 Task: Look for Airbnb options in Nagarpur, Bangladesh from 2nd November, 2023 to 6th November, 2023 for 1 adult.1  bedroom having 1 bed and 1 bathroom. Property type can be hotel. Amenities needed are: air conditioning. Booking option can be shelf check-in. Look for 5 properties as per requirement.
Action: Mouse moved to (492, 61)
Screenshot: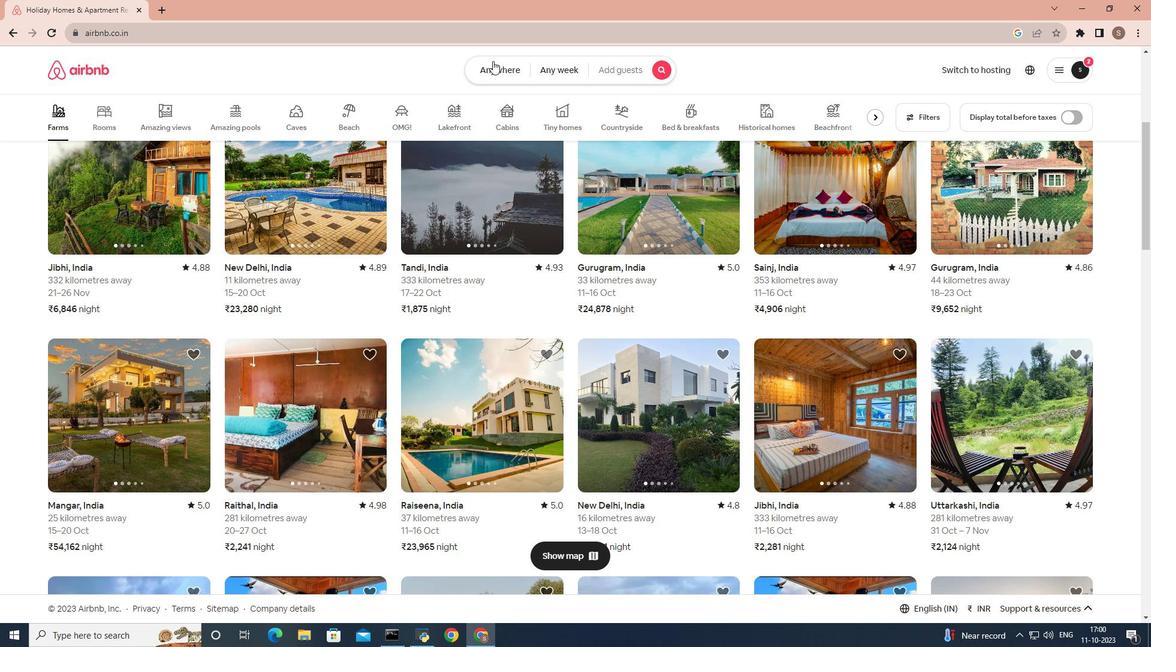 
Action: Mouse pressed left at (492, 61)
Screenshot: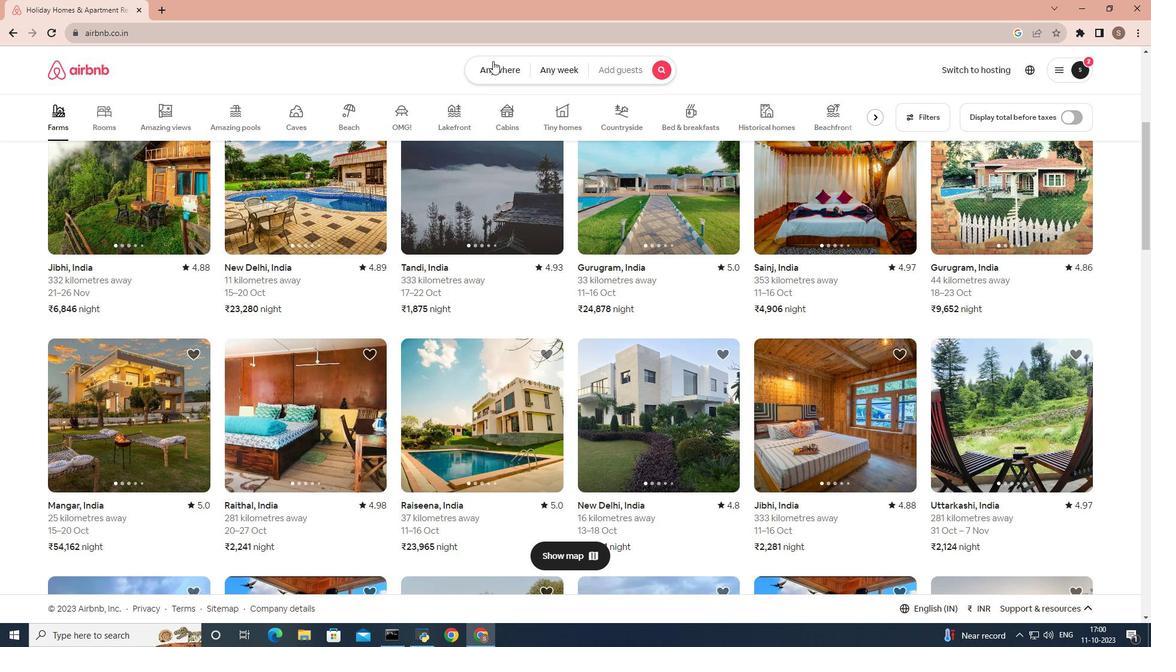 
Action: Mouse moved to (401, 115)
Screenshot: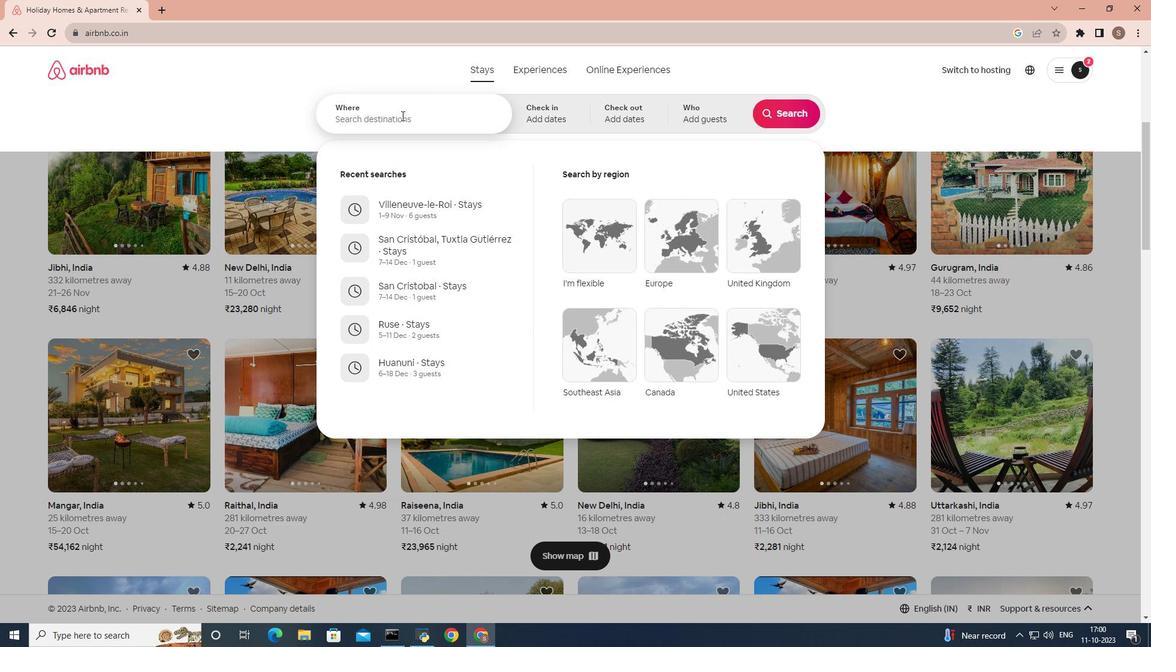 
Action: Mouse pressed left at (401, 115)
Screenshot: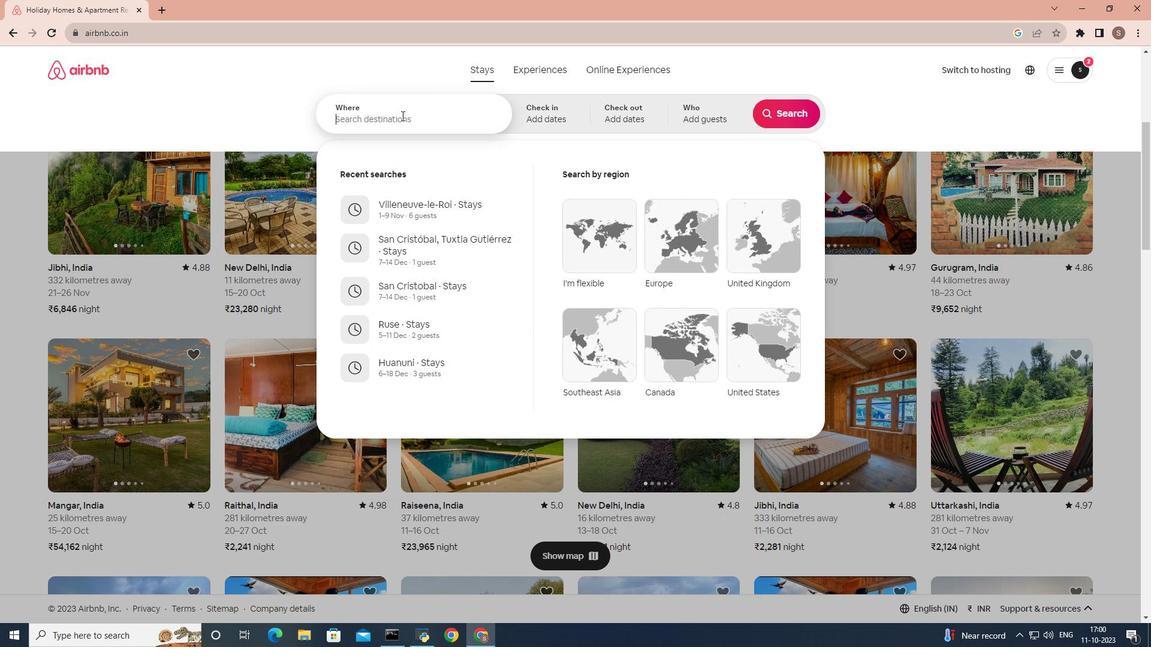 
Action: Mouse moved to (399, 116)
Screenshot: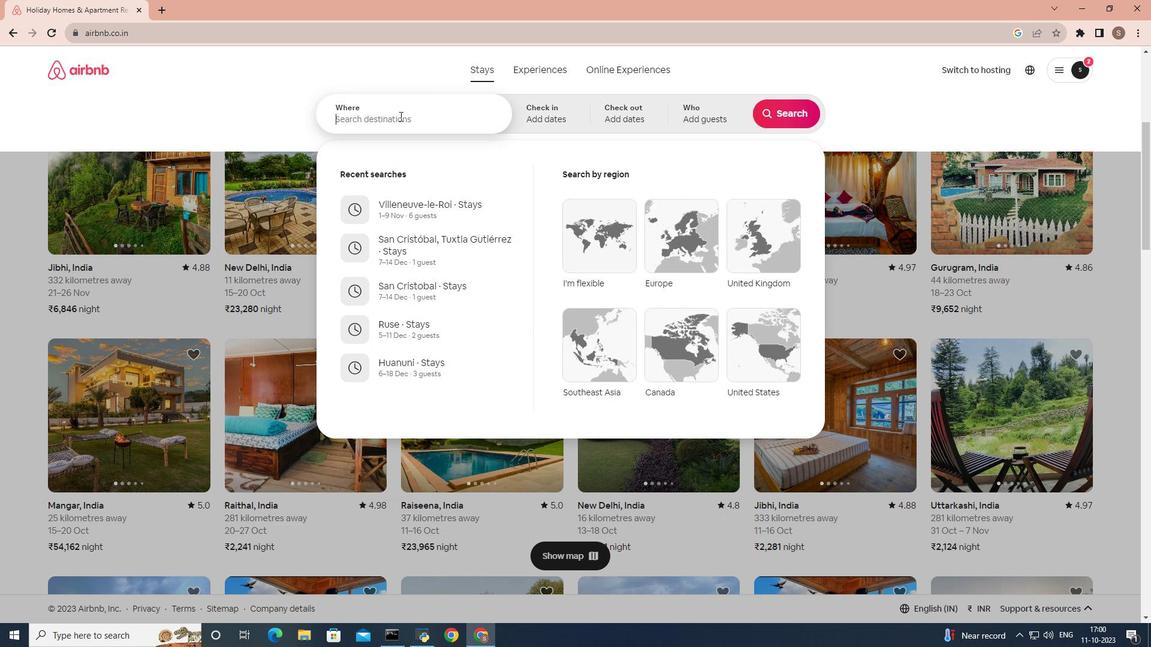 
Action: Key pressed nagarpur
Screenshot: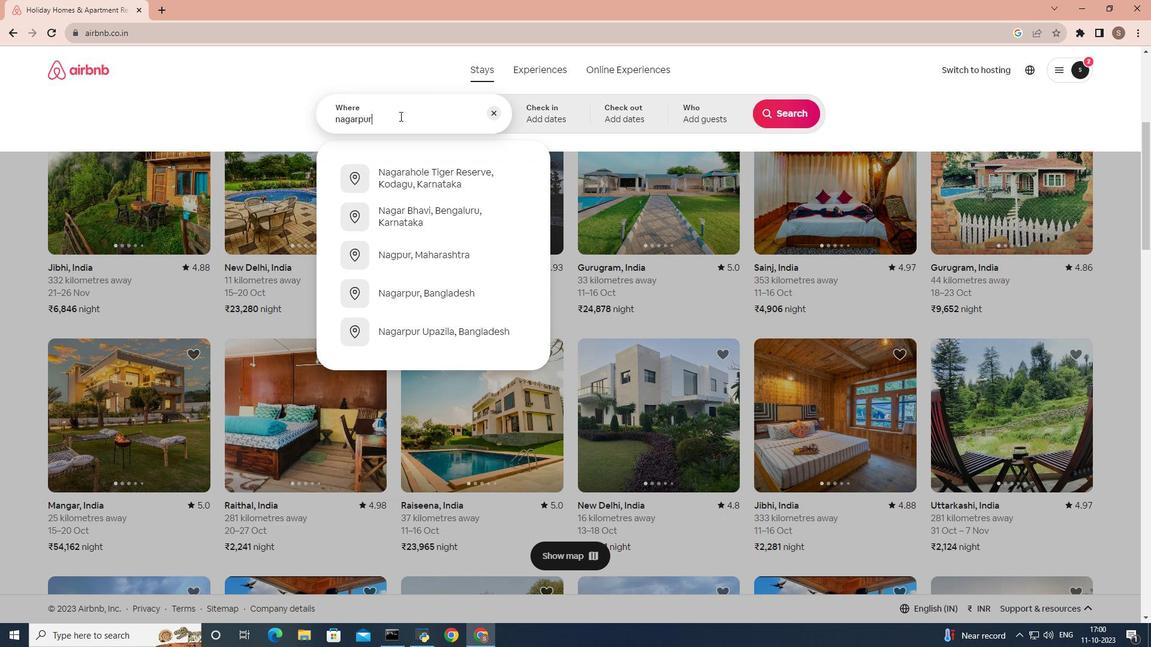 
Action: Mouse moved to (426, 221)
Screenshot: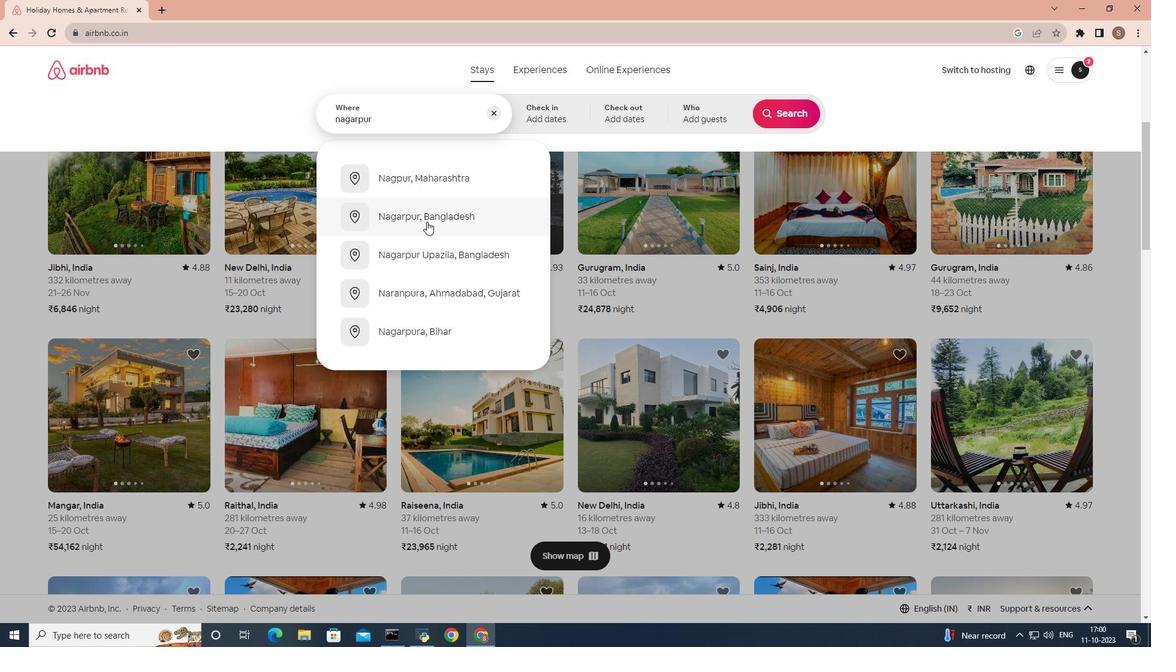 
Action: Mouse pressed left at (426, 221)
Screenshot: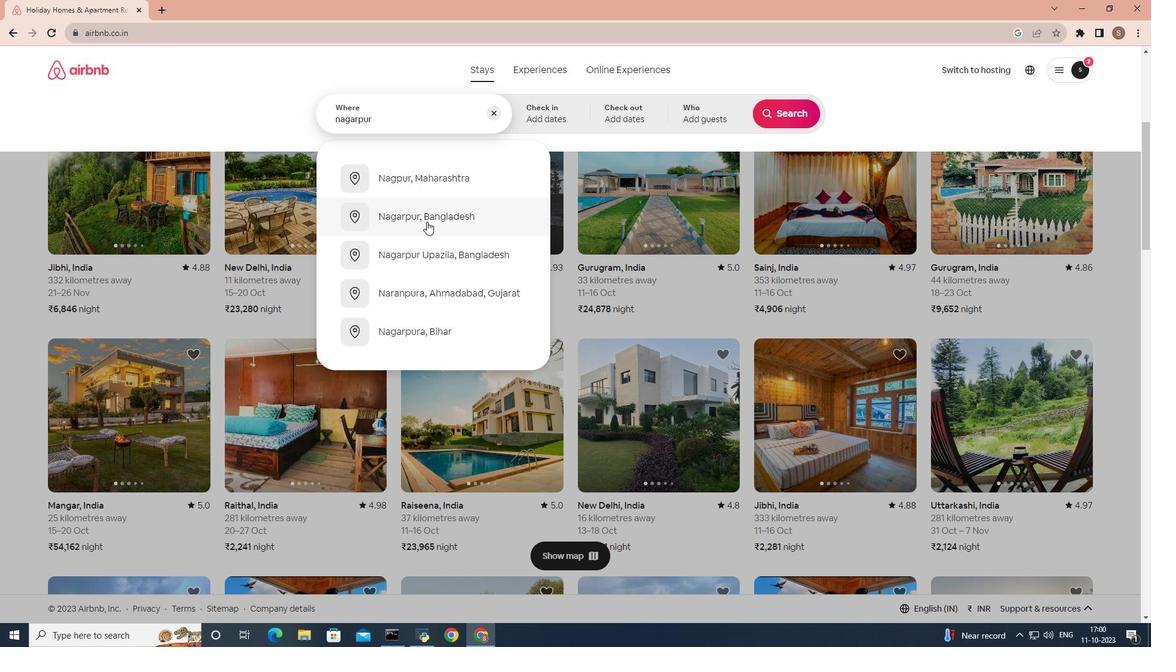 
Action: Mouse moved to (726, 258)
Screenshot: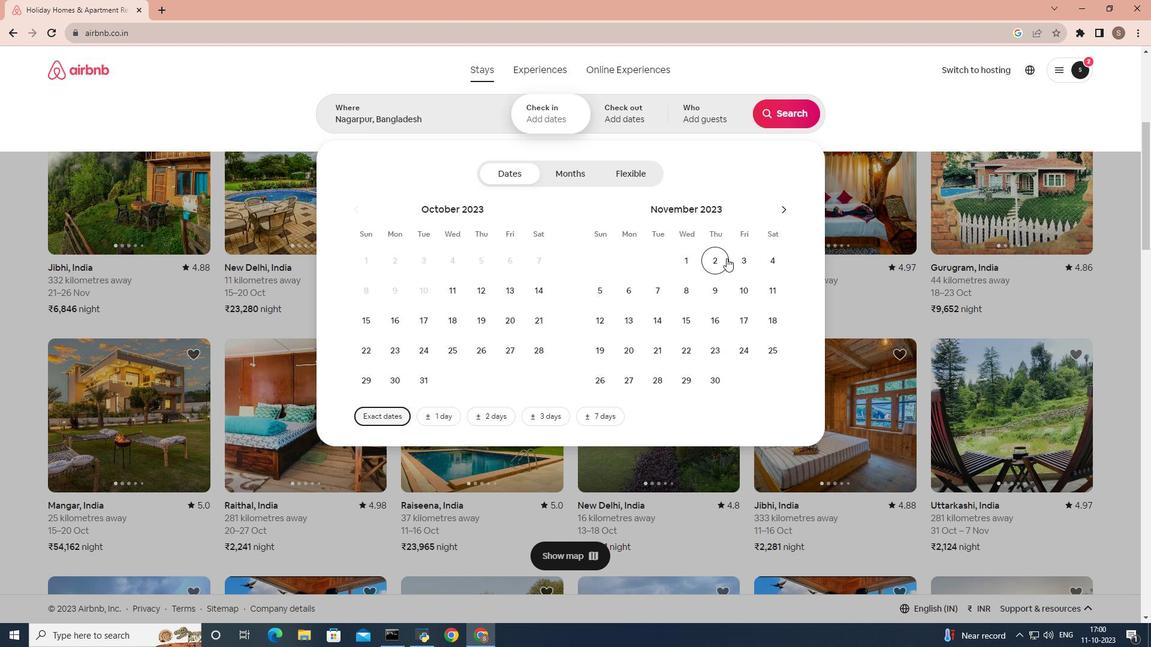 
Action: Mouse pressed left at (726, 258)
Screenshot: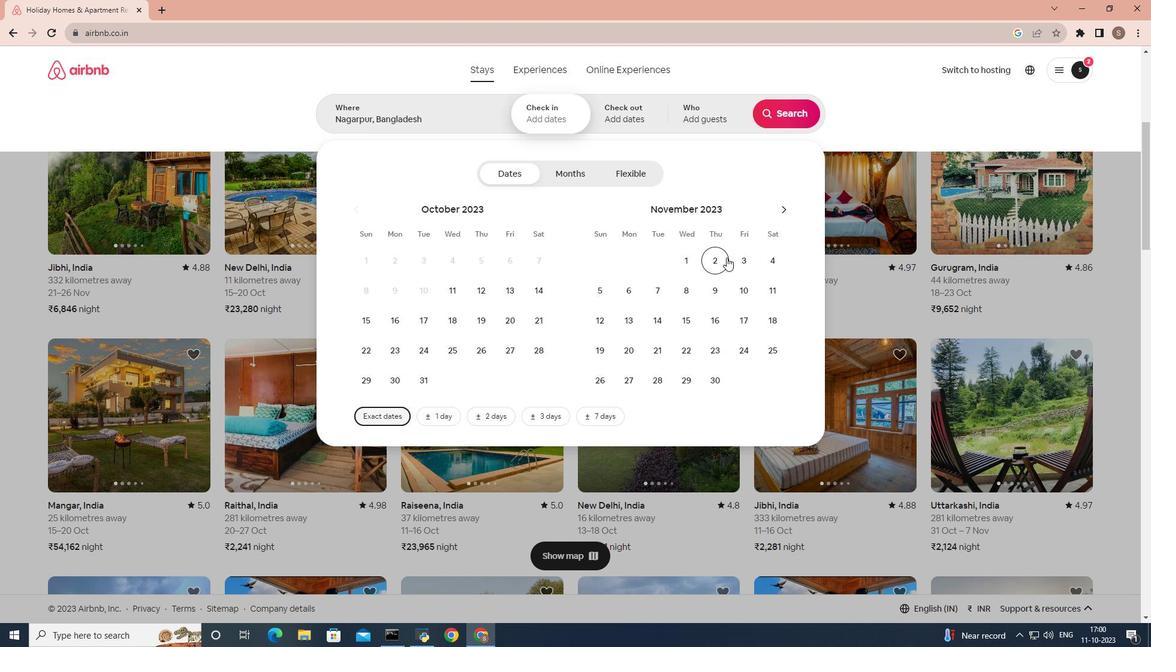 
Action: Mouse moved to (623, 289)
Screenshot: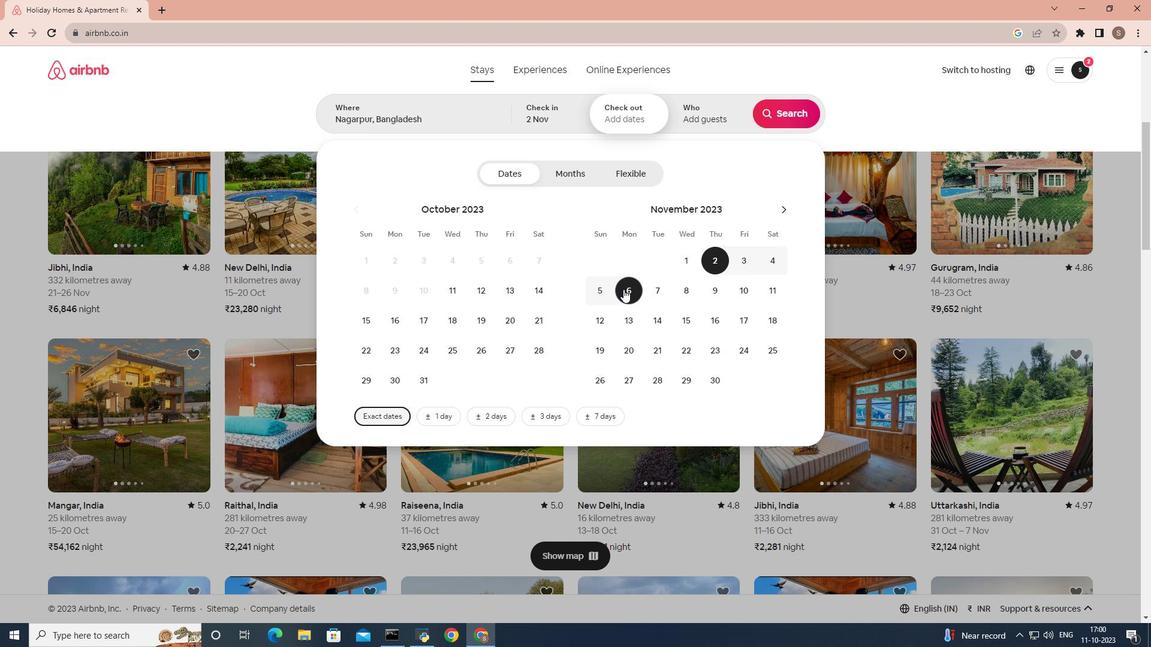 
Action: Mouse pressed left at (623, 289)
Screenshot: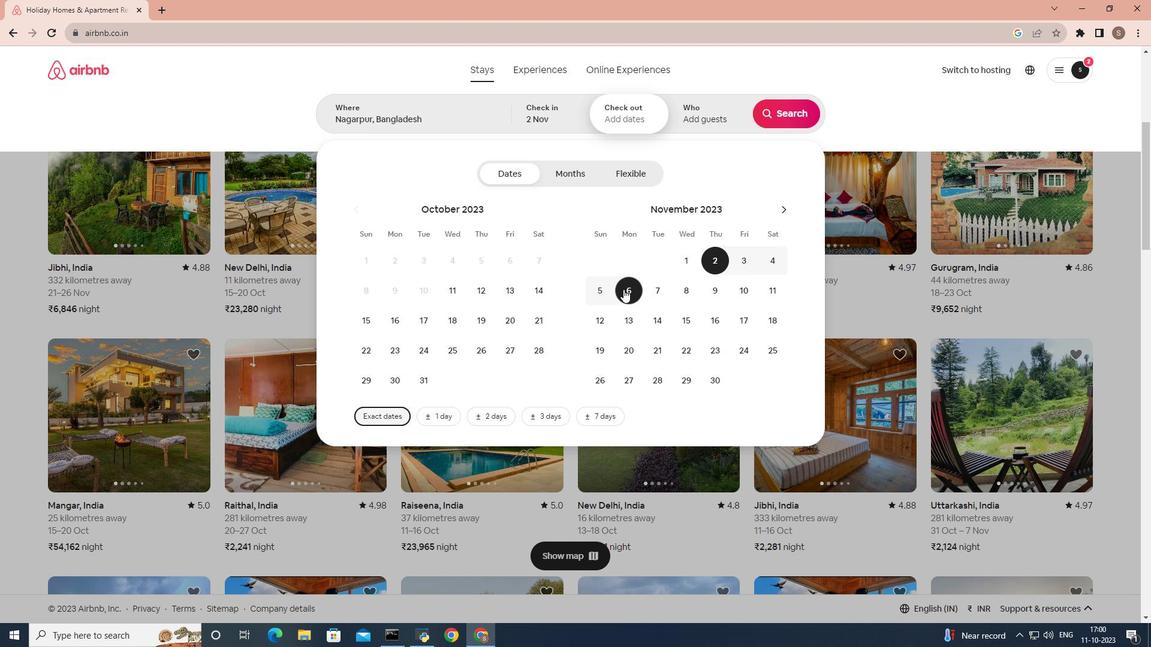 
Action: Mouse moved to (687, 118)
Screenshot: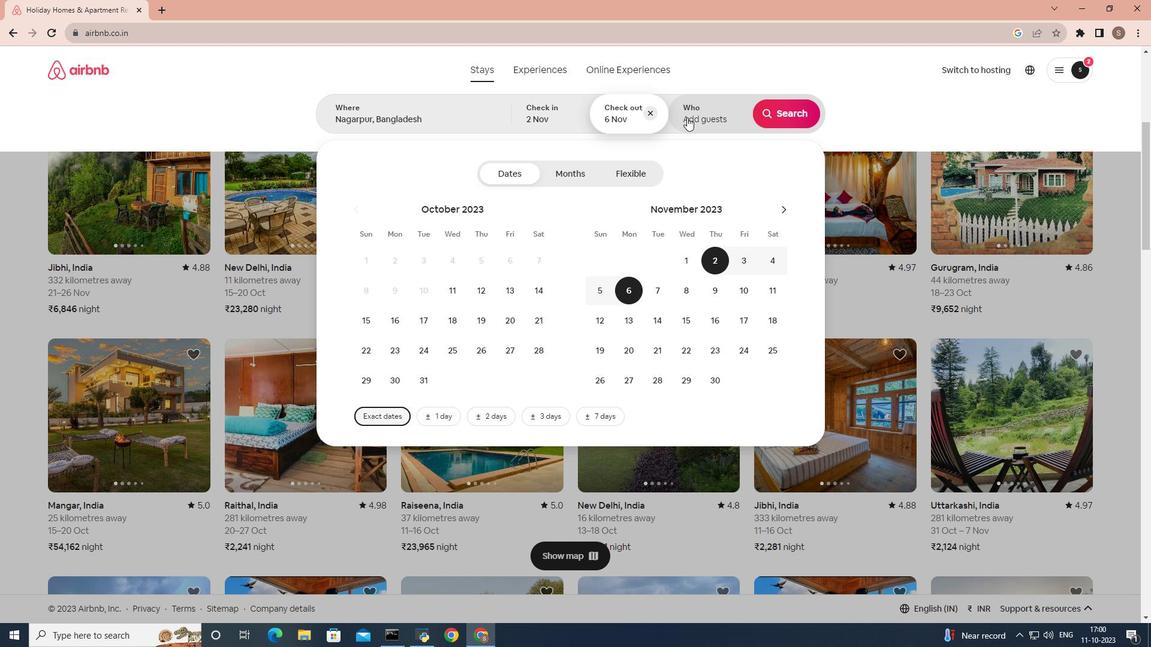 
Action: Mouse pressed left at (687, 118)
Screenshot: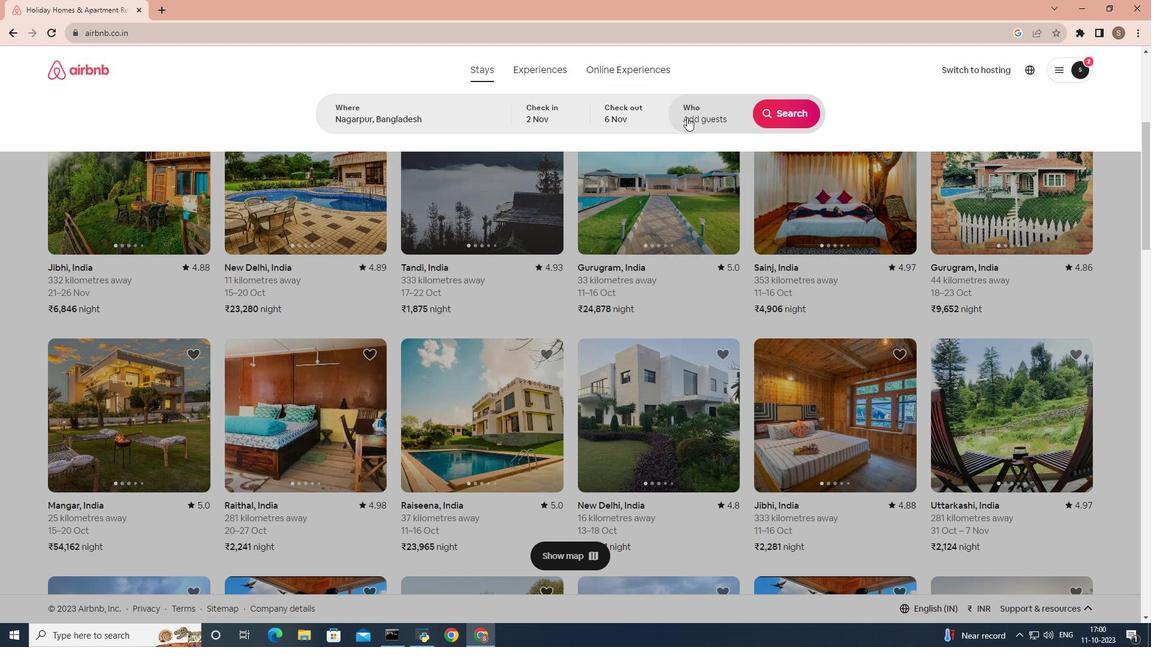 
Action: Mouse moved to (794, 179)
Screenshot: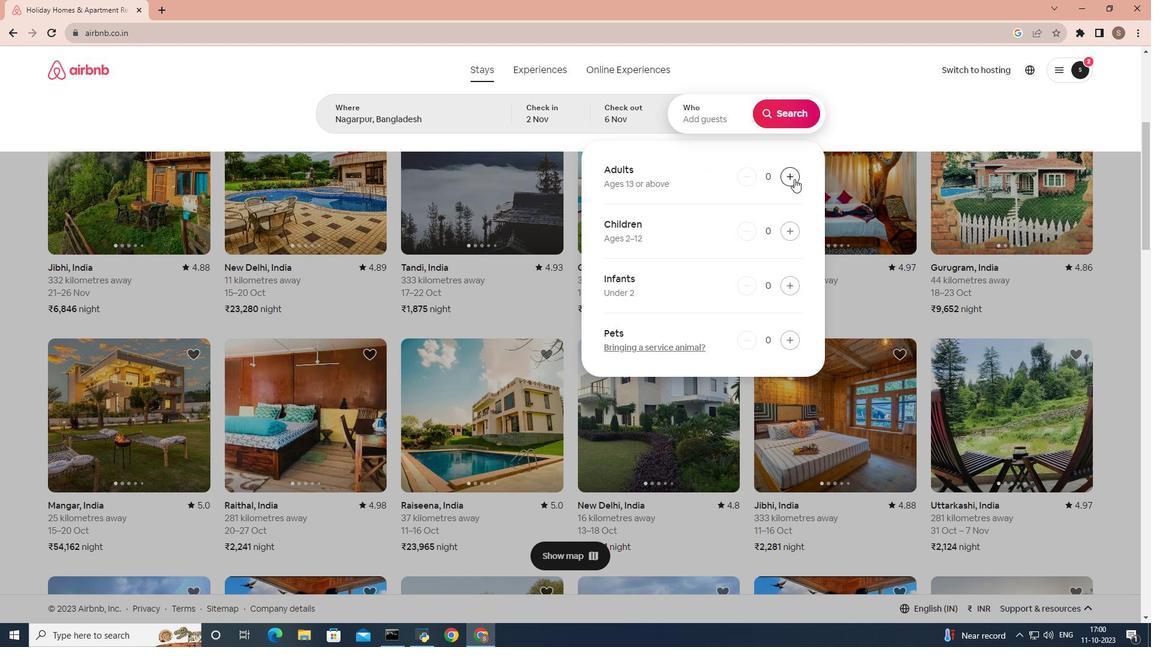
Action: Mouse pressed left at (794, 179)
Screenshot: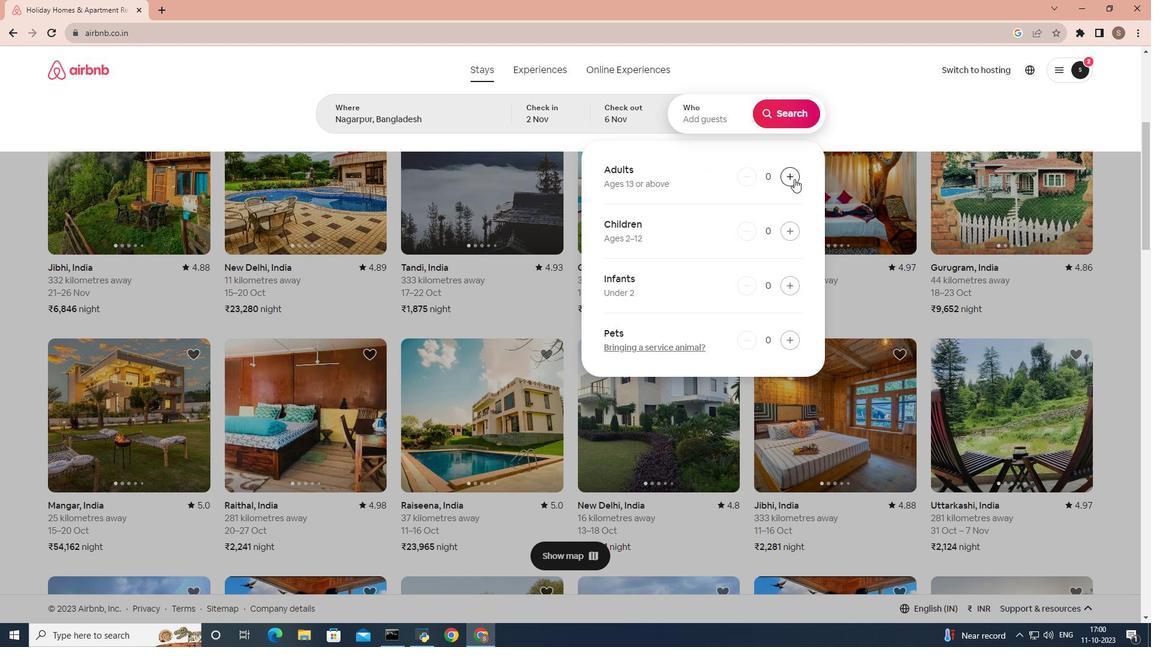 
Action: Mouse moved to (798, 117)
Screenshot: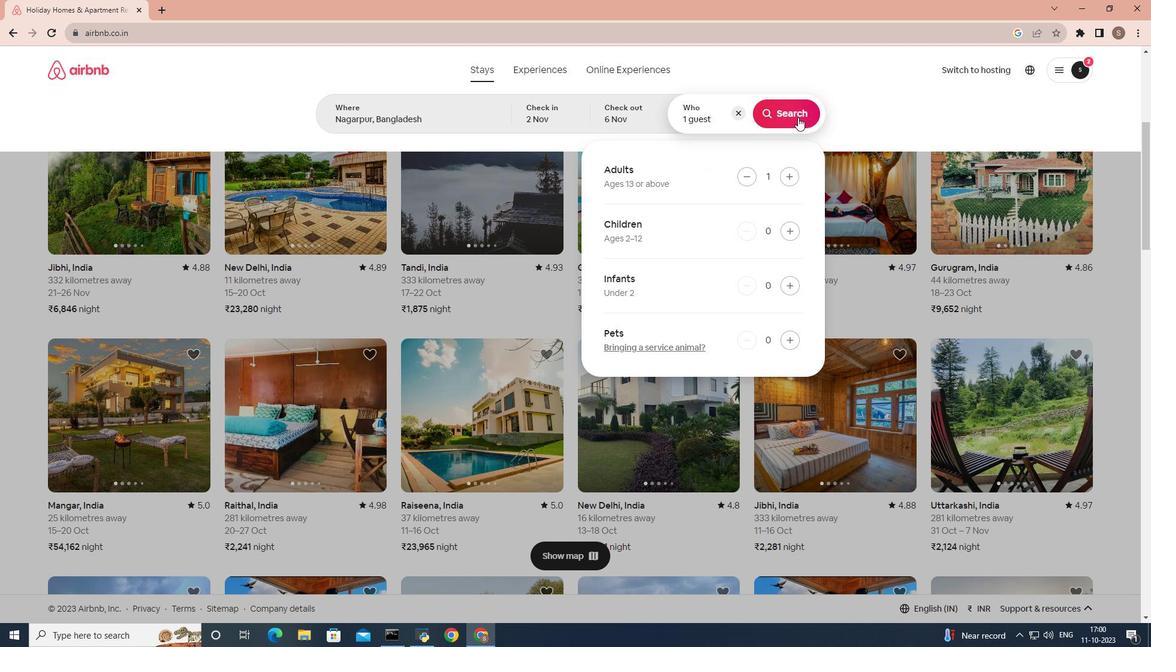 
Action: Mouse pressed left at (798, 117)
Screenshot: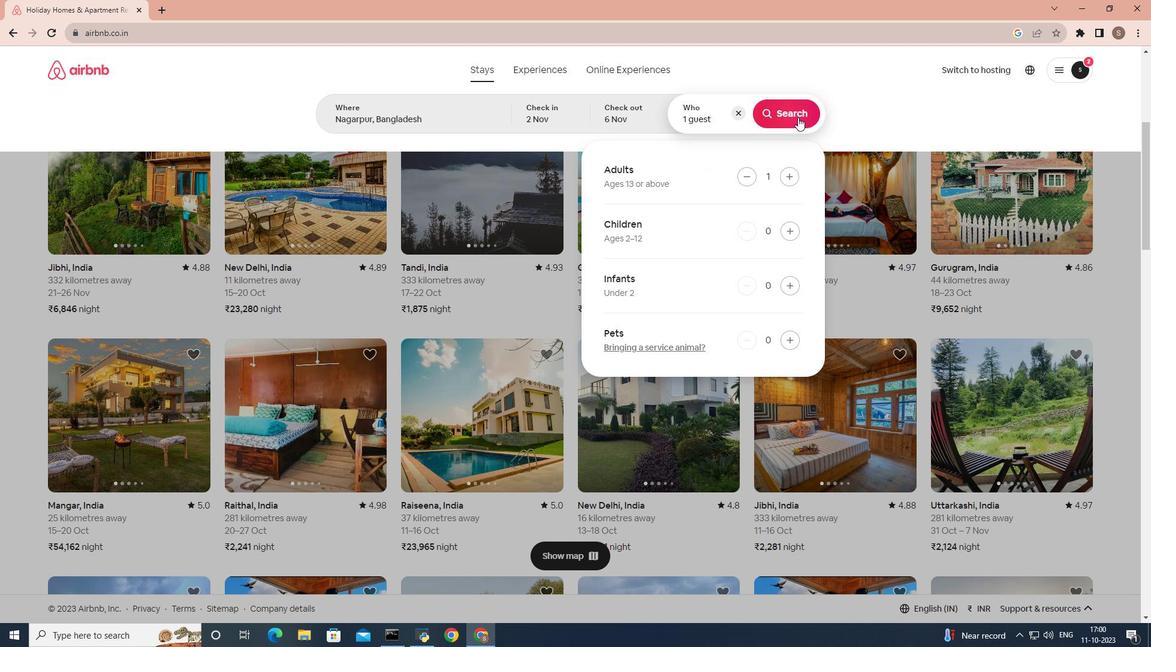
Action: Mouse moved to (967, 123)
Screenshot: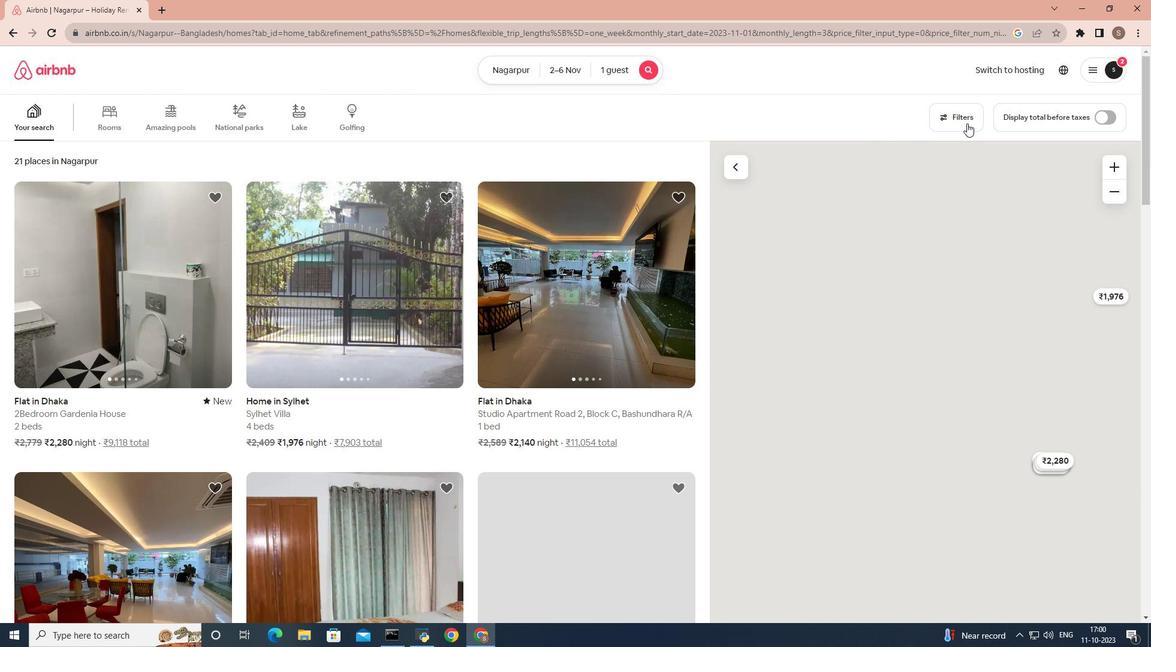 
Action: Mouse pressed left at (967, 123)
Screenshot: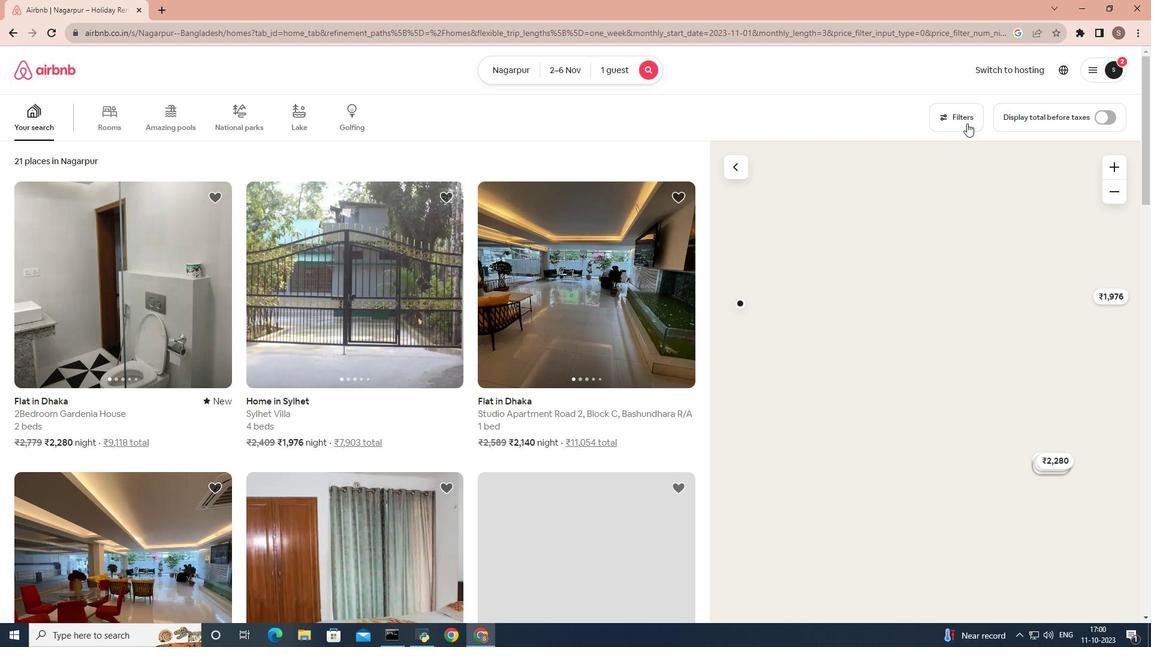 
Action: Mouse moved to (521, 263)
Screenshot: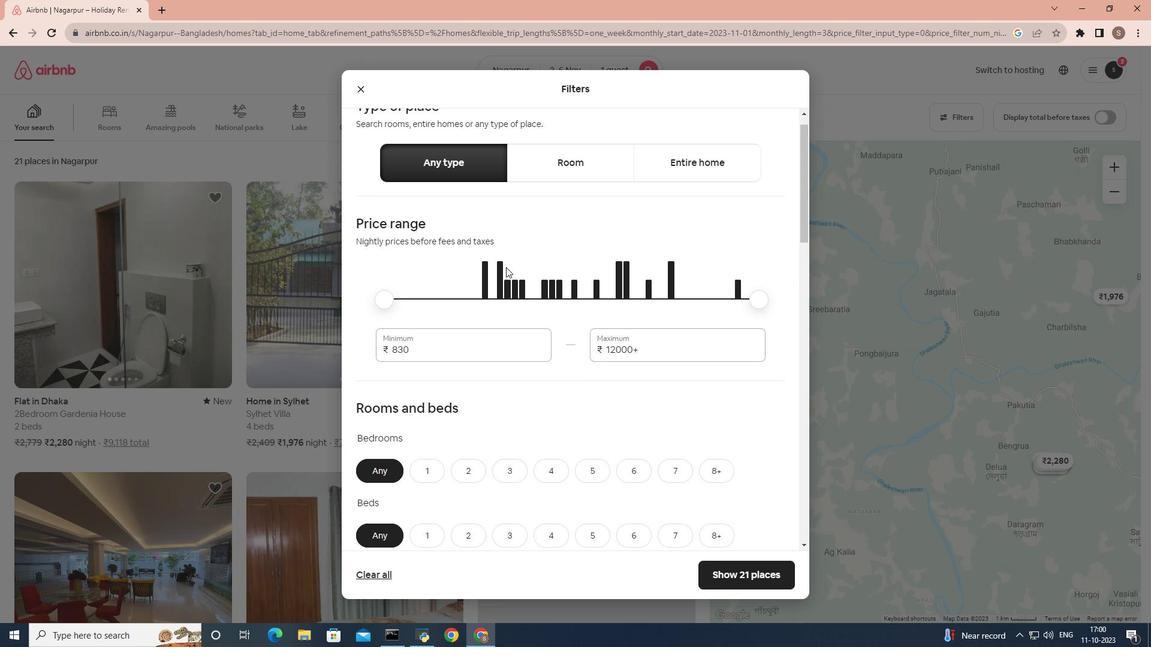 
Action: Mouse scrolled (521, 262) with delta (0, 0)
Screenshot: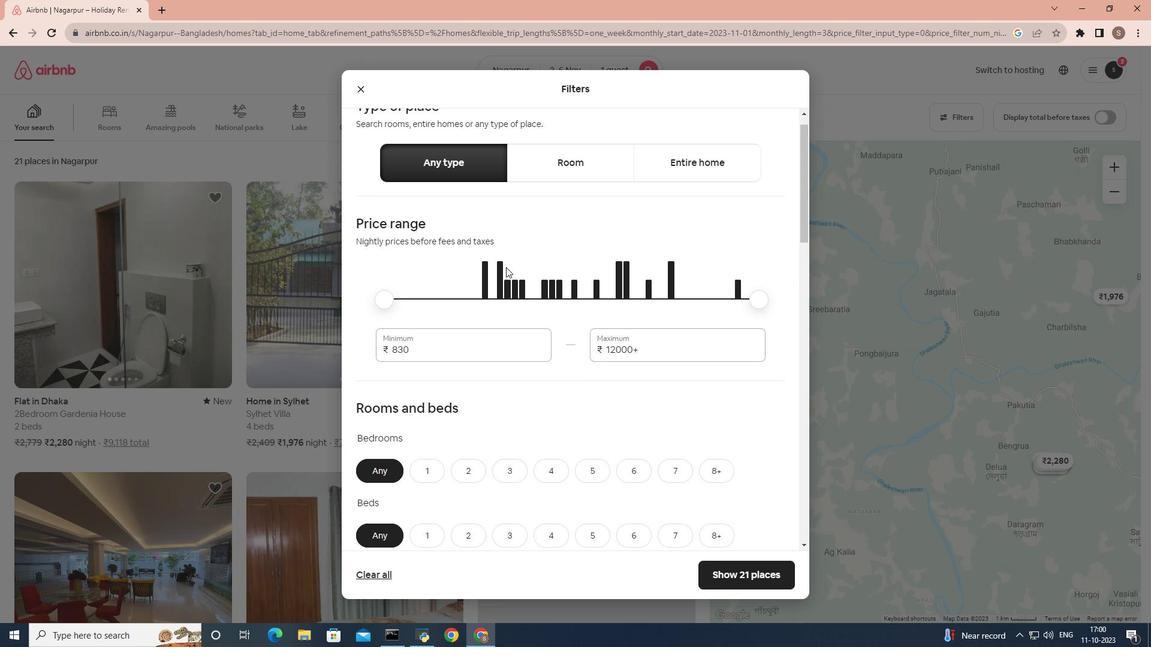 
Action: Mouse moved to (510, 265)
Screenshot: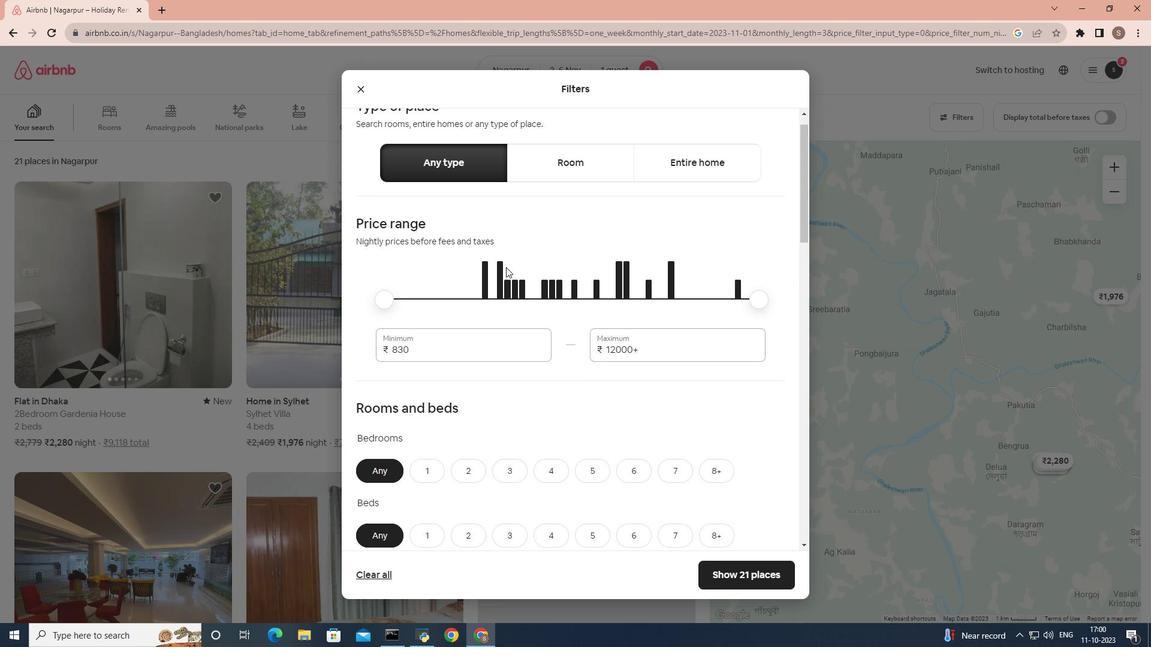 
Action: Mouse scrolled (510, 265) with delta (0, 0)
Screenshot: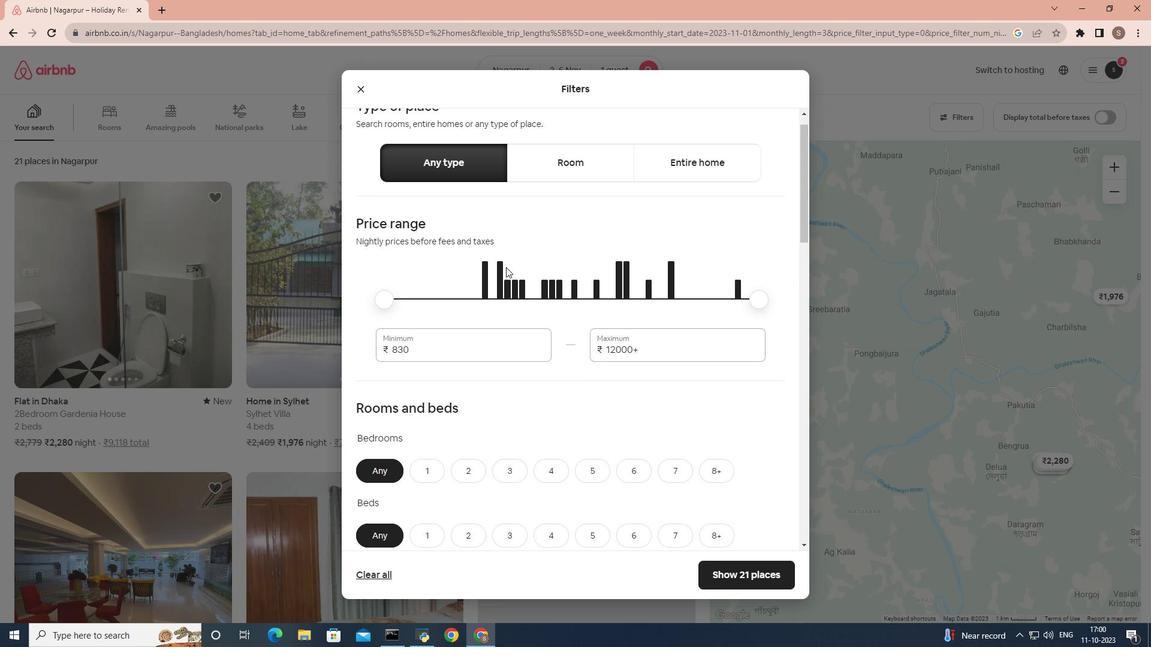 
Action: Mouse moved to (507, 266)
Screenshot: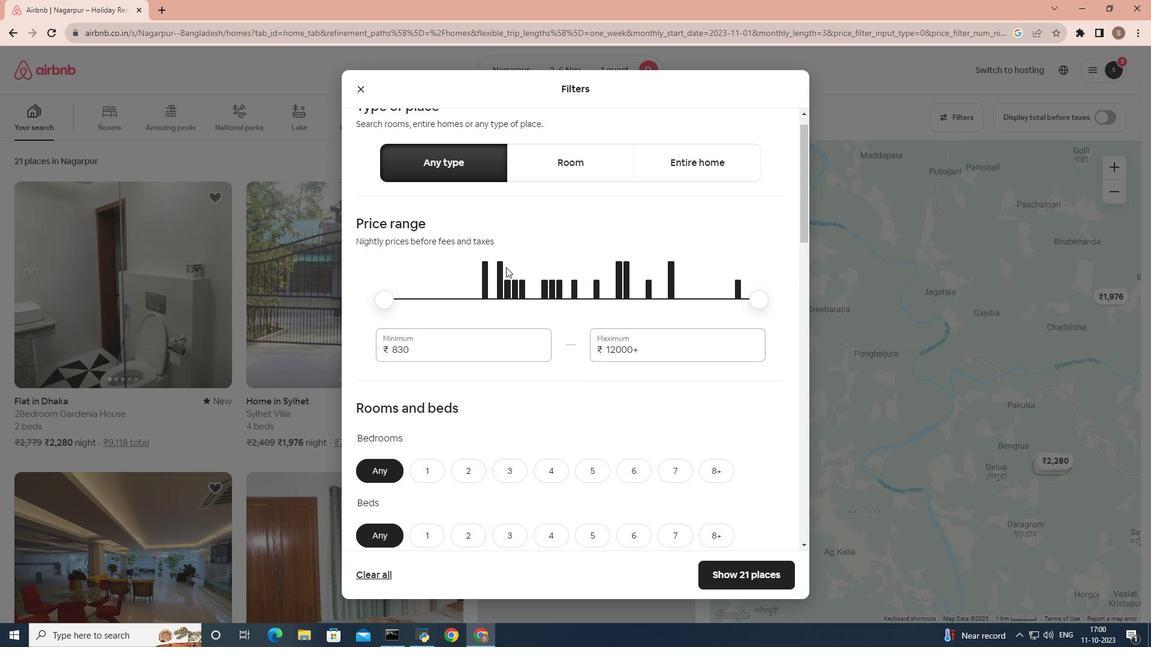 
Action: Mouse scrolled (507, 266) with delta (0, 0)
Screenshot: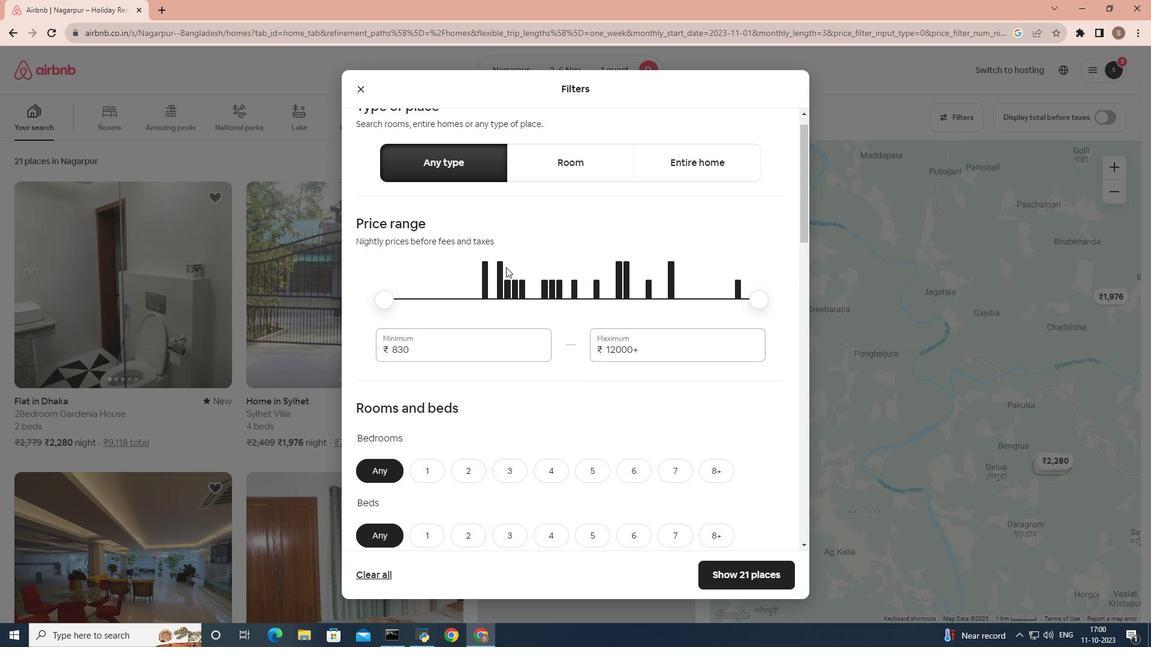 
Action: Mouse moved to (506, 266)
Screenshot: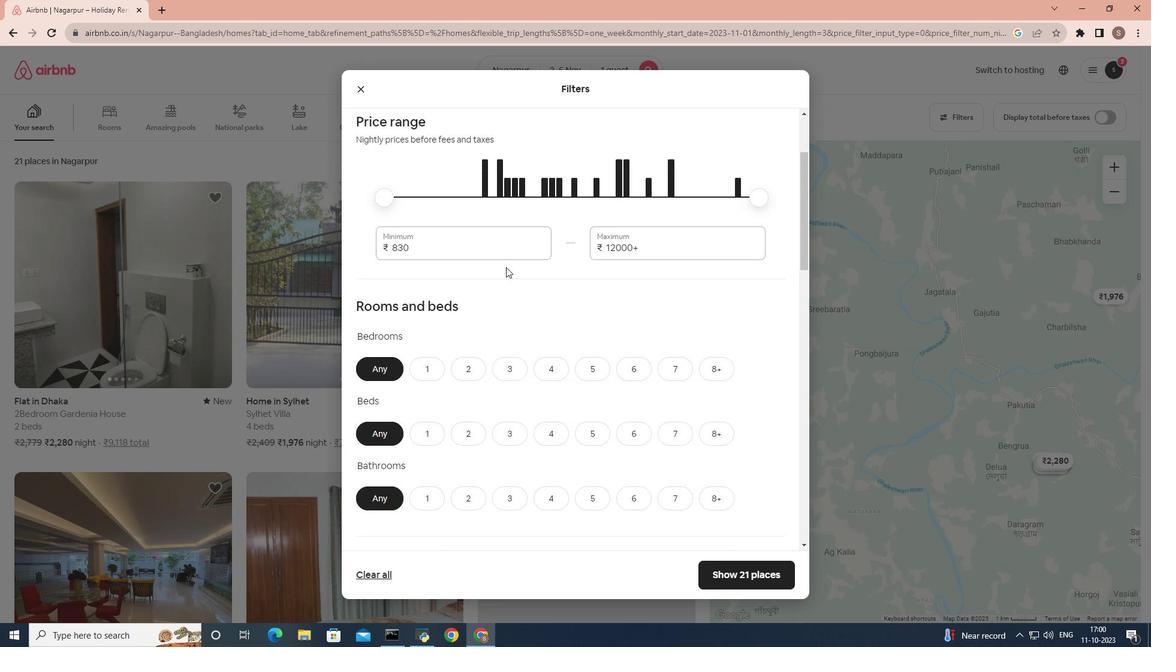 
Action: Mouse scrolled (506, 266) with delta (0, 0)
Screenshot: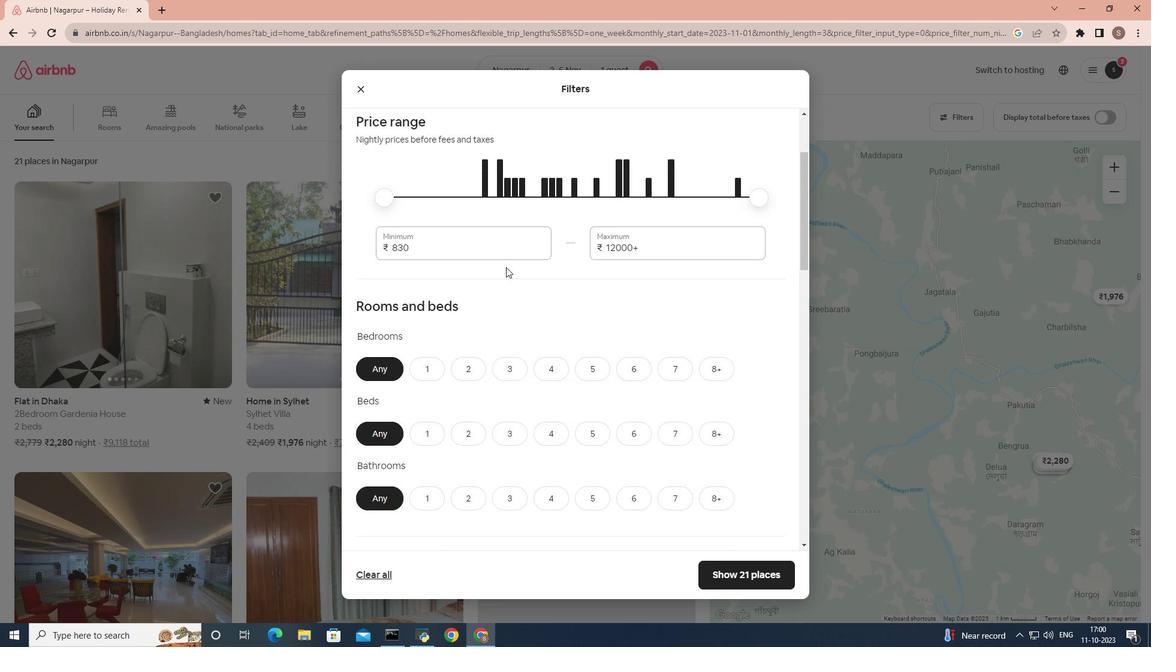 
Action: Mouse moved to (506, 267)
Screenshot: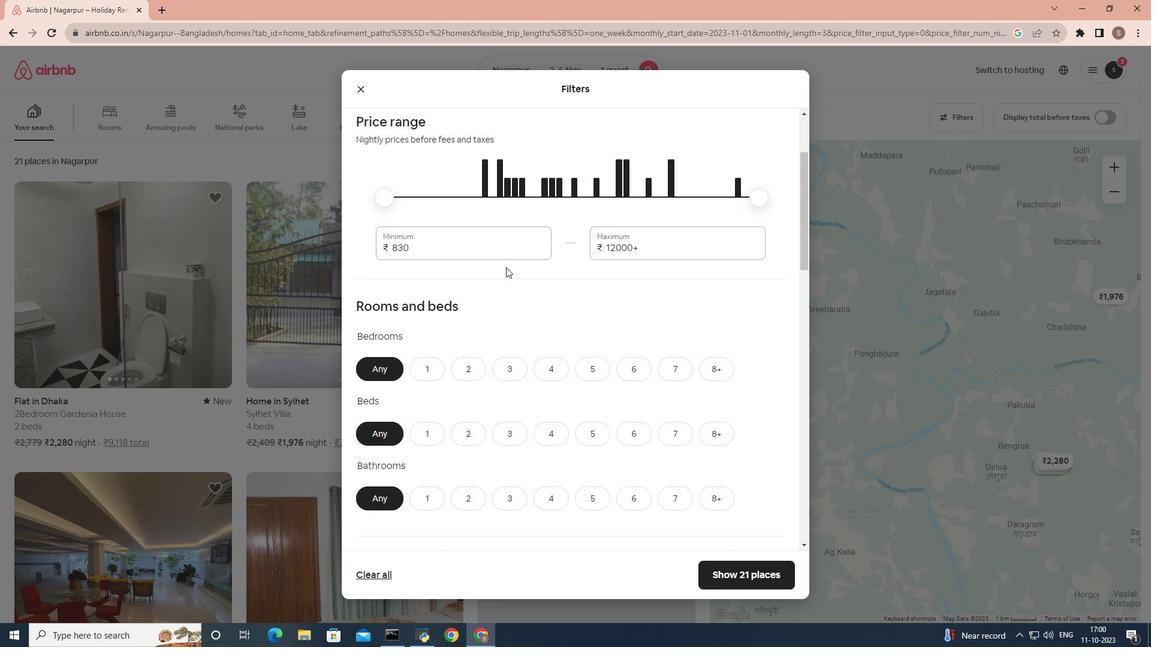 
Action: Mouse scrolled (506, 266) with delta (0, 0)
Screenshot: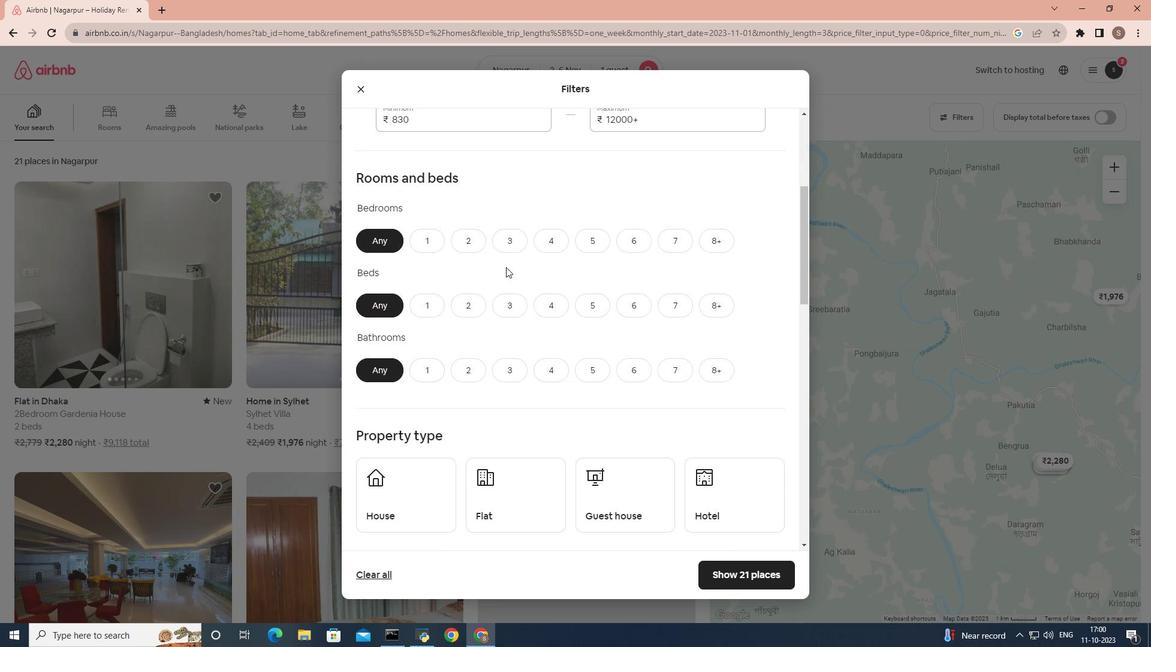 
Action: Mouse moved to (434, 202)
Screenshot: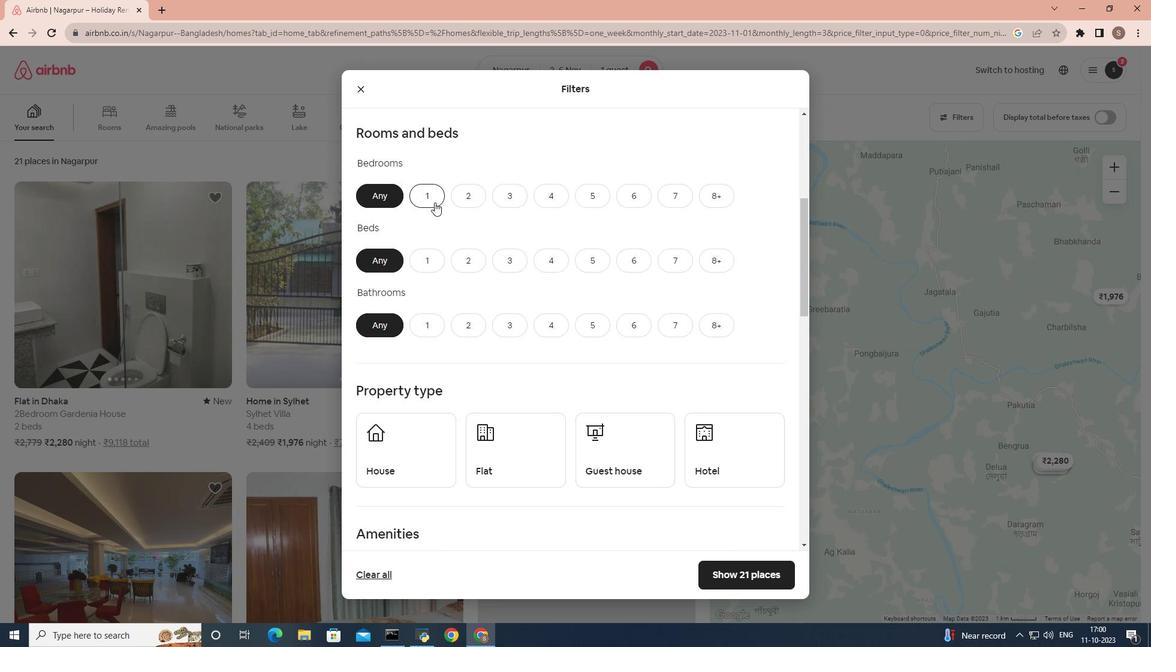 
Action: Mouse pressed left at (434, 202)
Screenshot: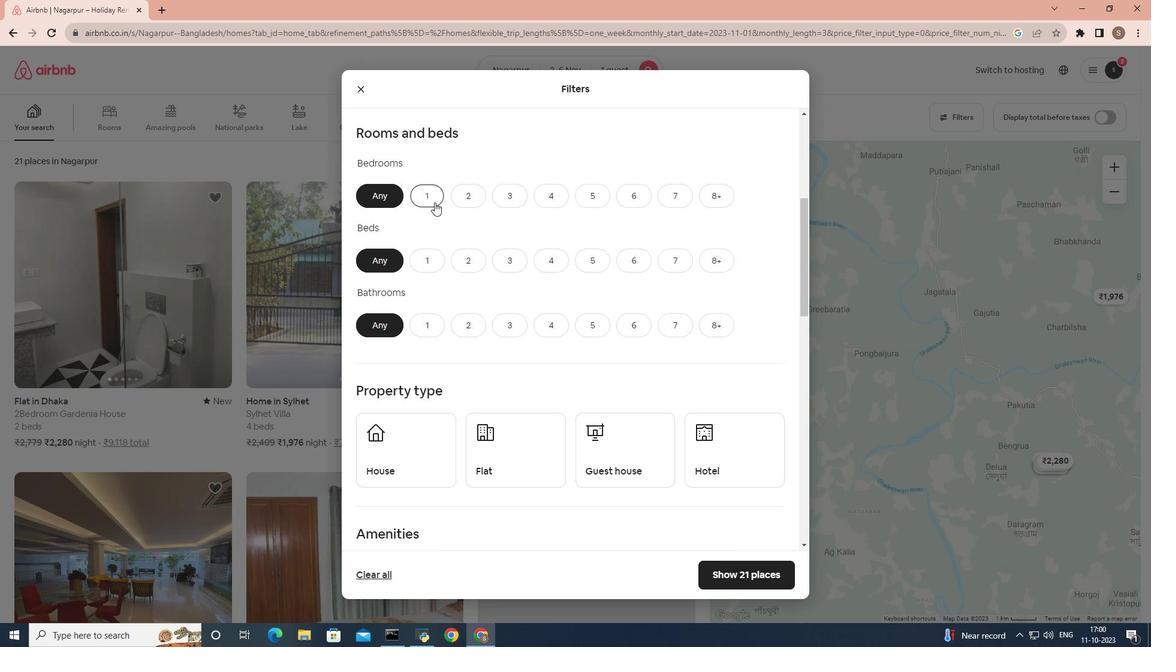 
Action: Mouse moved to (416, 253)
Screenshot: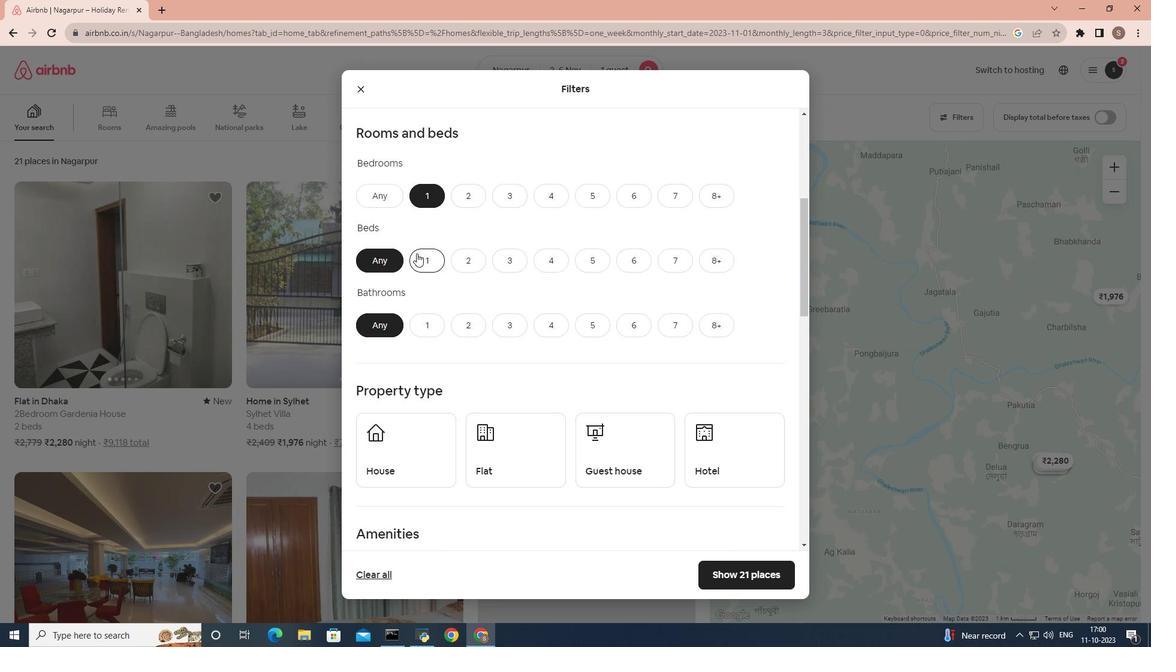 
Action: Mouse pressed left at (416, 253)
Screenshot: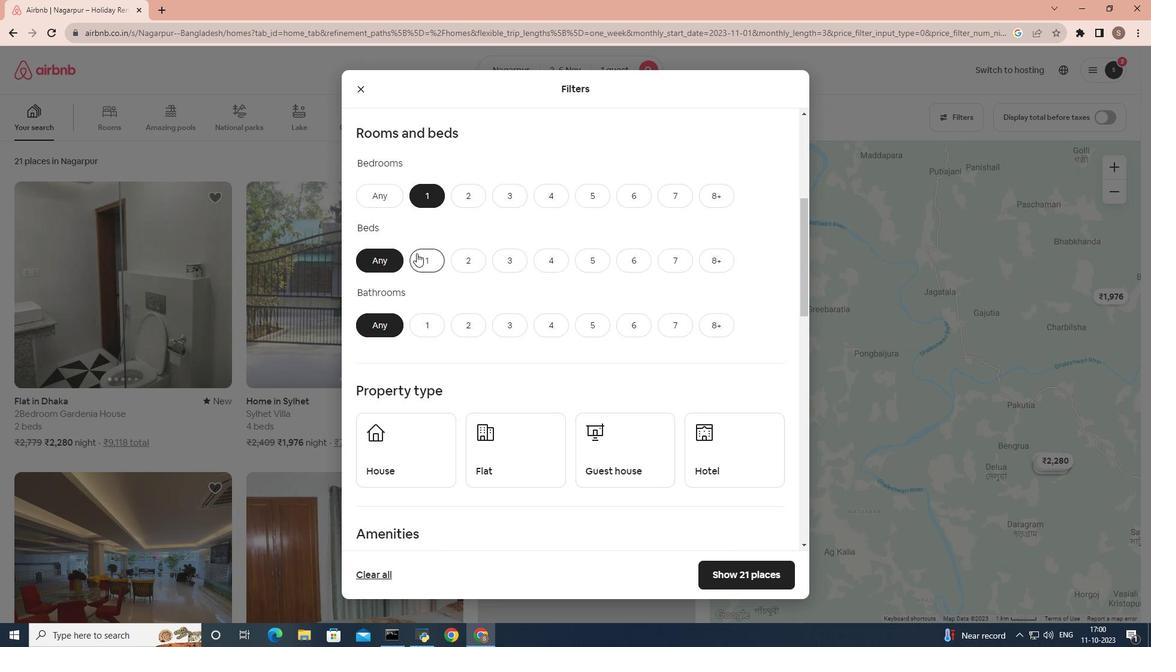 
Action: Mouse moved to (422, 326)
Screenshot: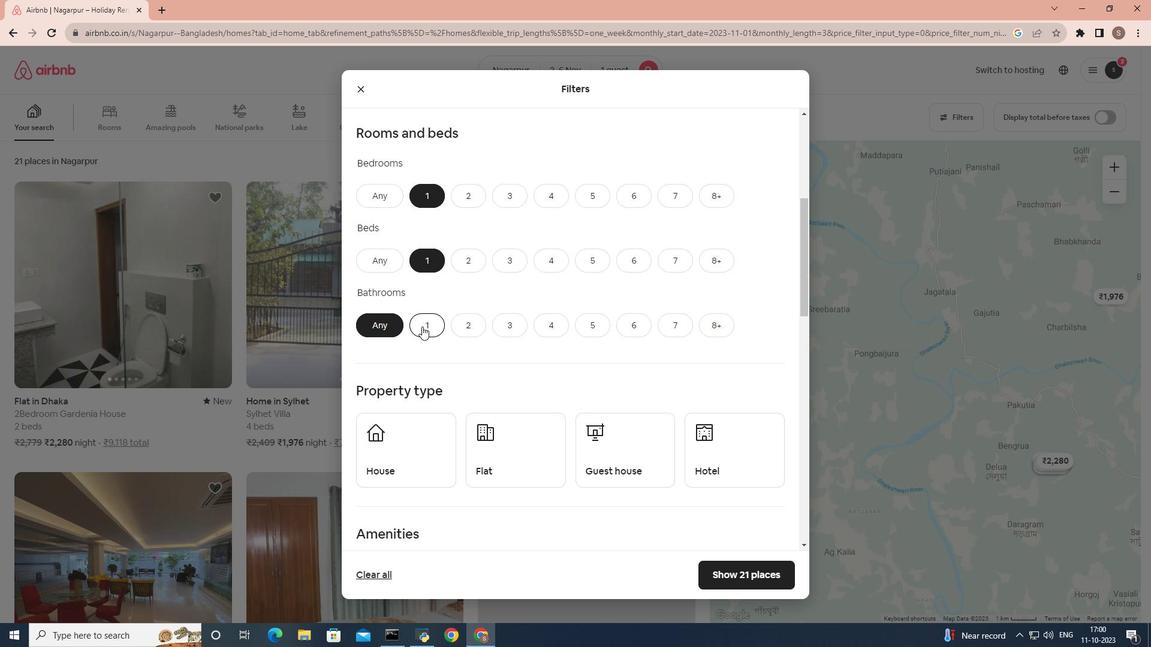 
Action: Mouse pressed left at (422, 326)
Screenshot: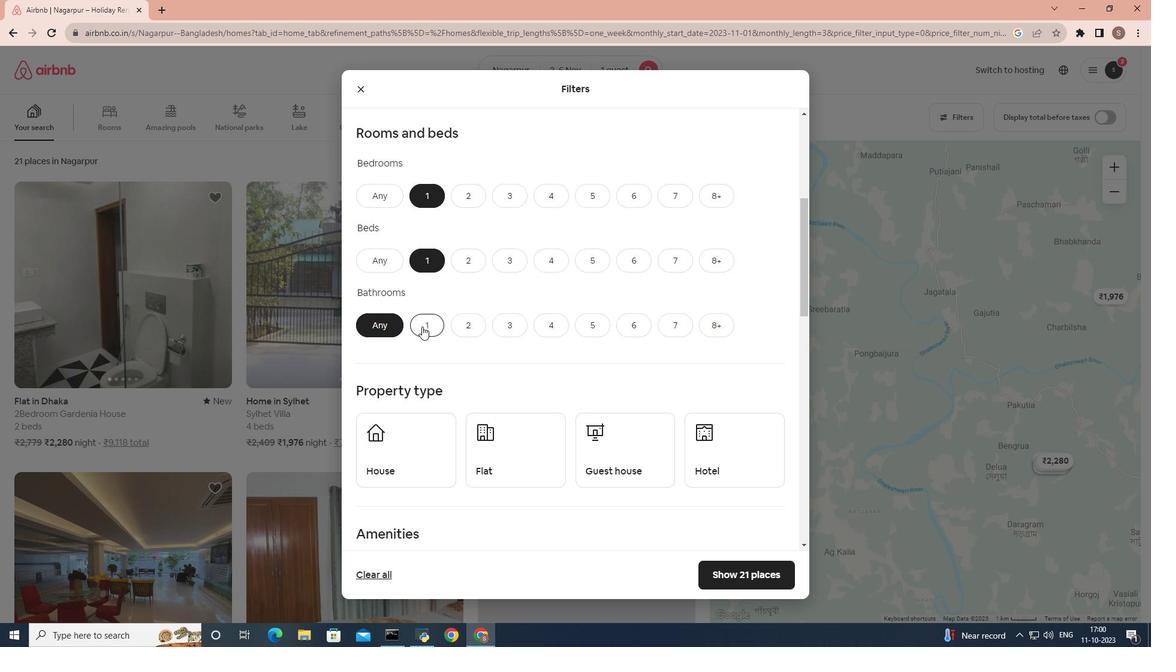 
Action: Mouse moved to (434, 282)
Screenshot: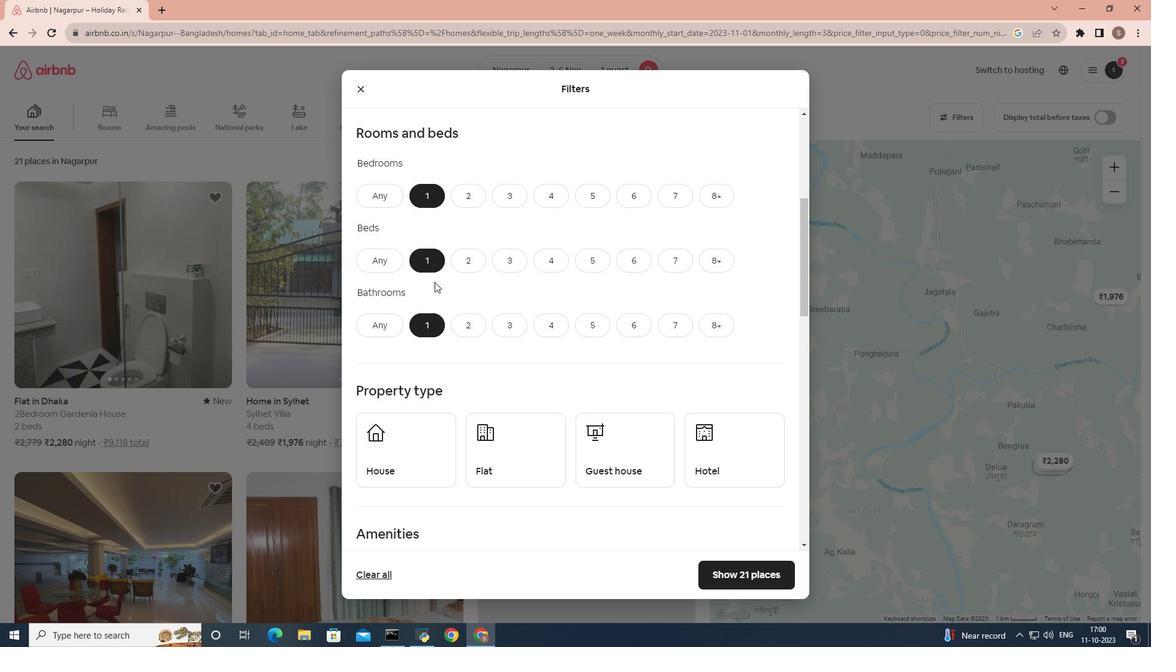 
Action: Mouse scrolled (434, 281) with delta (0, 0)
Screenshot: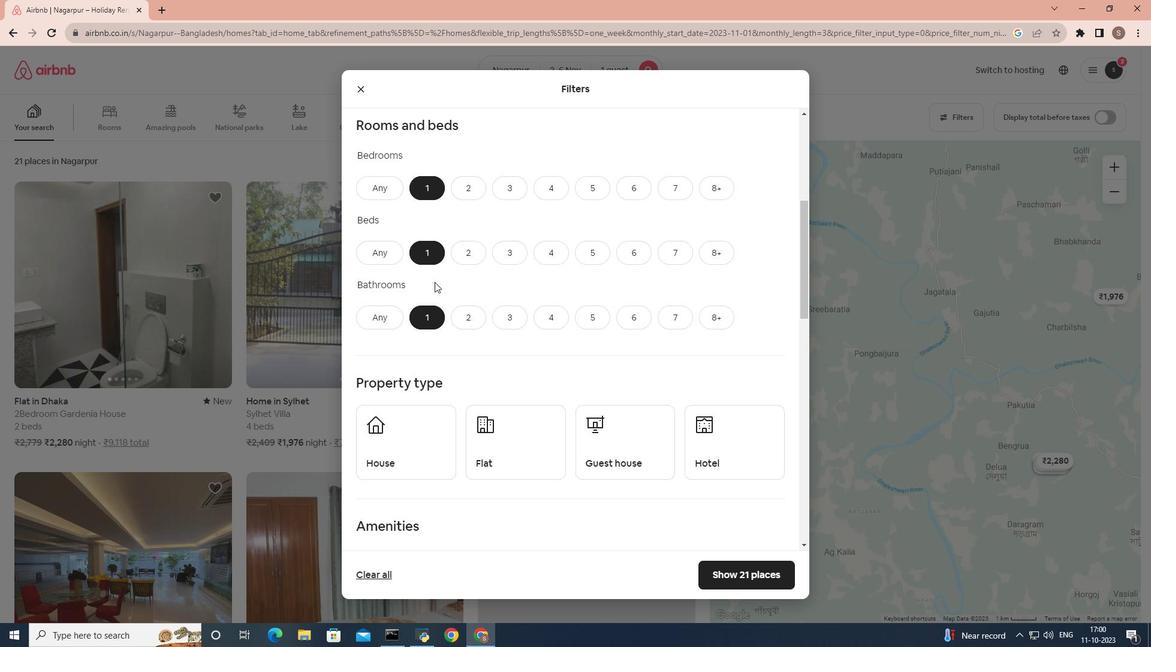 
Action: Mouse scrolled (434, 281) with delta (0, 0)
Screenshot: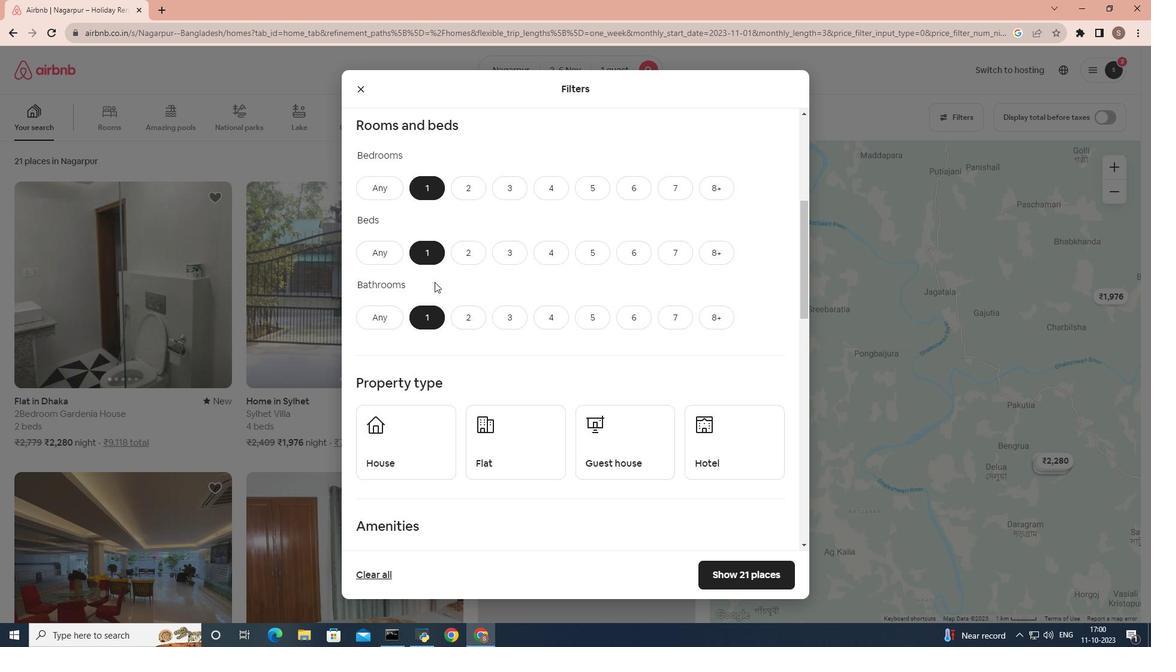 
Action: Mouse scrolled (434, 281) with delta (0, 0)
Screenshot: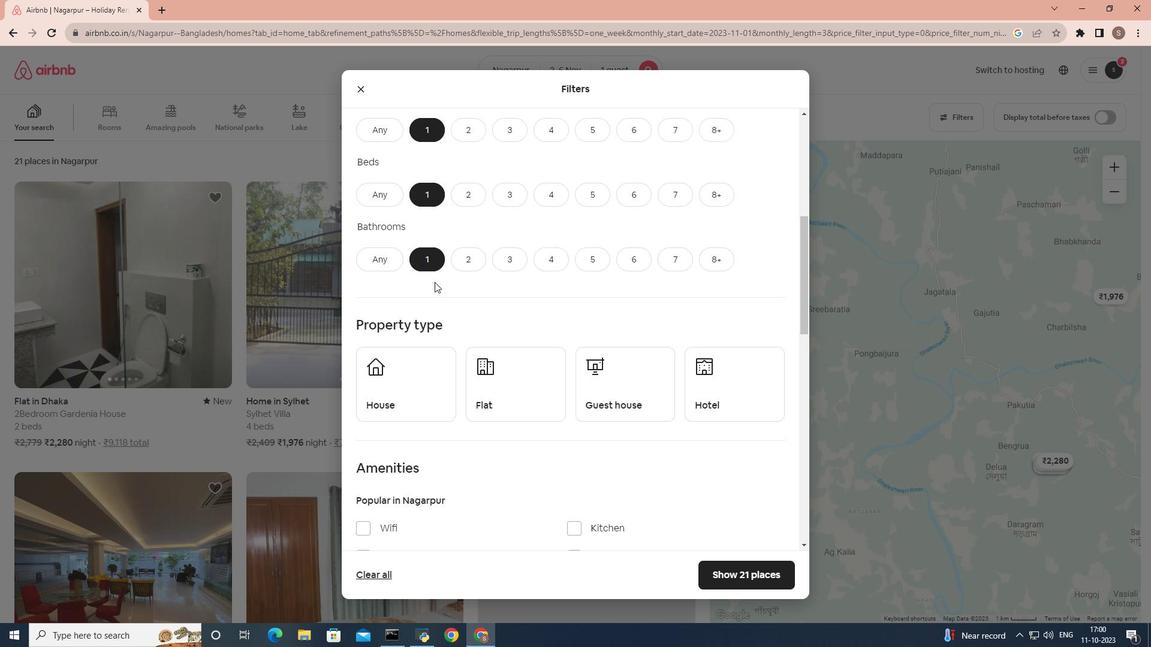 
Action: Mouse scrolled (434, 281) with delta (0, 0)
Screenshot: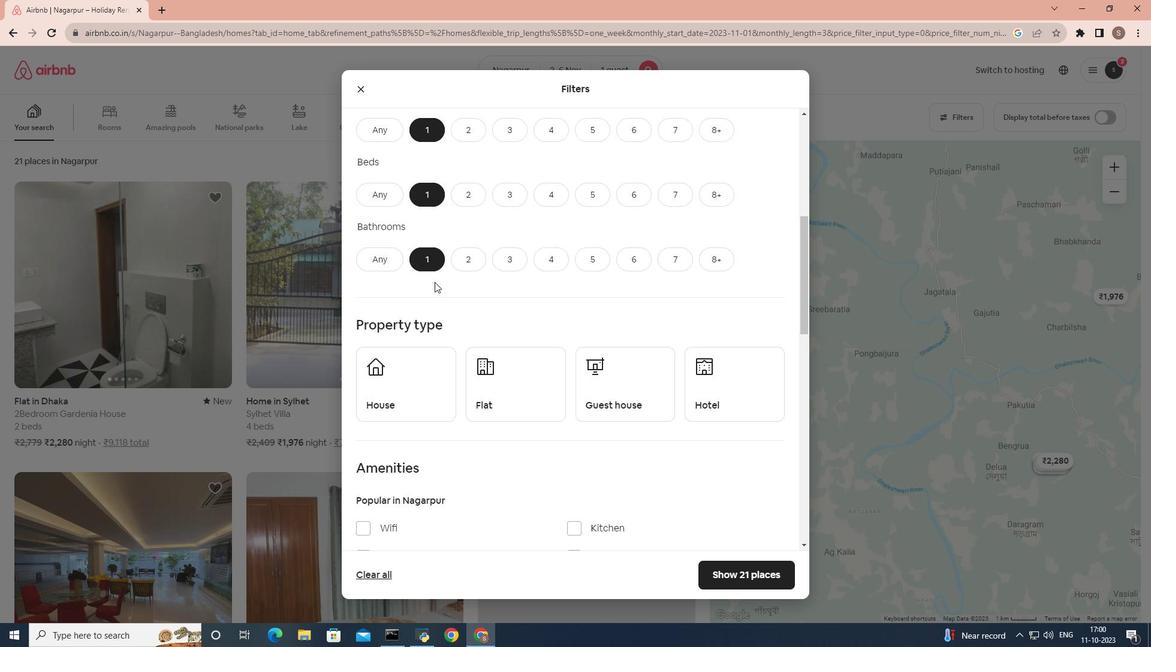 
Action: Mouse scrolled (434, 281) with delta (0, 0)
Screenshot: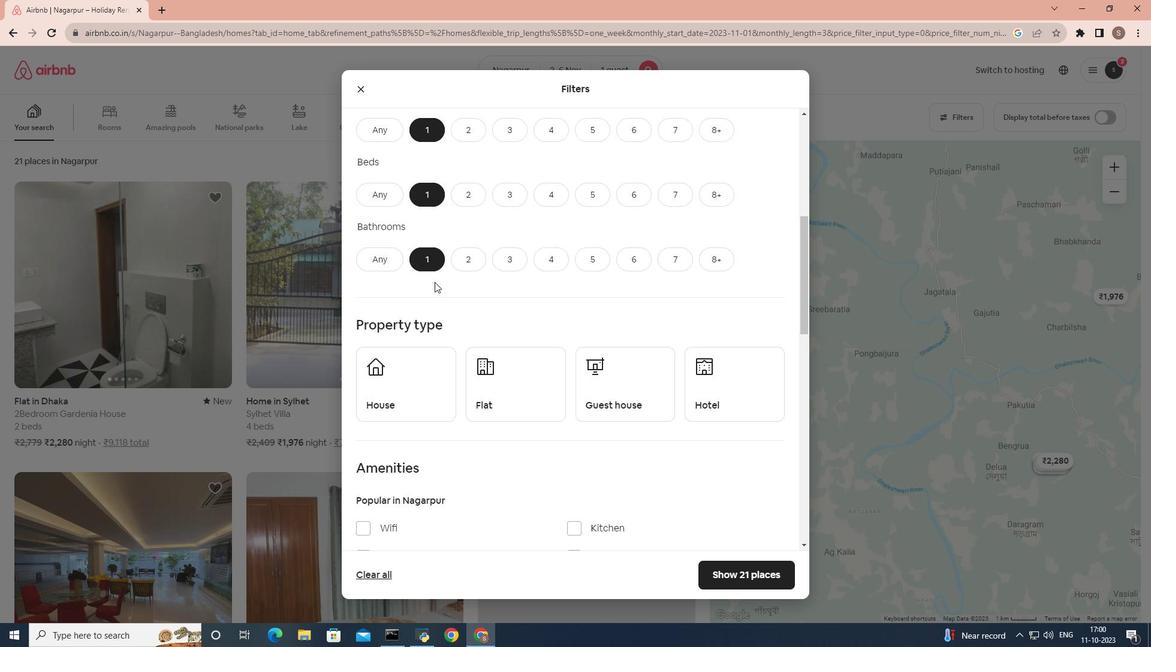 
Action: Mouse scrolled (434, 281) with delta (0, 0)
Screenshot: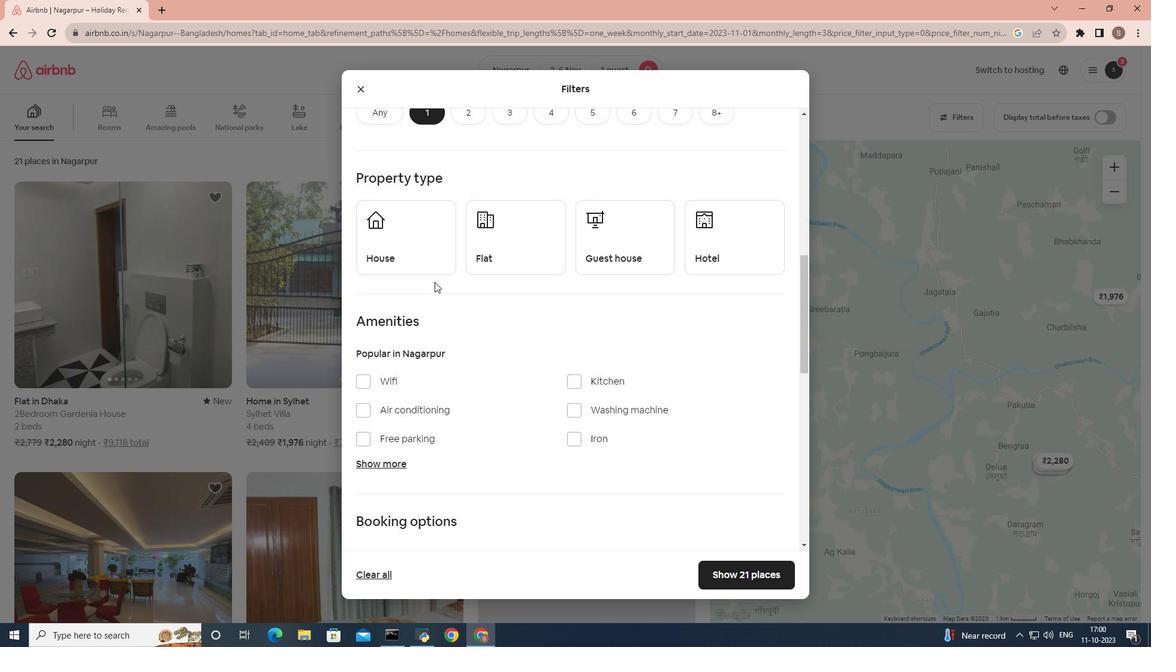 
Action: Mouse moved to (434, 279)
Screenshot: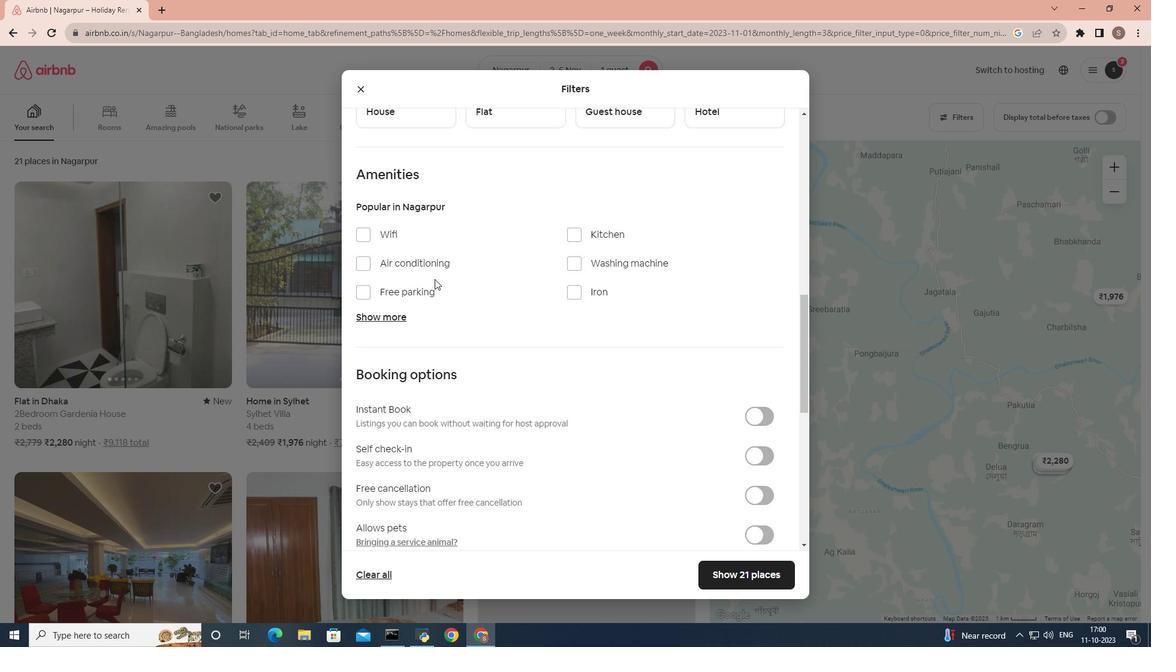 
Action: Mouse scrolled (434, 278) with delta (0, 0)
Screenshot: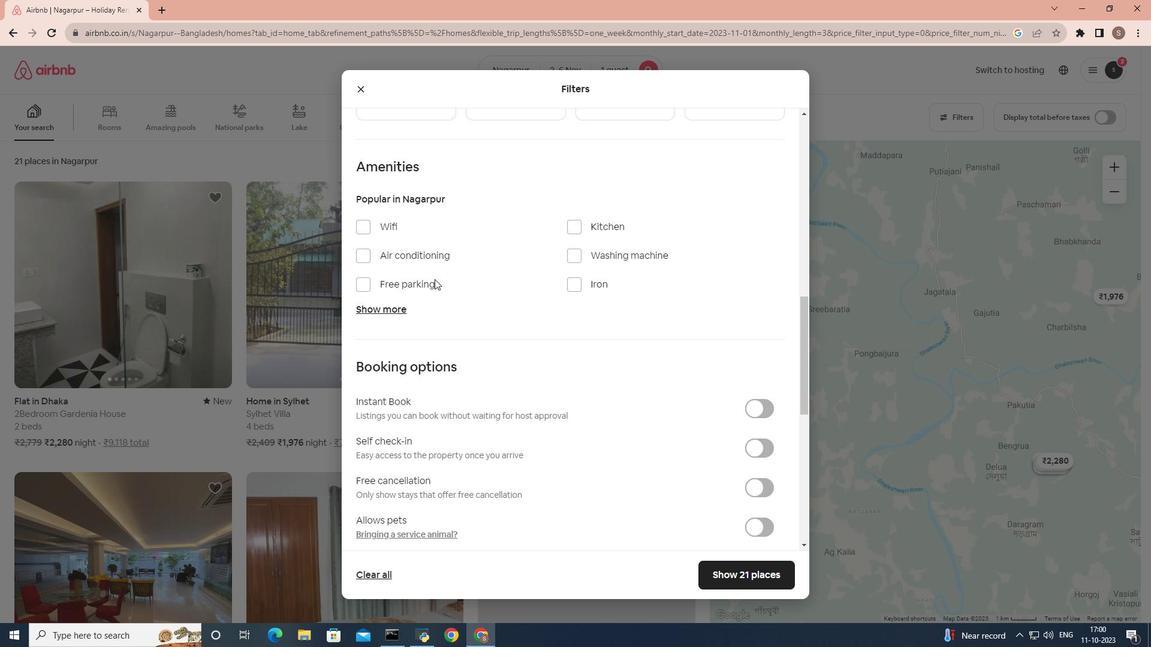 
Action: Mouse scrolled (434, 278) with delta (0, 0)
Screenshot: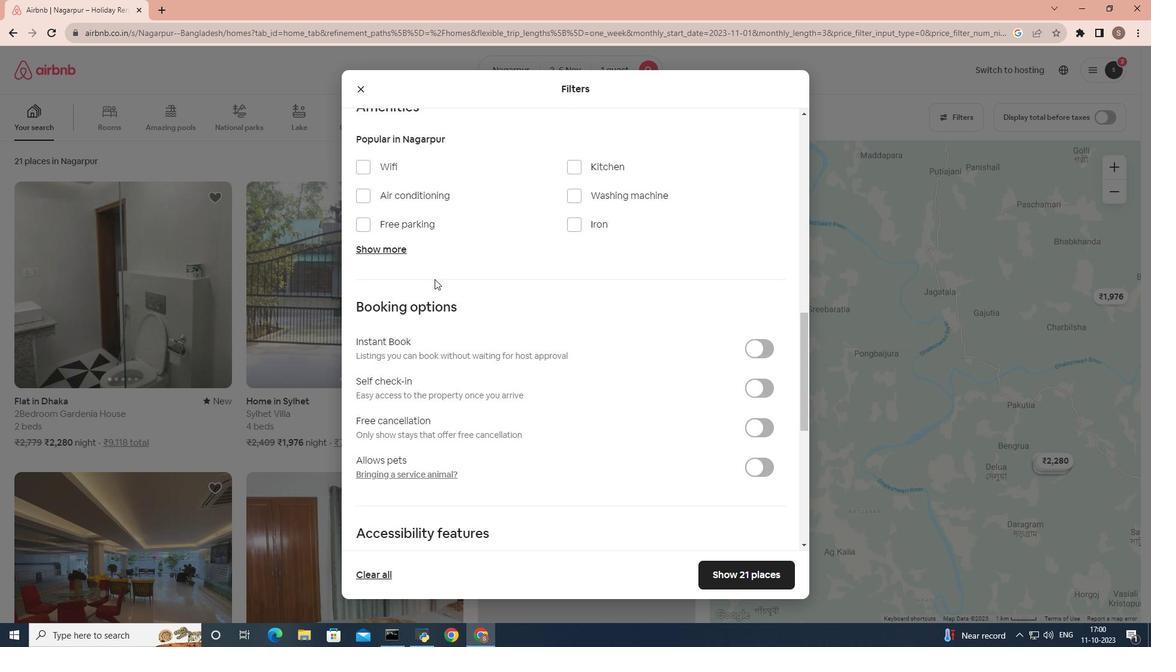 
Action: Mouse moved to (434, 278)
Screenshot: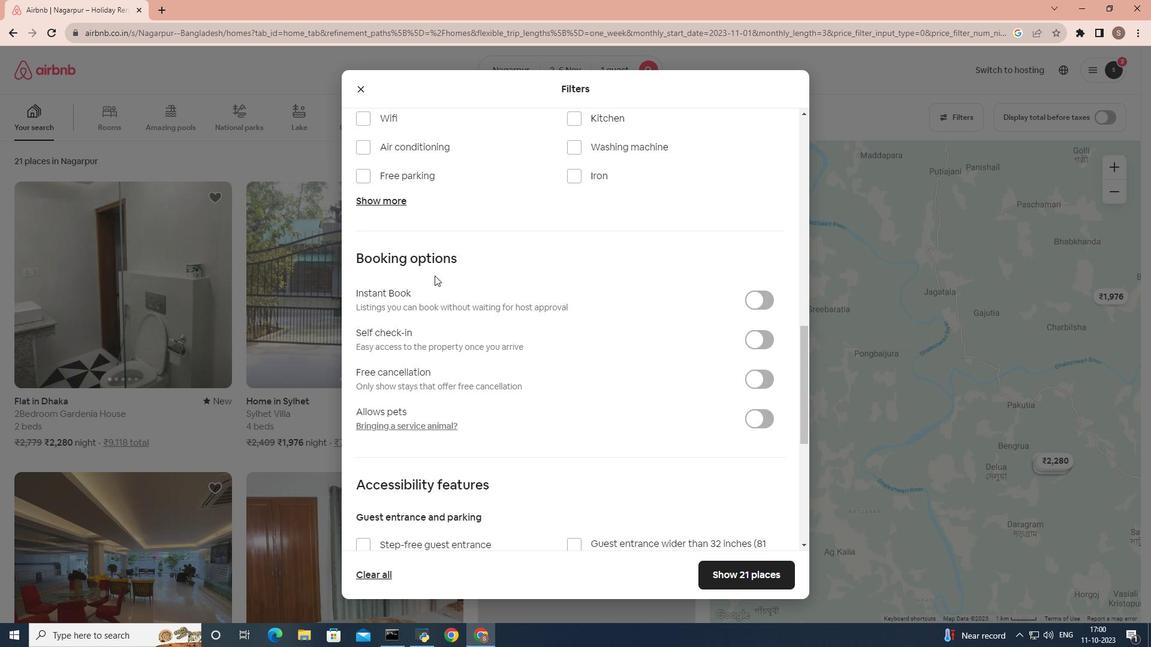
Action: Mouse scrolled (434, 278) with delta (0, 0)
Screenshot: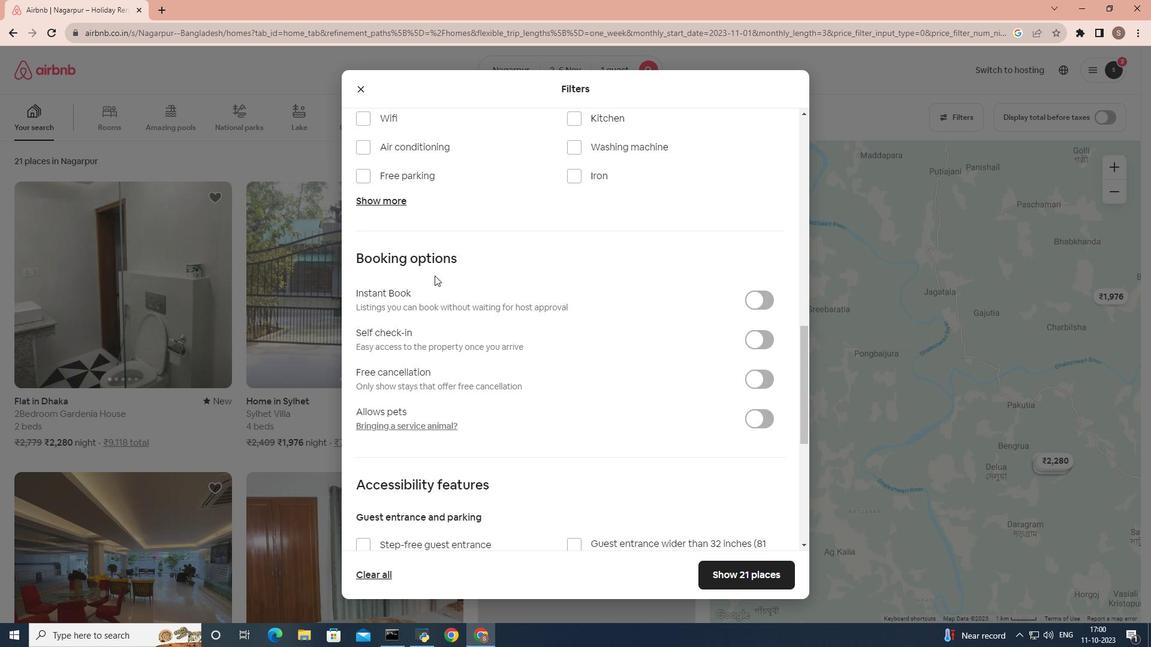 
Action: Mouse moved to (380, 254)
Screenshot: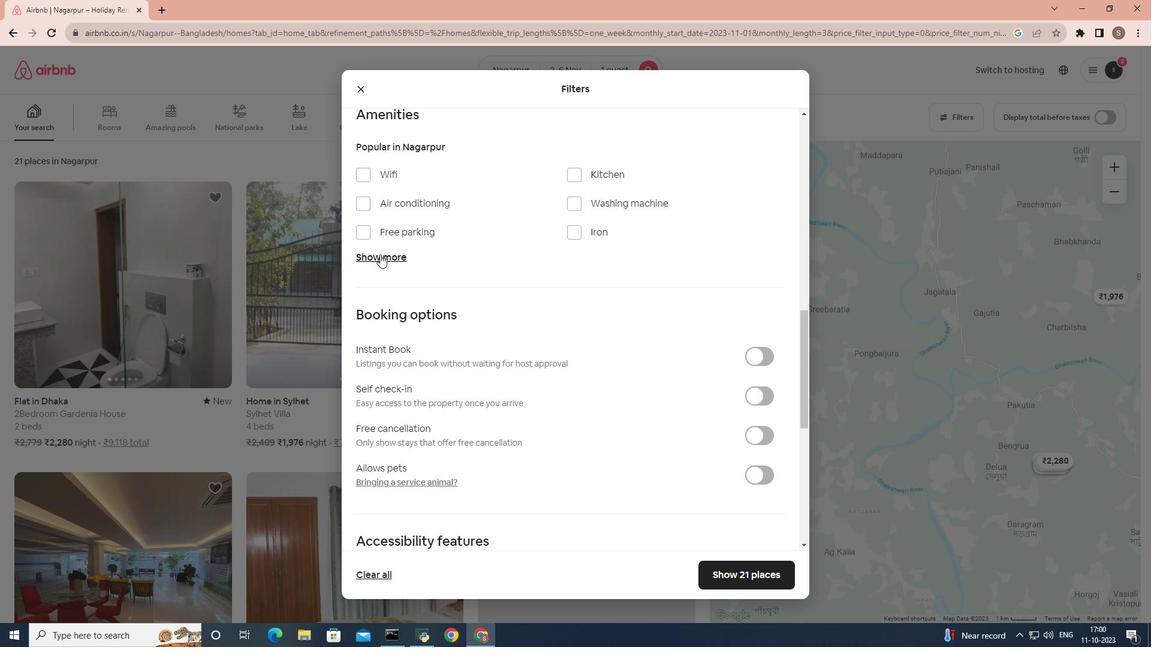 
Action: Mouse pressed left at (380, 254)
Screenshot: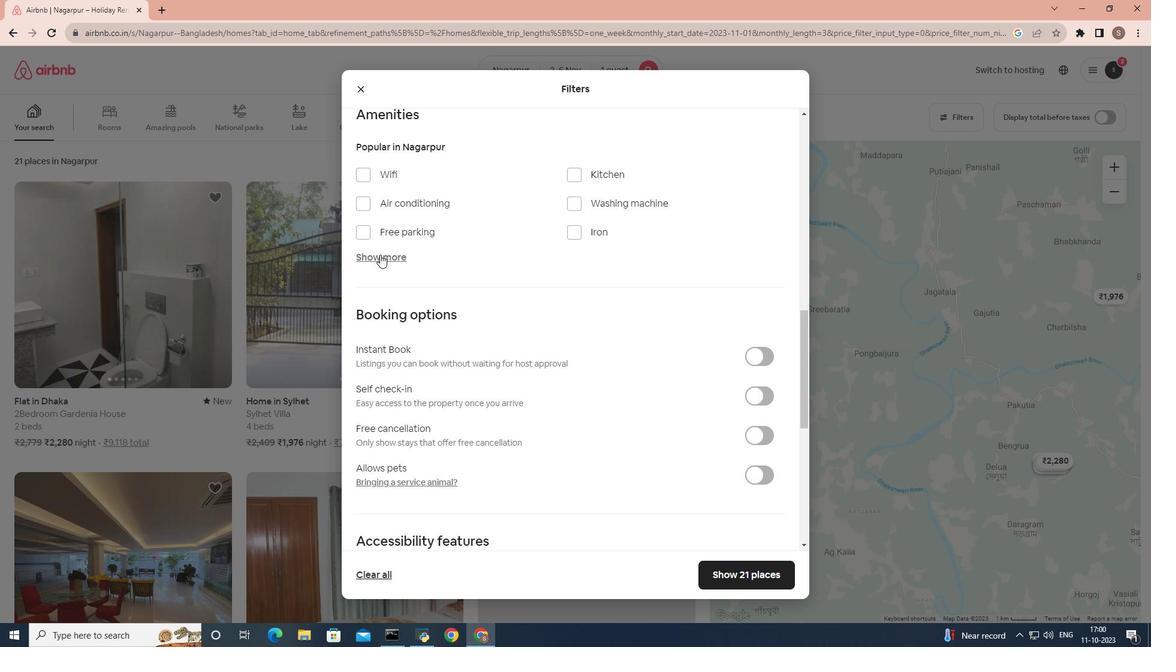 
Action: Mouse moved to (395, 251)
Screenshot: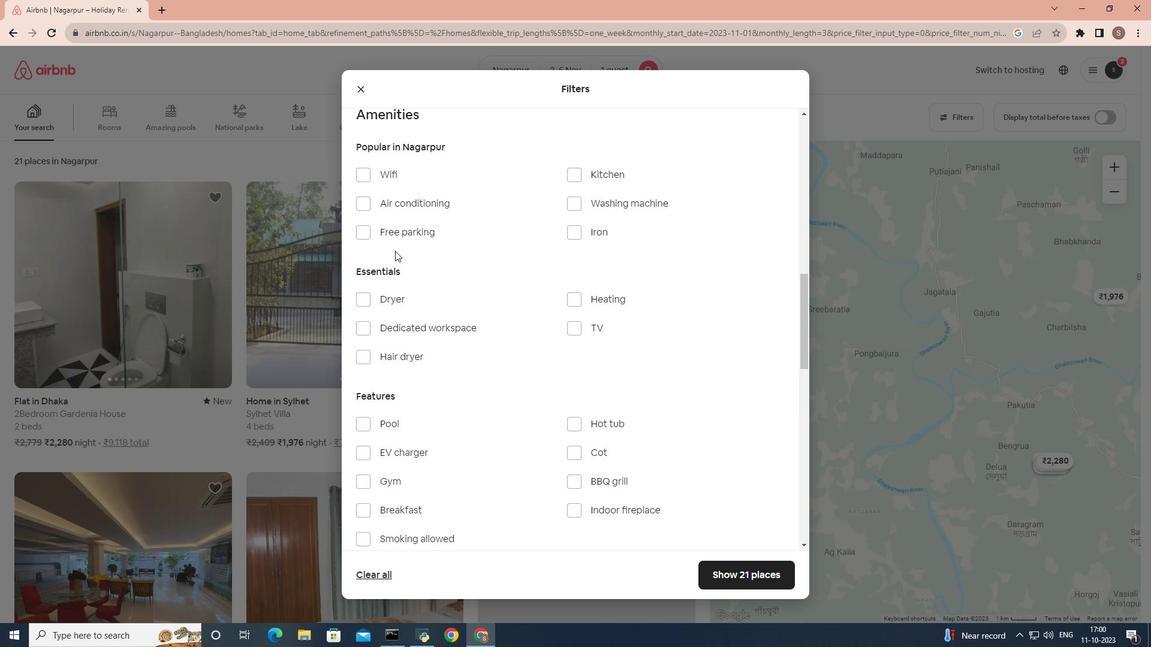 
Action: Mouse scrolled (395, 250) with delta (0, 0)
Screenshot: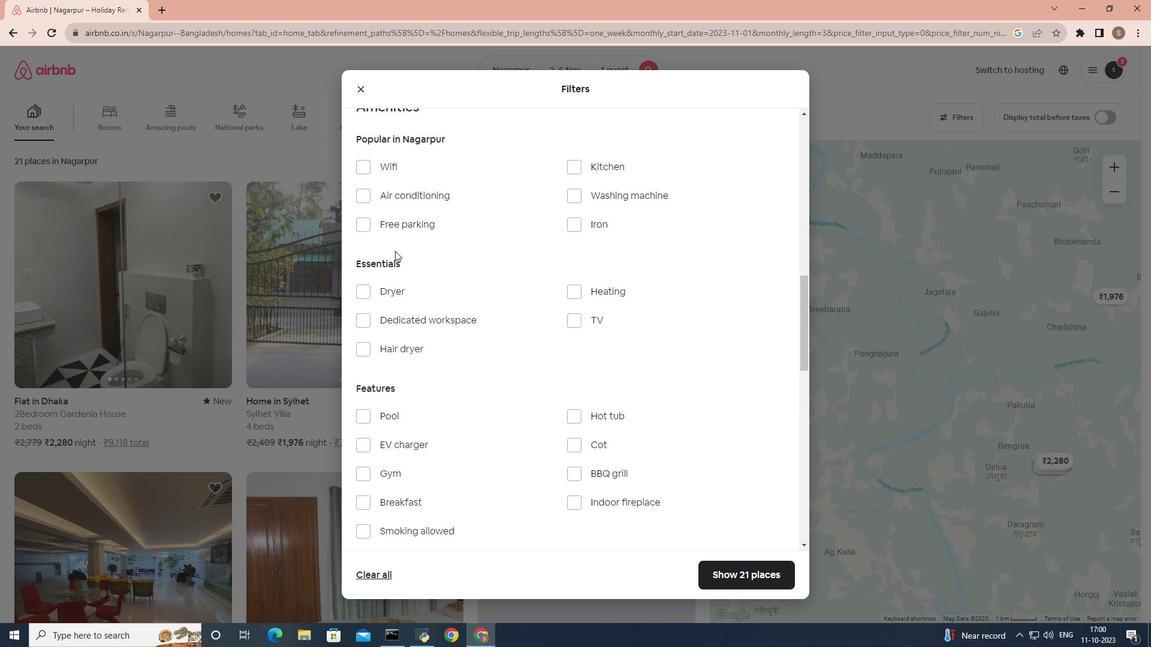 
Action: Mouse scrolled (395, 250) with delta (0, 0)
Screenshot: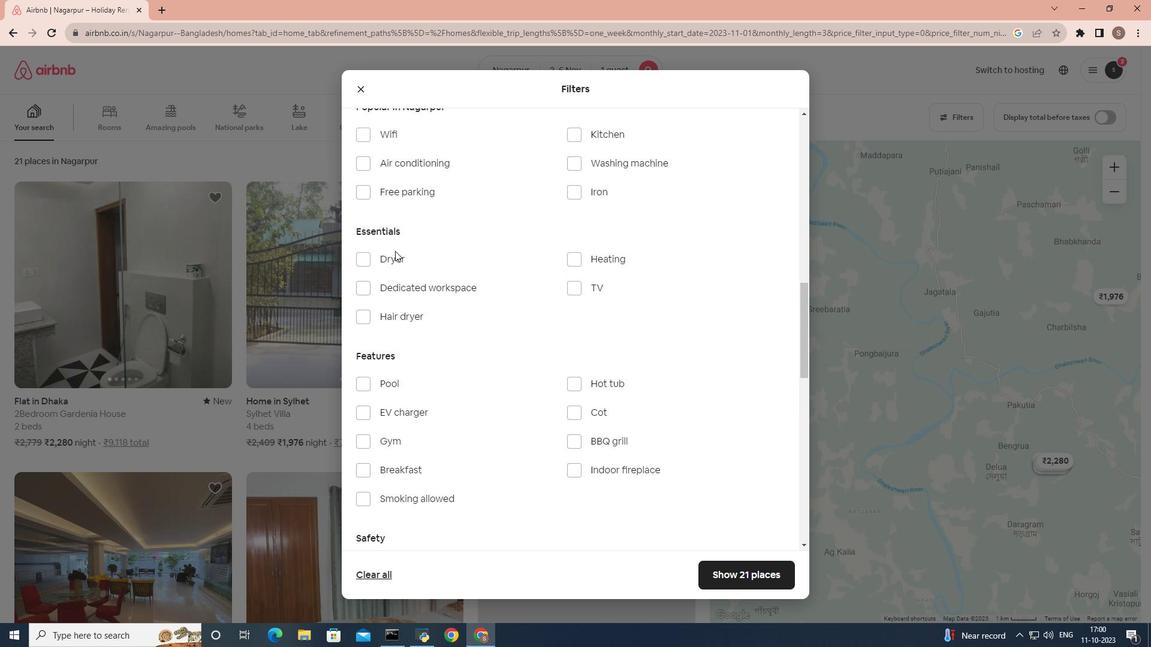 
Action: Mouse scrolled (395, 251) with delta (0, 0)
Screenshot: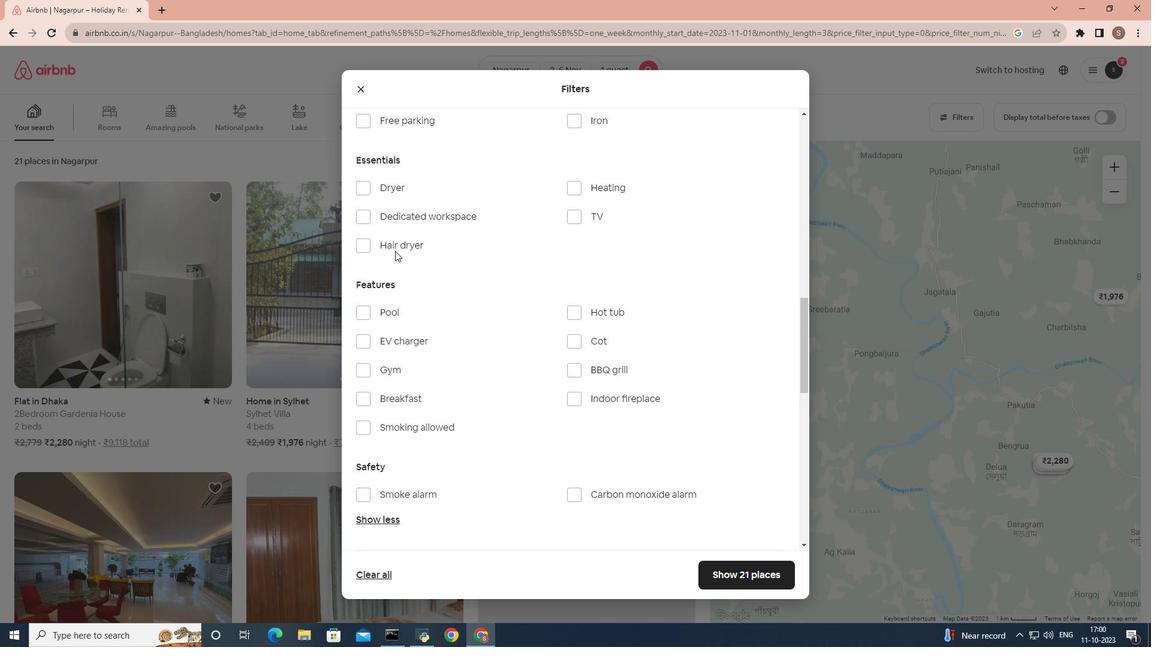 
Action: Mouse moved to (391, 150)
Screenshot: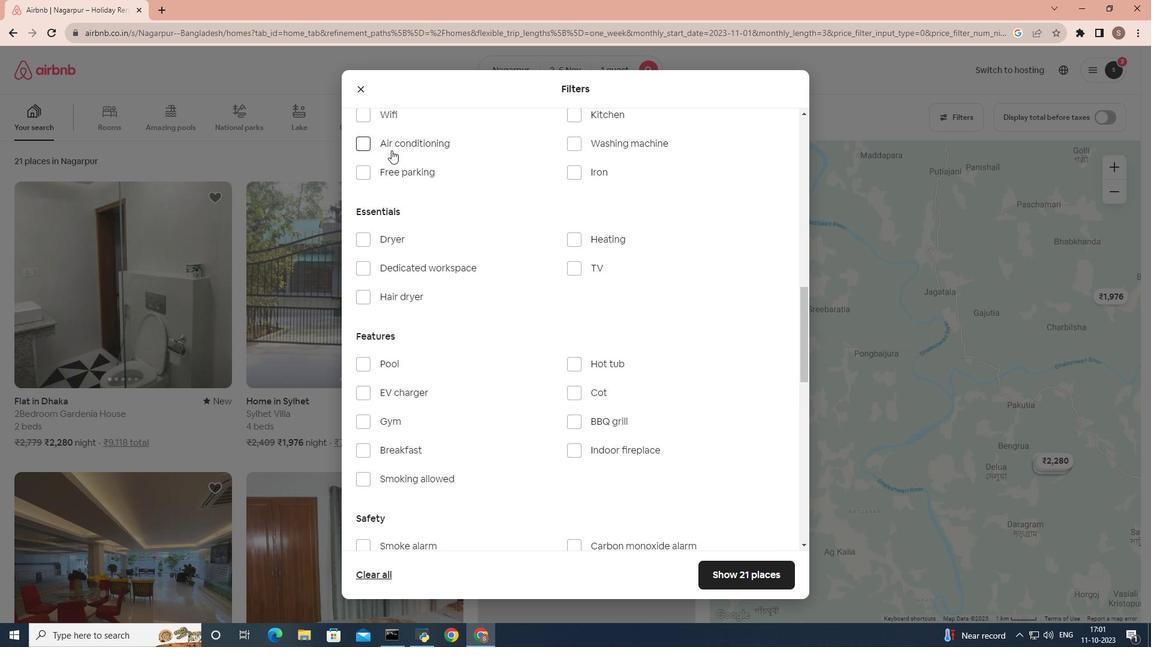 
Action: Mouse pressed left at (391, 150)
Screenshot: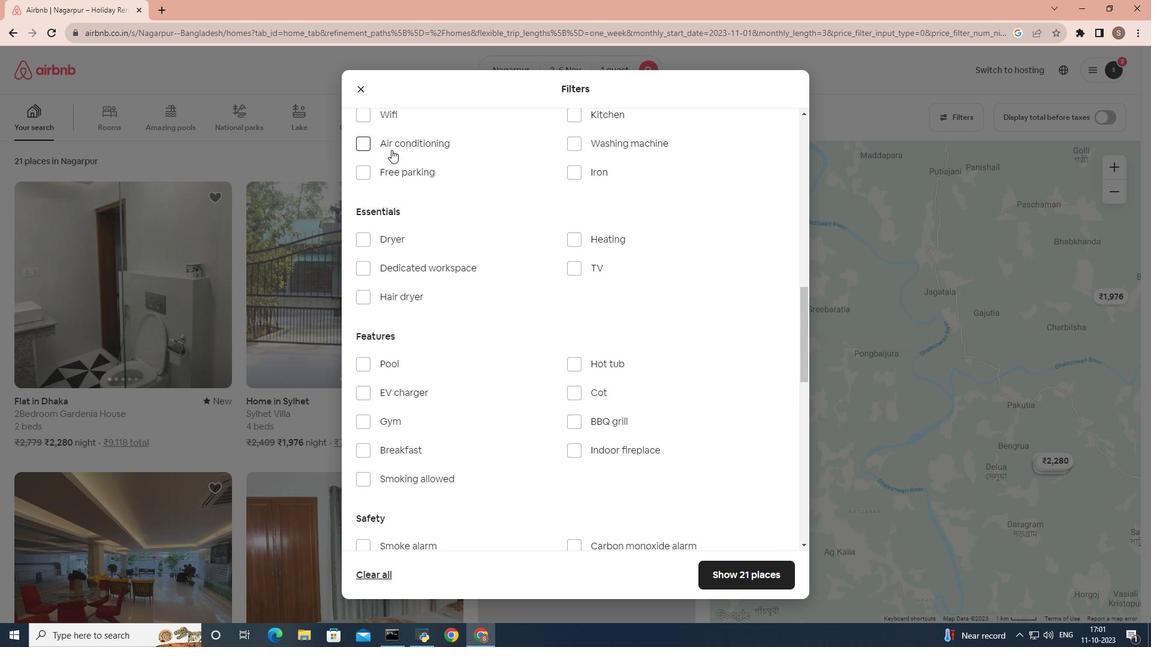 
Action: Mouse moved to (471, 276)
Screenshot: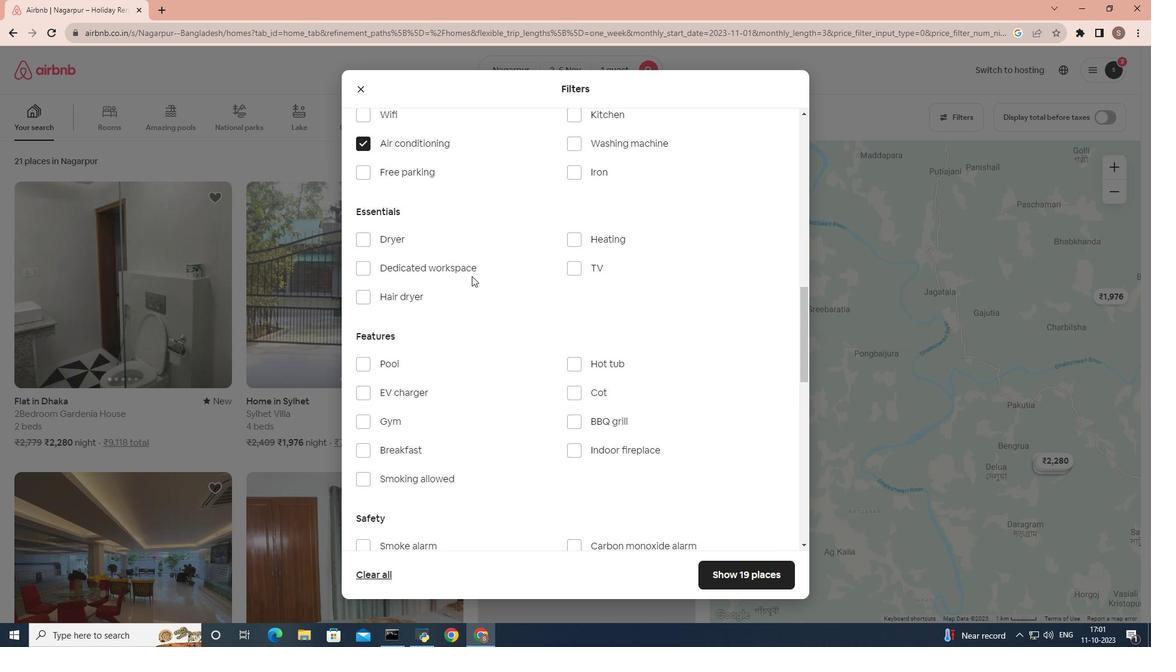 
Action: Mouse scrolled (471, 275) with delta (0, 0)
Screenshot: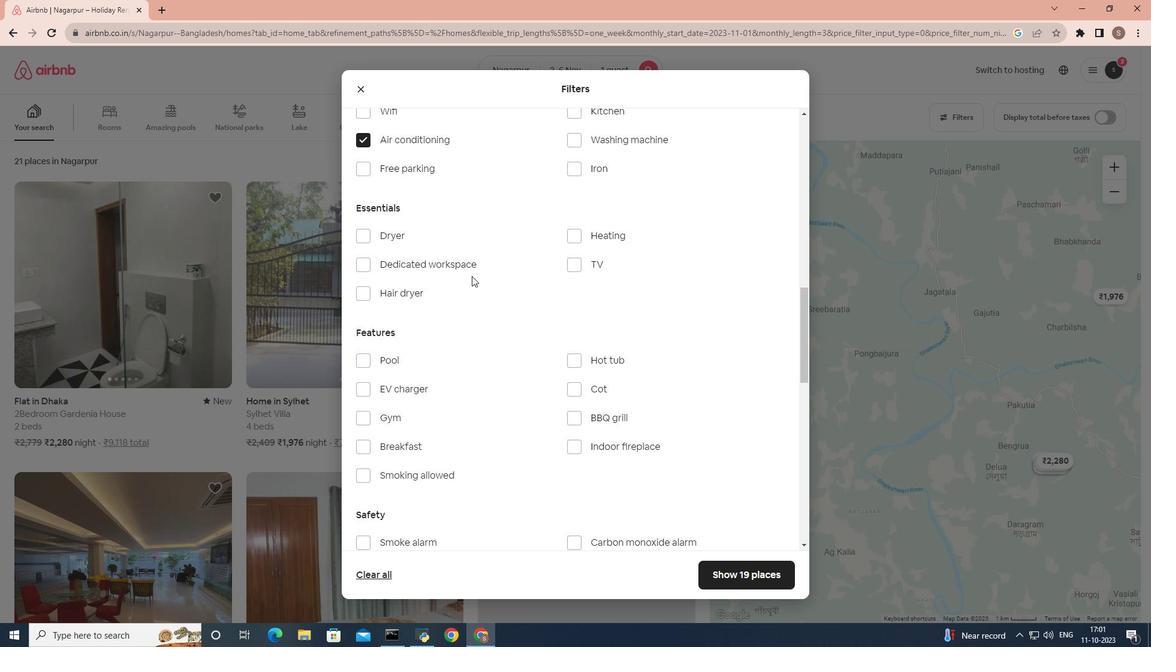 
Action: Mouse scrolled (471, 275) with delta (0, 0)
Screenshot: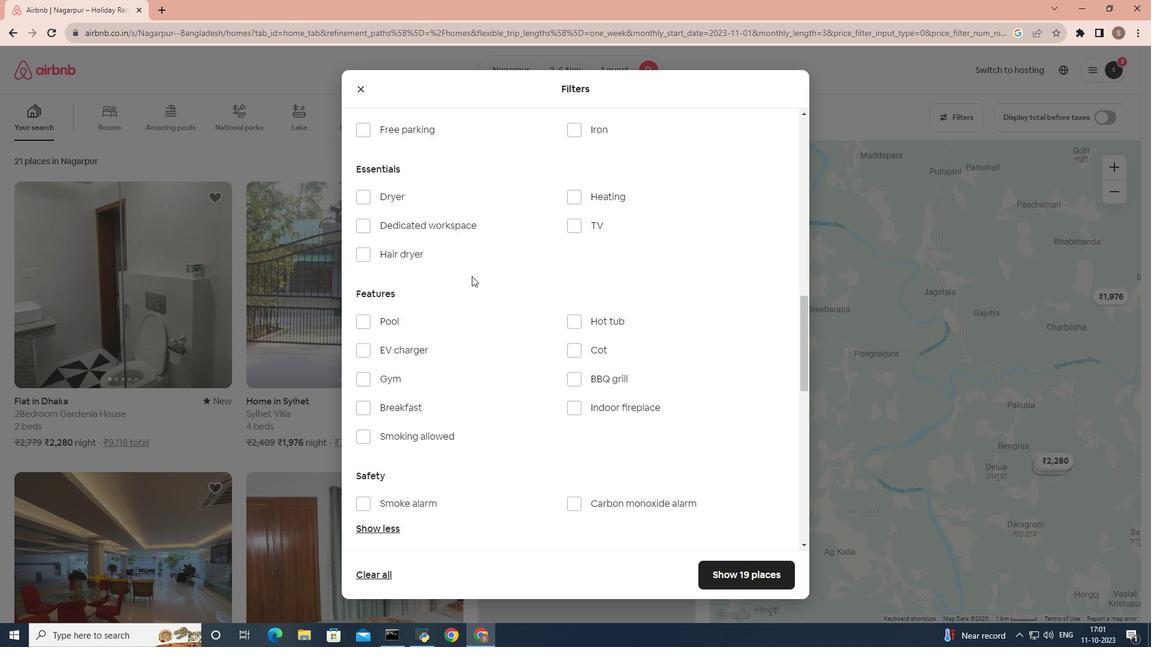 
Action: Mouse scrolled (471, 275) with delta (0, 0)
Screenshot: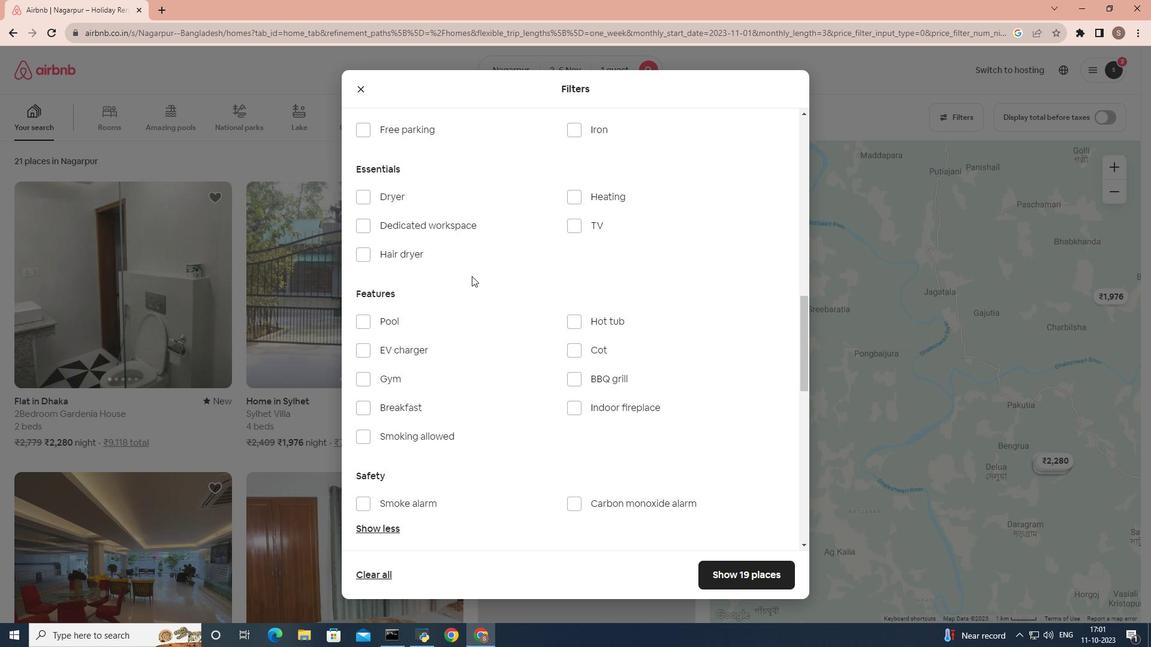 
Action: Mouse scrolled (471, 275) with delta (0, 0)
Screenshot: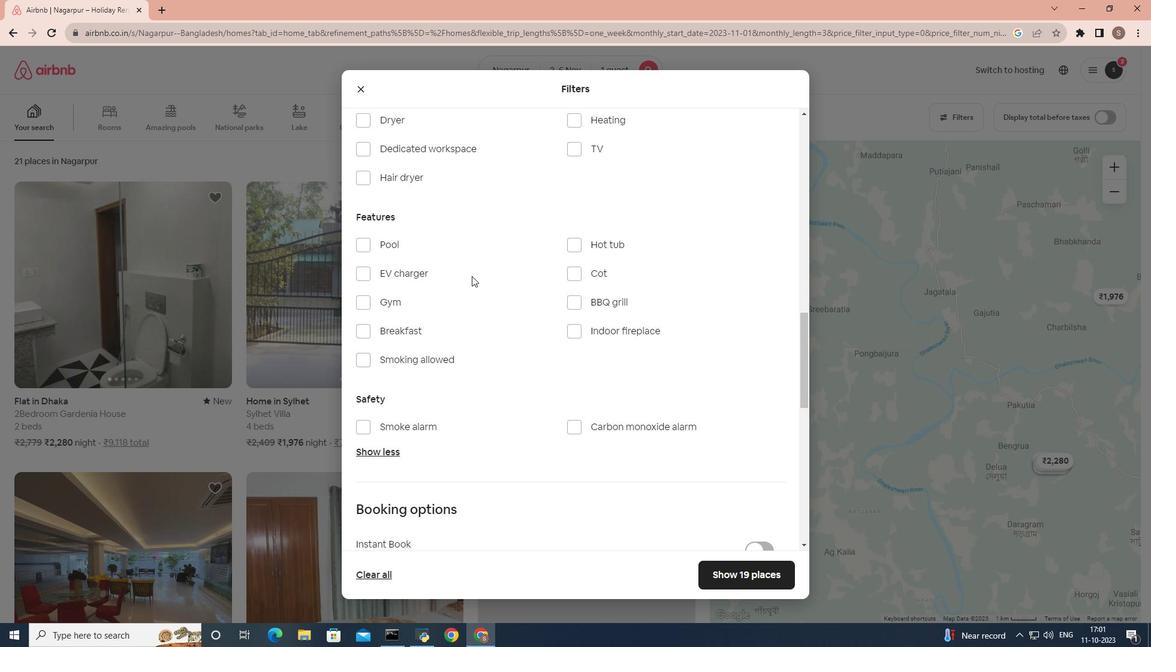 
Action: Mouse scrolled (471, 275) with delta (0, 0)
Screenshot: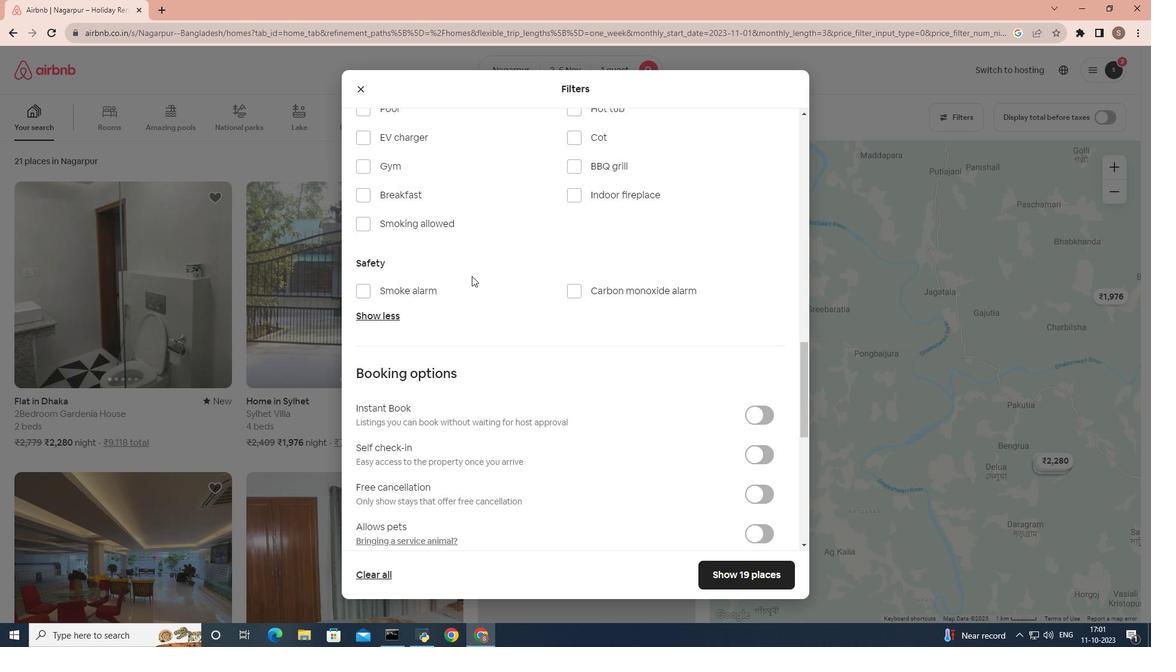 
Action: Mouse scrolled (471, 275) with delta (0, 0)
Screenshot: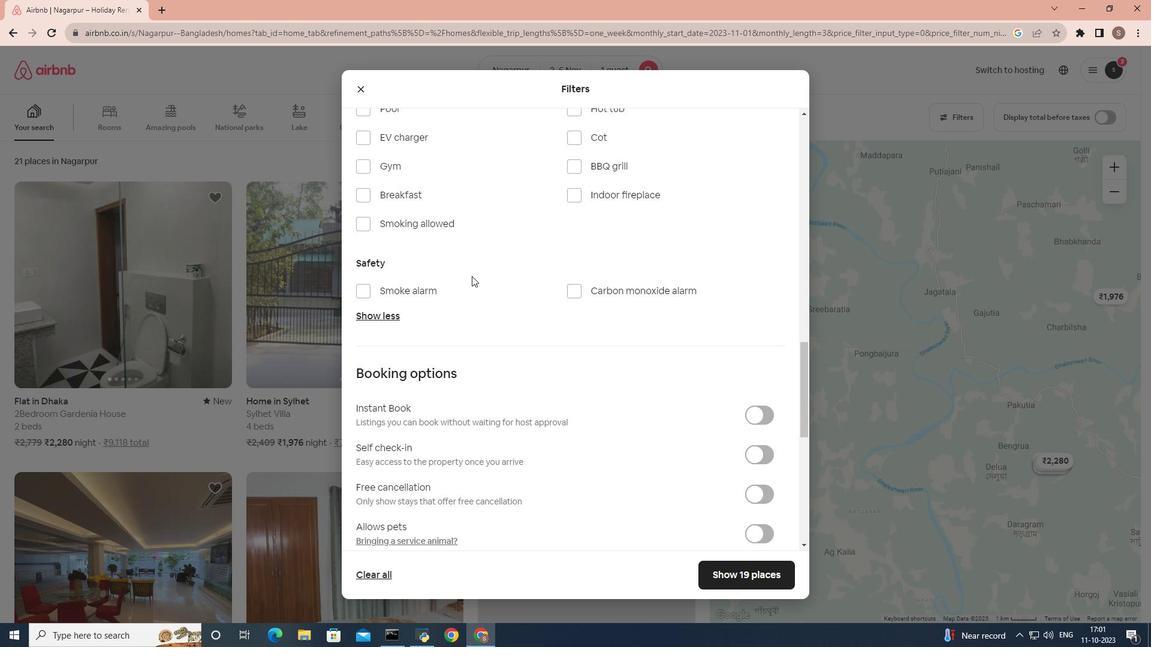 
Action: Mouse scrolled (471, 275) with delta (0, 0)
Screenshot: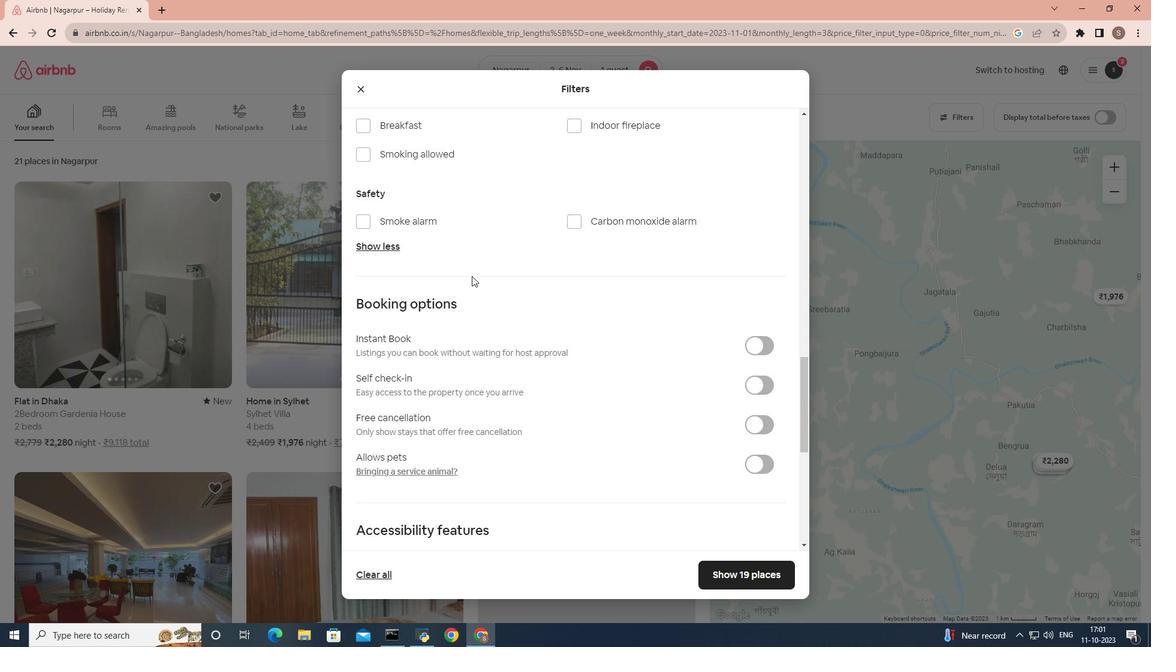 
Action: Mouse scrolled (471, 275) with delta (0, 0)
Screenshot: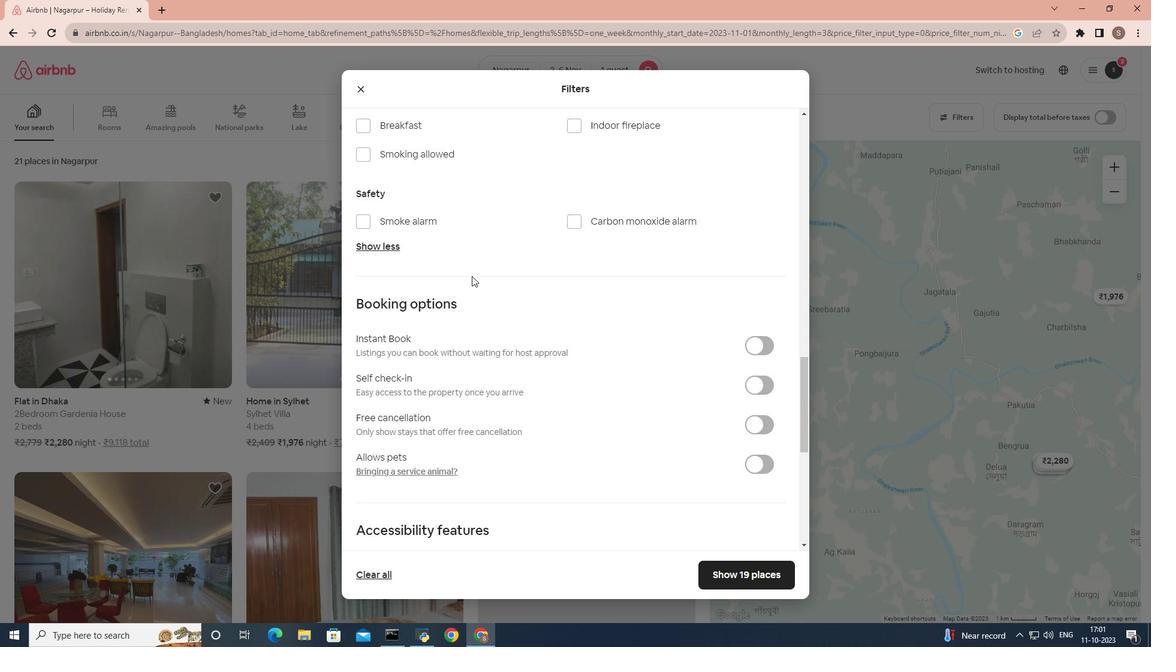
Action: Mouse scrolled (471, 275) with delta (0, 0)
Screenshot: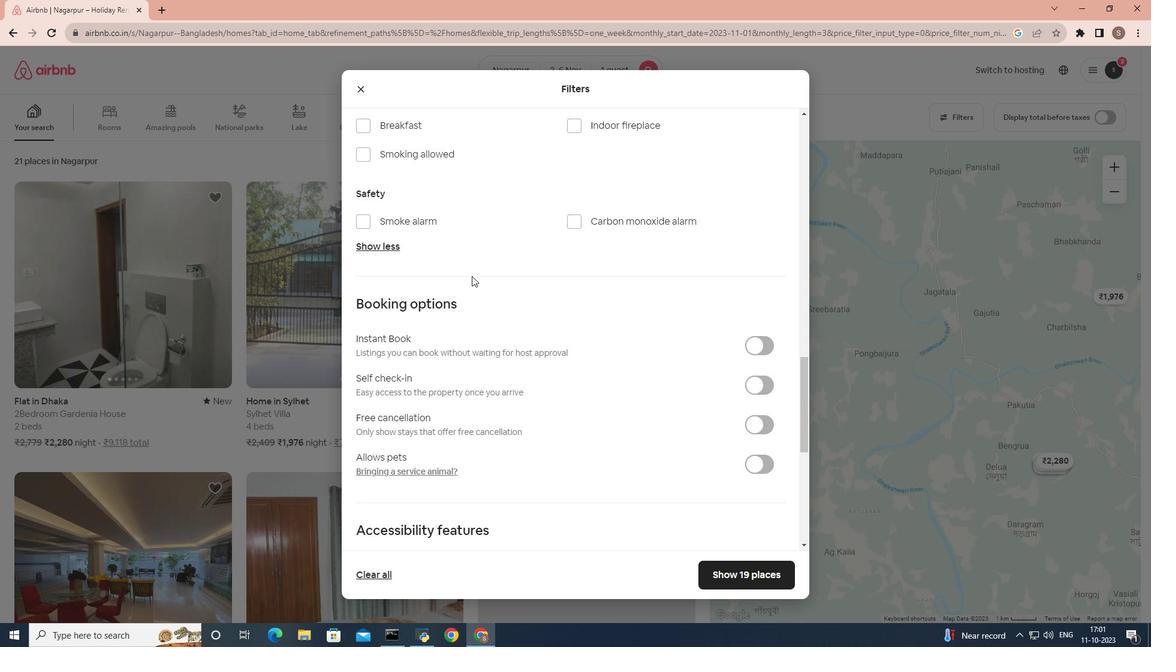 
Action: Mouse scrolled (471, 275) with delta (0, 0)
Screenshot: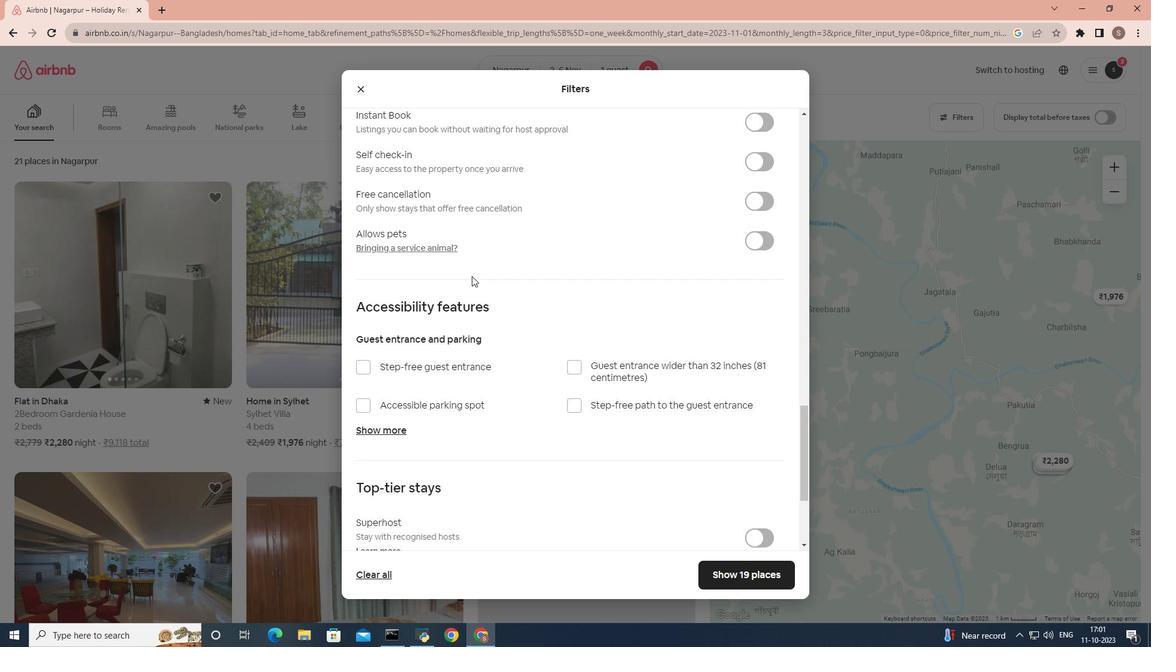 
Action: Mouse scrolled (471, 275) with delta (0, 0)
Screenshot: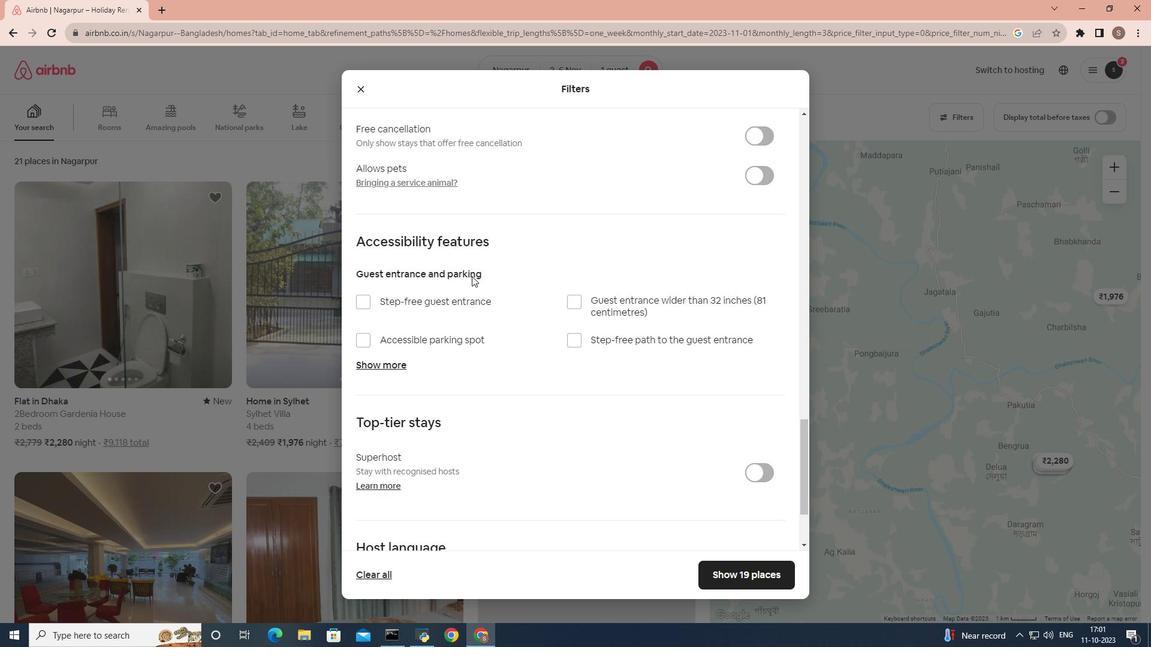 
Action: Mouse scrolled (471, 277) with delta (0, 0)
Screenshot: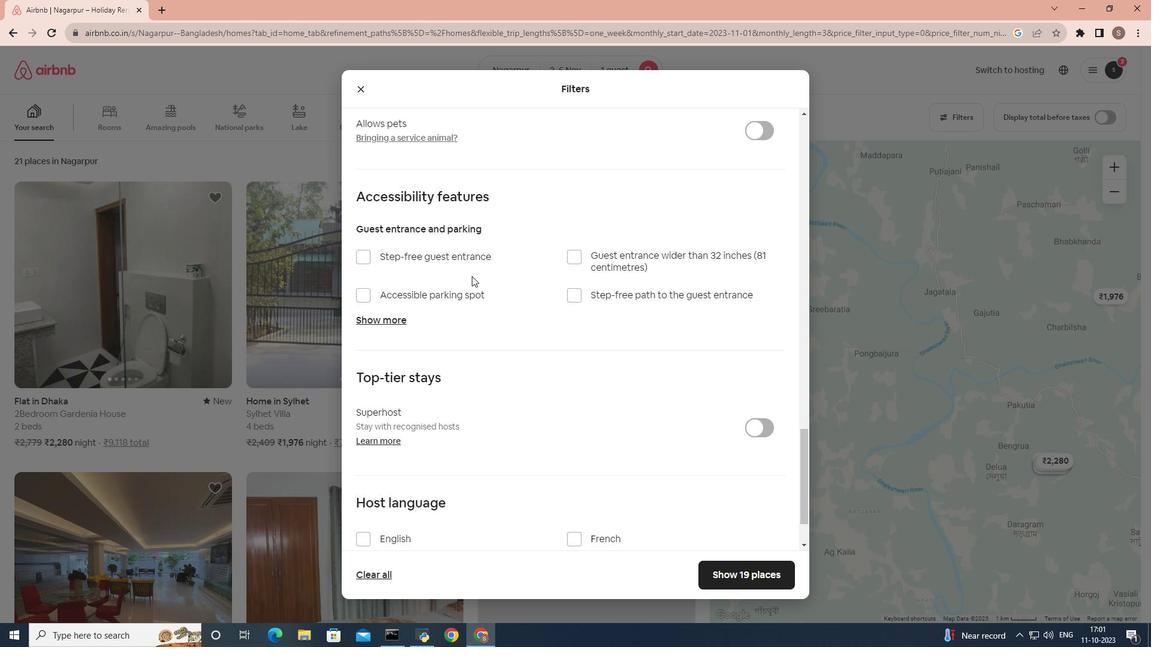 
Action: Mouse scrolled (471, 277) with delta (0, 0)
Screenshot: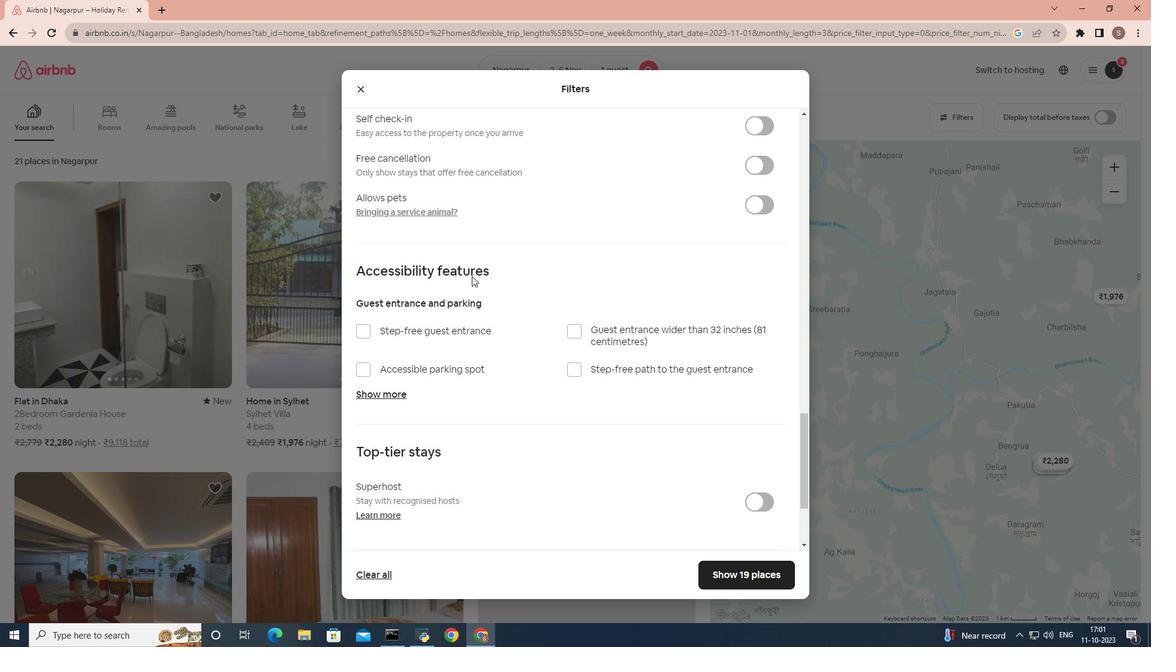 
Action: Mouse scrolled (471, 277) with delta (0, 0)
Screenshot: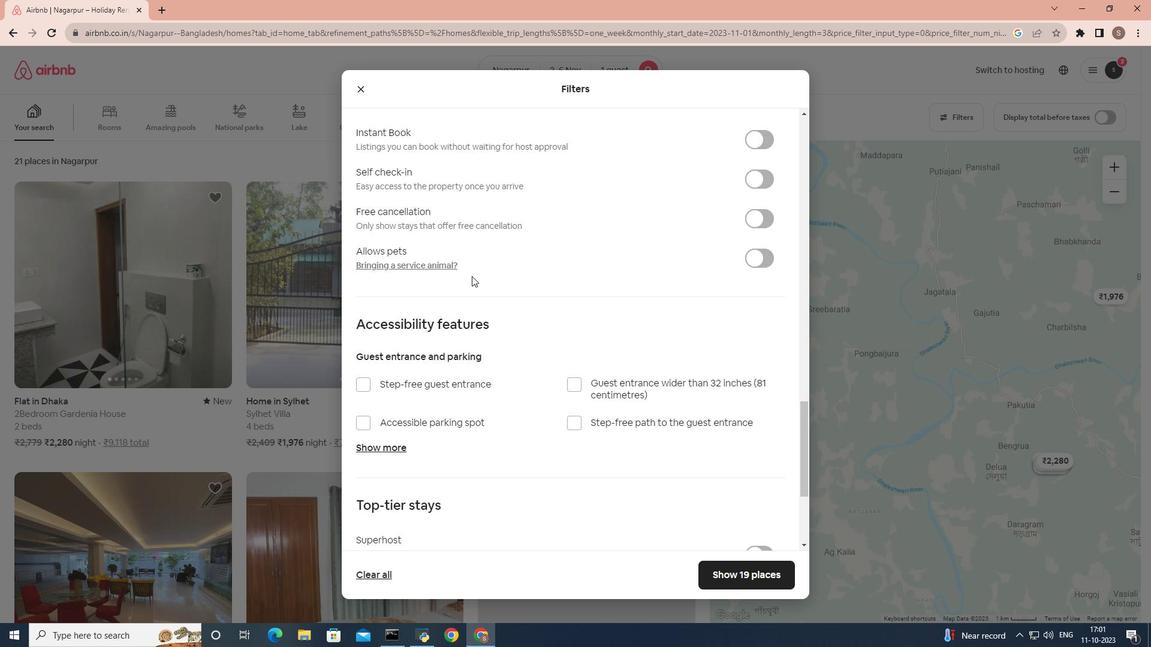 
Action: Mouse moved to (764, 229)
Screenshot: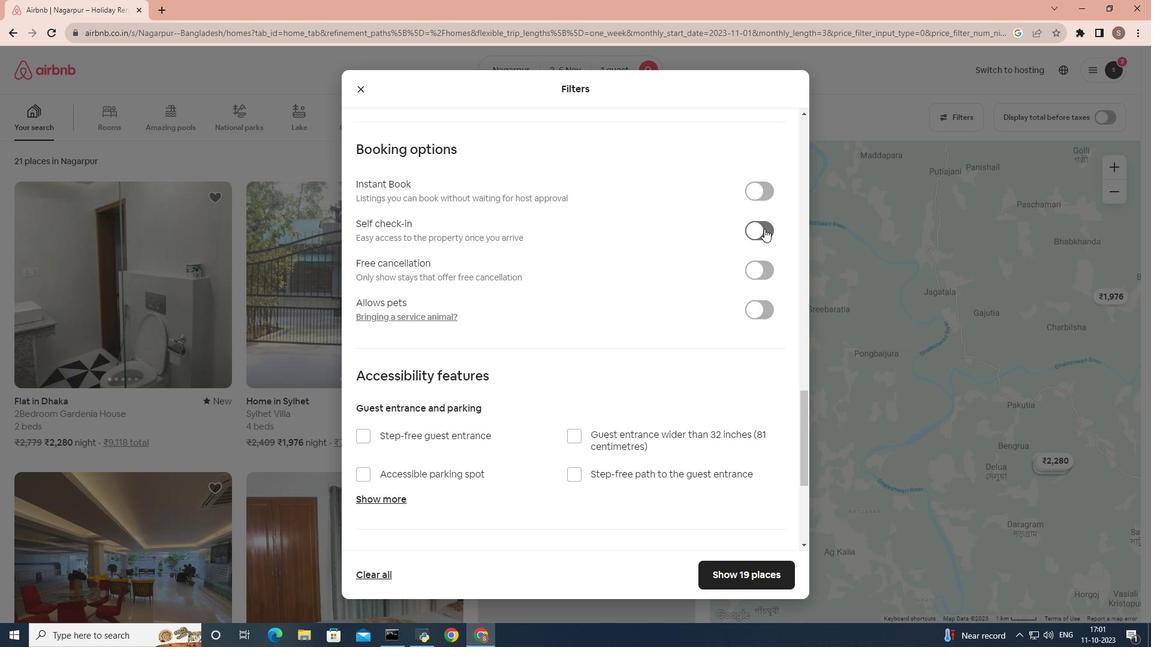 
Action: Mouse pressed left at (764, 229)
Screenshot: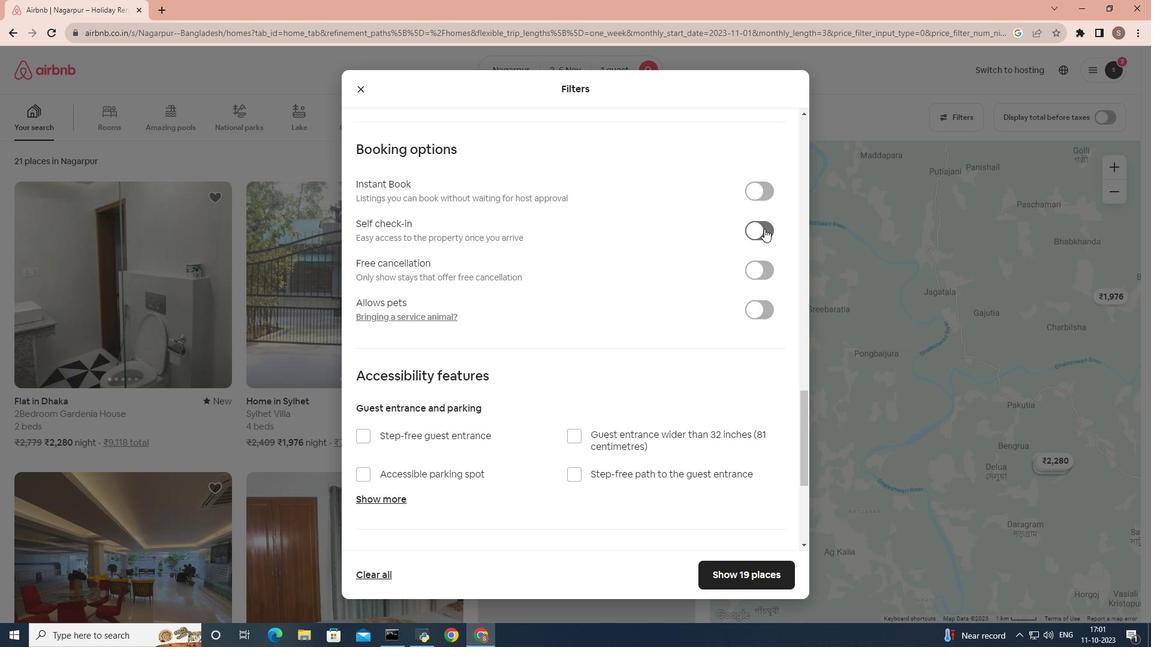 
Action: Mouse moved to (720, 332)
Screenshot: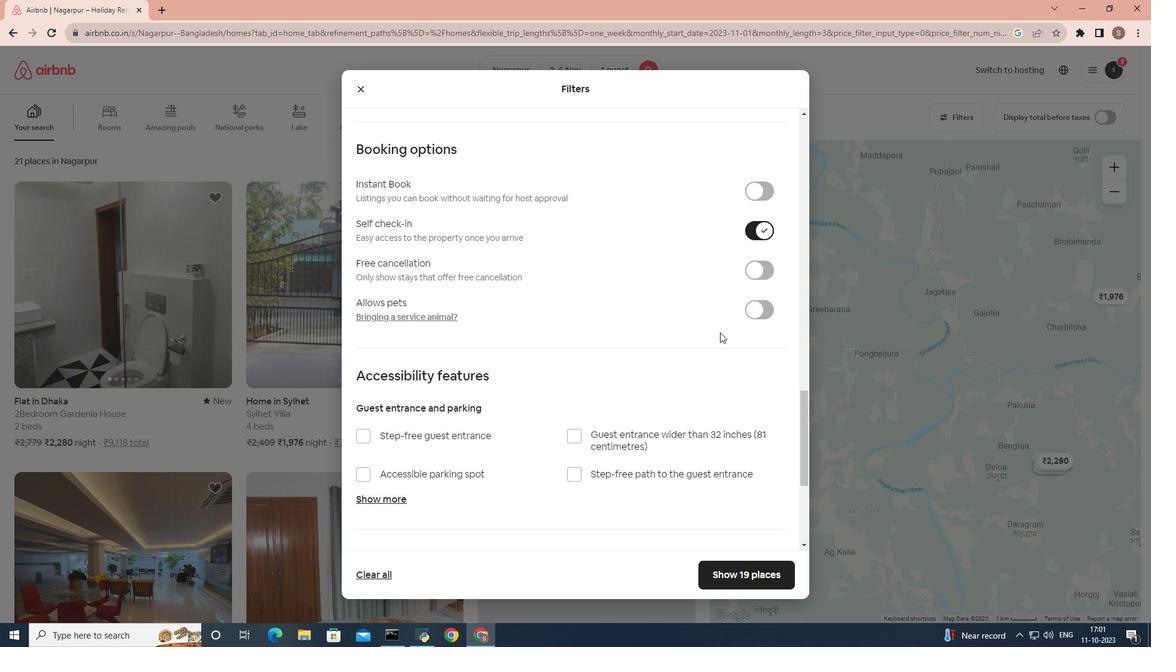 
Action: Mouse scrolled (720, 332) with delta (0, 0)
Screenshot: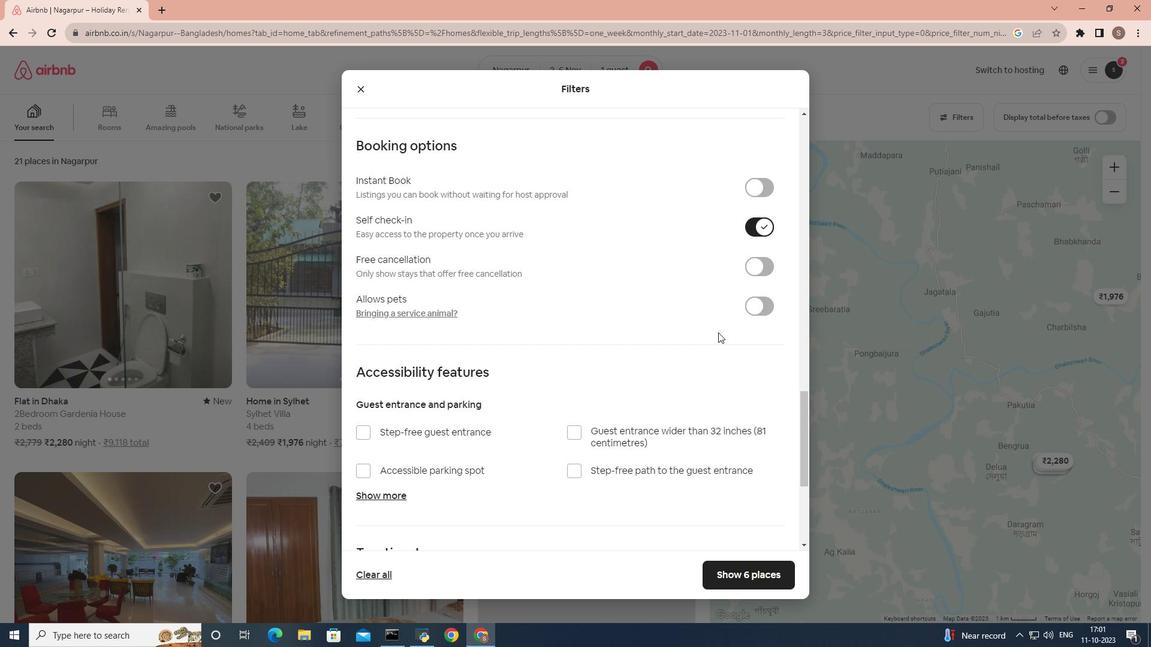 
Action: Mouse moved to (718, 332)
Screenshot: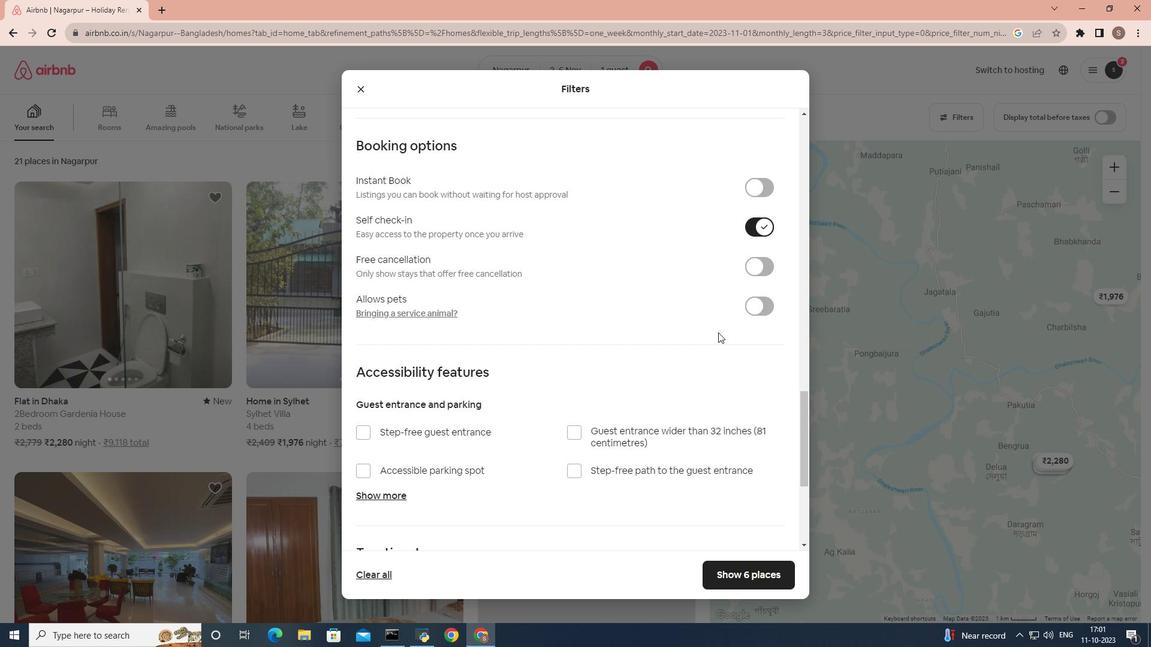 
Action: Mouse scrolled (718, 332) with delta (0, 0)
Screenshot: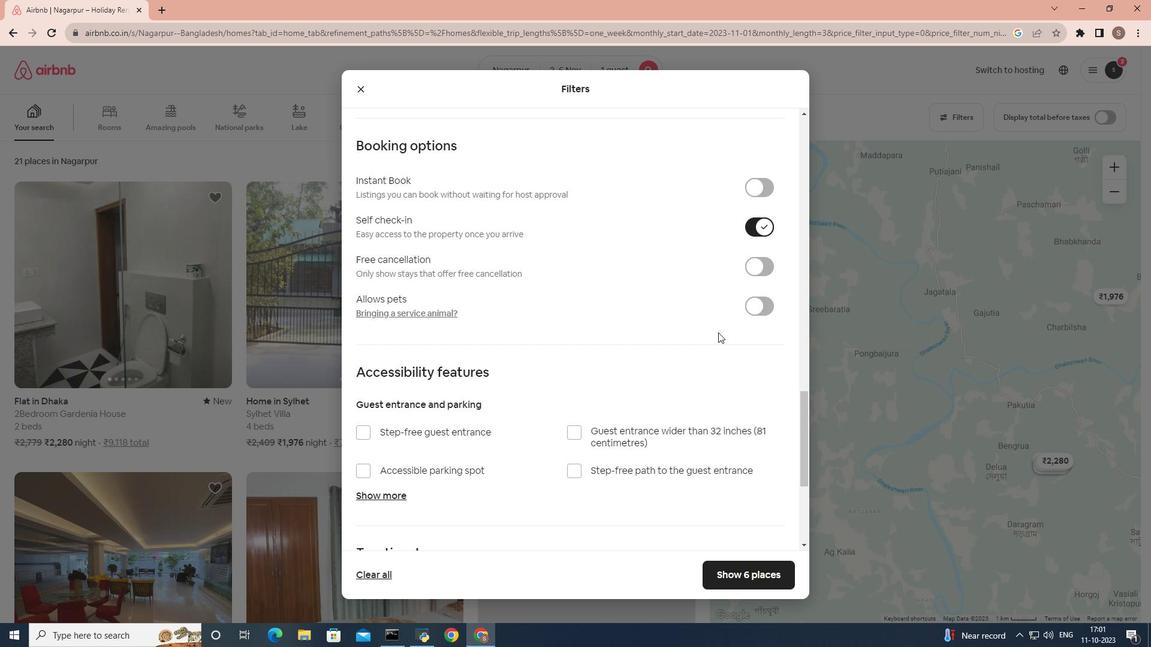 
Action: Mouse moved to (718, 332)
Screenshot: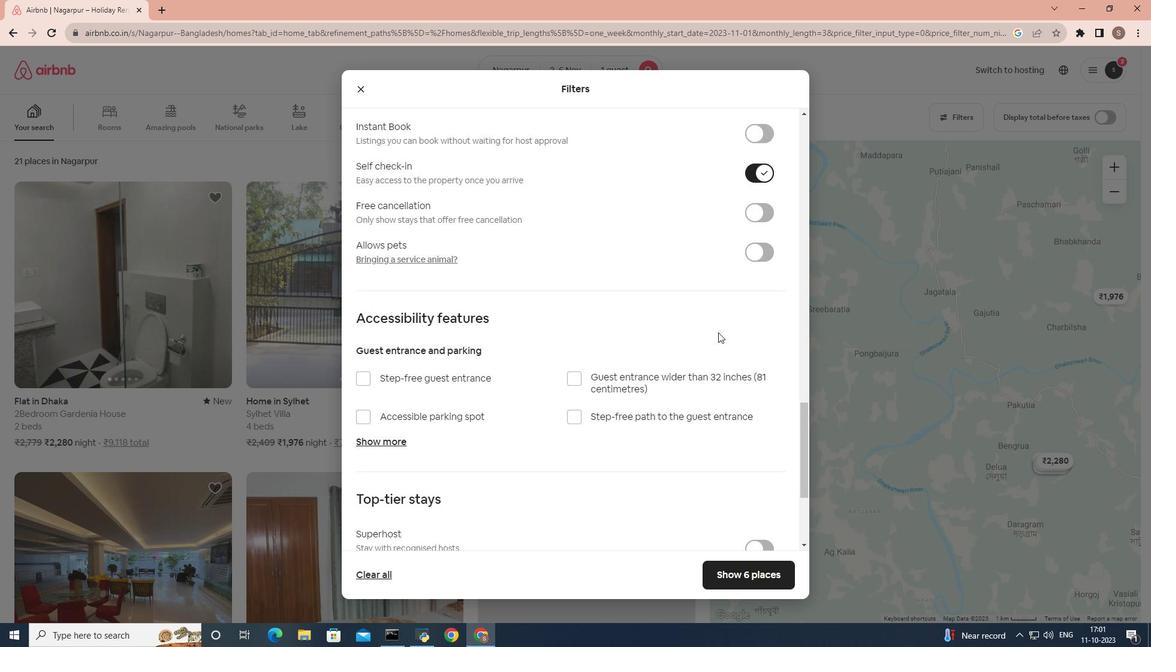 
Action: Mouse scrolled (718, 332) with delta (0, 0)
Screenshot: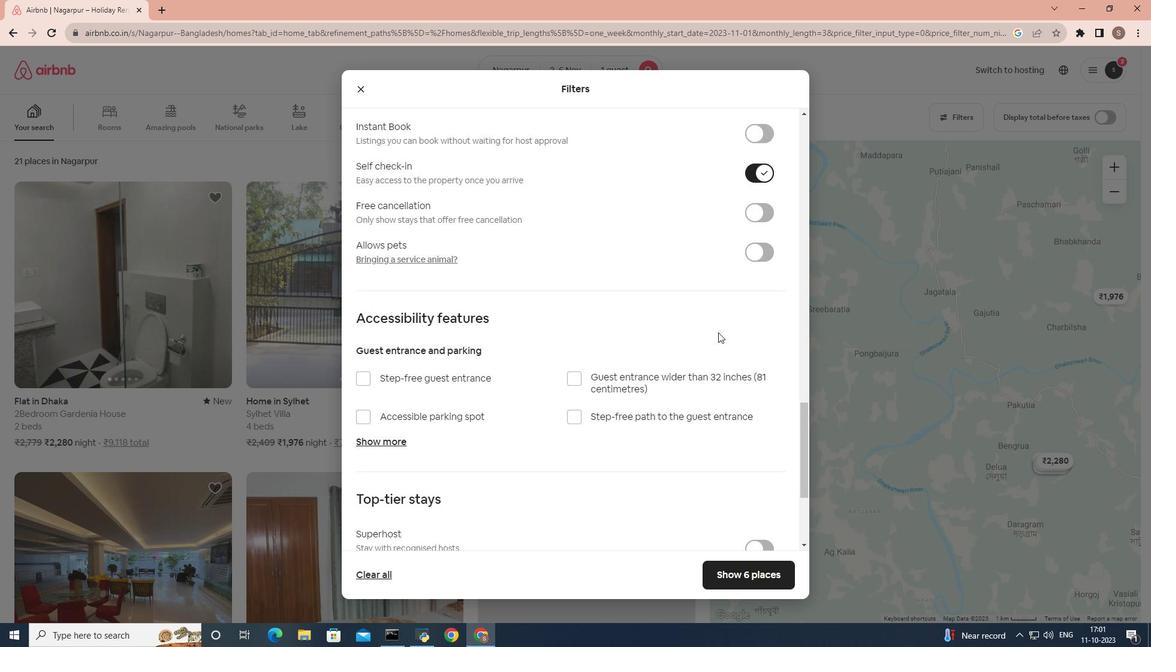 
Action: Mouse moved to (718, 332)
Screenshot: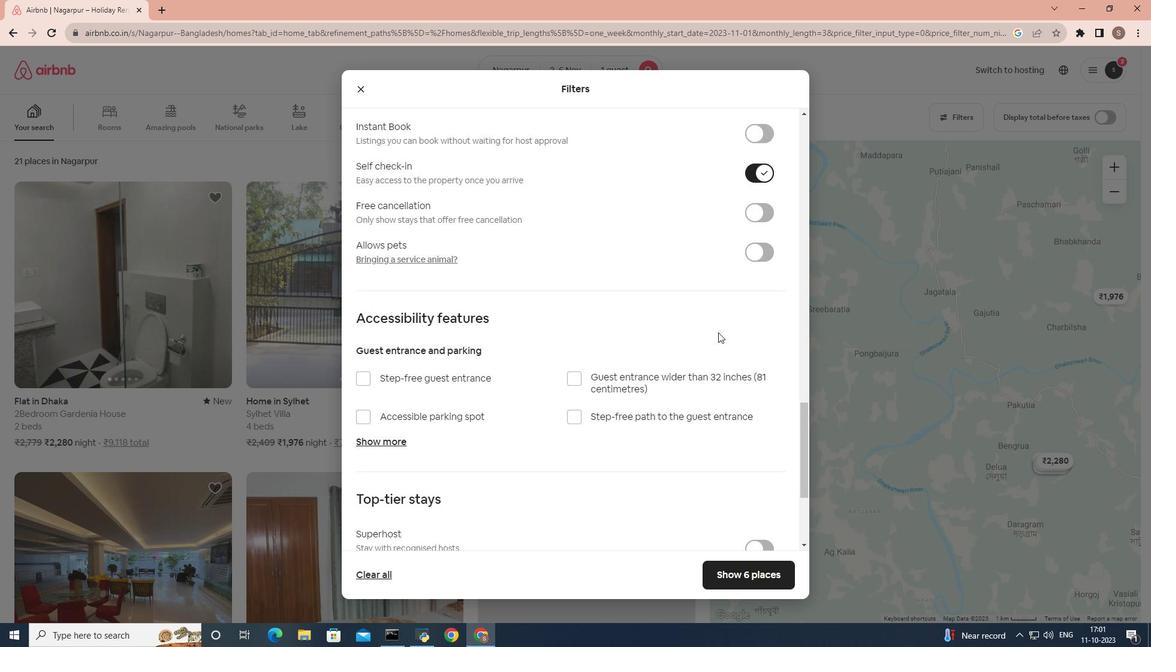 
Action: Mouse scrolled (718, 332) with delta (0, 0)
Screenshot: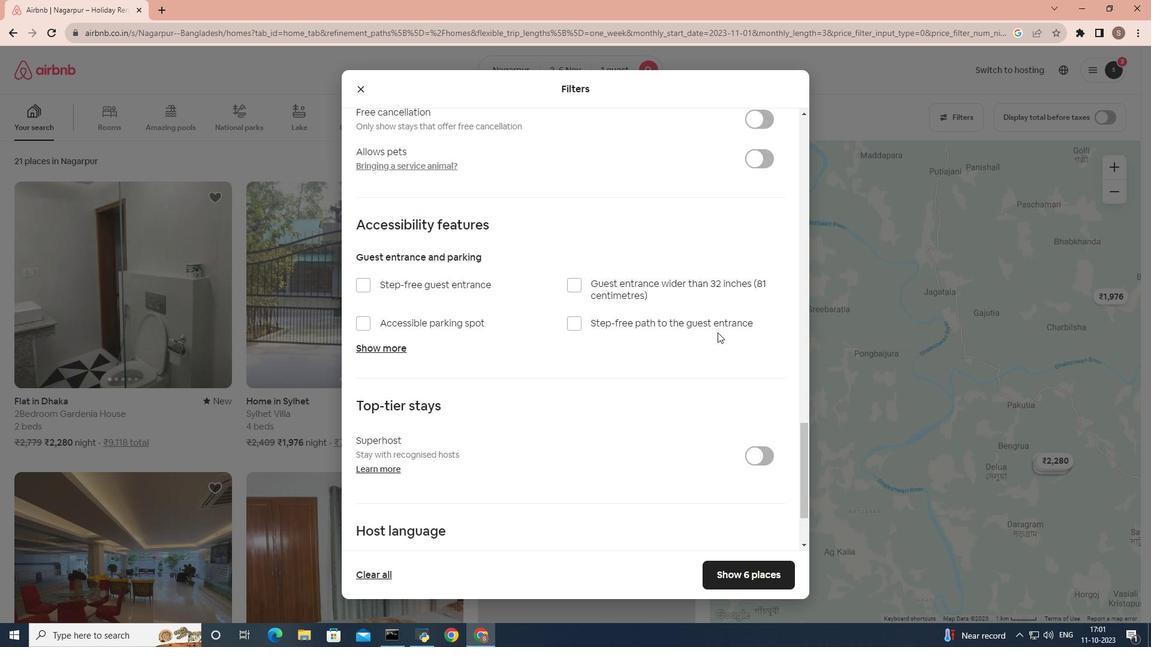 
Action: Mouse scrolled (718, 332) with delta (0, 0)
Screenshot: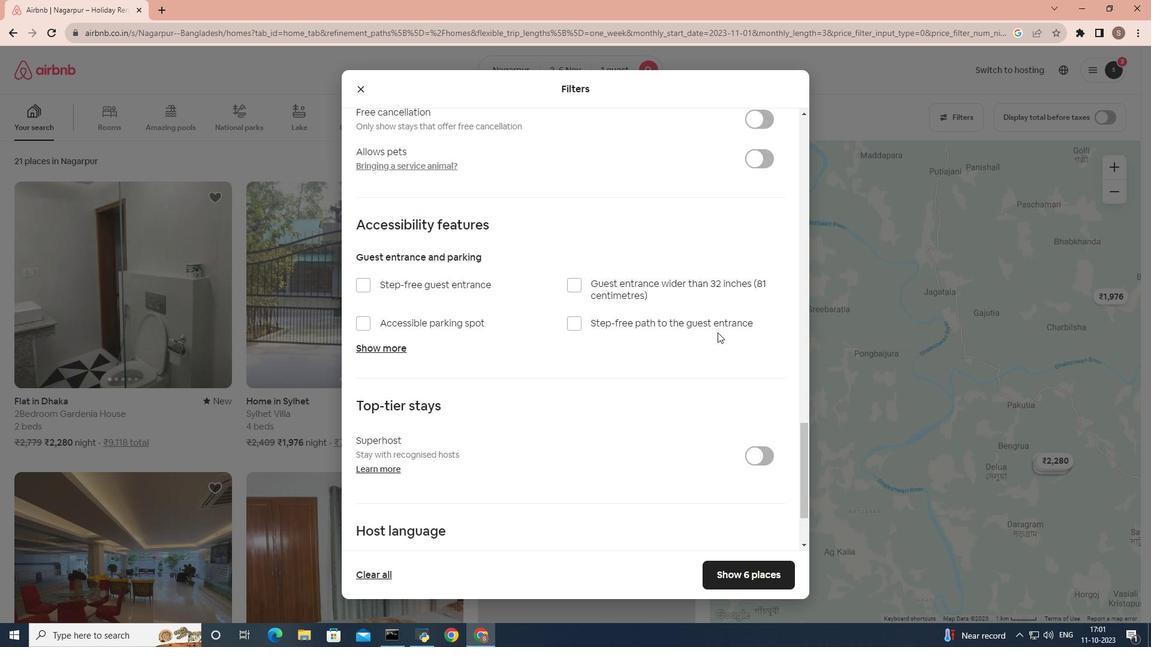 
Action: Mouse moved to (718, 572)
Screenshot: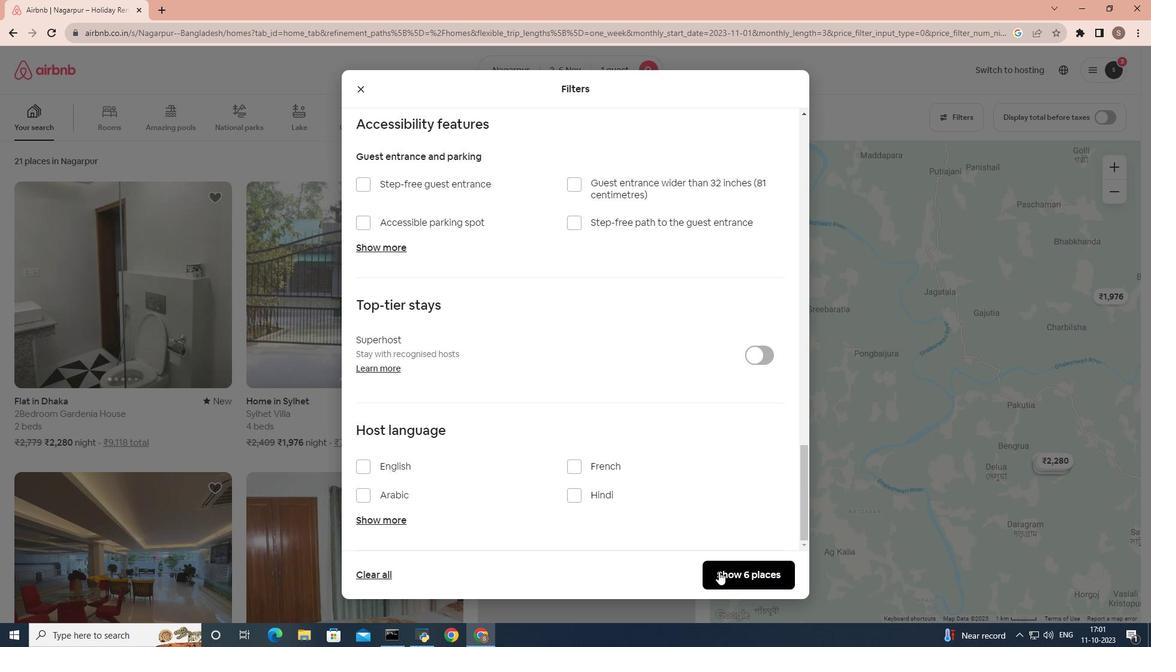 
Action: Mouse pressed left at (718, 572)
Screenshot: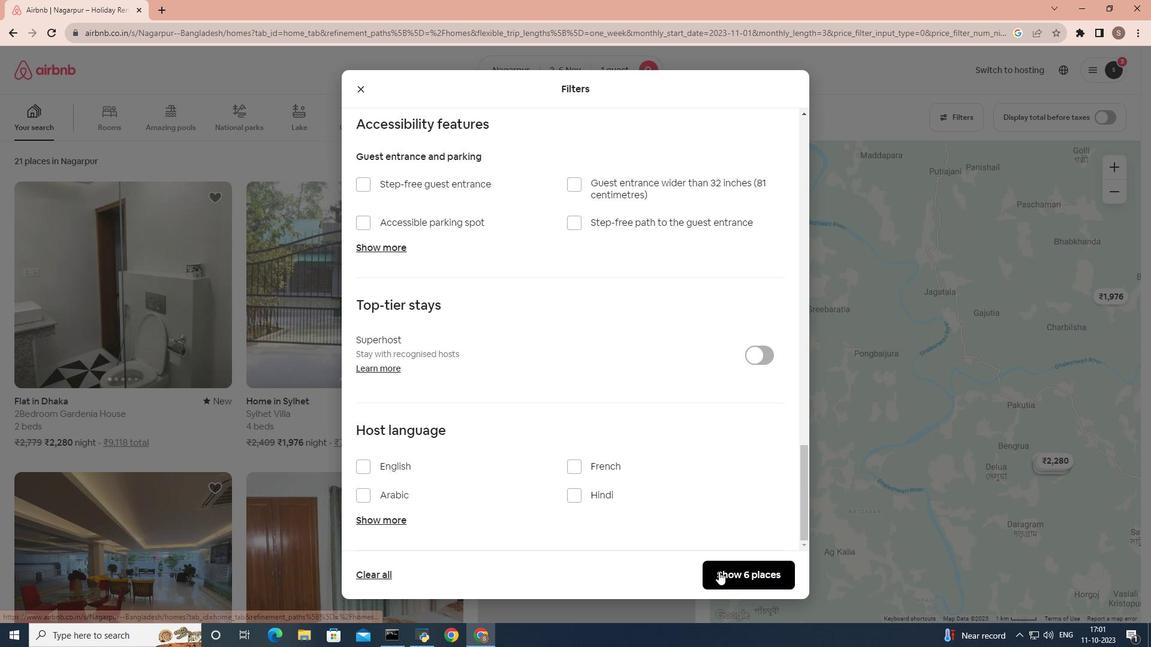 
Action: Mouse moved to (107, 314)
Screenshot: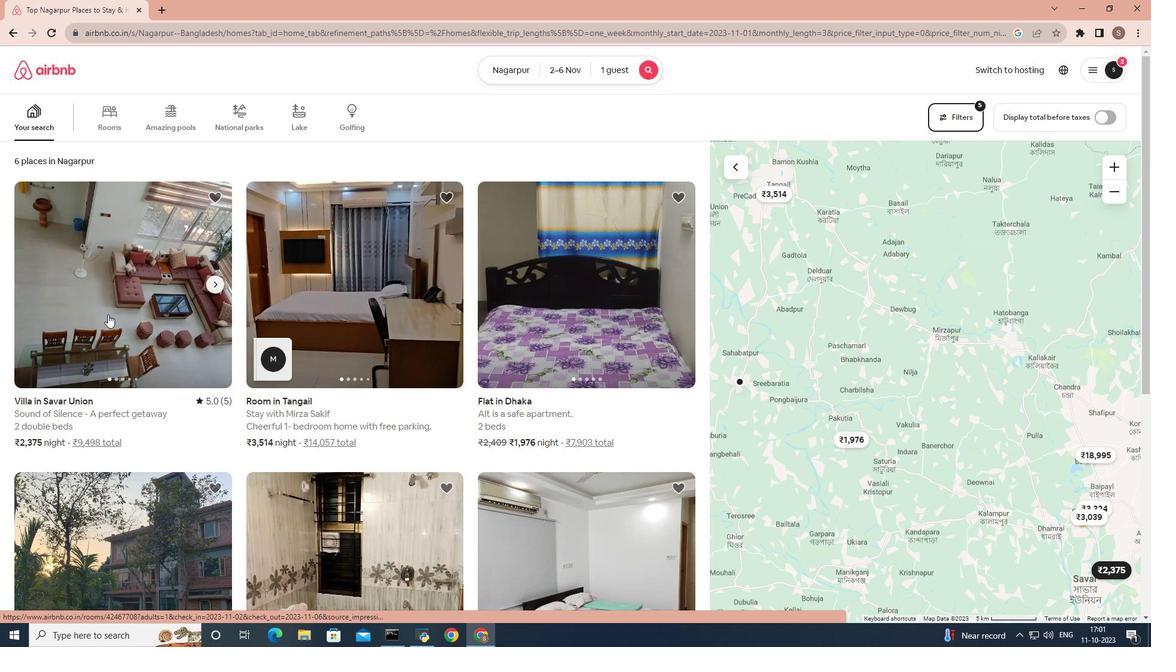 
Action: Mouse pressed left at (107, 314)
Screenshot: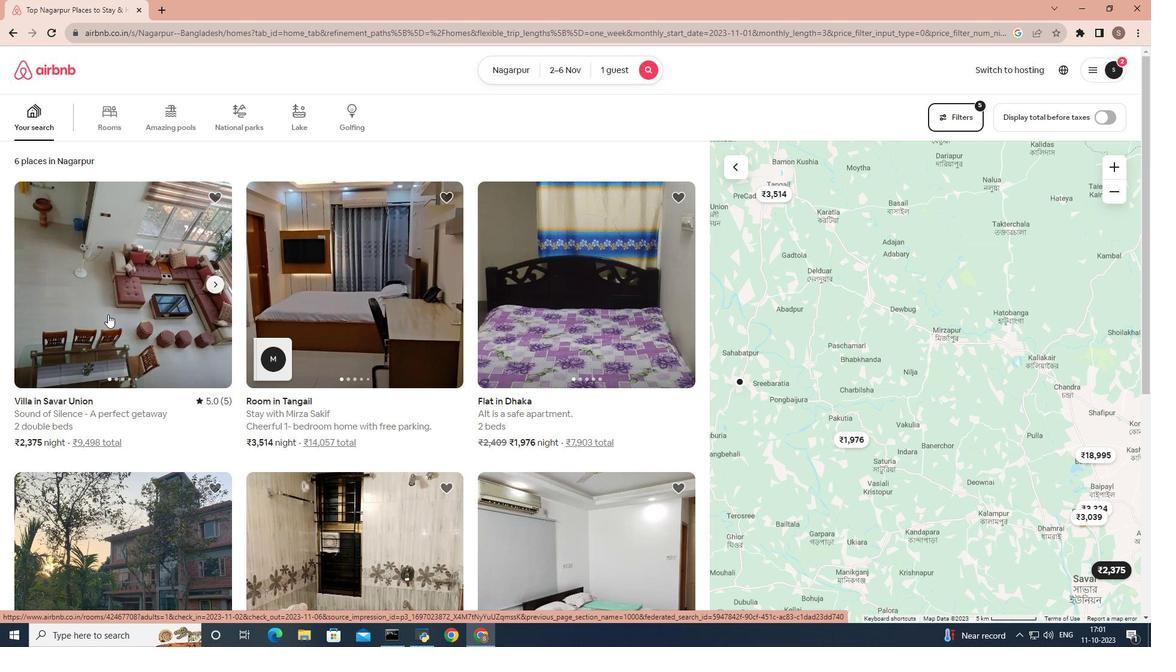 
Action: Mouse moved to (244, 352)
Screenshot: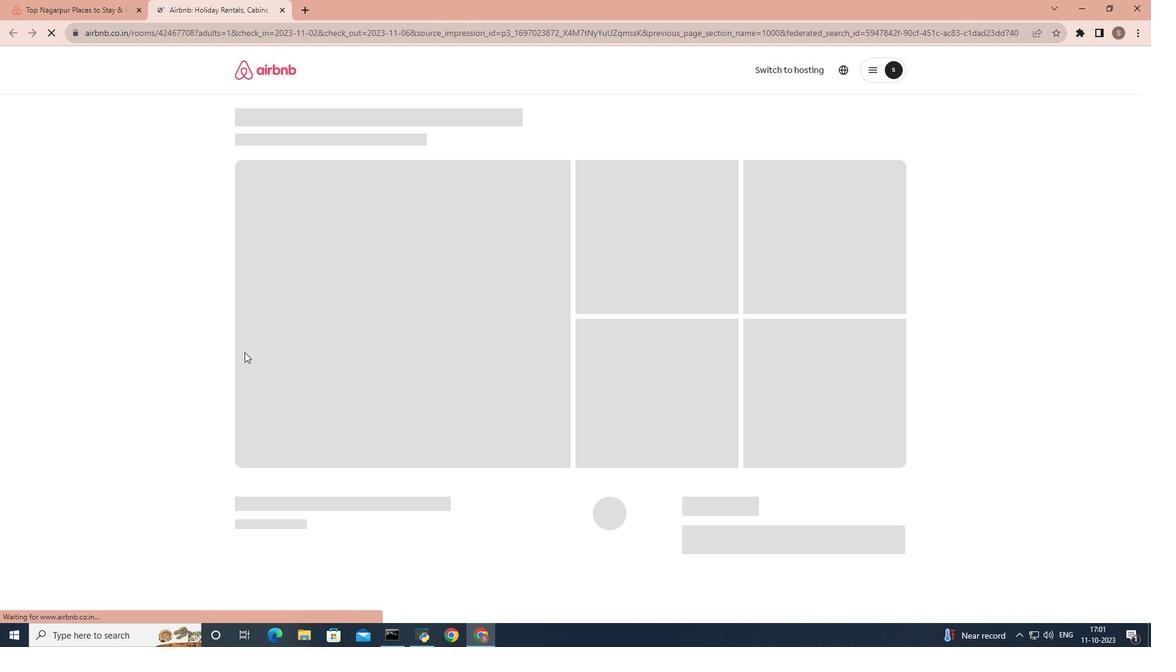 
Action: Mouse scrolled (244, 351) with delta (0, 0)
Screenshot: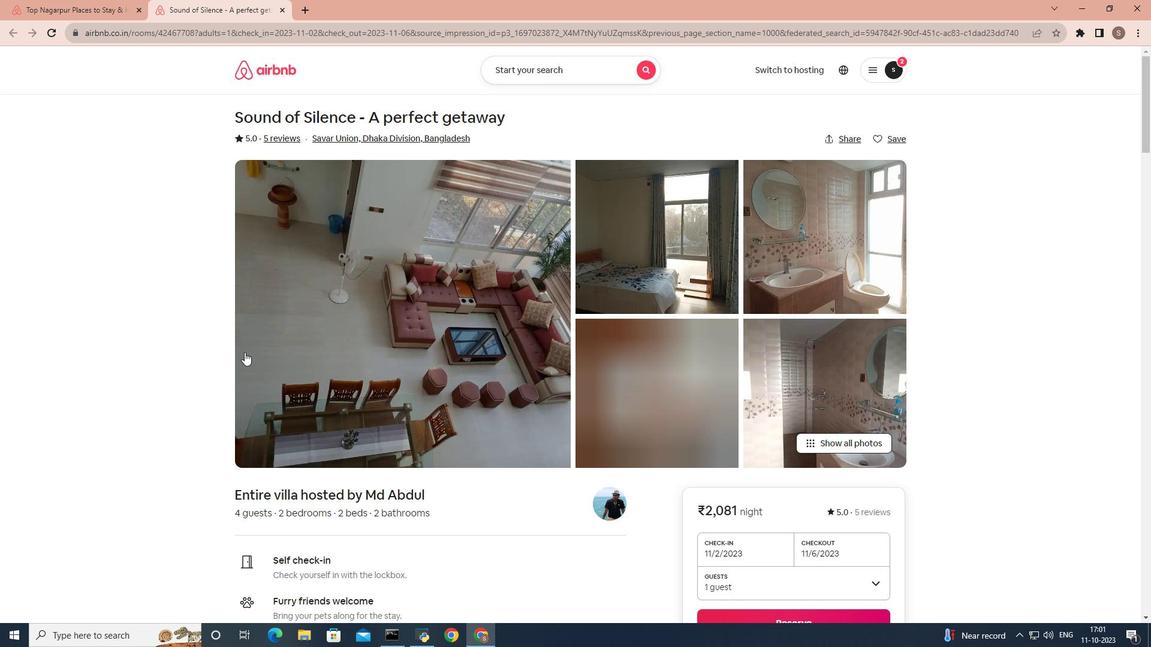 
Action: Mouse scrolled (244, 351) with delta (0, 0)
Screenshot: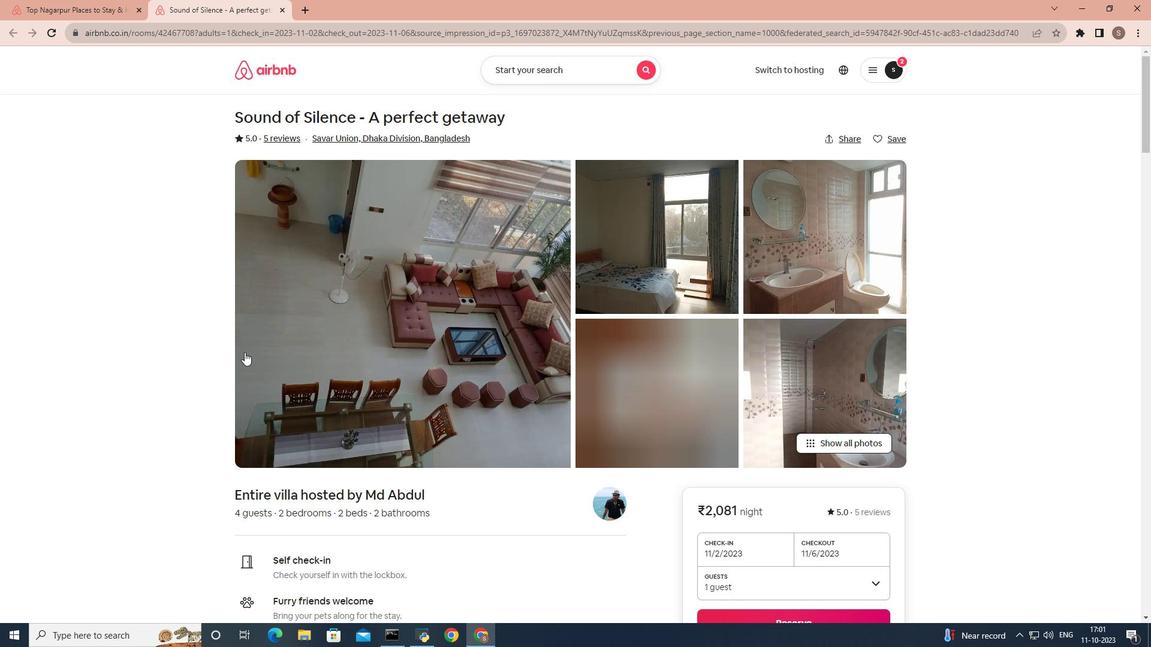 
Action: Mouse scrolled (244, 351) with delta (0, 0)
Screenshot: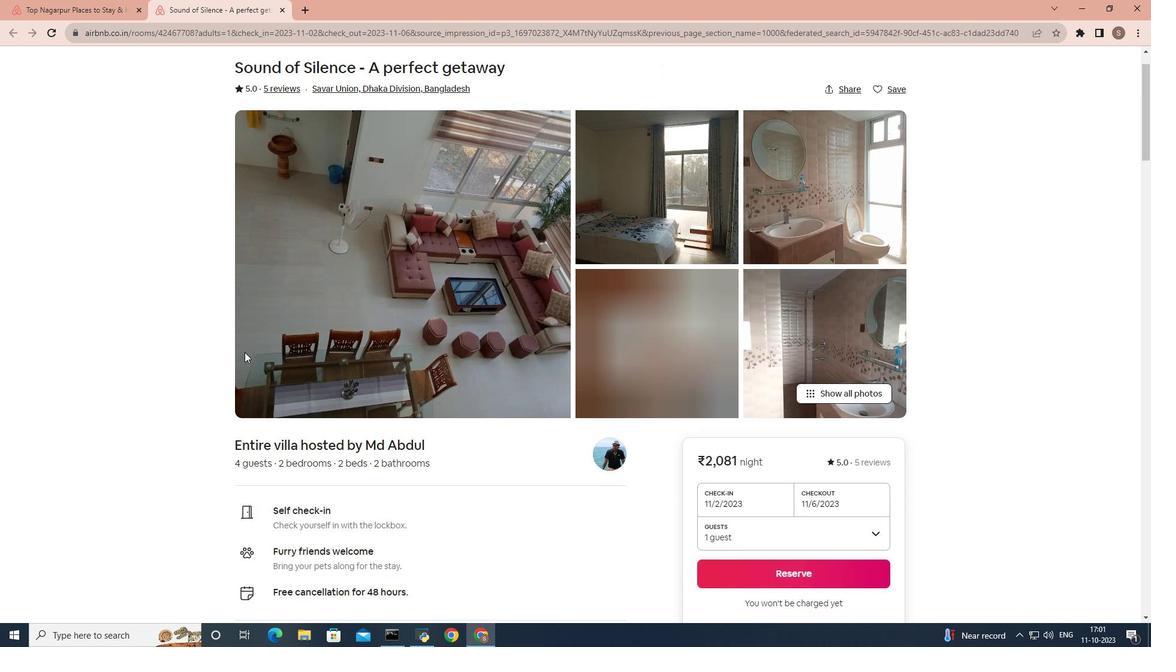 
Action: Mouse scrolled (244, 351) with delta (0, 0)
Screenshot: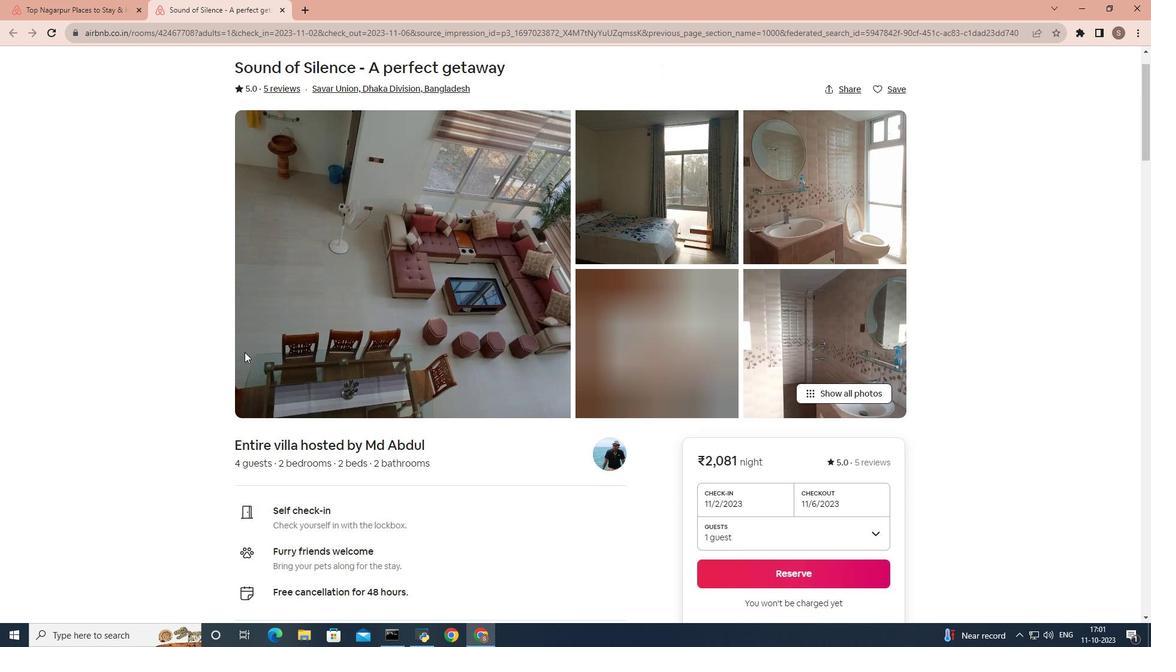 
Action: Mouse scrolled (244, 351) with delta (0, 0)
Screenshot: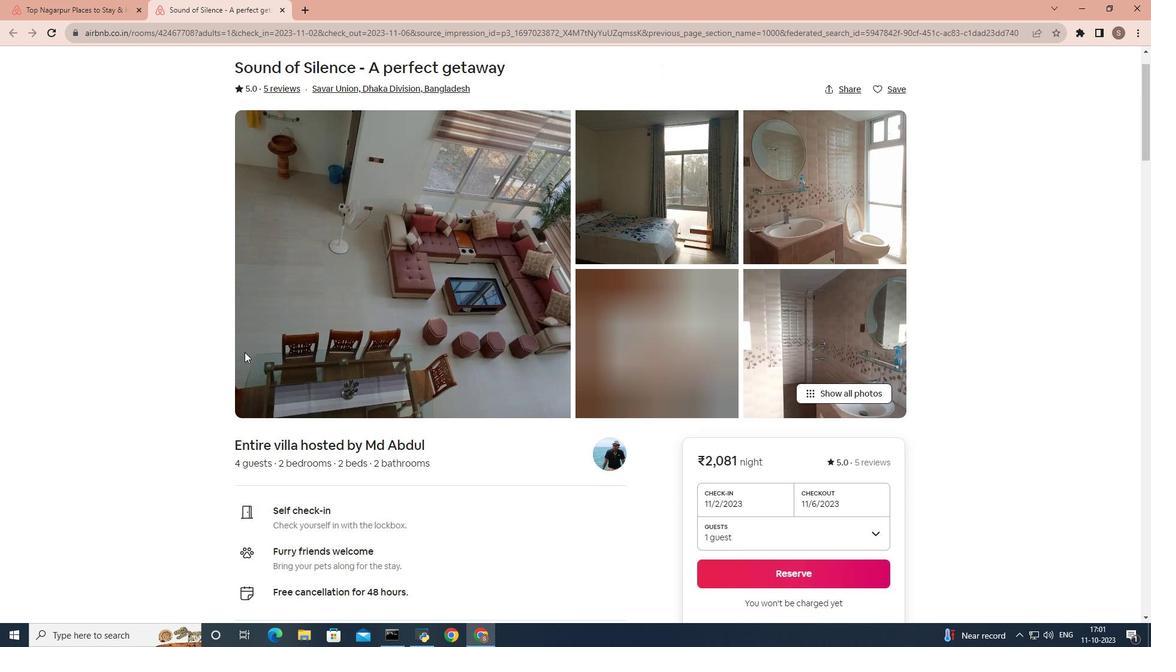 
Action: Mouse scrolled (244, 351) with delta (0, 0)
Screenshot: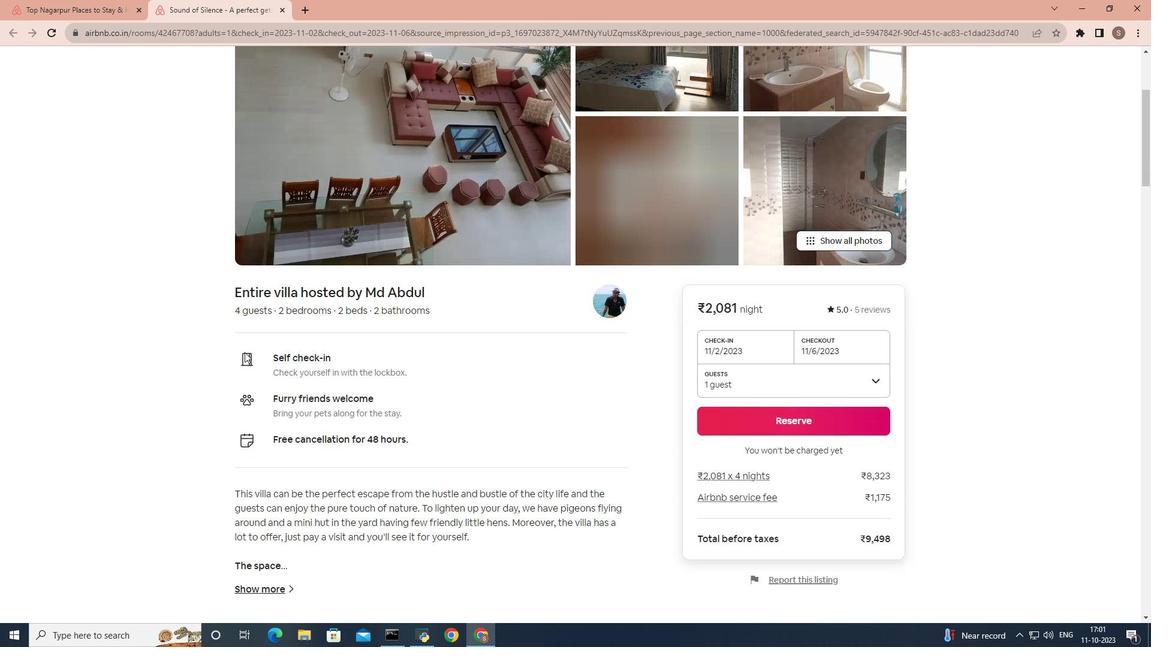 
Action: Mouse scrolled (244, 351) with delta (0, 0)
Screenshot: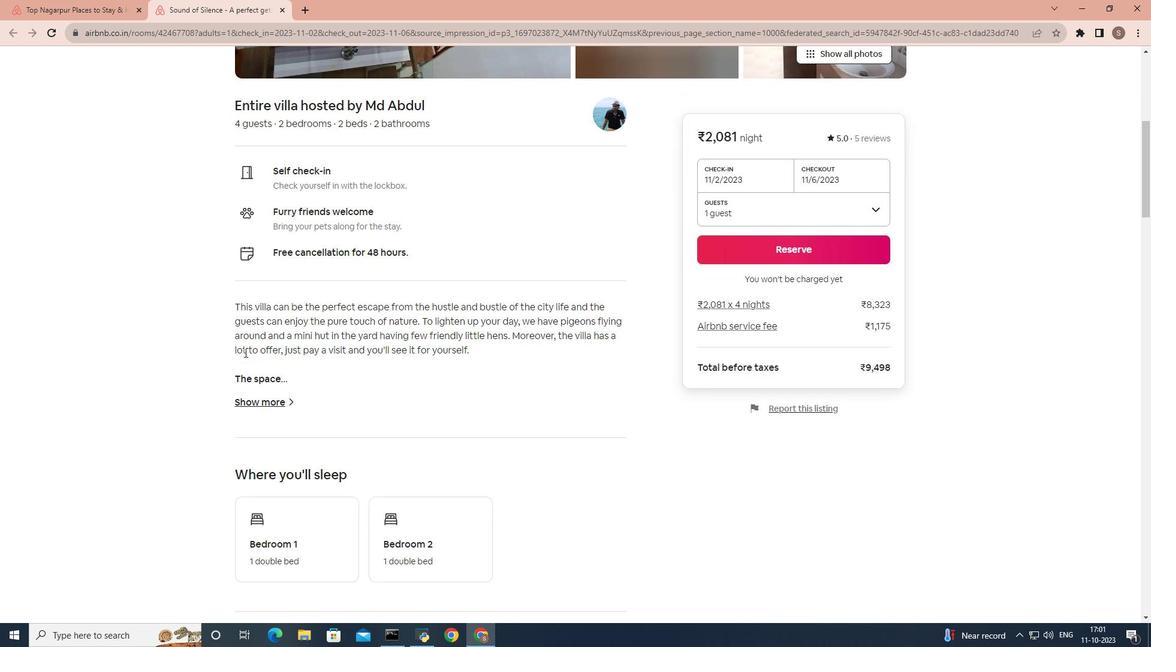 
Action: Mouse scrolled (244, 351) with delta (0, 0)
Screenshot: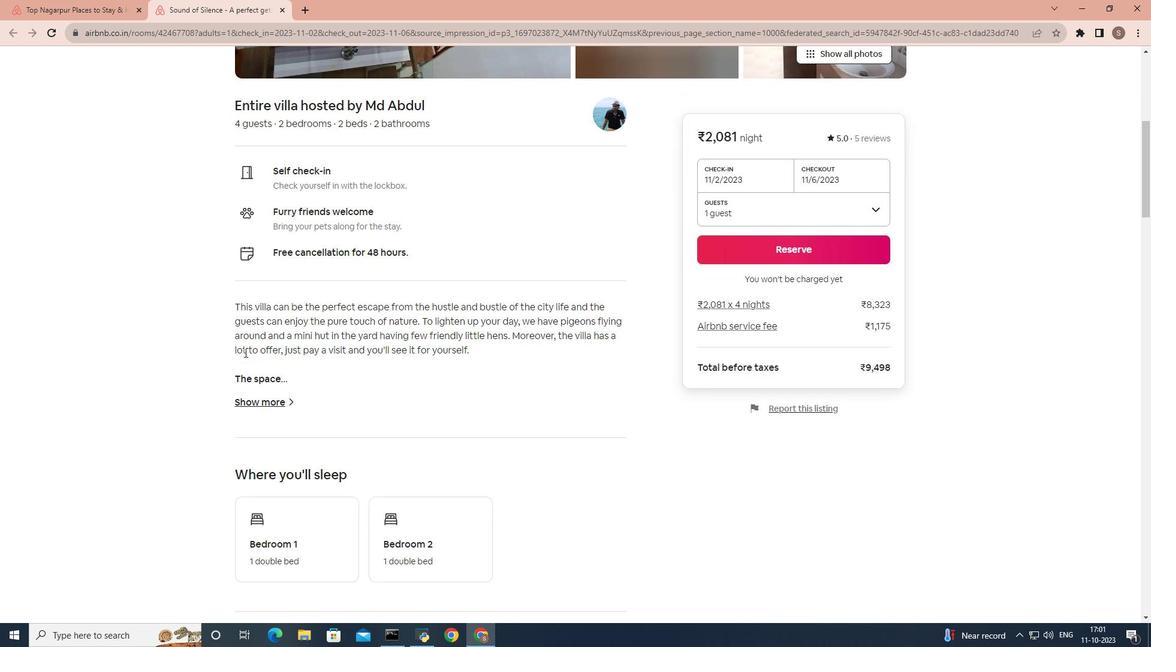
Action: Mouse scrolled (244, 351) with delta (0, 0)
Screenshot: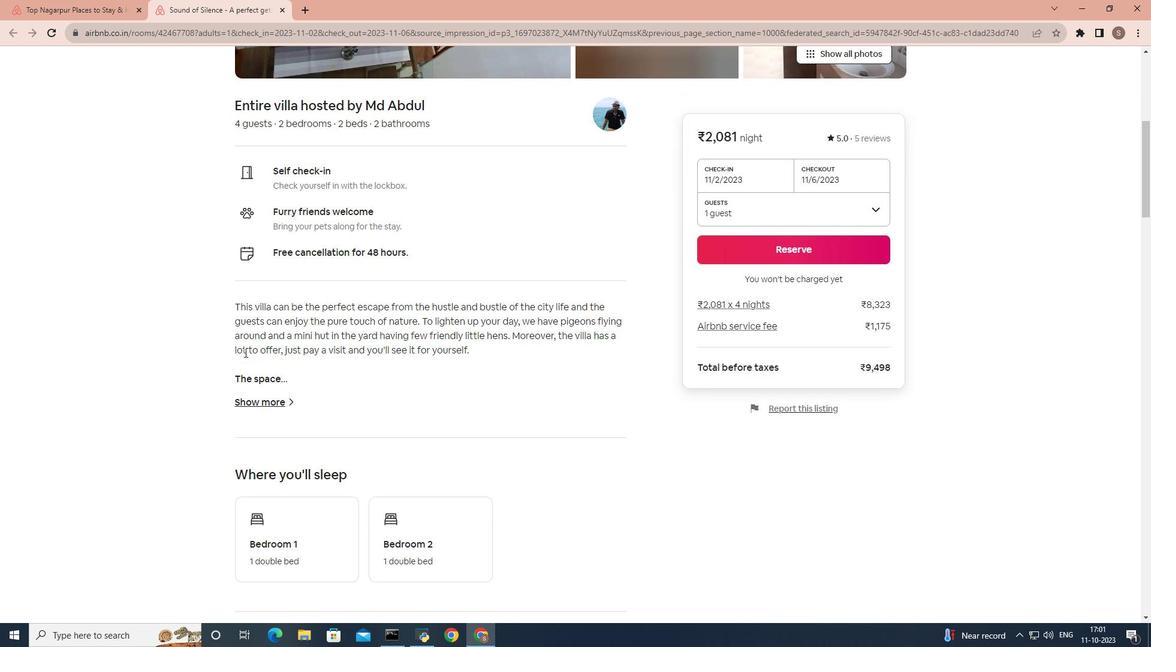 
Action: Mouse scrolled (244, 351) with delta (0, 0)
Screenshot: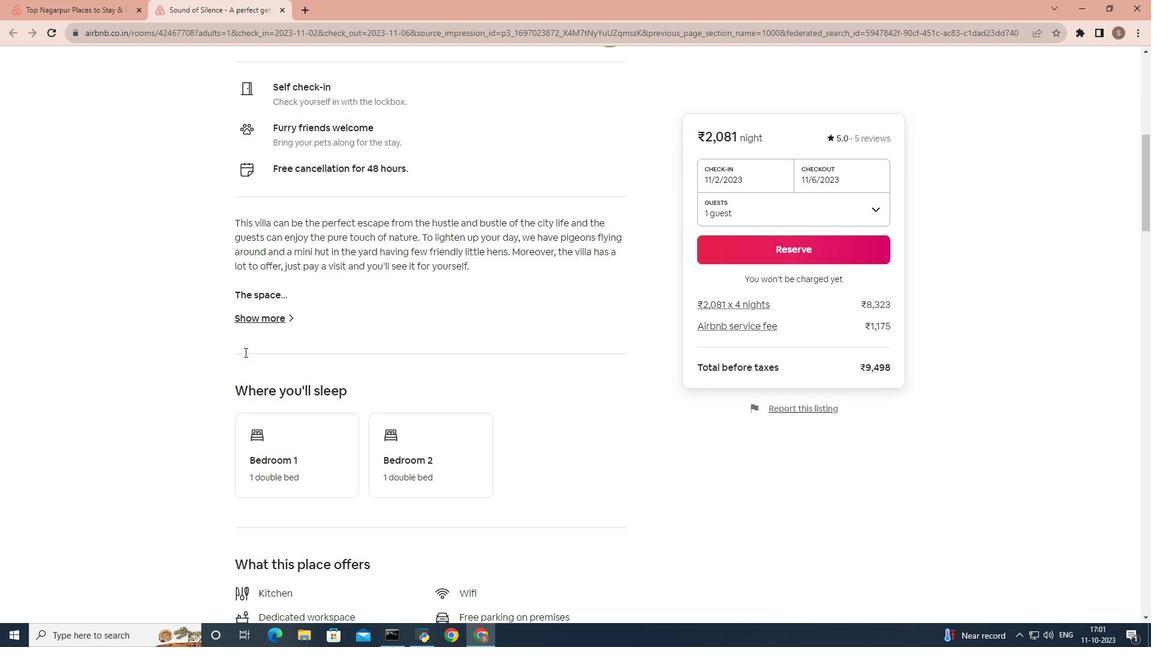 
Action: Mouse scrolled (244, 351) with delta (0, 0)
Screenshot: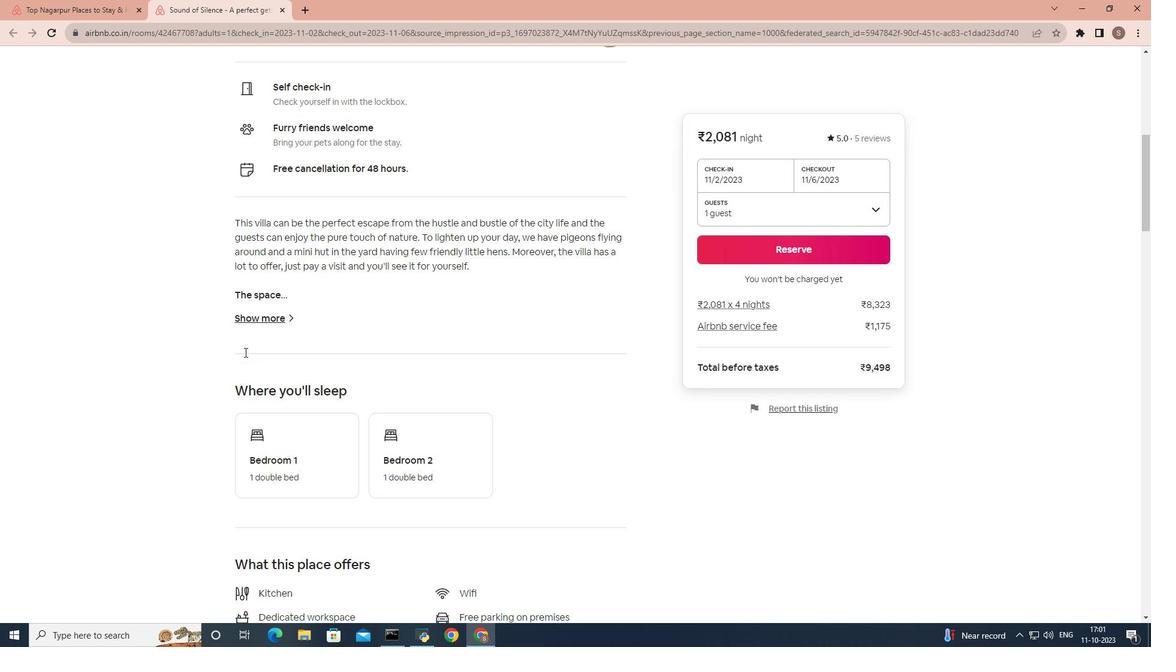 
Action: Mouse moved to (281, 135)
Screenshot: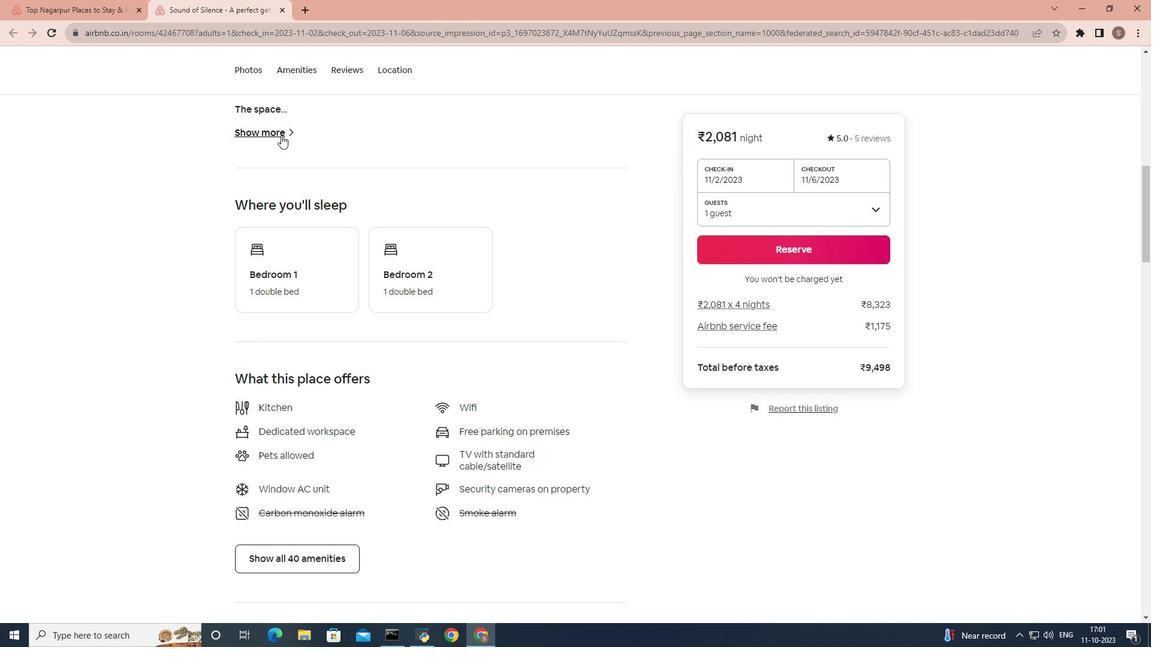 
Action: Mouse pressed left at (281, 135)
Screenshot: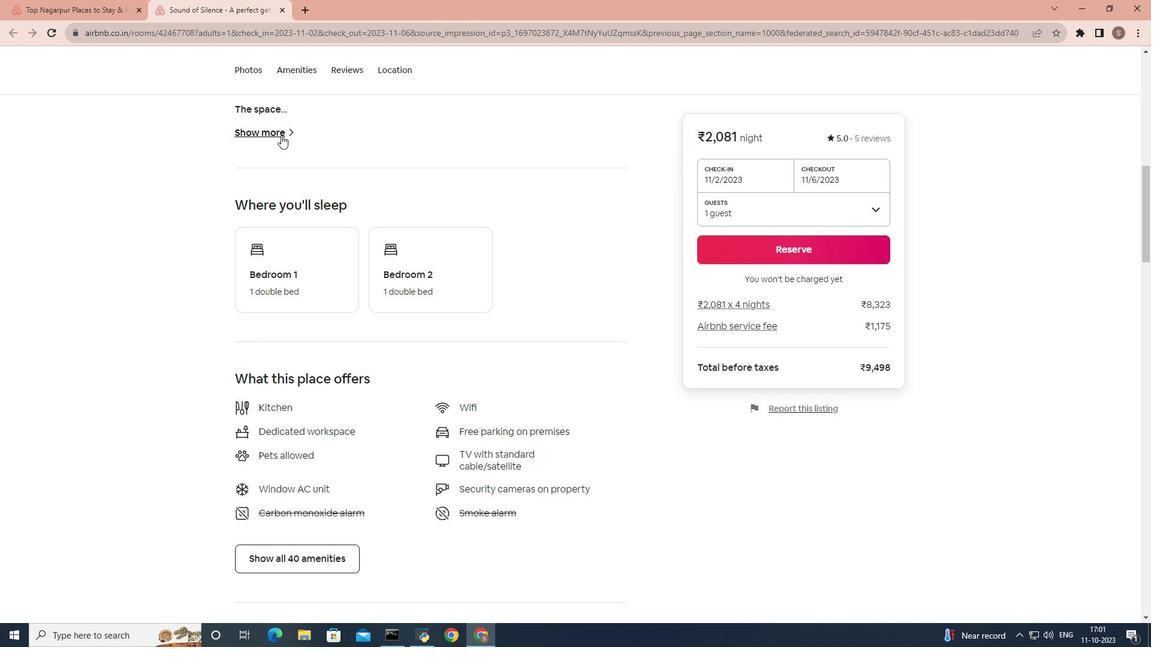 
Action: Mouse moved to (359, 175)
Screenshot: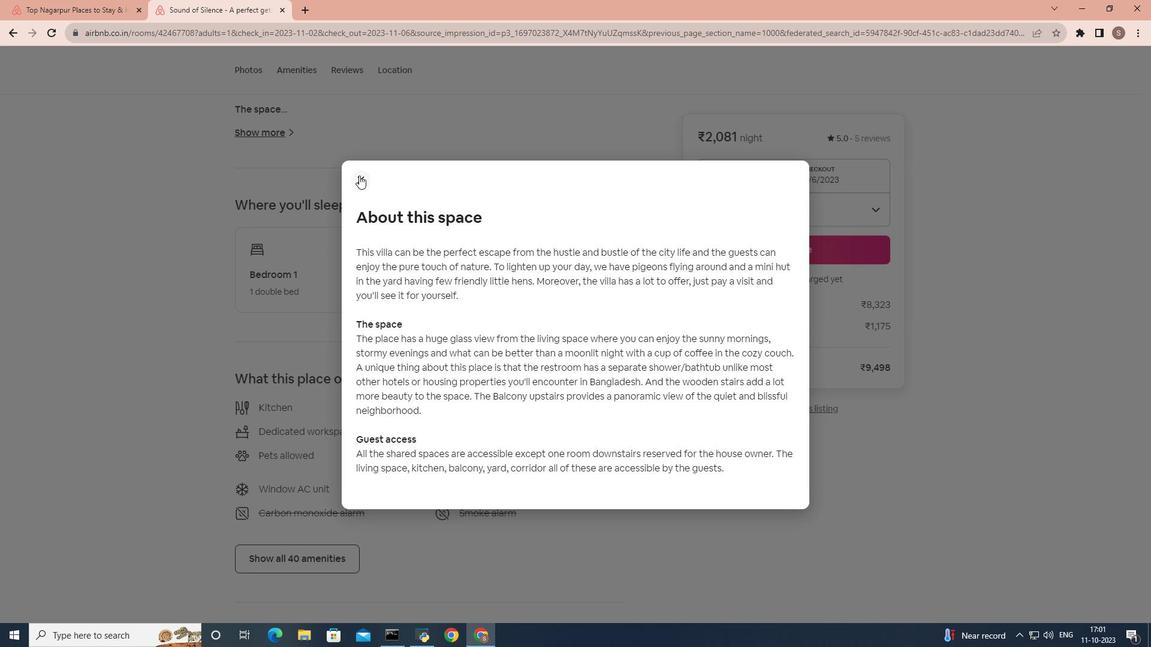 
Action: Mouse pressed left at (359, 175)
Screenshot: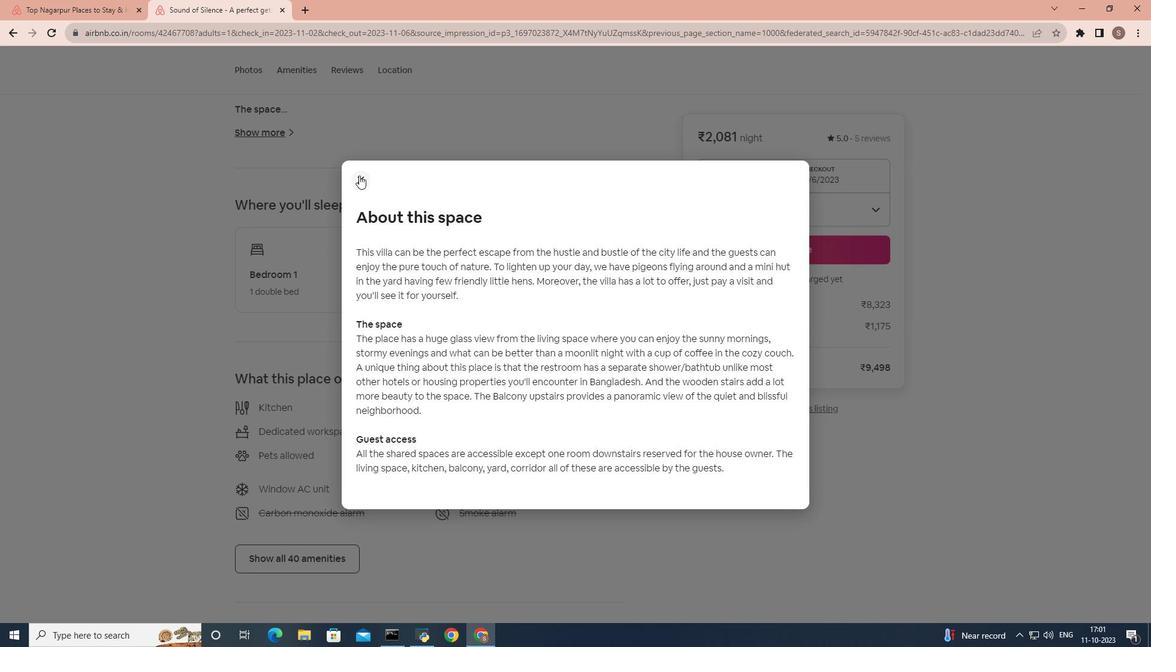 
Action: Mouse moved to (311, 315)
Screenshot: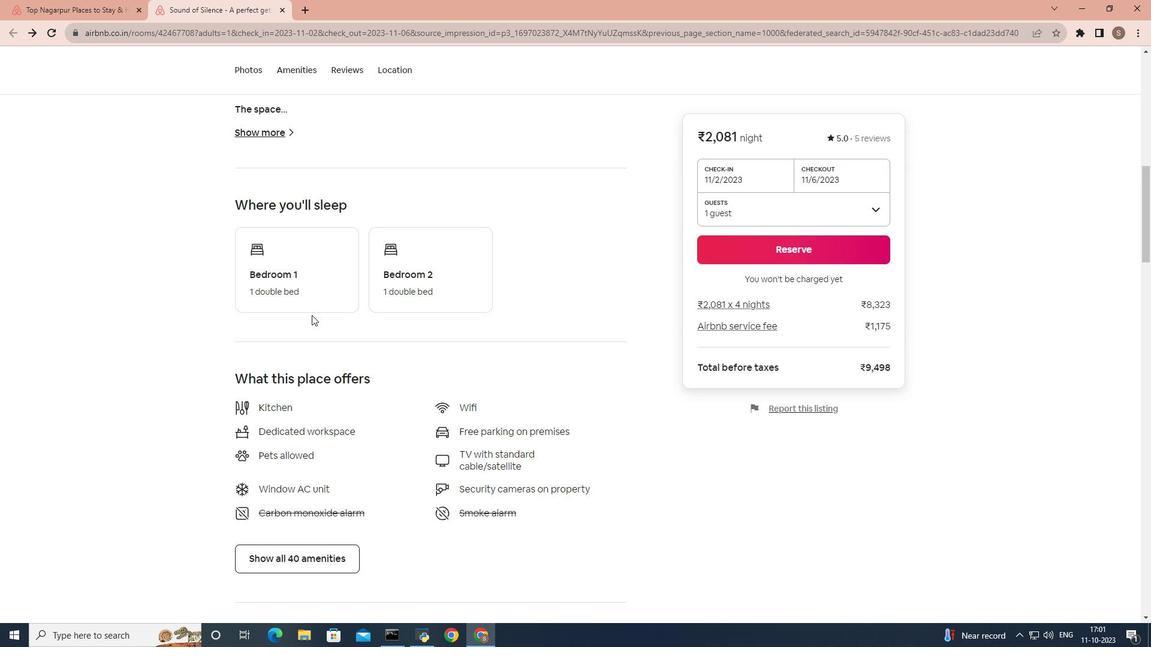 
Action: Mouse scrolled (311, 314) with delta (0, 0)
Screenshot: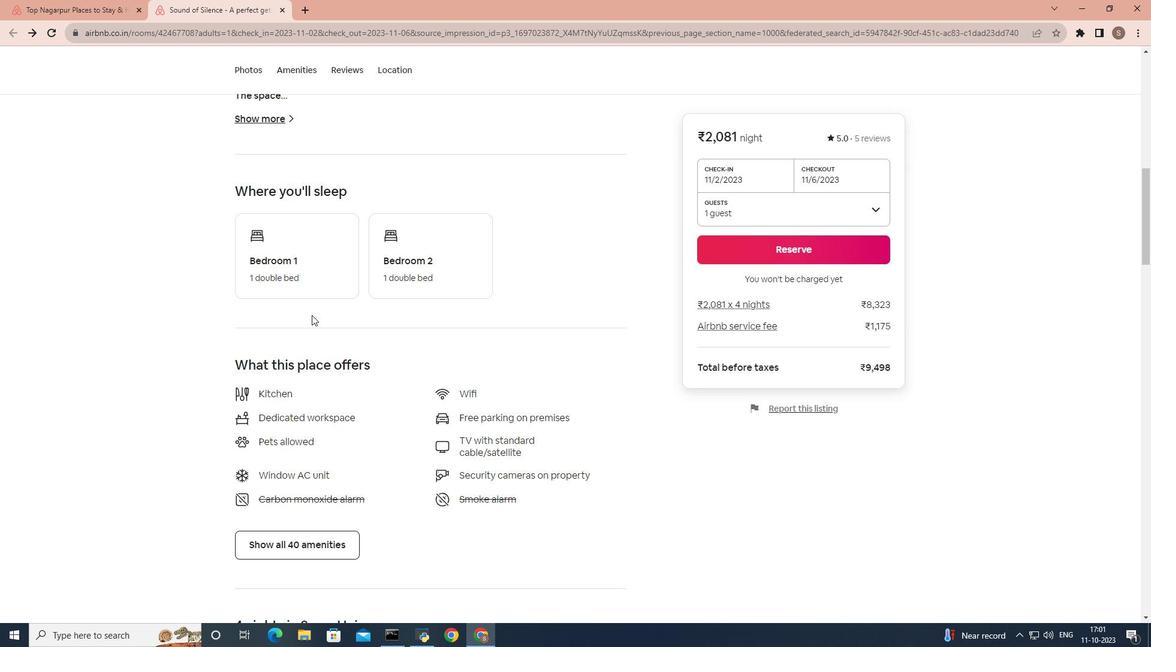 
Action: Mouse scrolled (311, 314) with delta (0, 0)
Screenshot: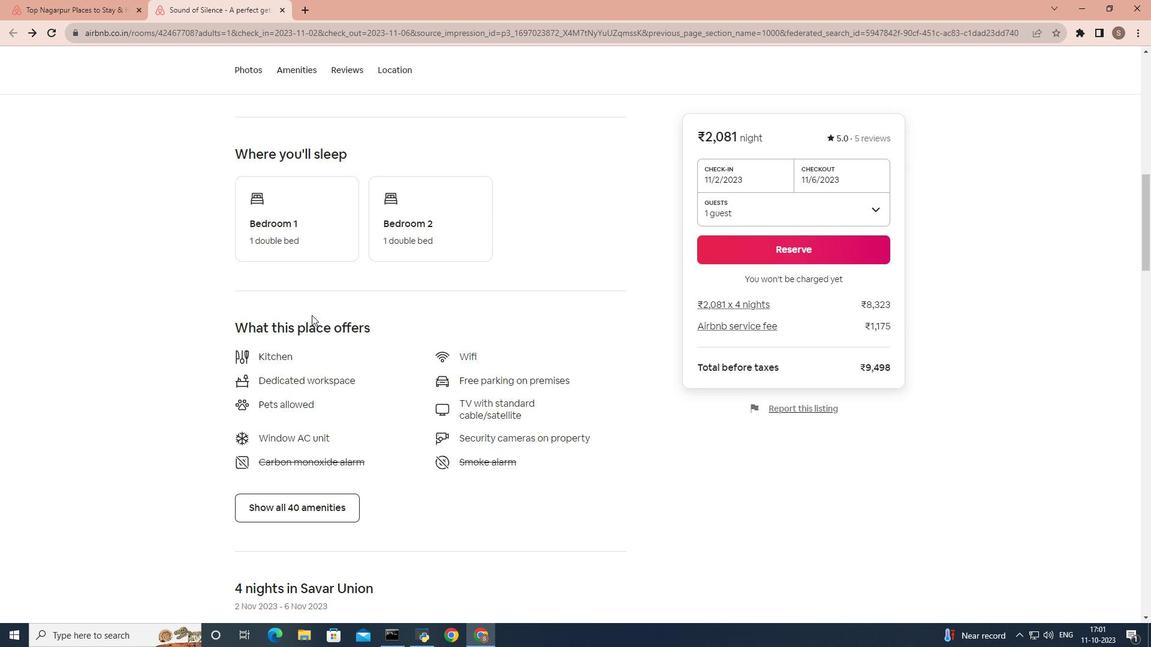 
Action: Mouse scrolled (311, 314) with delta (0, 0)
Screenshot: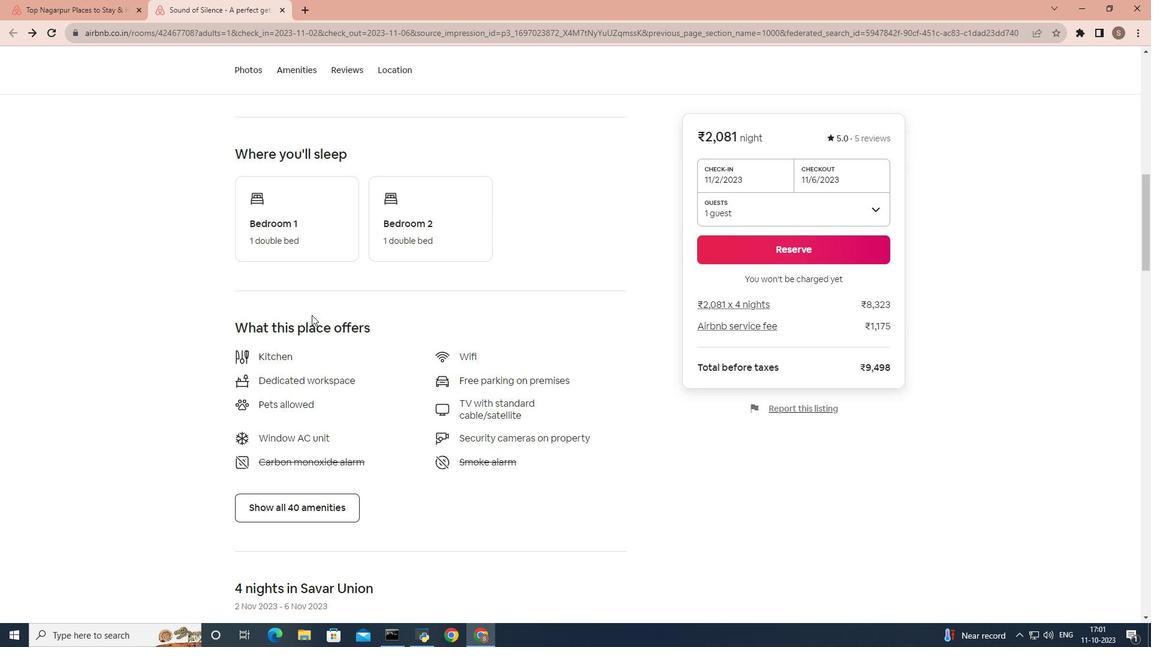 
Action: Mouse scrolled (311, 314) with delta (0, 0)
Screenshot: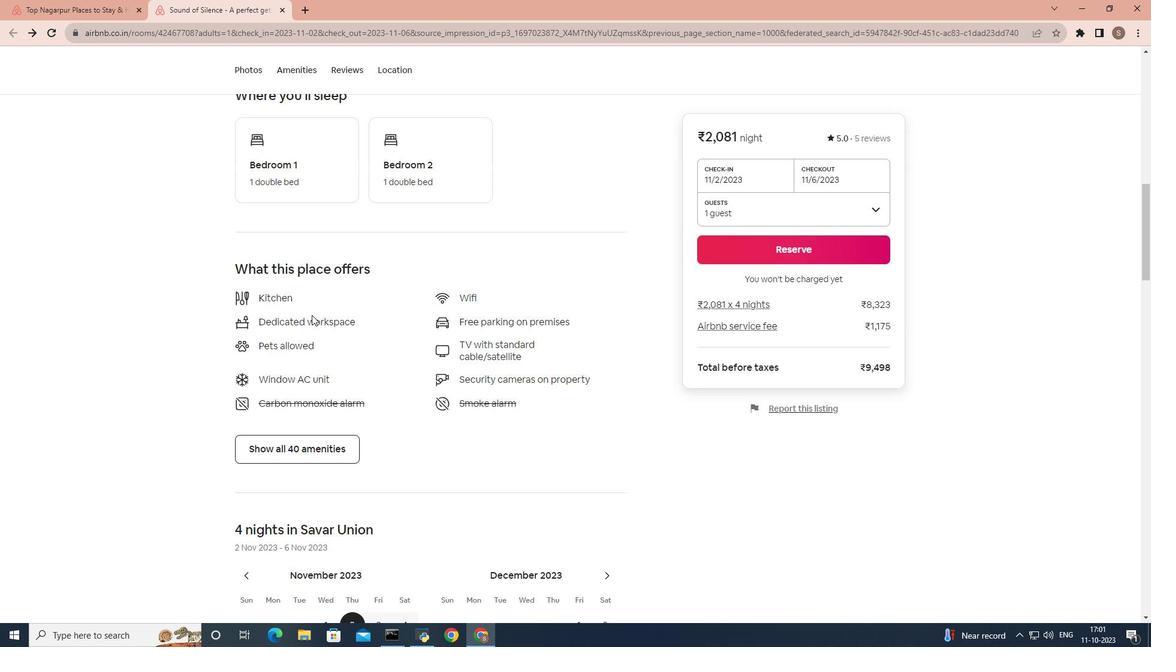 
Action: Mouse scrolled (311, 314) with delta (0, 0)
Screenshot: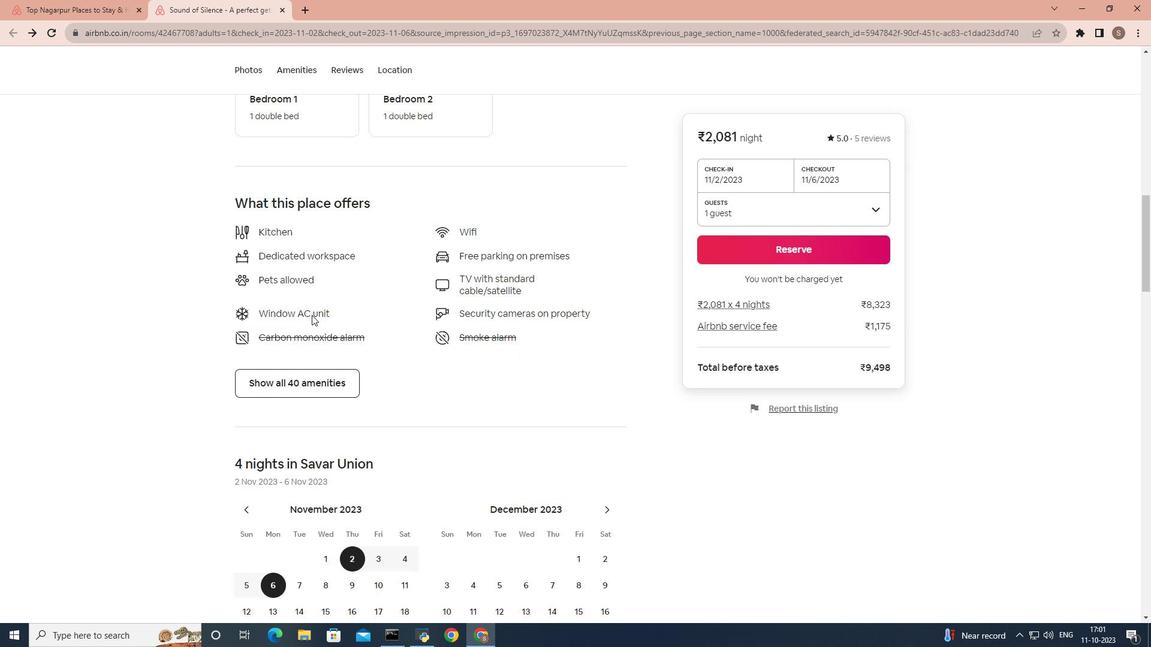 
Action: Mouse moved to (309, 251)
Screenshot: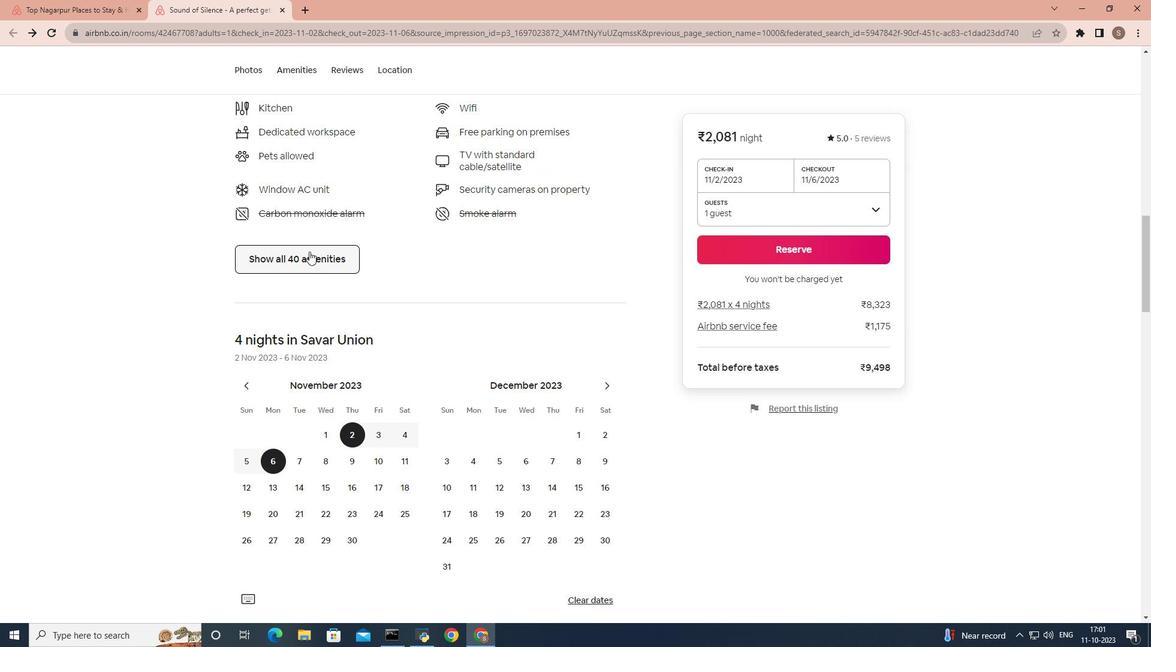 
Action: Mouse pressed left at (309, 251)
Screenshot: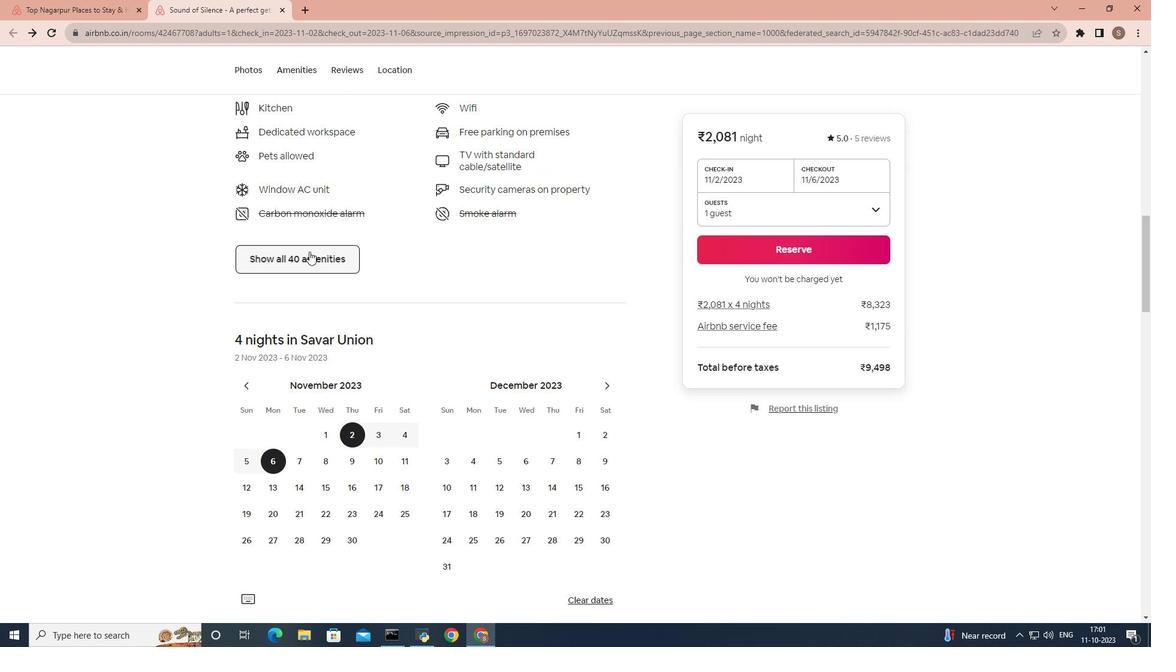 
Action: Mouse moved to (454, 281)
Screenshot: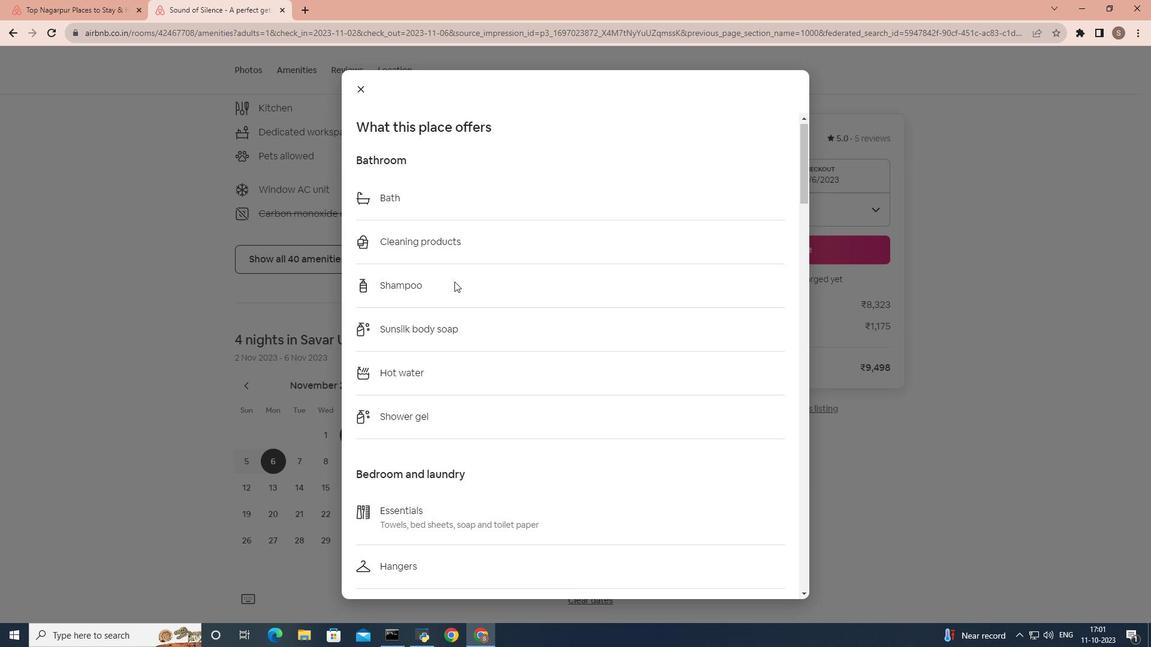 
Action: Mouse scrolled (454, 281) with delta (0, 0)
Screenshot: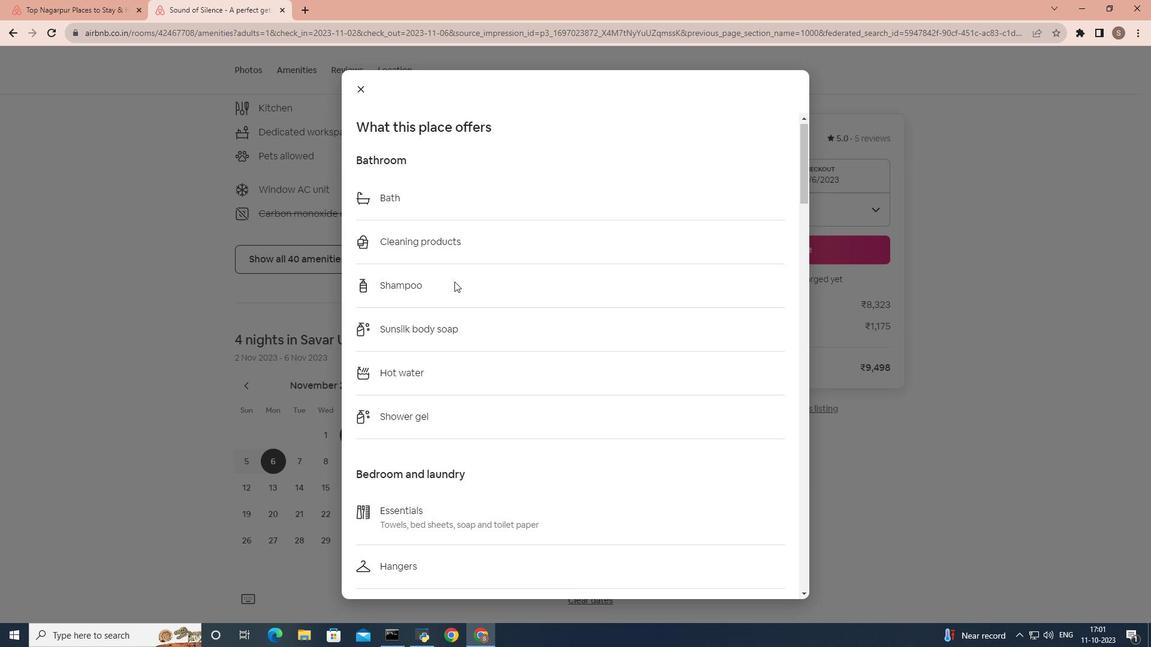 
Action: Mouse scrolled (454, 281) with delta (0, 0)
Screenshot: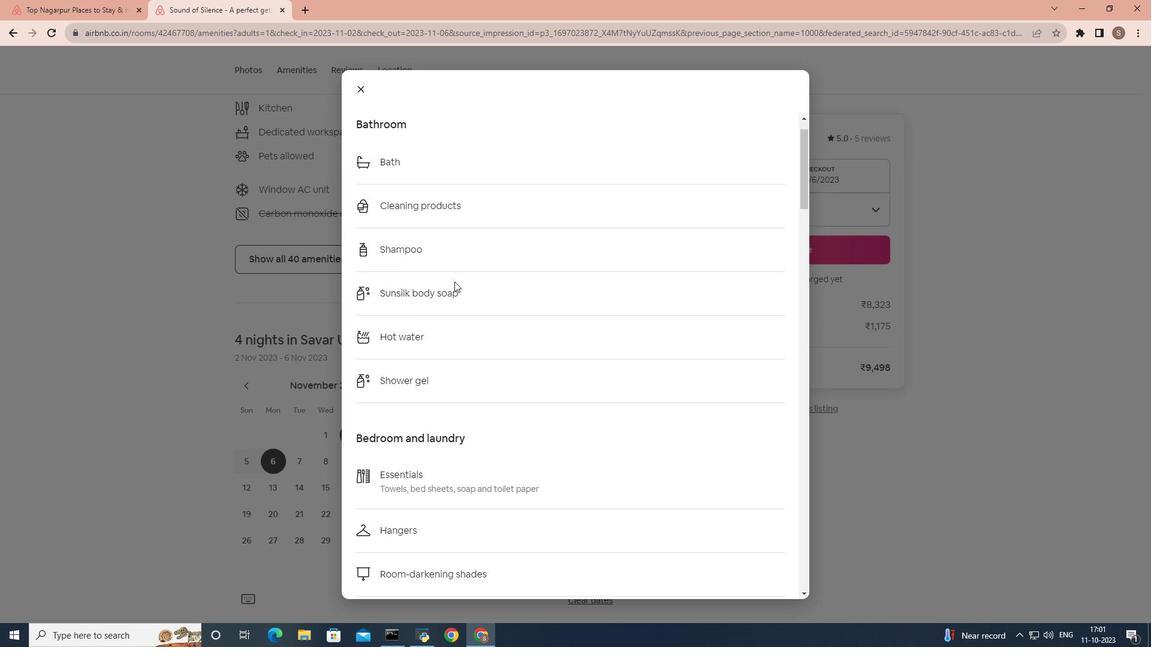 
Action: Mouse scrolled (454, 281) with delta (0, 0)
Screenshot: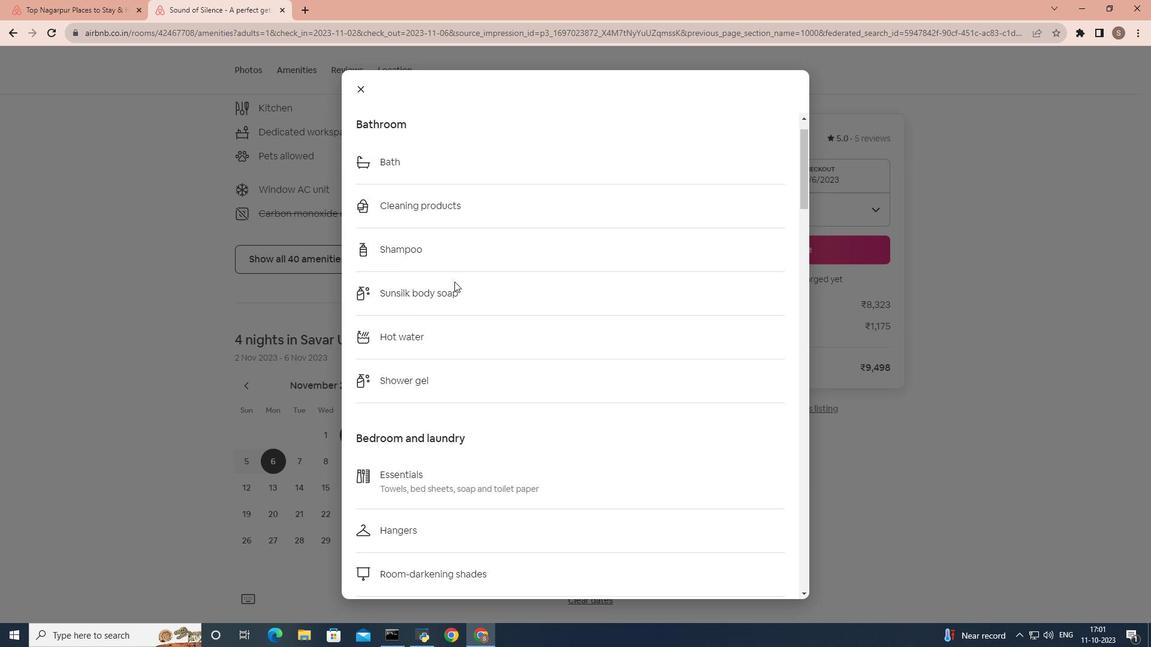 
Action: Mouse scrolled (454, 281) with delta (0, 0)
Screenshot: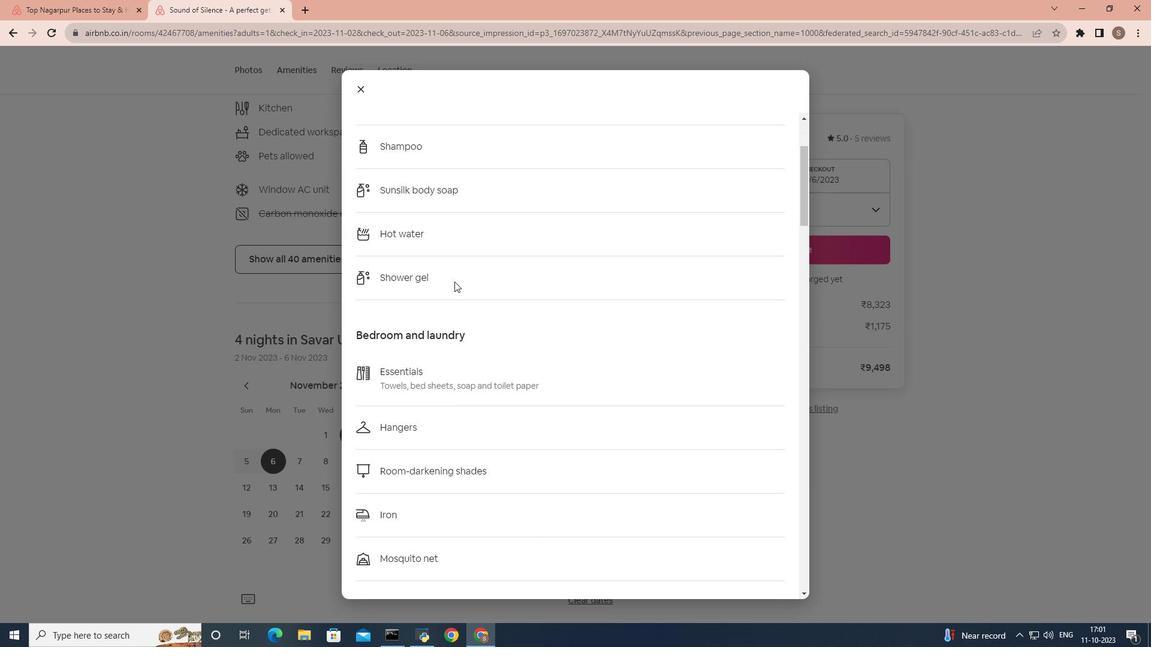 
Action: Mouse scrolled (454, 281) with delta (0, 0)
Screenshot: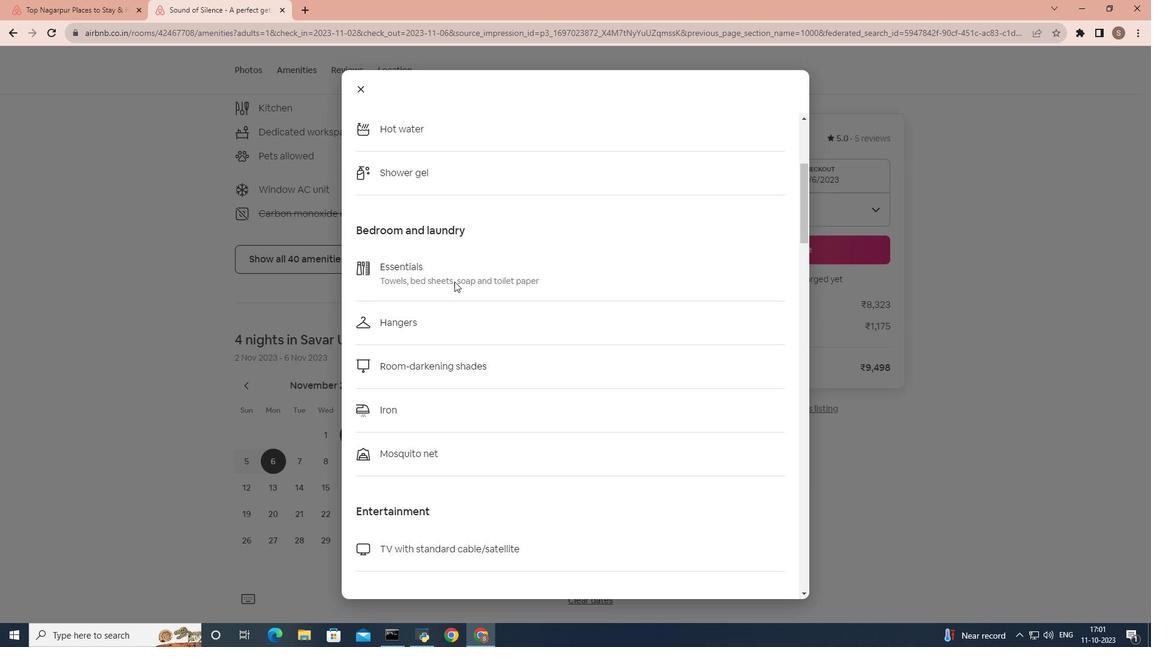
Action: Mouse scrolled (454, 281) with delta (0, 0)
Screenshot: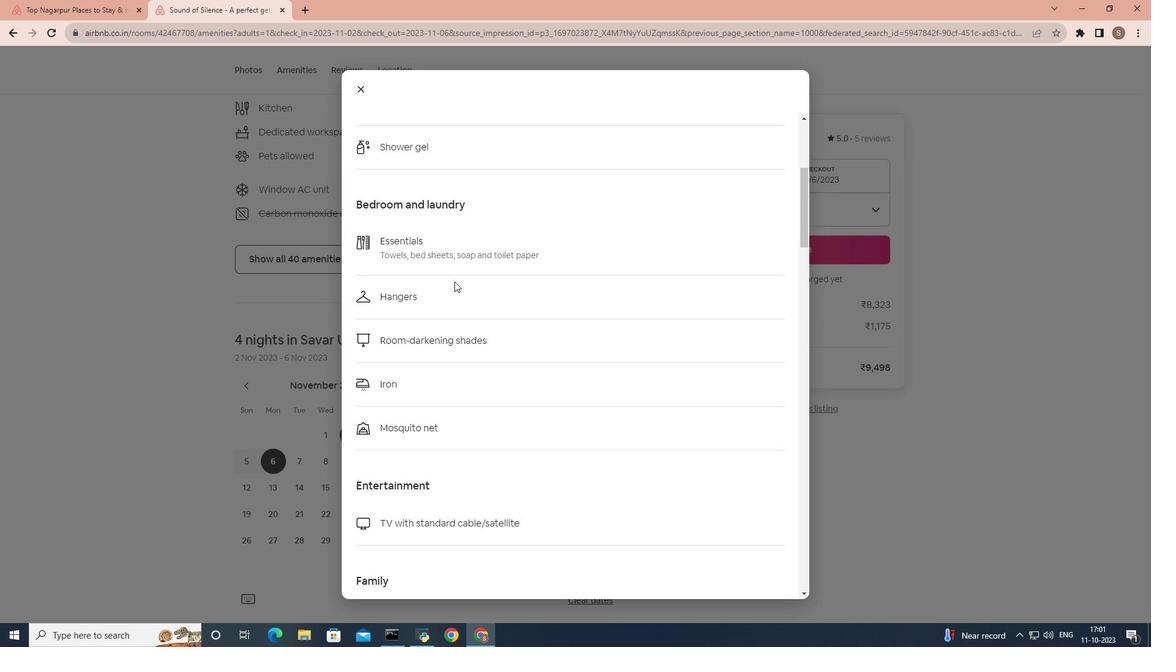 
Action: Mouse scrolled (454, 281) with delta (0, 0)
Screenshot: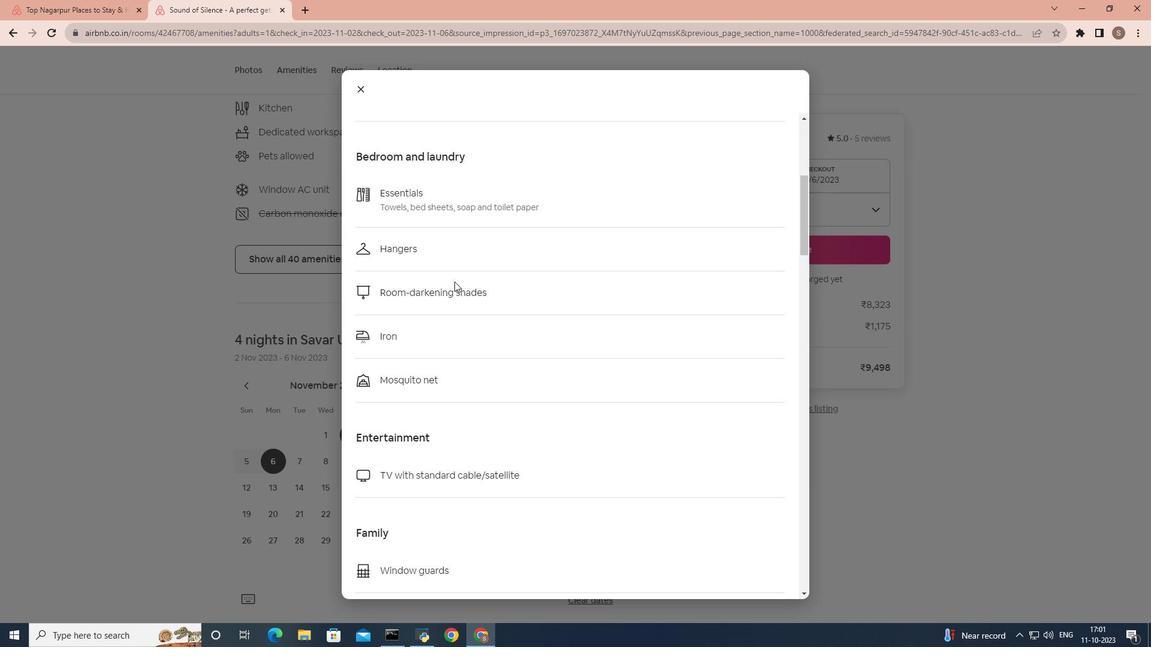 
Action: Mouse scrolled (454, 281) with delta (0, 0)
Screenshot: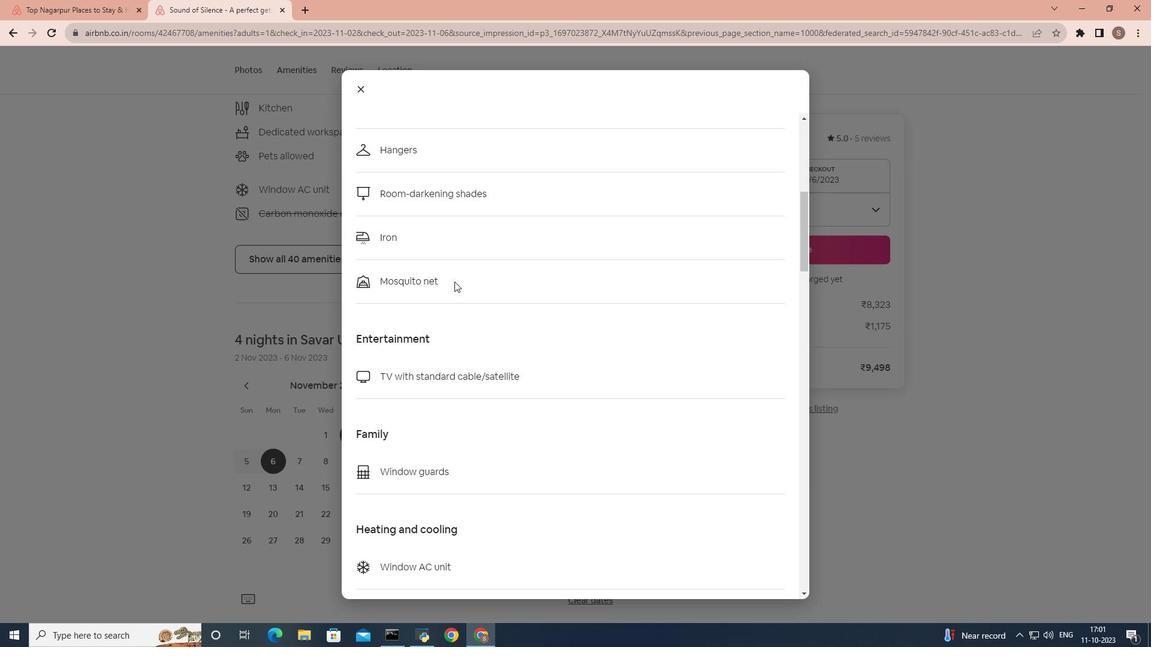 
Action: Mouse scrolled (454, 281) with delta (0, 0)
Screenshot: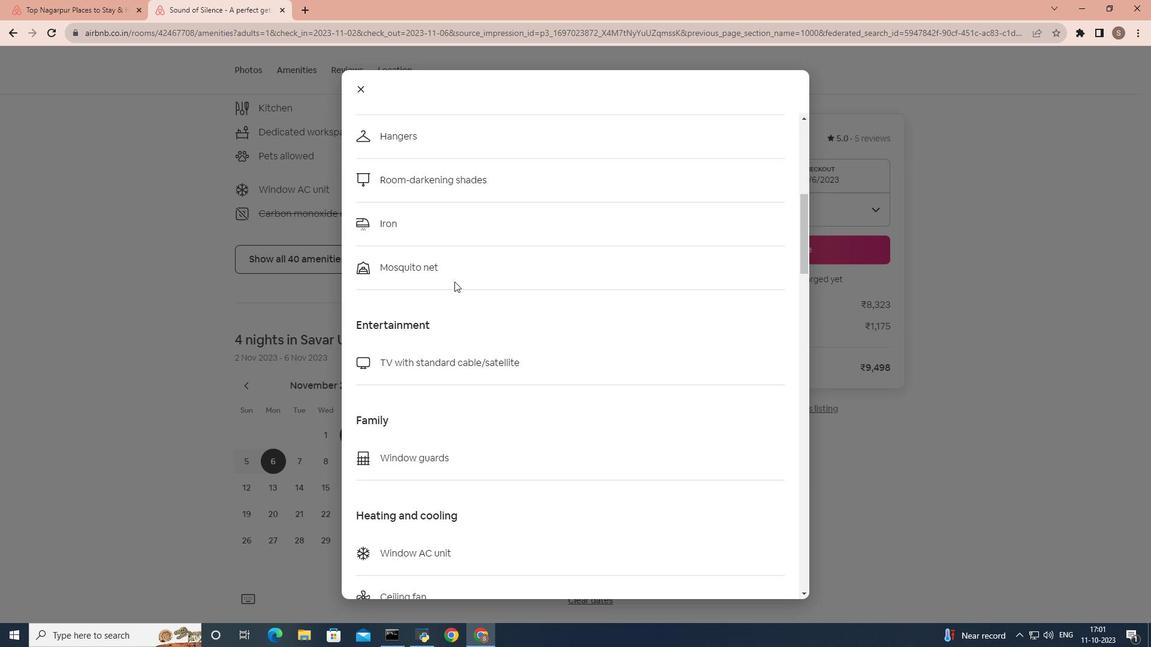 
Action: Mouse scrolled (454, 281) with delta (0, 0)
Screenshot: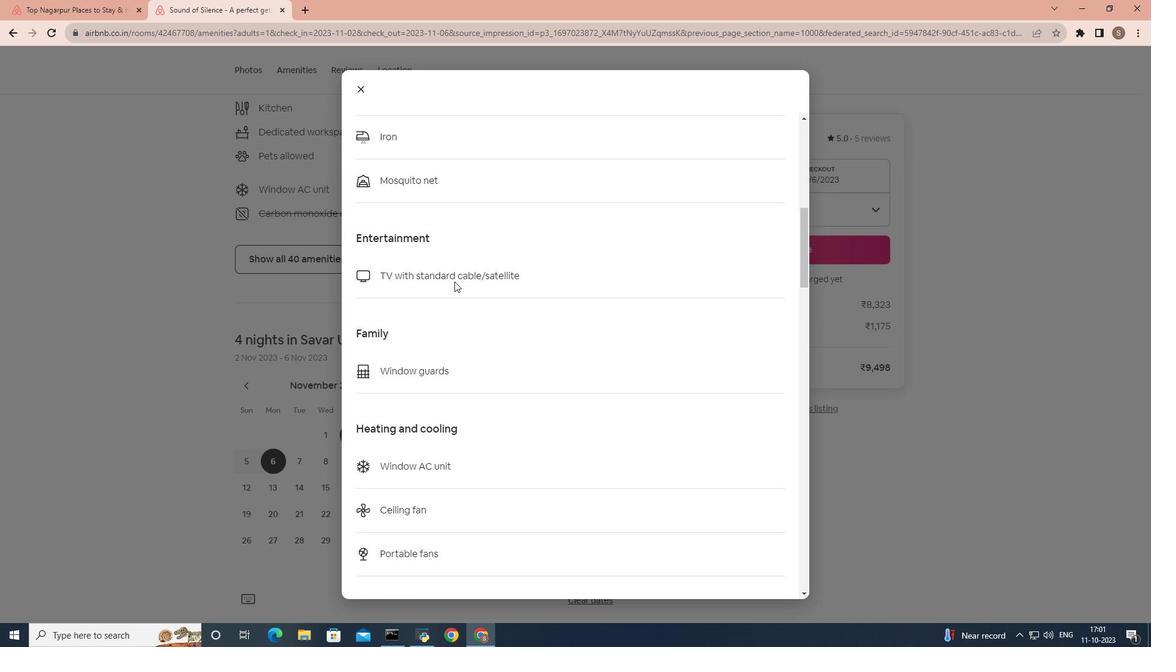 
Action: Mouse scrolled (454, 281) with delta (0, 0)
Screenshot: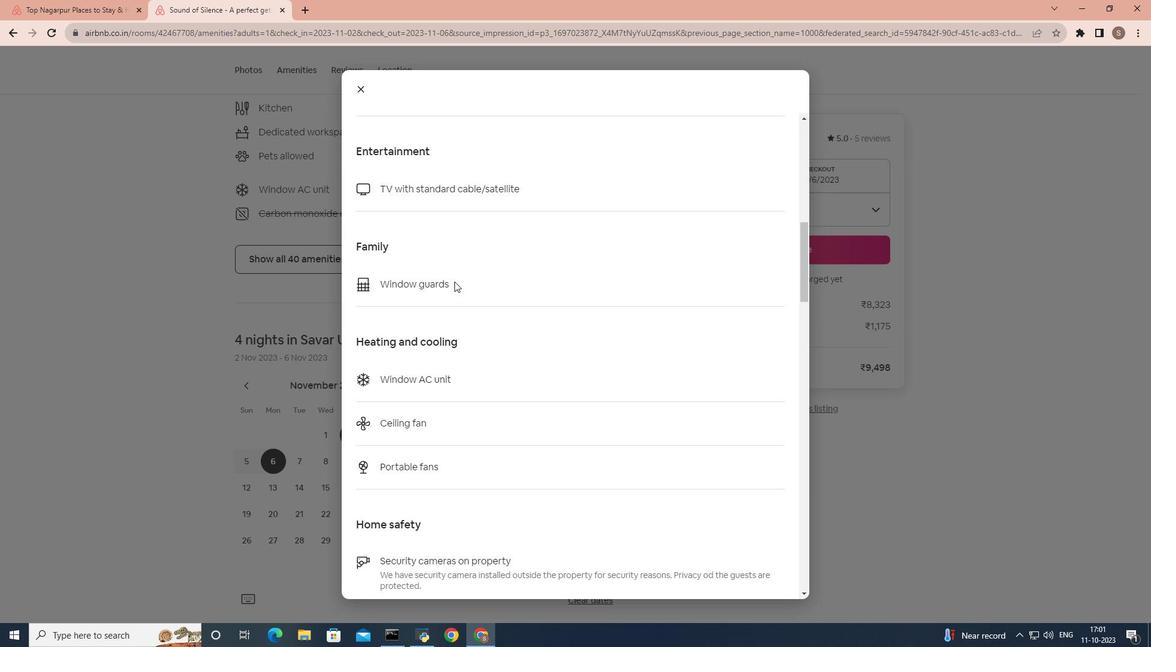 
Action: Mouse scrolled (454, 281) with delta (0, 0)
Screenshot: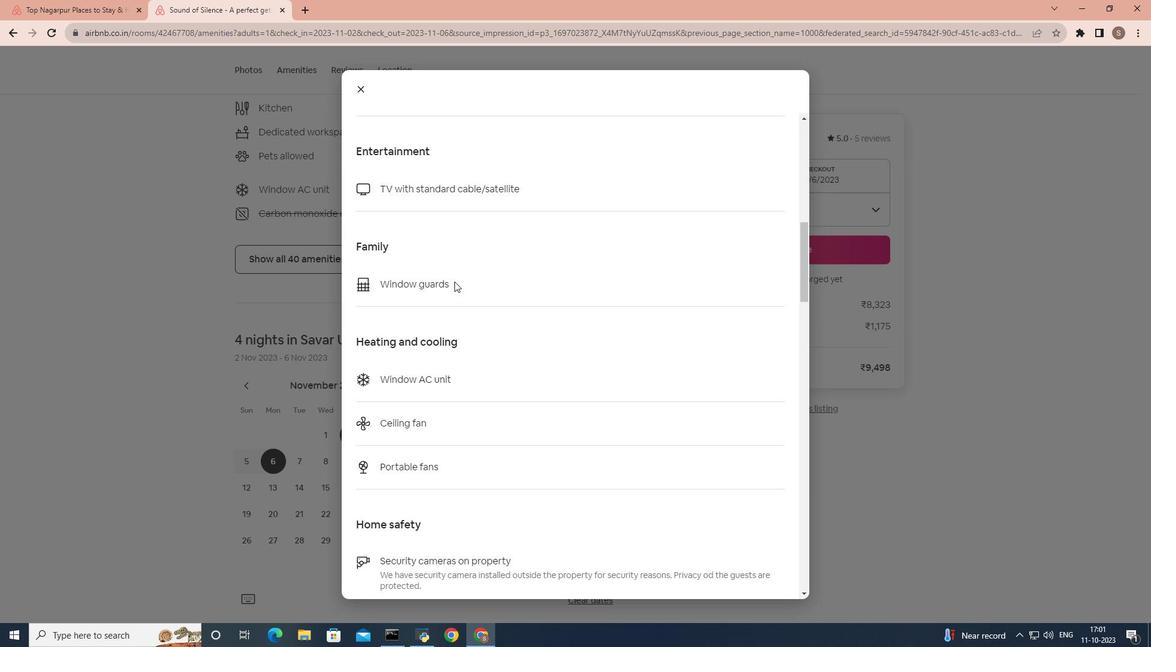 
Action: Mouse scrolled (454, 281) with delta (0, 0)
Screenshot: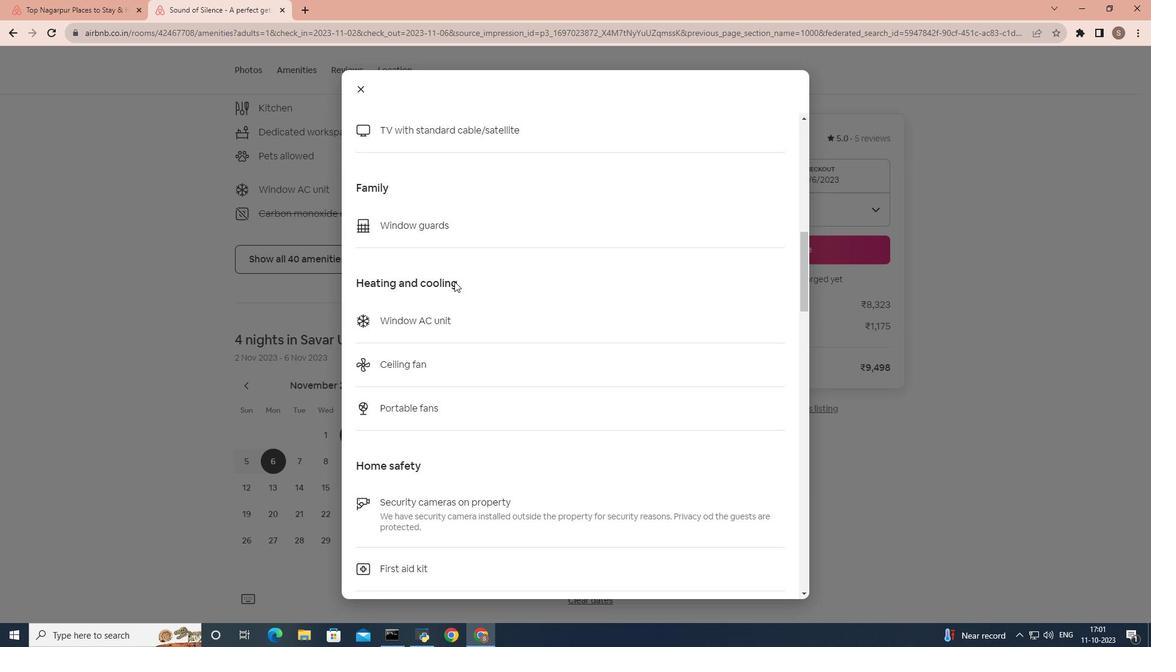 
Action: Mouse scrolled (454, 281) with delta (0, 0)
Screenshot: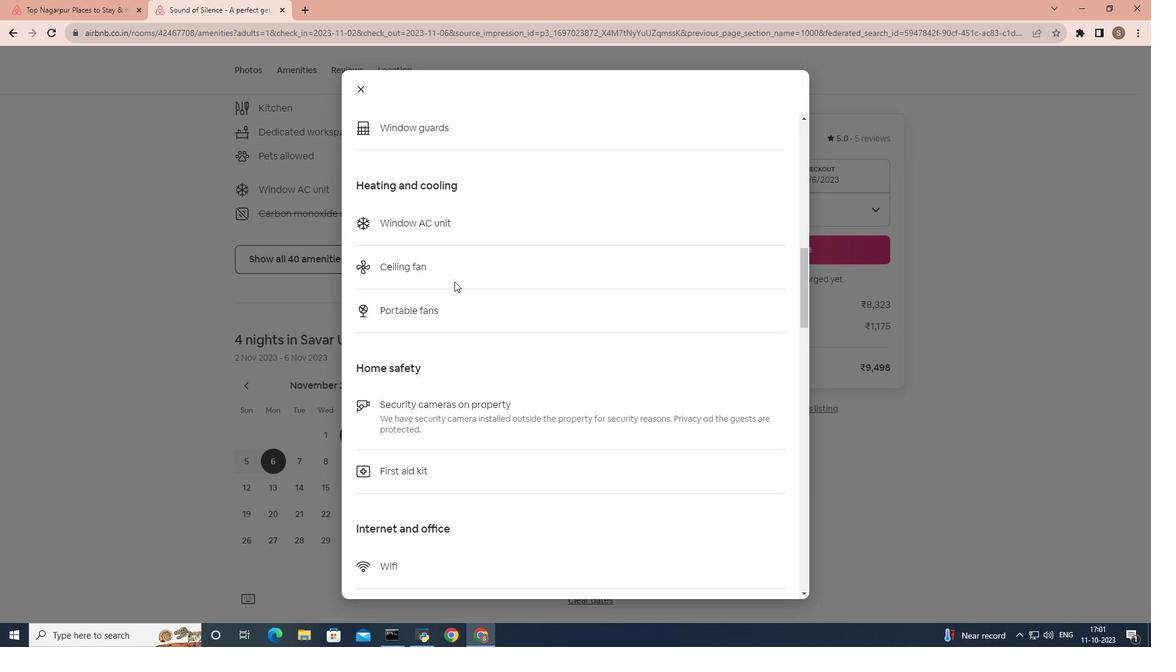 
Action: Mouse scrolled (454, 281) with delta (0, 0)
Screenshot: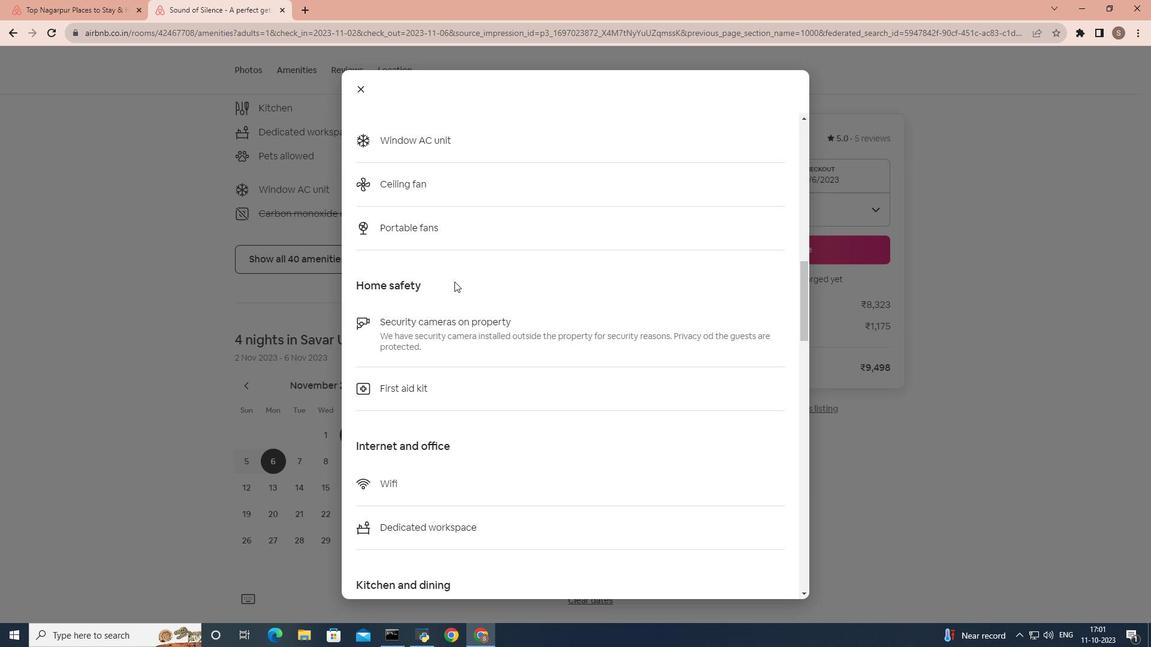 
Action: Mouse scrolled (454, 281) with delta (0, 0)
Screenshot: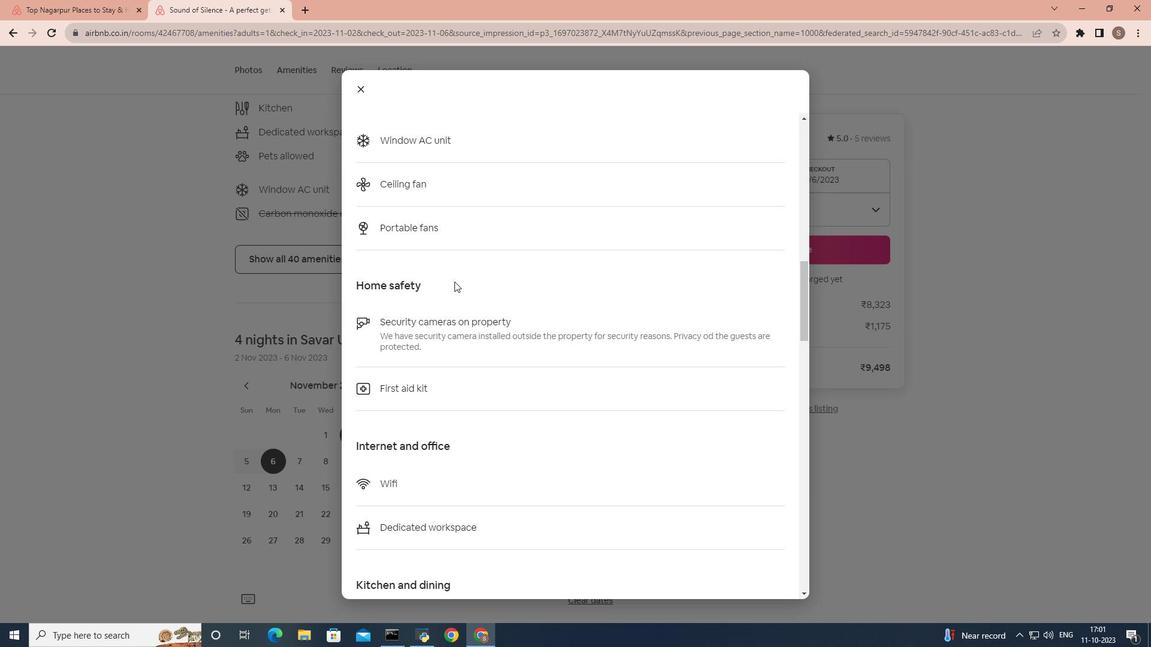 
Action: Mouse scrolled (454, 281) with delta (0, 0)
Screenshot: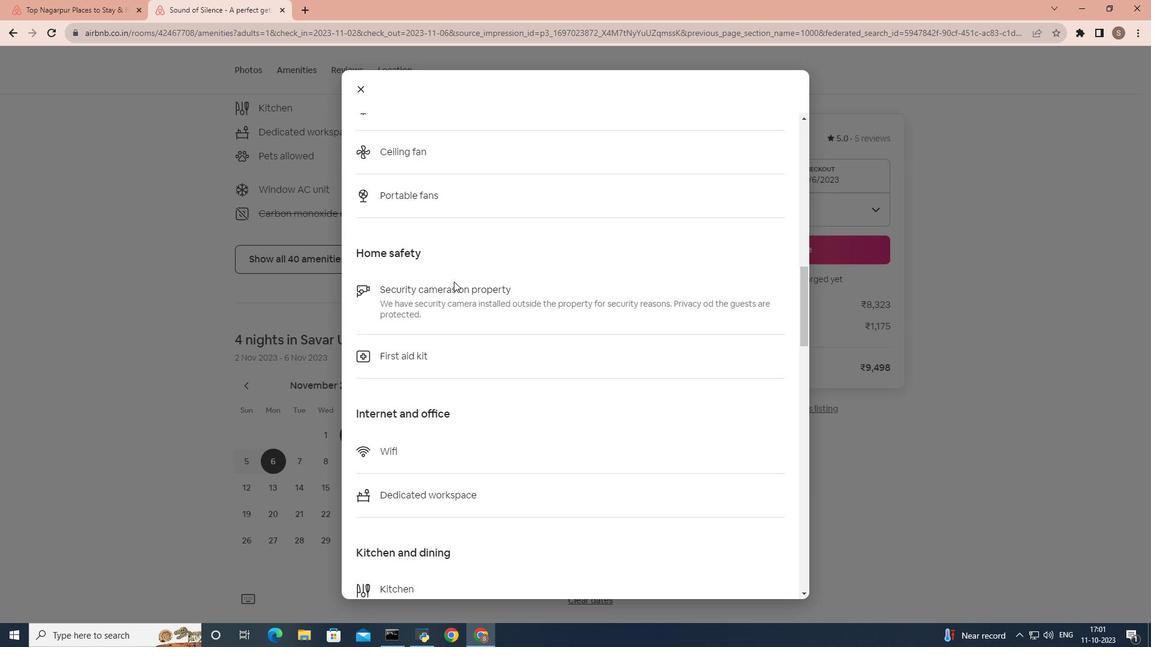 
Action: Mouse scrolled (454, 281) with delta (0, 0)
Screenshot: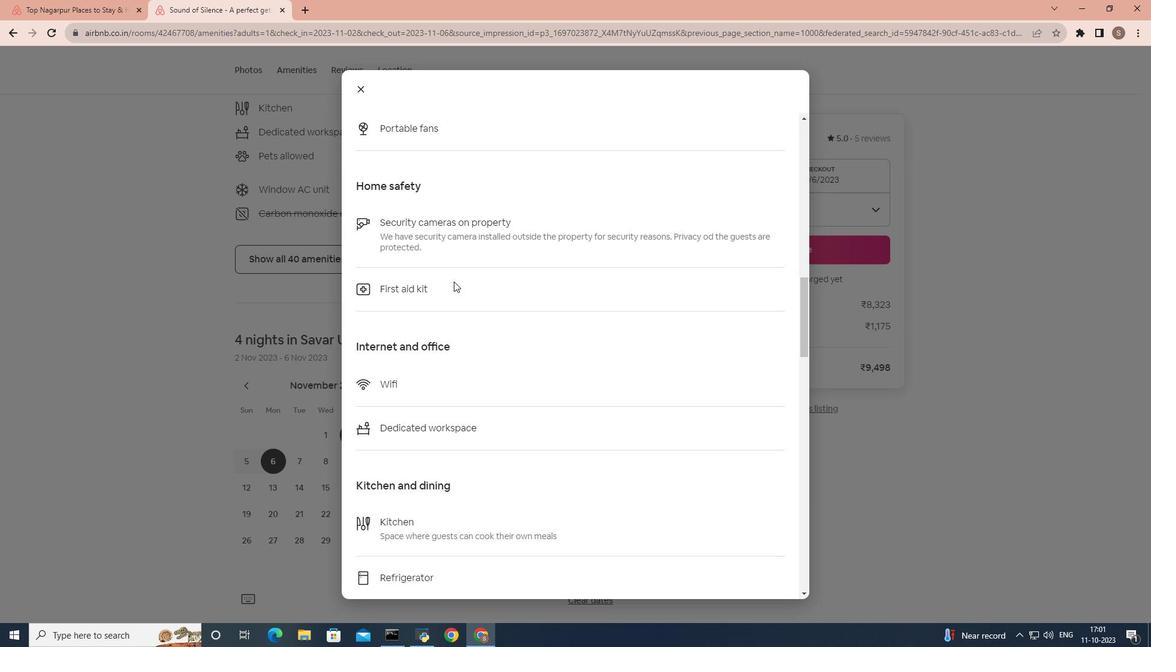 
Action: Mouse moved to (453, 281)
Screenshot: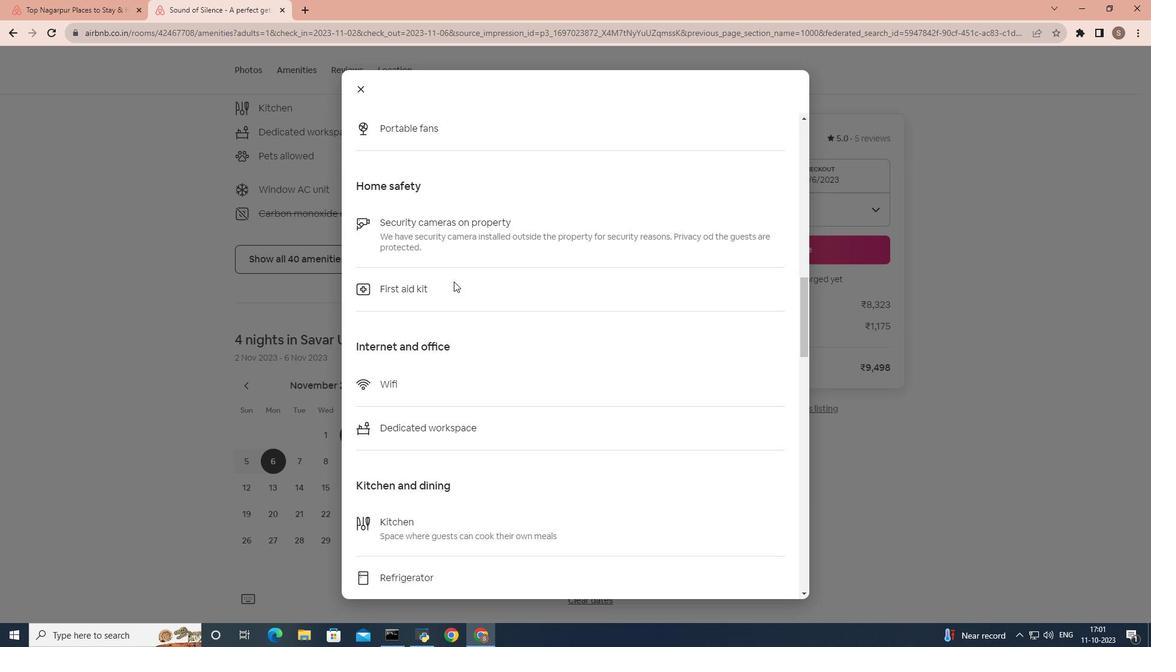 
Action: Mouse scrolled (453, 281) with delta (0, 0)
Screenshot: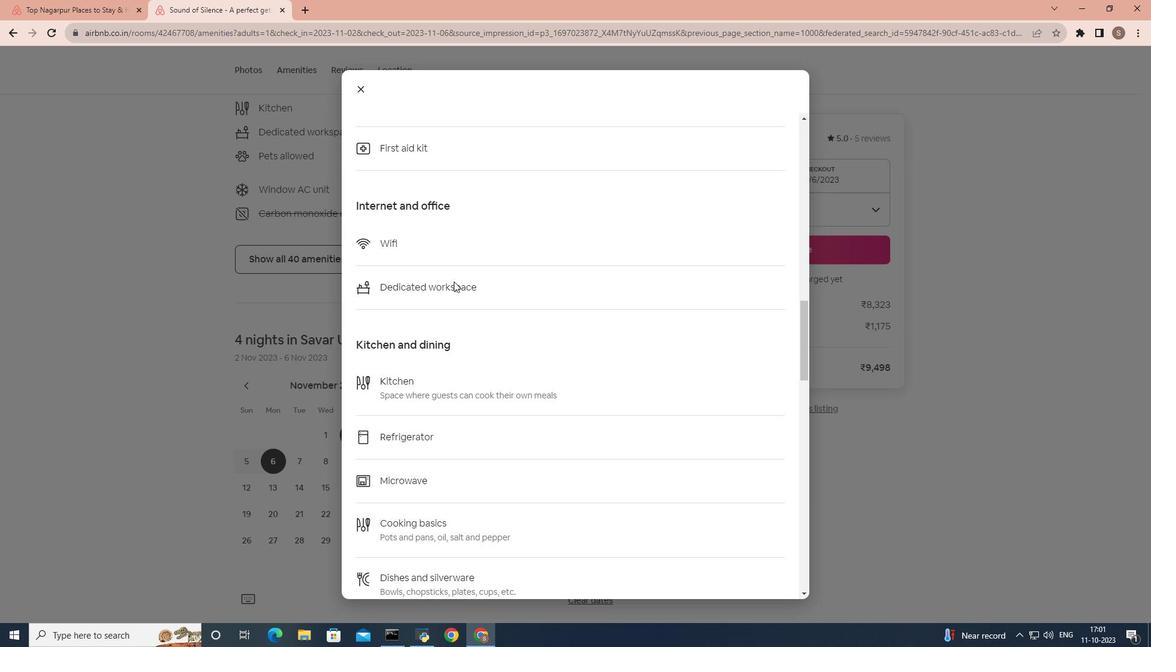 
Action: Mouse scrolled (453, 281) with delta (0, 0)
Screenshot: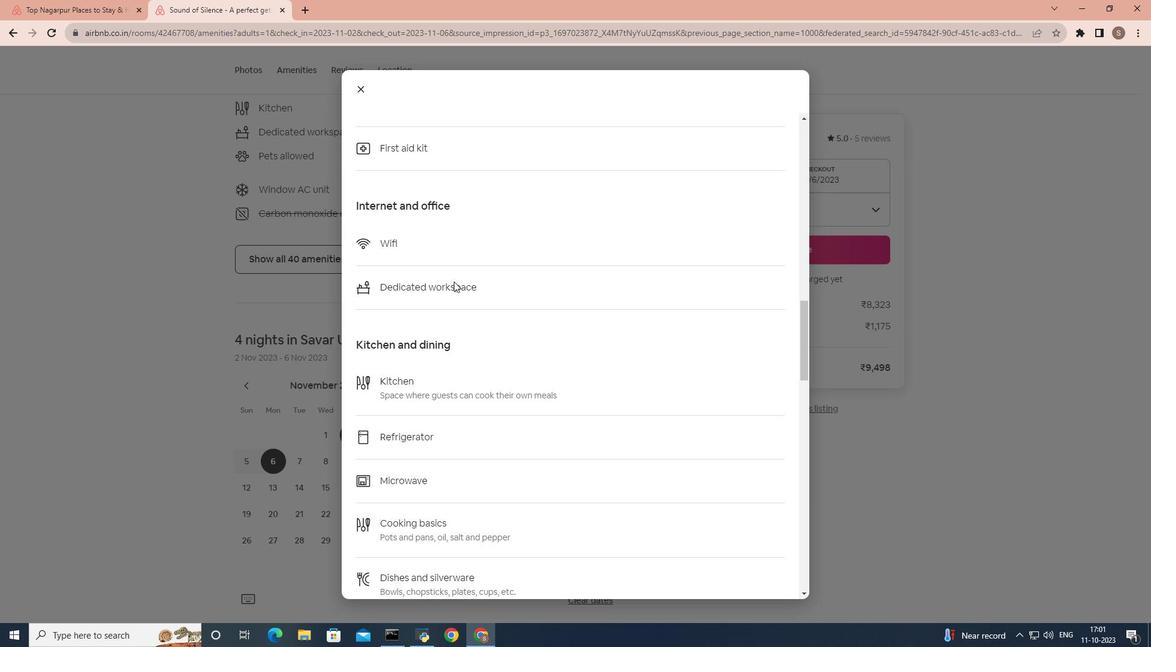 
Action: Mouse scrolled (453, 281) with delta (0, 0)
Screenshot: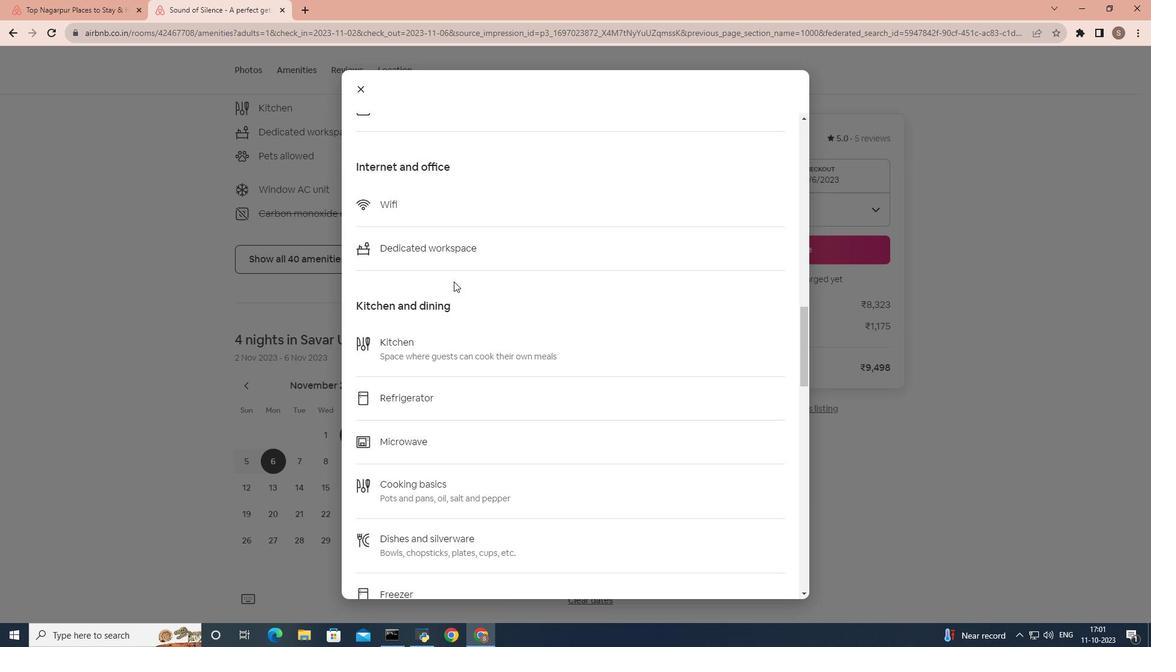 
Action: Mouse scrolled (453, 281) with delta (0, 0)
Screenshot: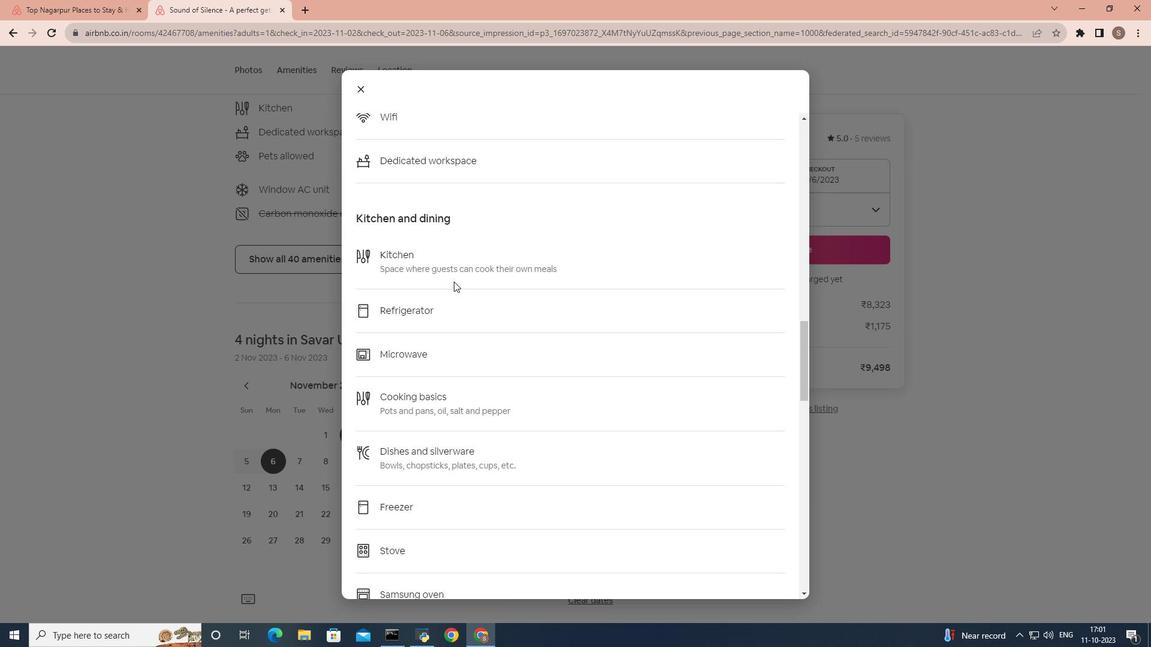 
Action: Mouse scrolled (453, 281) with delta (0, 0)
Screenshot: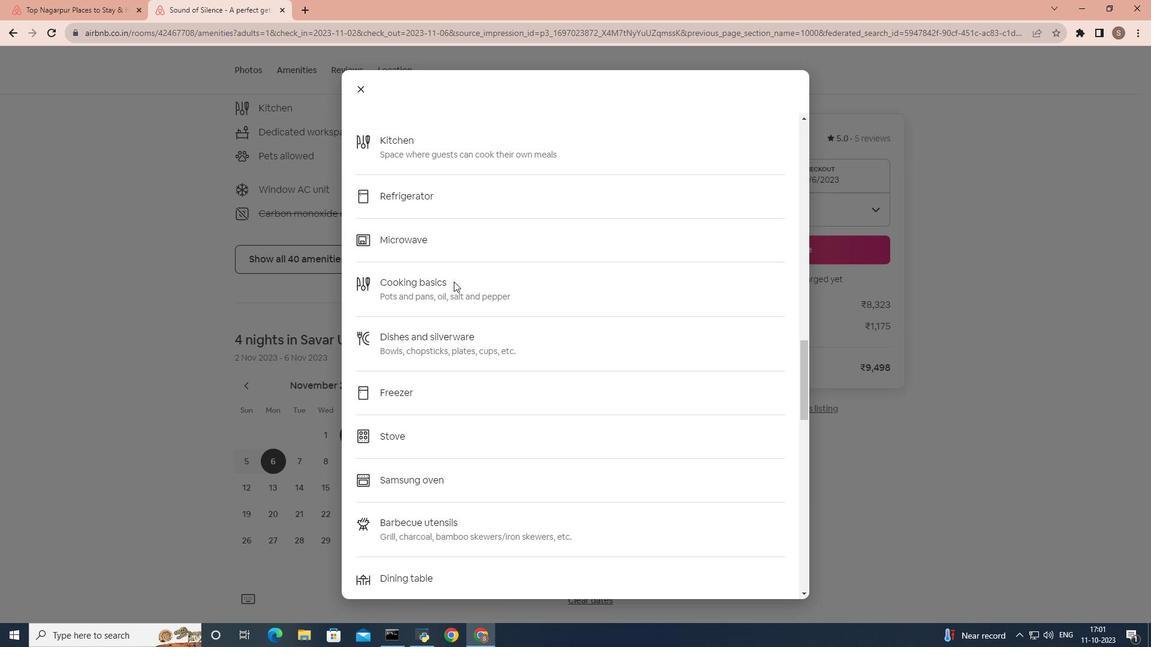 
Action: Mouse scrolled (453, 281) with delta (0, 0)
Screenshot: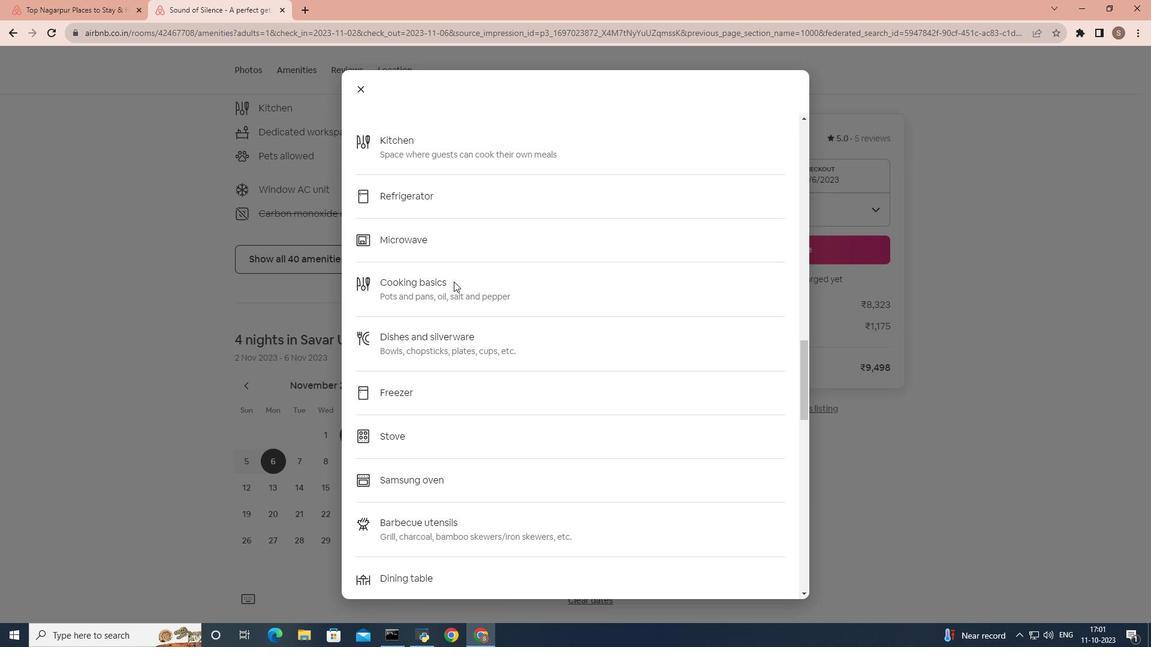 
Action: Mouse scrolled (453, 281) with delta (0, 0)
Screenshot: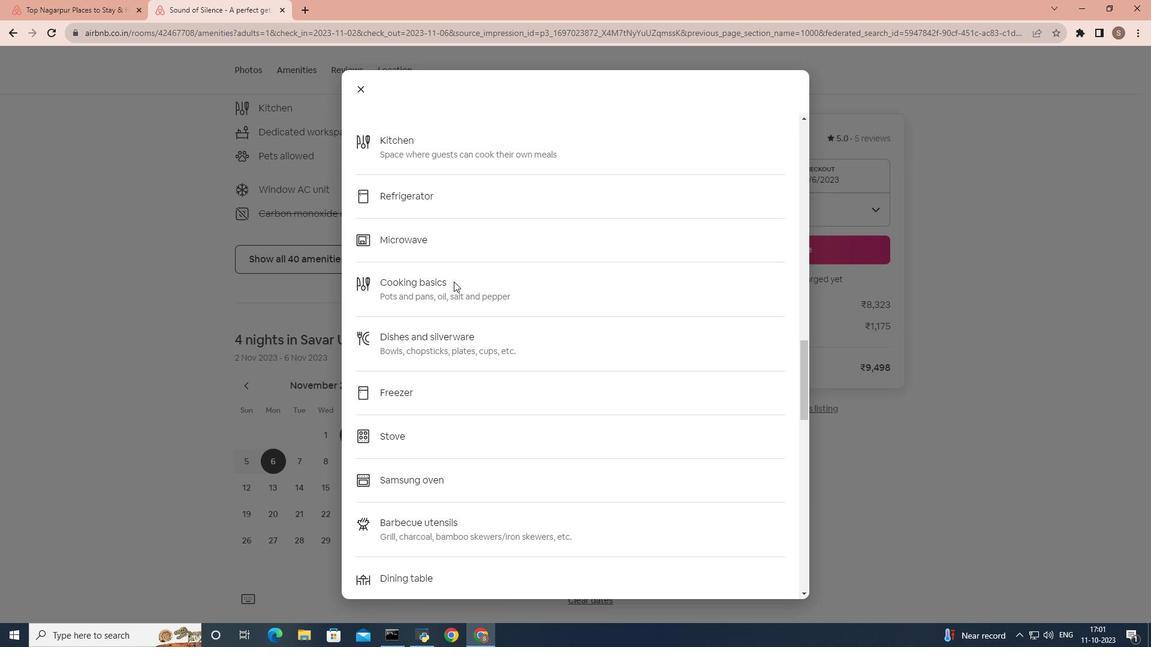 
Action: Mouse scrolled (453, 281) with delta (0, 0)
Screenshot: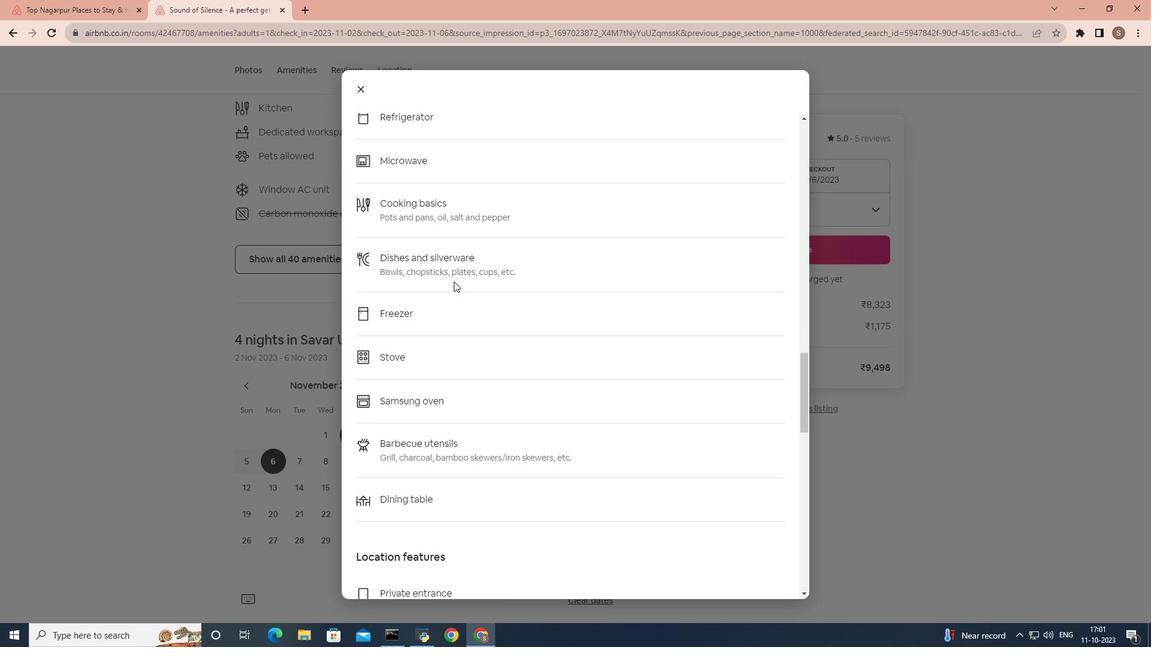 
Action: Mouse scrolled (453, 281) with delta (0, 0)
Screenshot: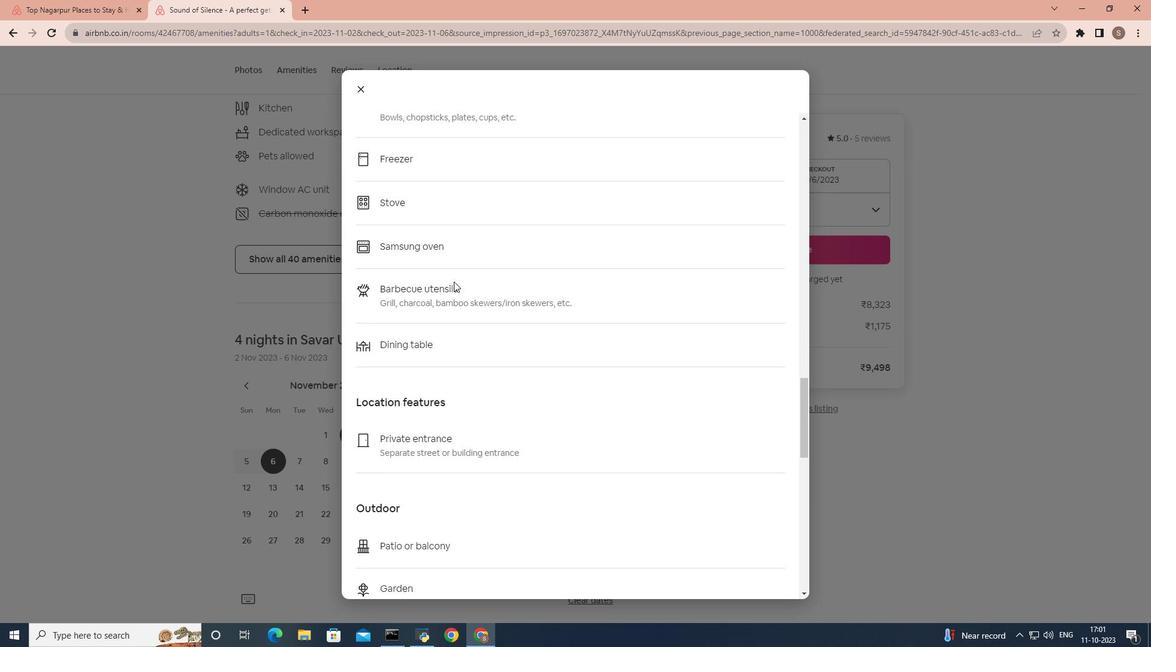 
Action: Mouse scrolled (453, 281) with delta (0, 0)
Screenshot: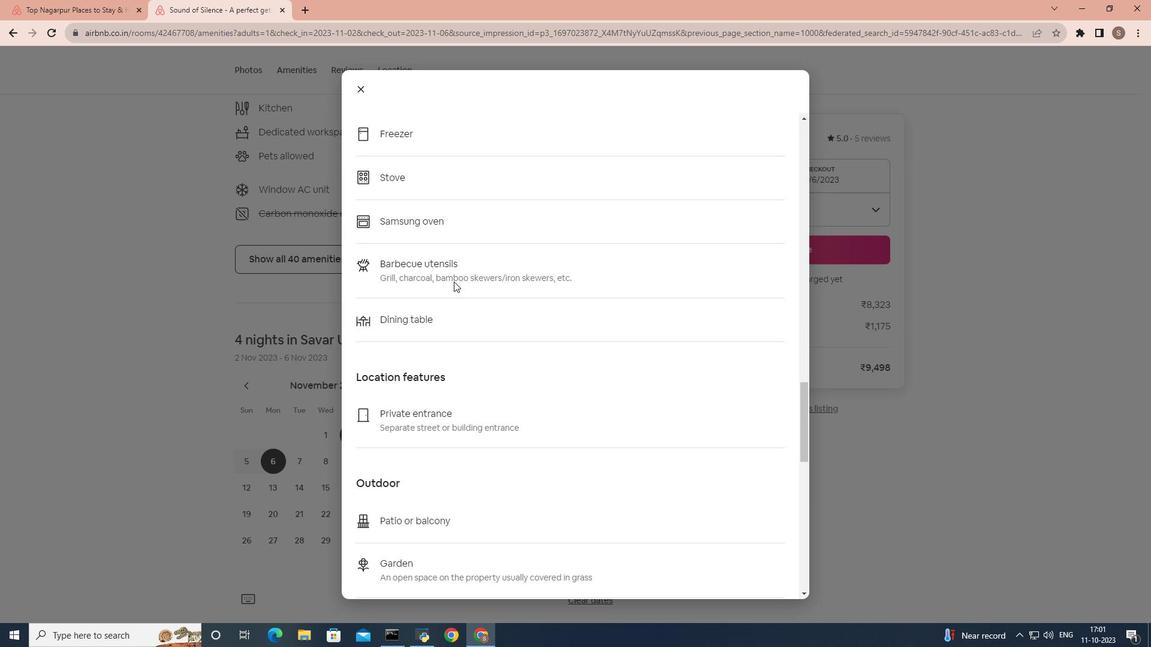 
Action: Mouse scrolled (453, 281) with delta (0, 0)
Screenshot: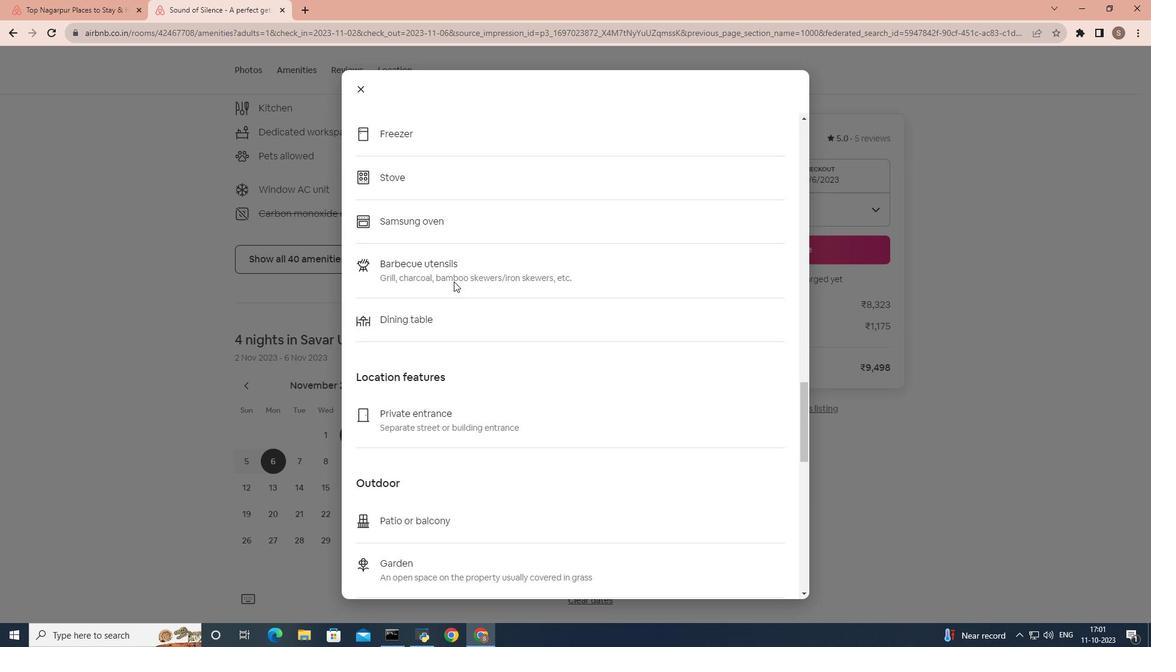 
Action: Mouse scrolled (453, 281) with delta (0, 0)
Screenshot: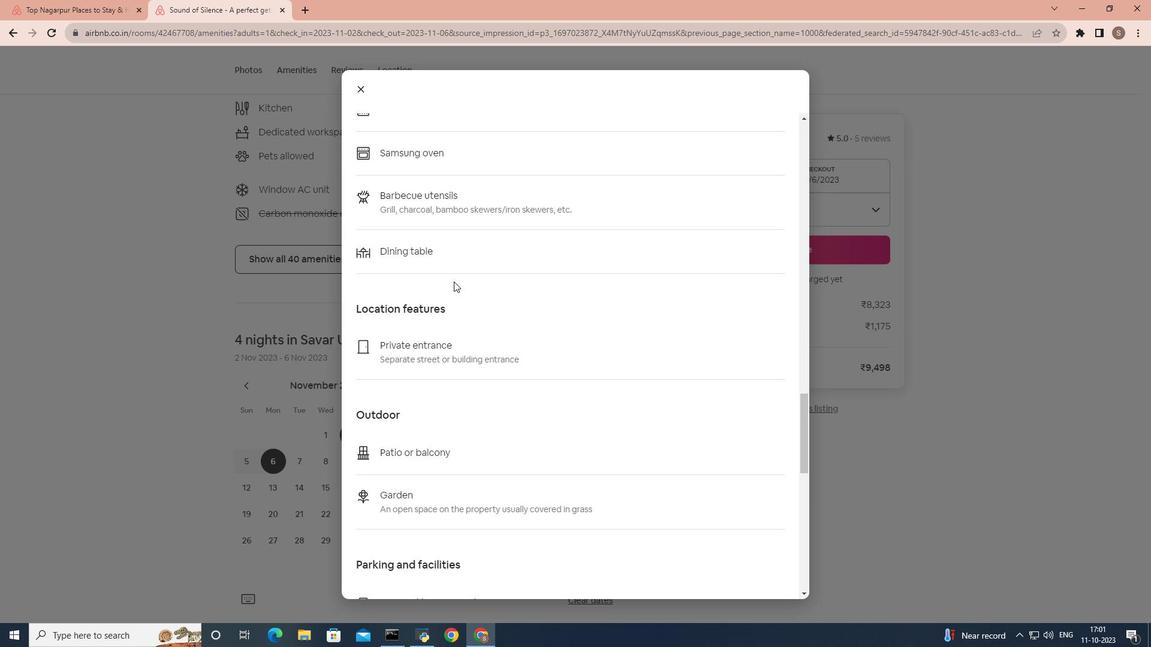
Action: Mouse scrolled (453, 281) with delta (0, 0)
Screenshot: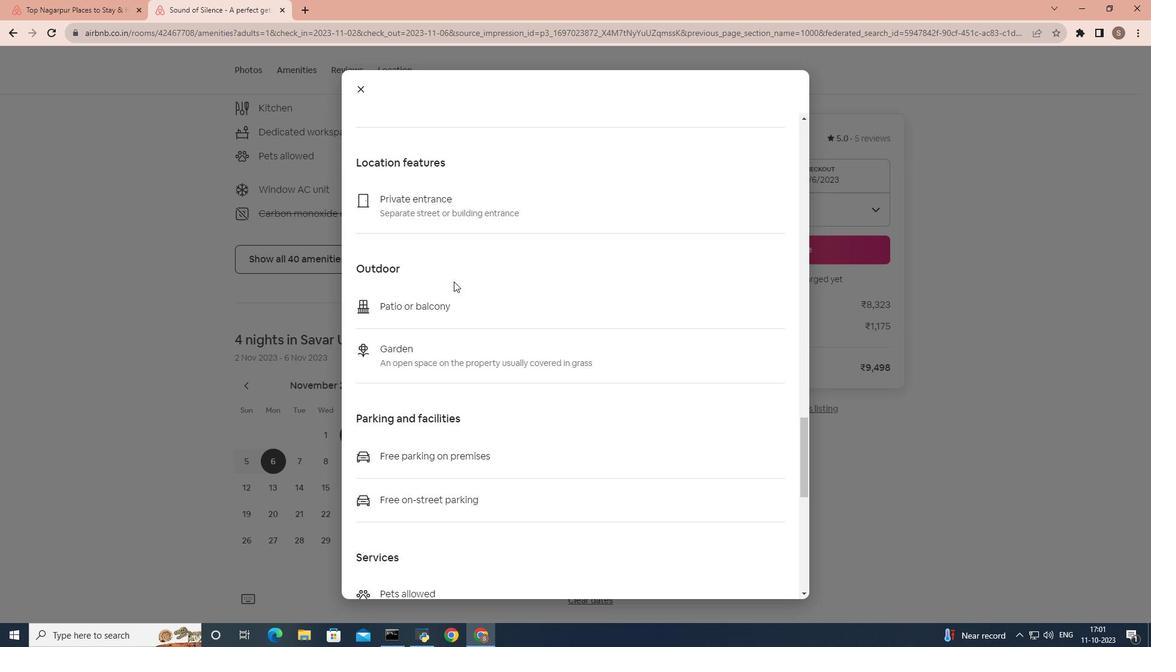 
Action: Mouse scrolled (453, 281) with delta (0, 0)
Screenshot: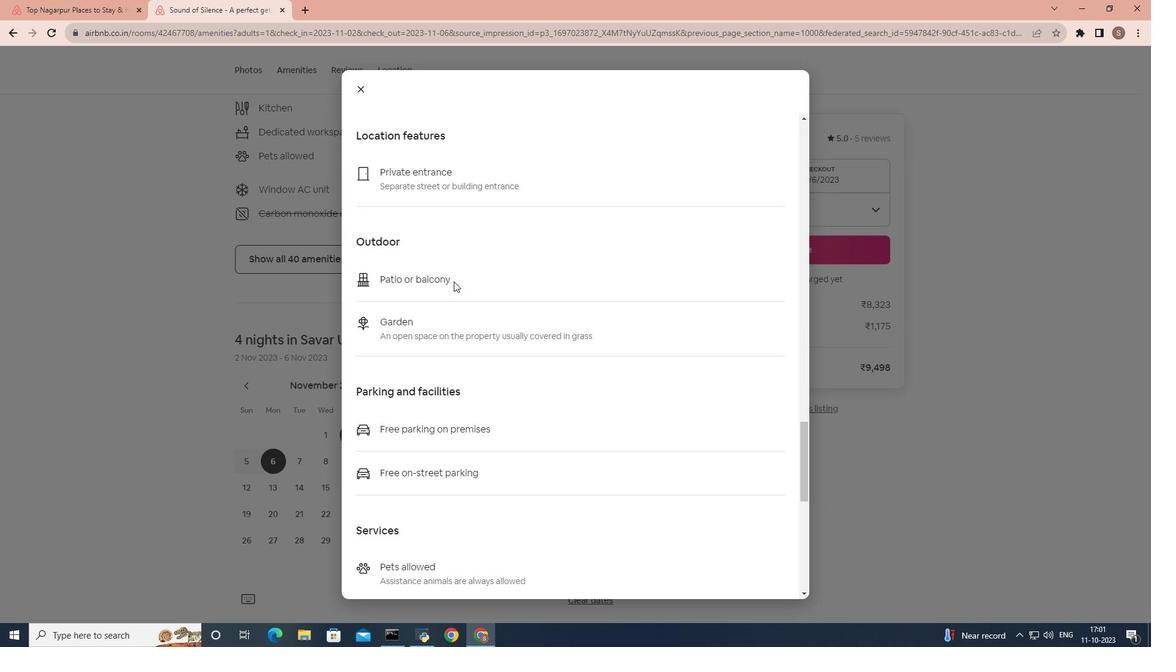 
Action: Mouse scrolled (453, 281) with delta (0, 0)
Screenshot: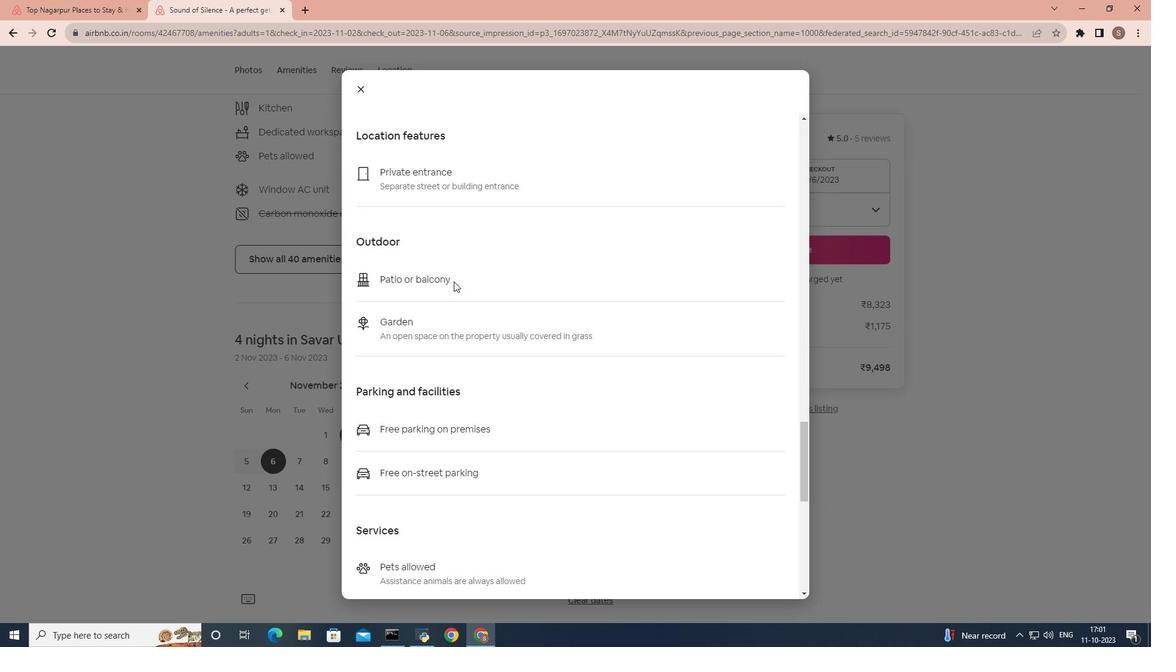 
Action: Mouse scrolled (453, 281) with delta (0, 0)
Screenshot: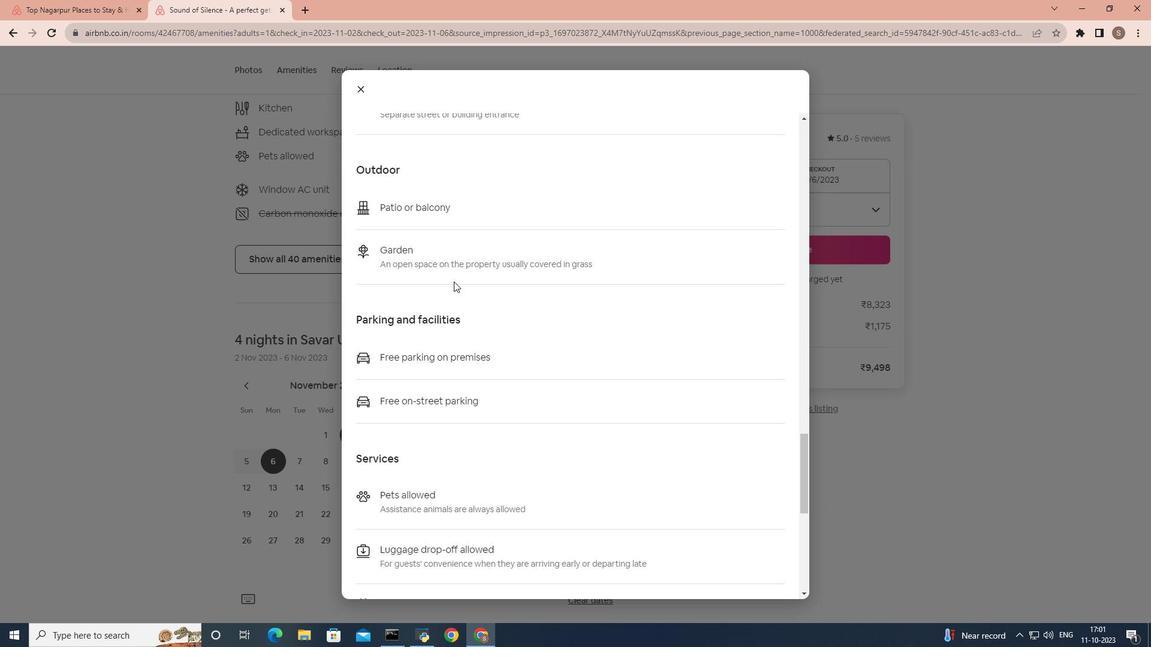 
Action: Mouse scrolled (453, 281) with delta (0, 0)
Screenshot: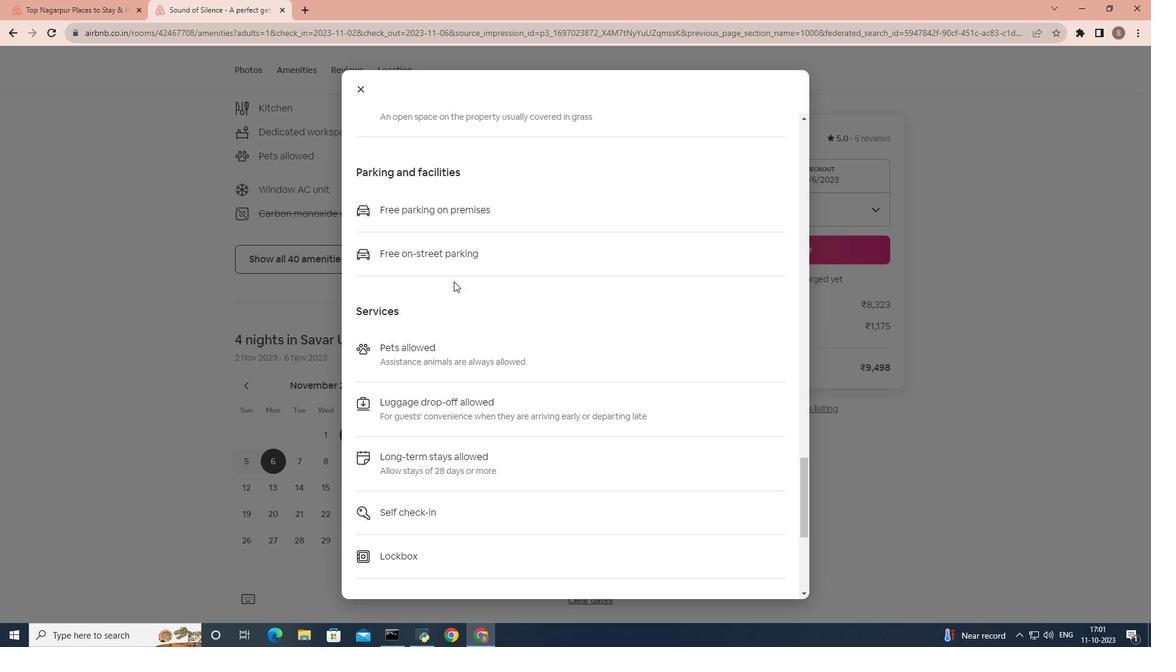 
Action: Mouse scrolled (453, 281) with delta (0, 0)
Screenshot: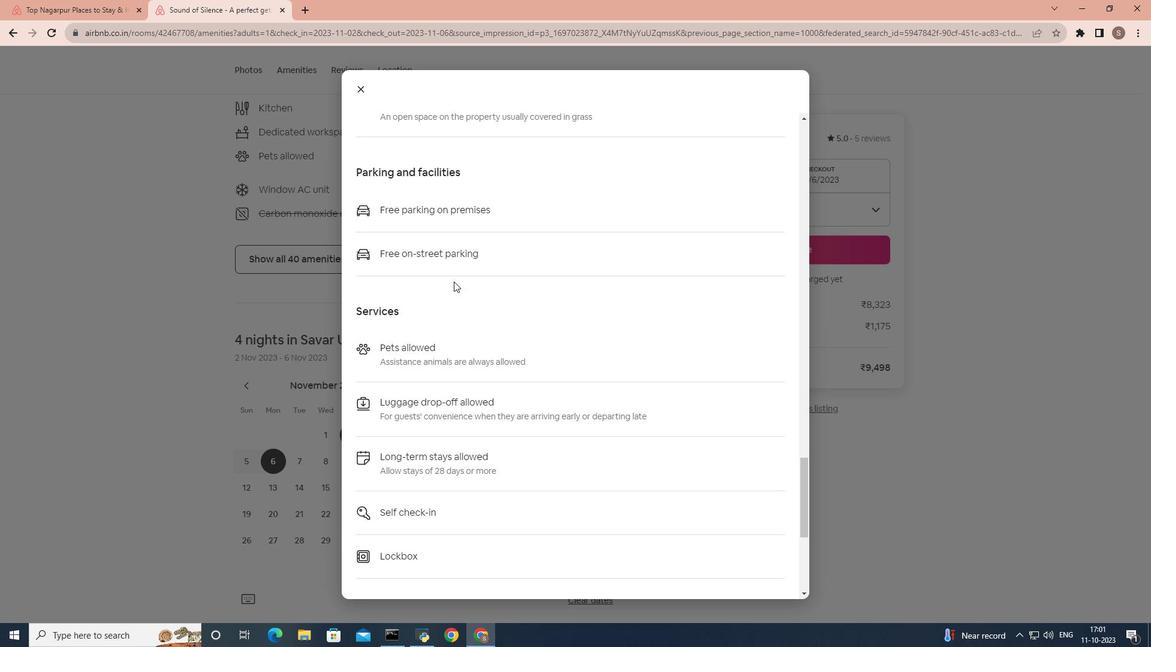
Action: Mouse scrolled (453, 281) with delta (0, 0)
Screenshot: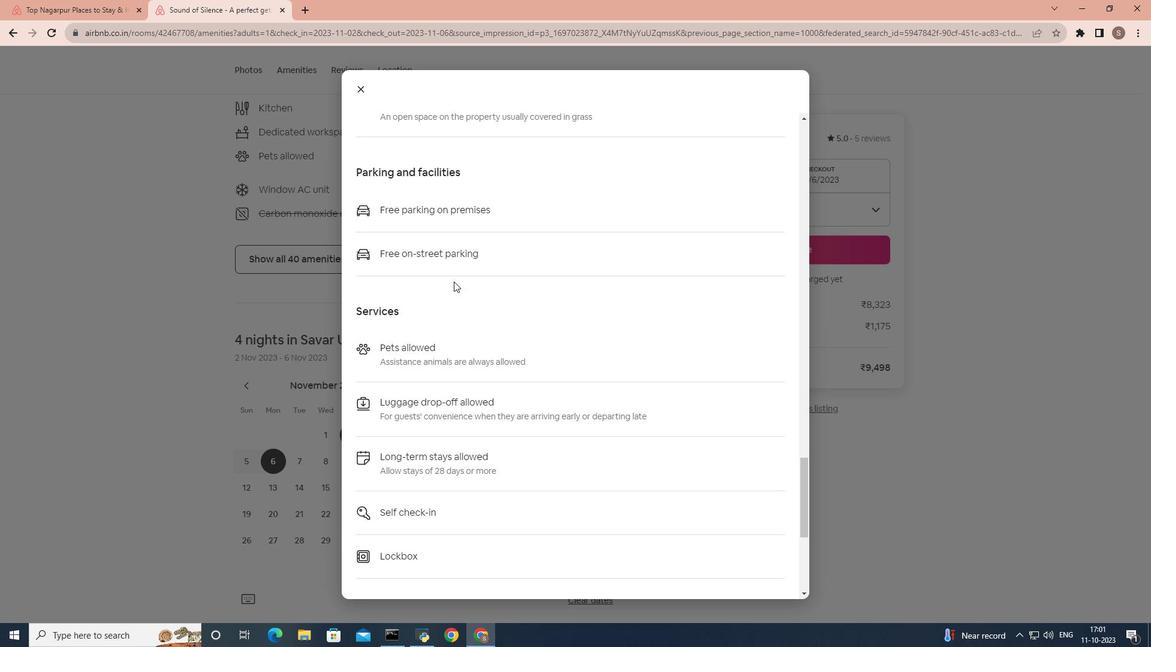 
Action: Mouse scrolled (453, 281) with delta (0, 0)
Screenshot: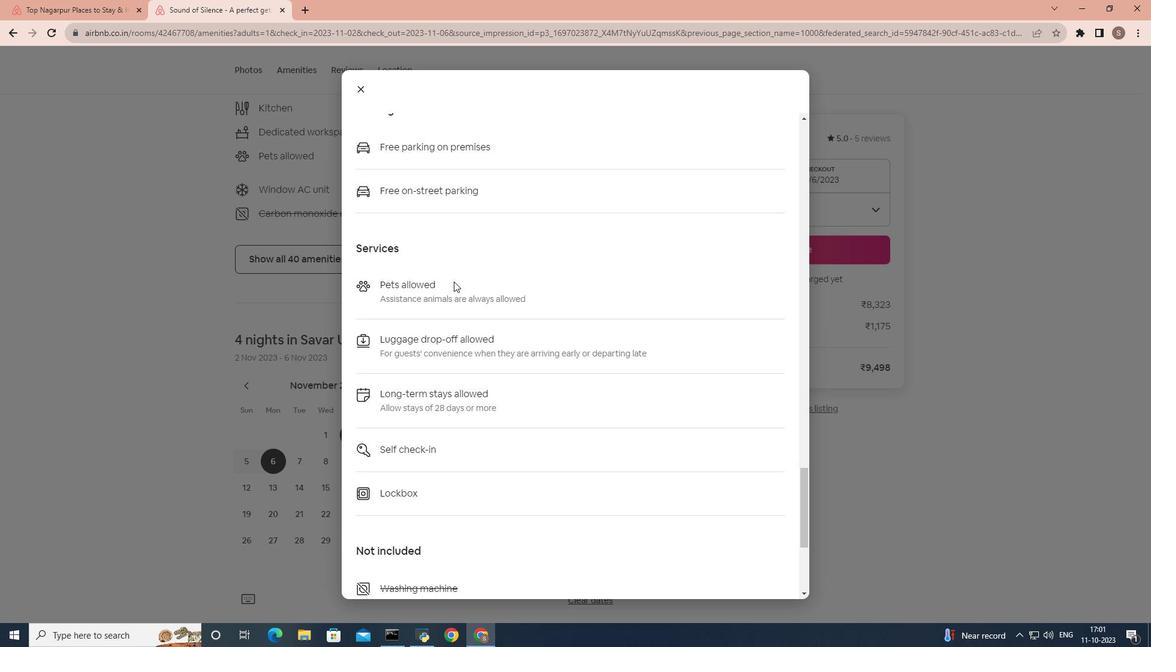 
Action: Mouse moved to (365, 88)
Screenshot: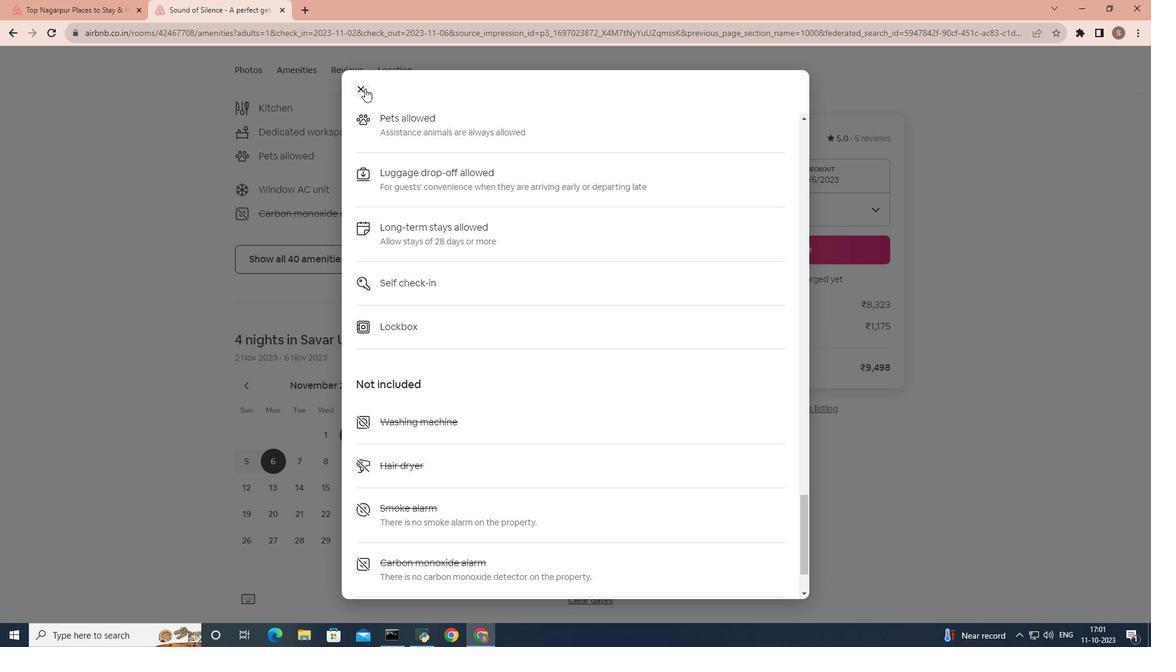 
Action: Mouse pressed left at (365, 88)
Screenshot: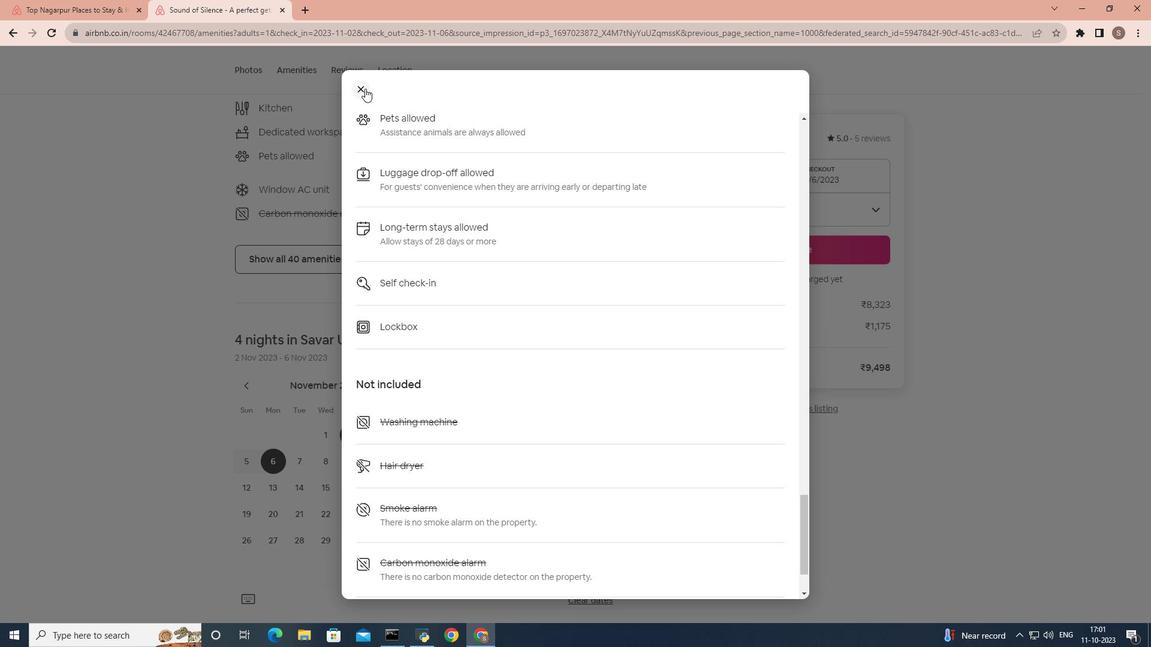 
Action: Mouse moved to (386, 242)
Screenshot: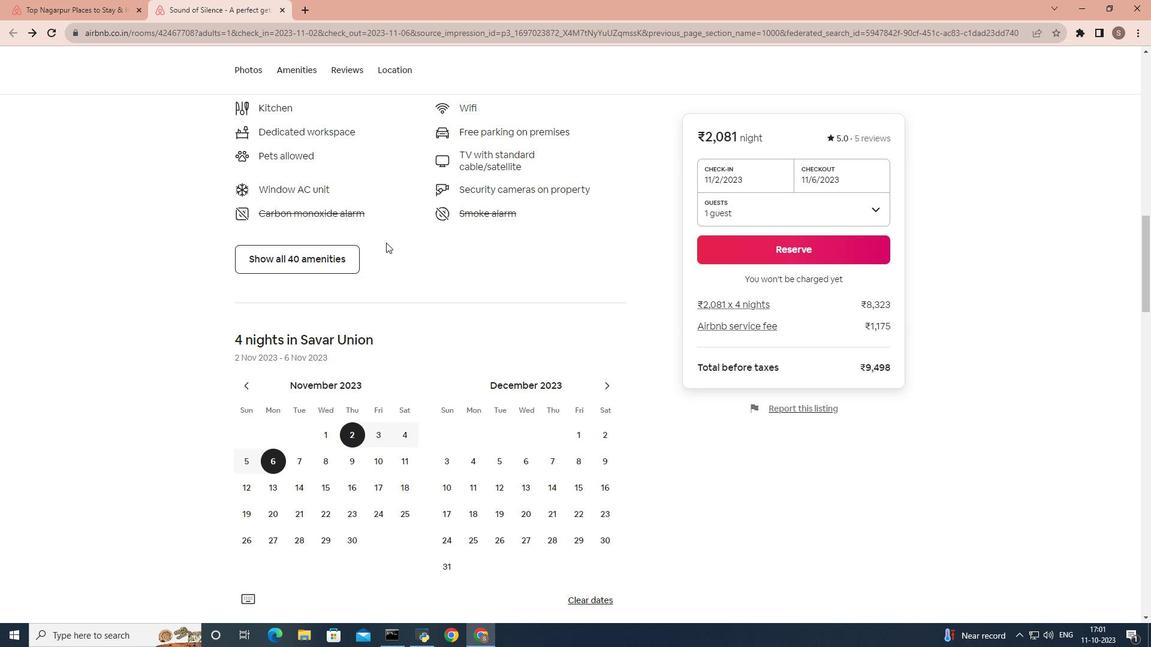 
Action: Mouse scrolled (386, 242) with delta (0, 0)
Screenshot: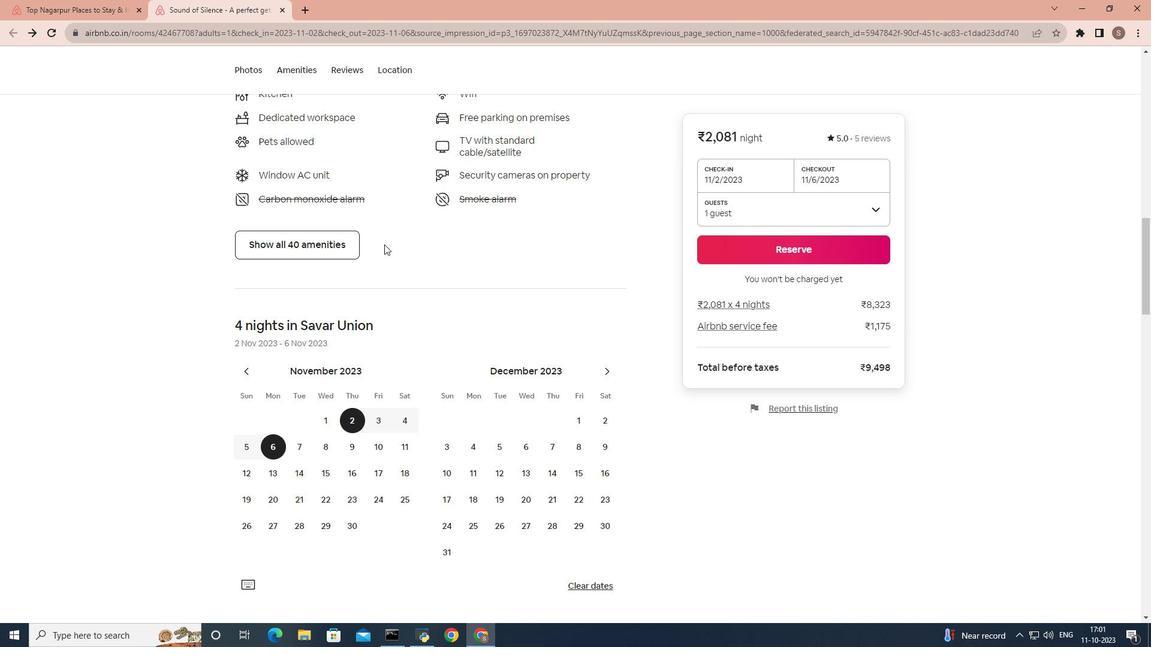 
Action: Mouse moved to (385, 243)
Screenshot: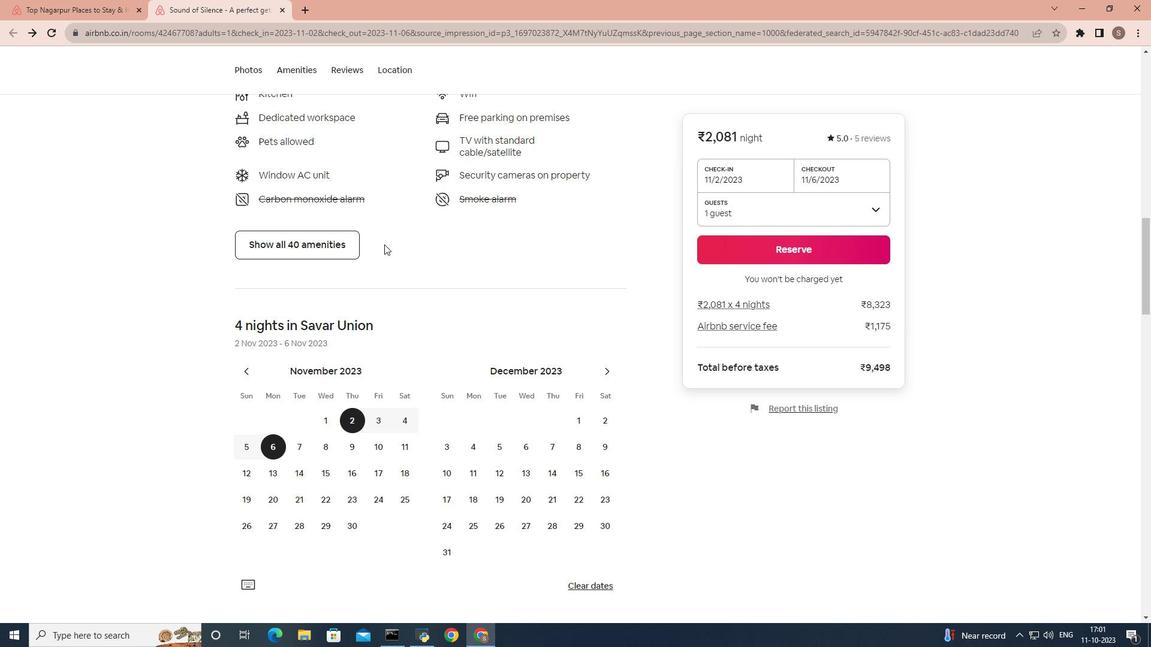 
Action: Mouse scrolled (385, 242) with delta (0, 0)
Screenshot: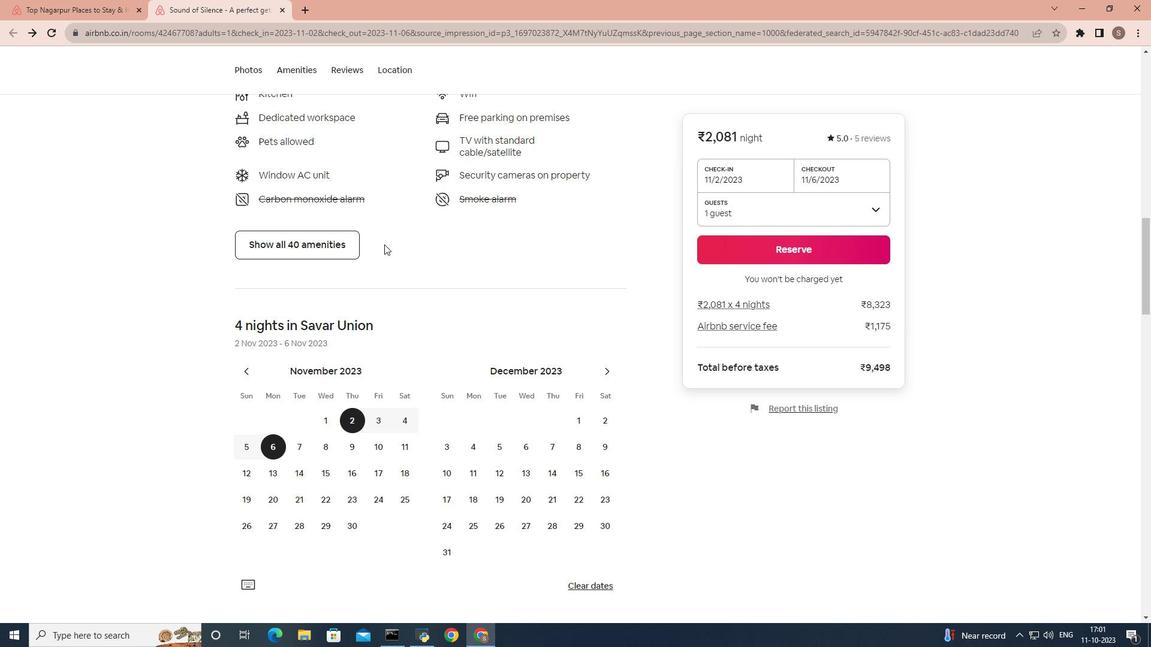 
Action: Mouse moved to (384, 244)
Screenshot: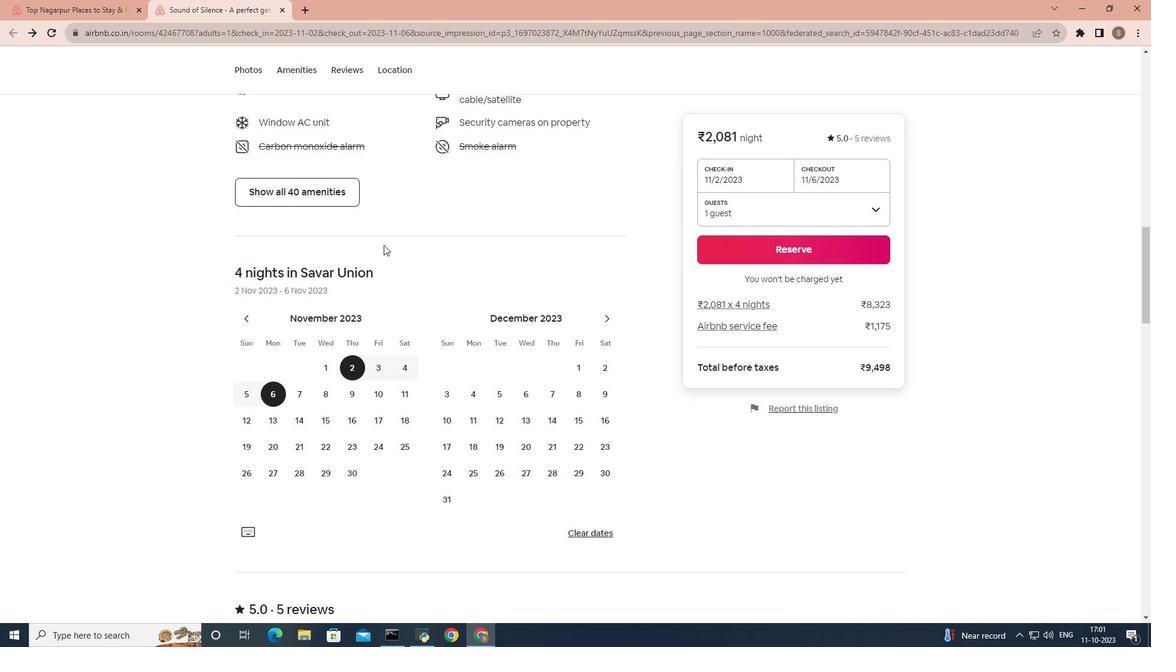 
Action: Mouse scrolled (384, 244) with delta (0, 0)
Screenshot: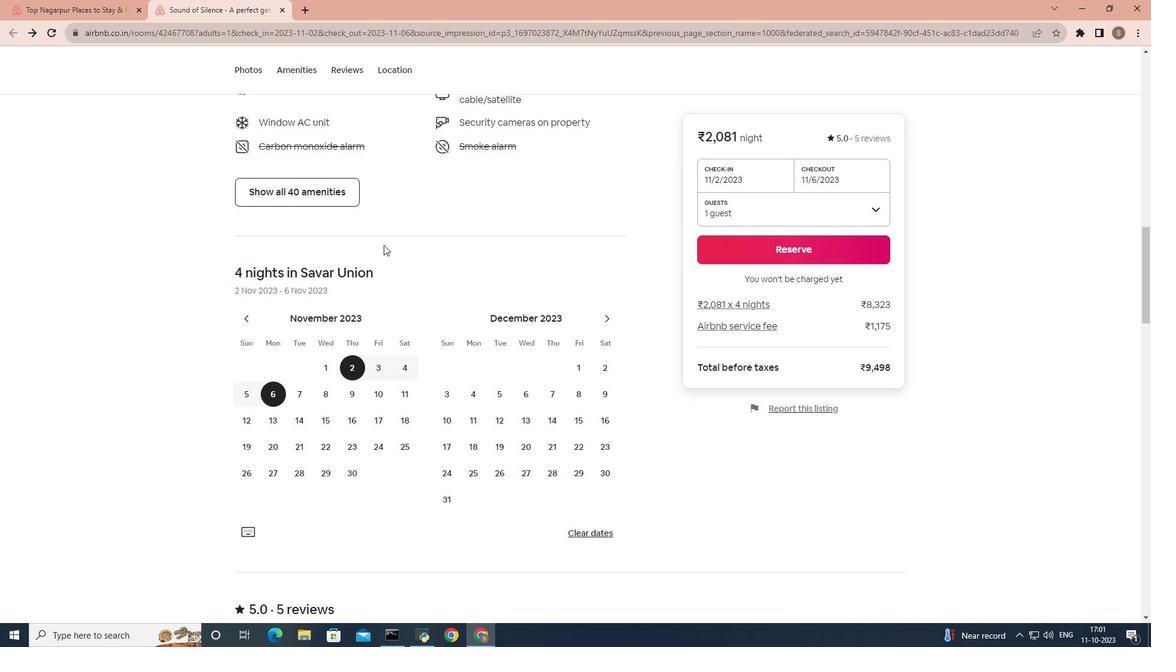
Action: Mouse moved to (383, 245)
Screenshot: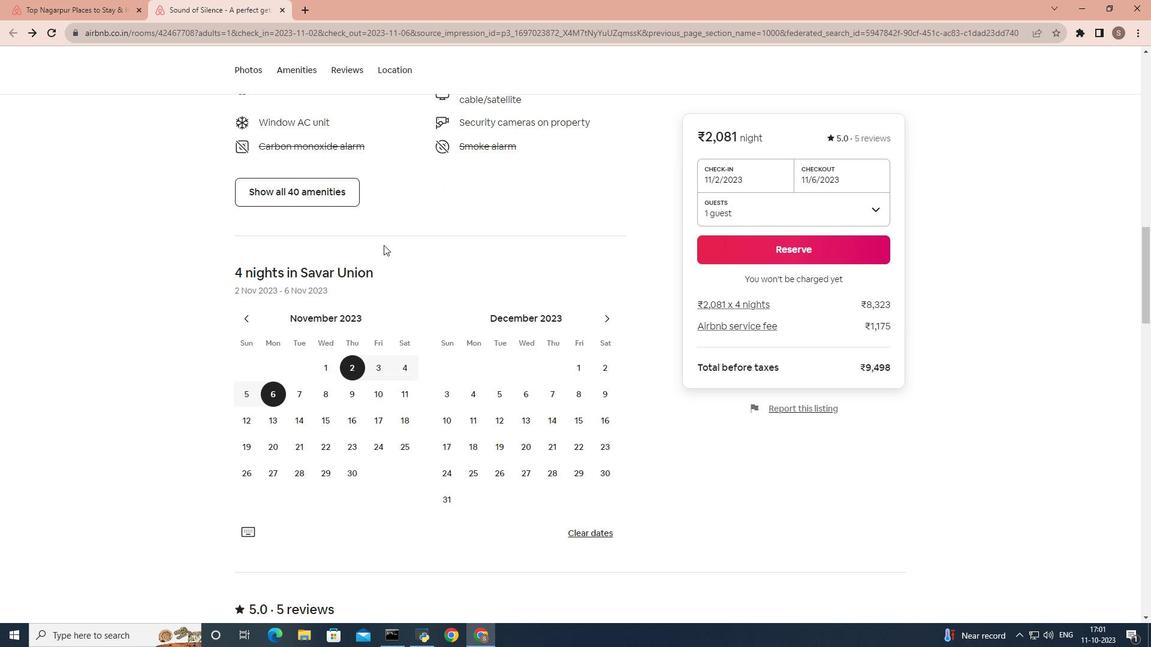 
Action: Mouse scrolled (383, 244) with delta (0, 0)
Screenshot: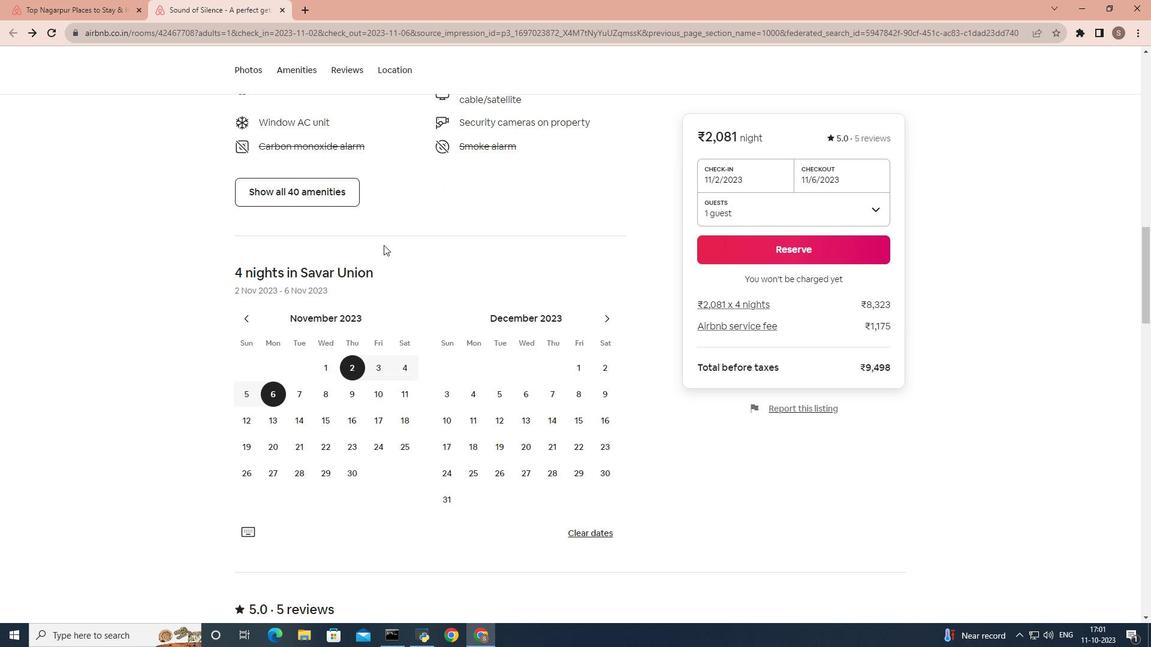 
Action: Mouse scrolled (383, 244) with delta (0, 0)
Screenshot: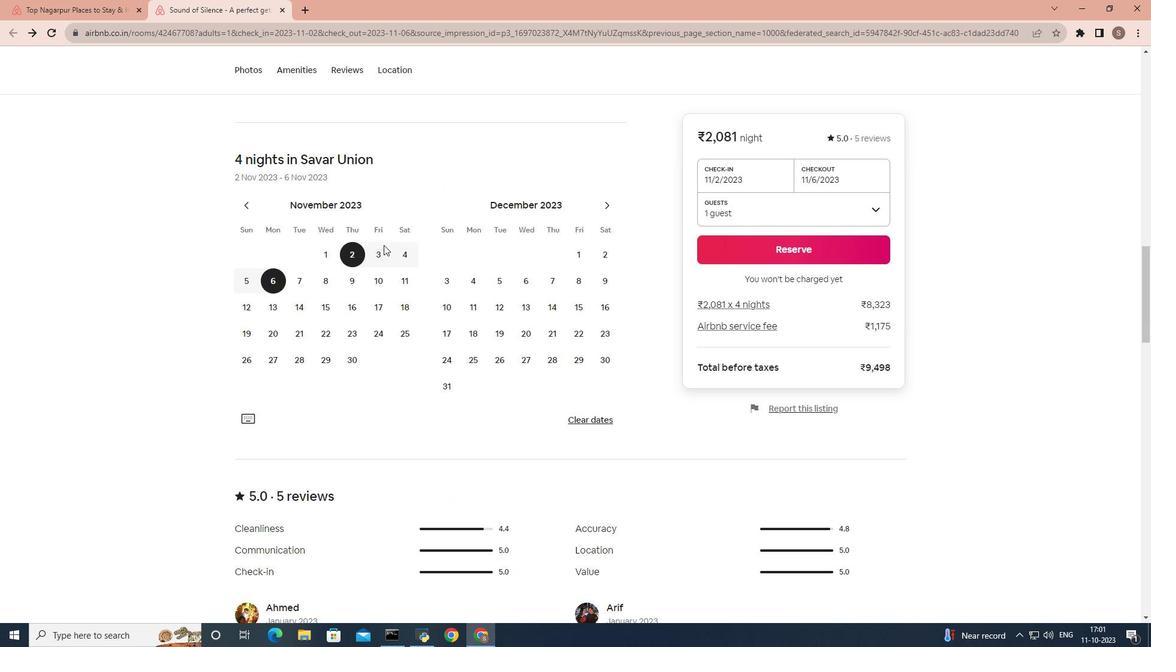 
Action: Mouse scrolled (383, 244) with delta (0, 0)
Screenshot: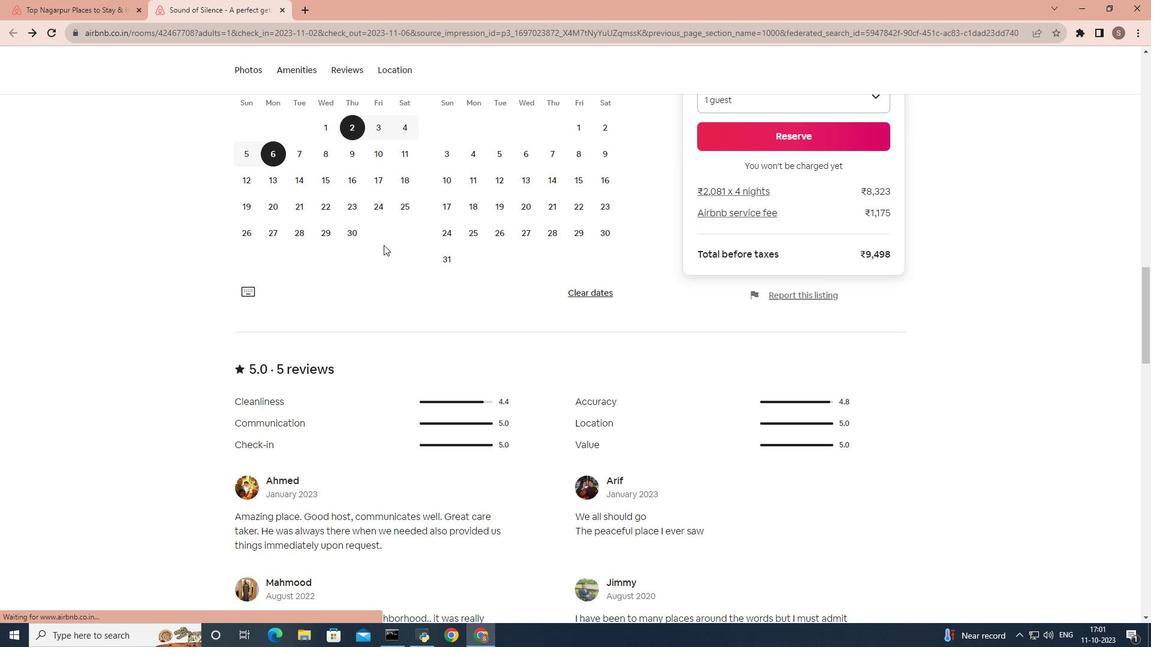 
Action: Mouse scrolled (383, 244) with delta (0, 0)
Screenshot: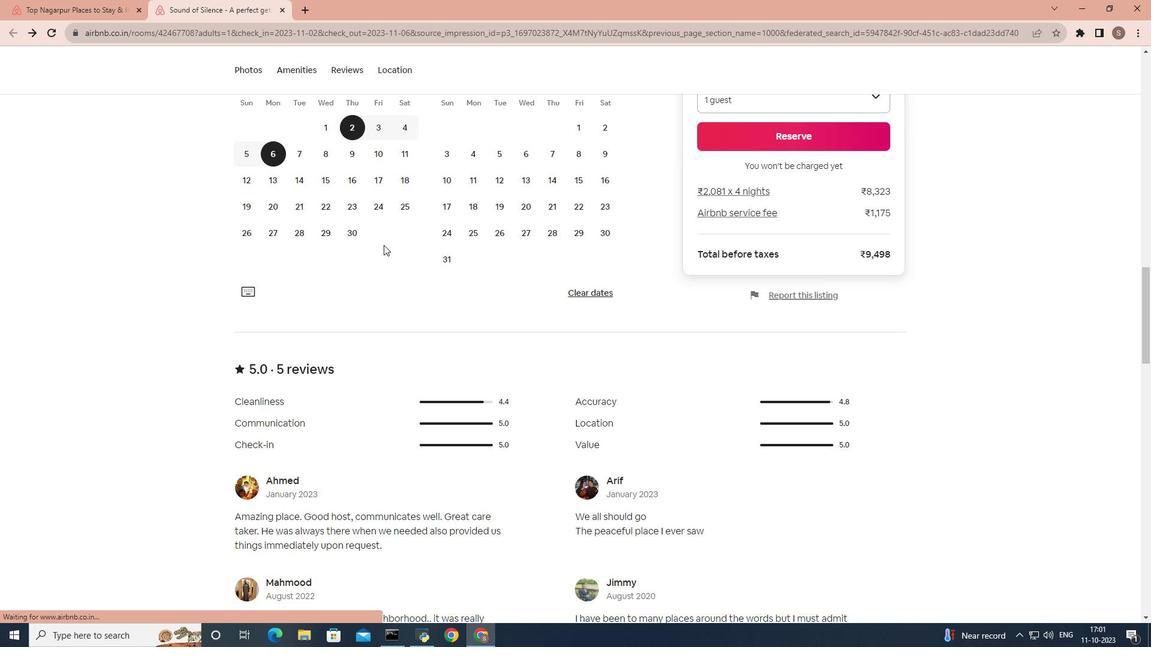 
Action: Mouse scrolled (383, 244) with delta (0, 0)
Screenshot: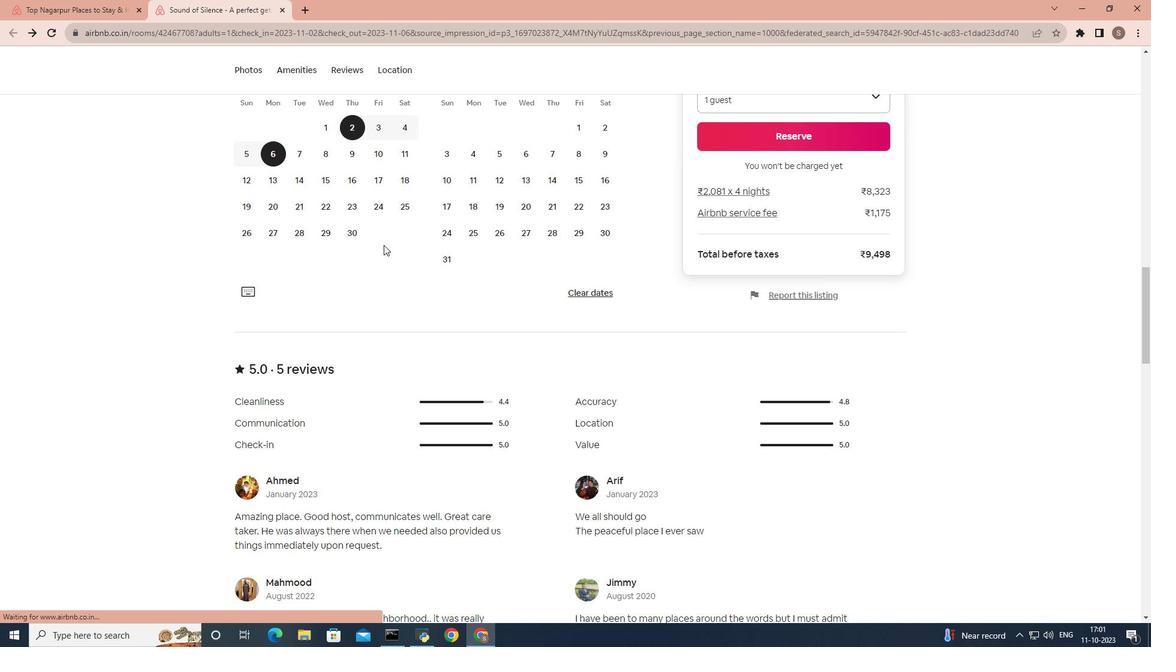 
Action: Mouse scrolled (383, 244) with delta (0, 0)
Screenshot: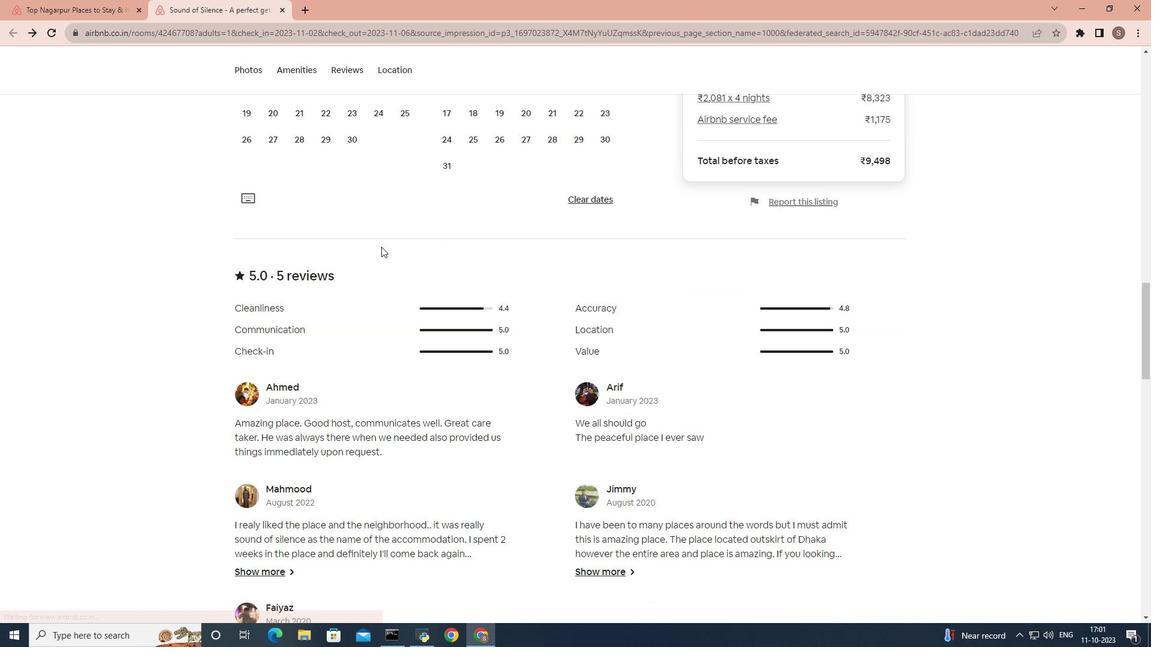 
Action: Mouse moved to (380, 247)
Screenshot: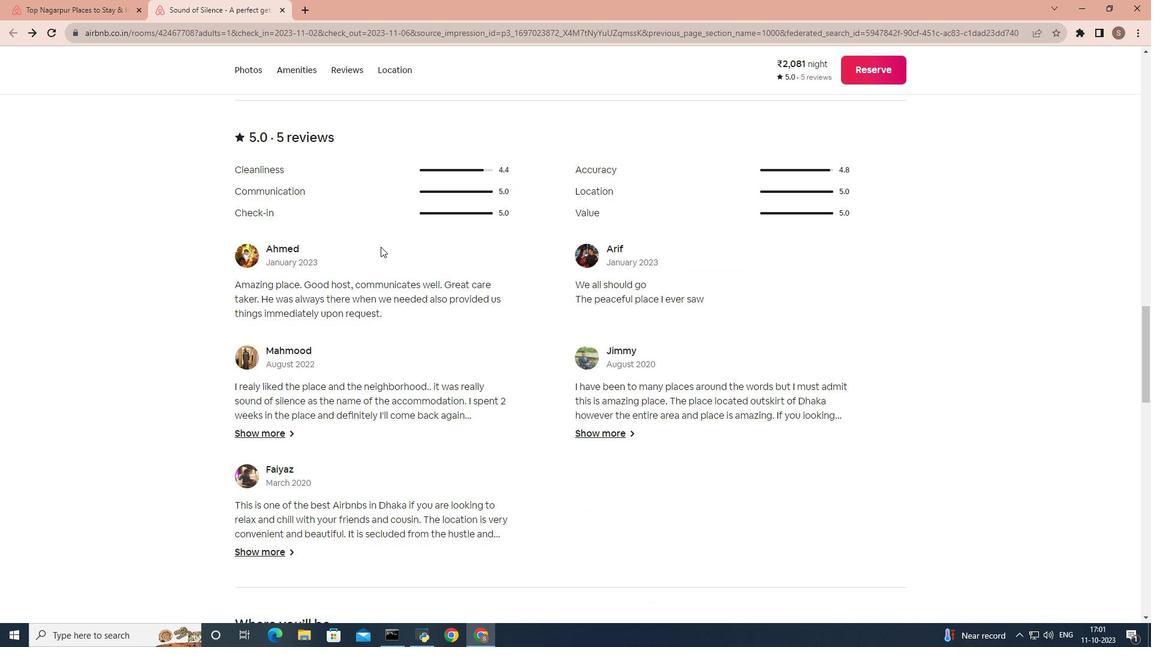 
Action: Mouse scrolled (380, 246) with delta (0, 0)
Screenshot: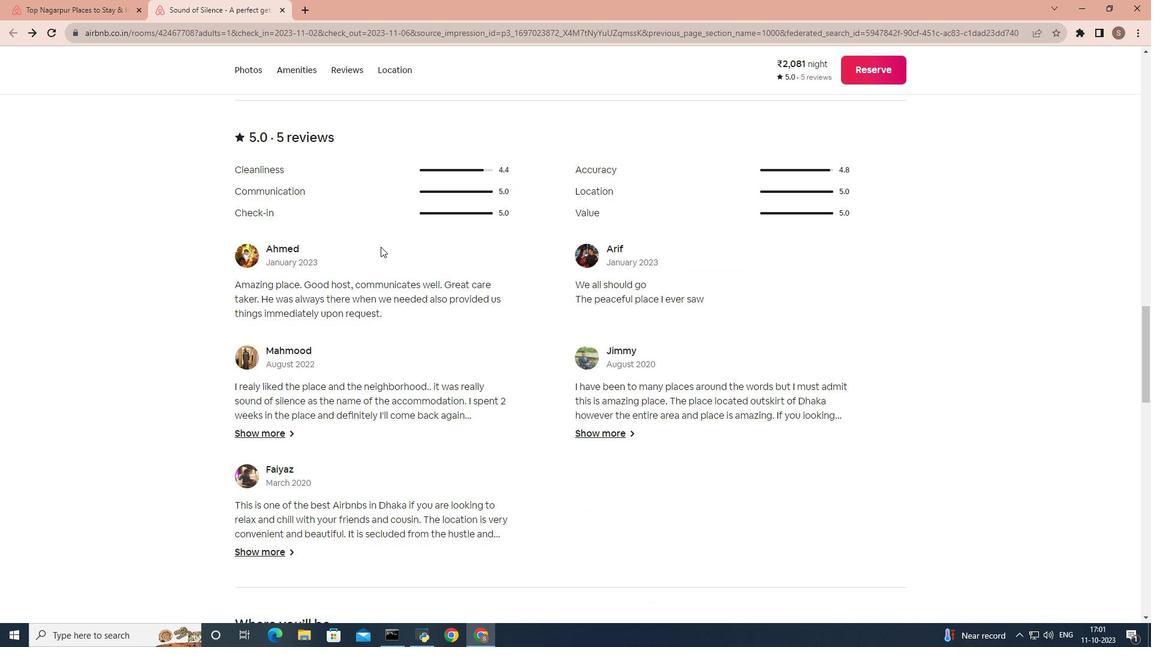 
Action: Mouse moved to (378, 247)
Screenshot: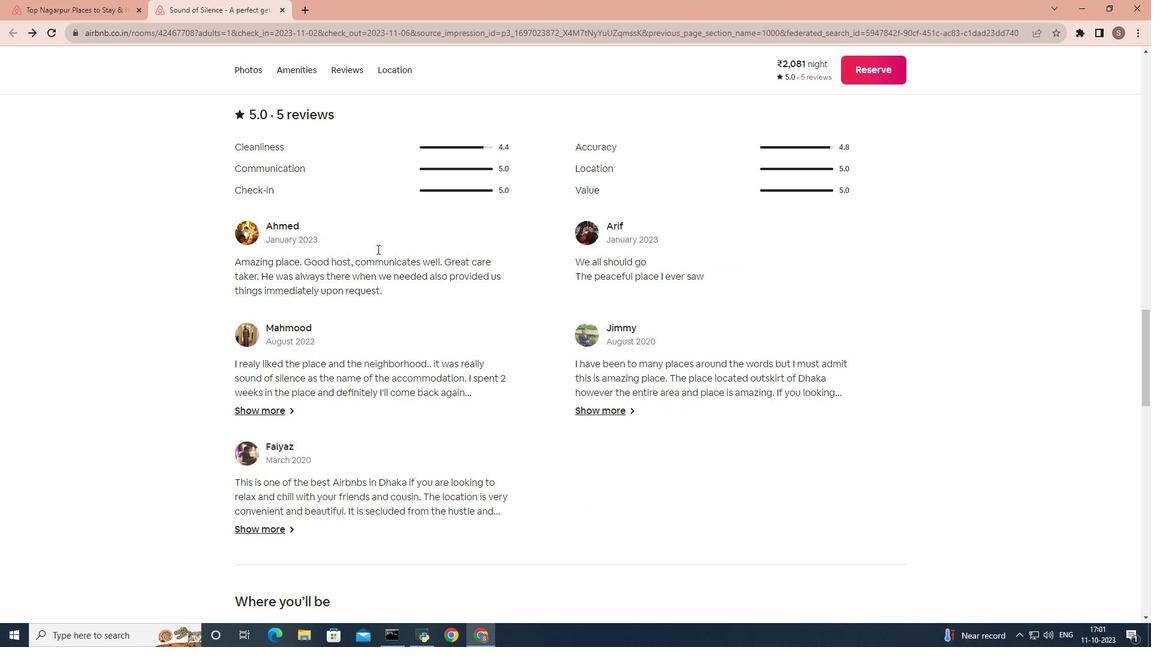 
Action: Mouse scrolled (378, 247) with delta (0, 0)
Screenshot: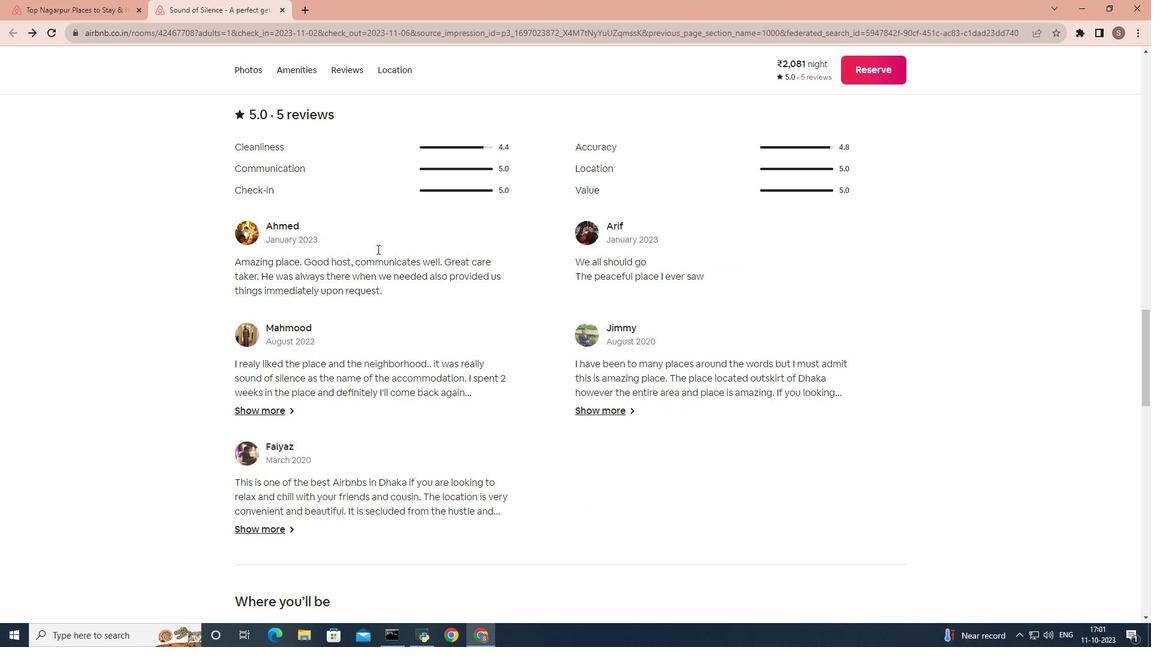 
Action: Mouse moved to (377, 249)
Screenshot: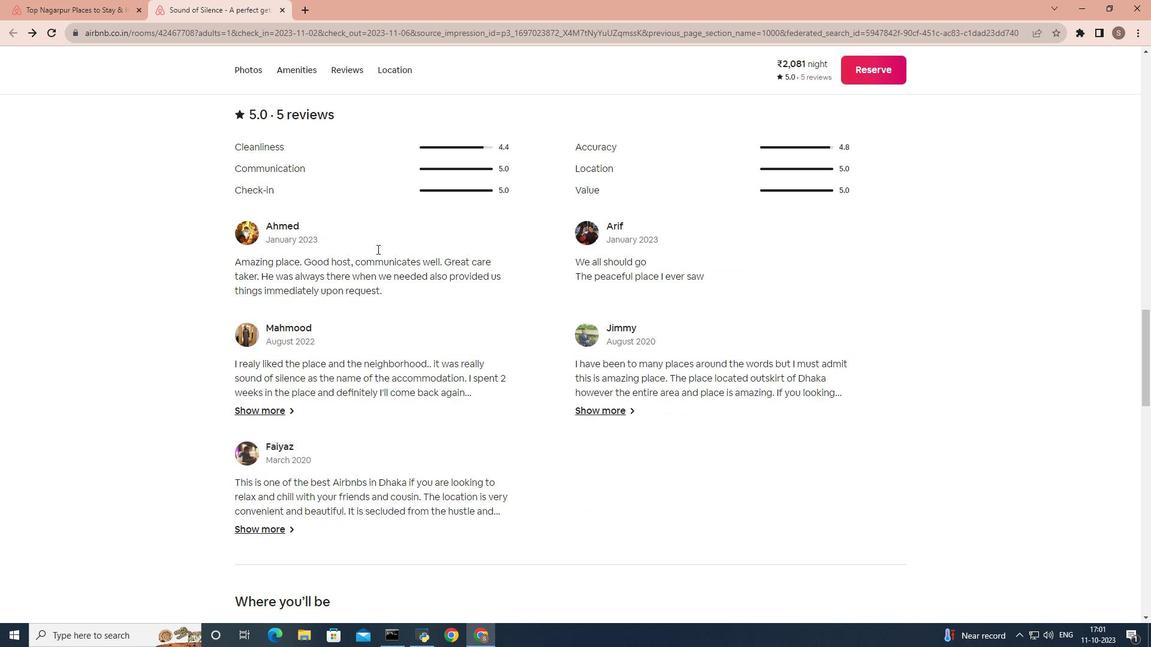 
Action: Mouse scrolled (377, 248) with delta (0, 0)
Screenshot: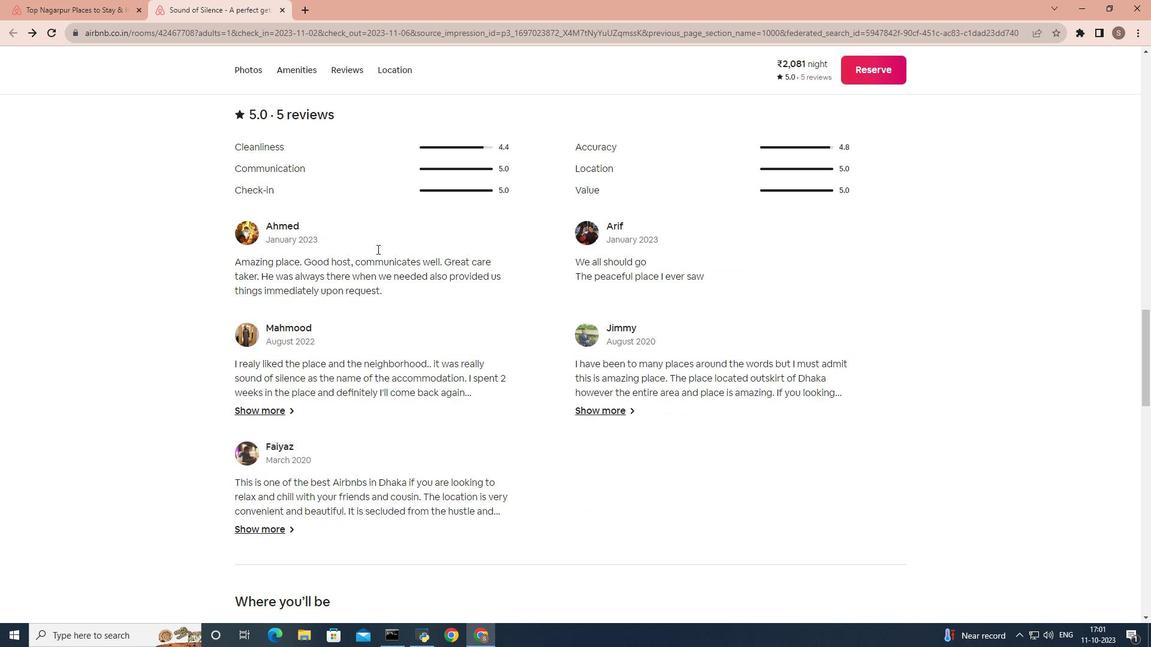 
Action: Mouse scrolled (377, 248) with delta (0, 0)
Screenshot: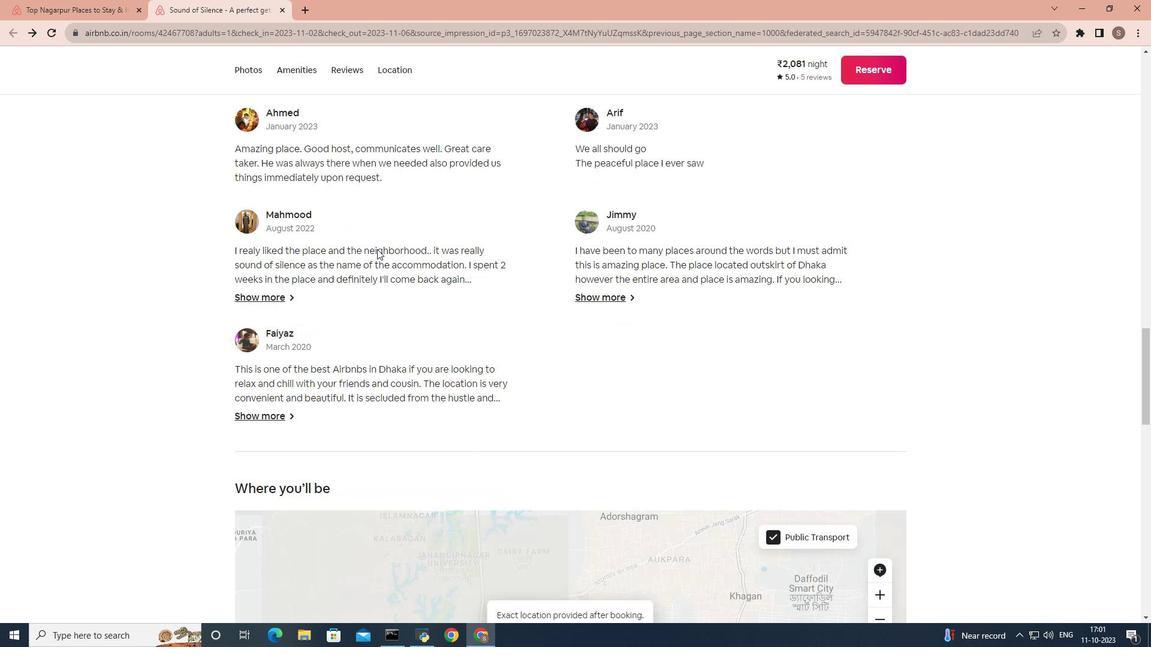 
Action: Mouse moved to (264, 300)
Screenshot: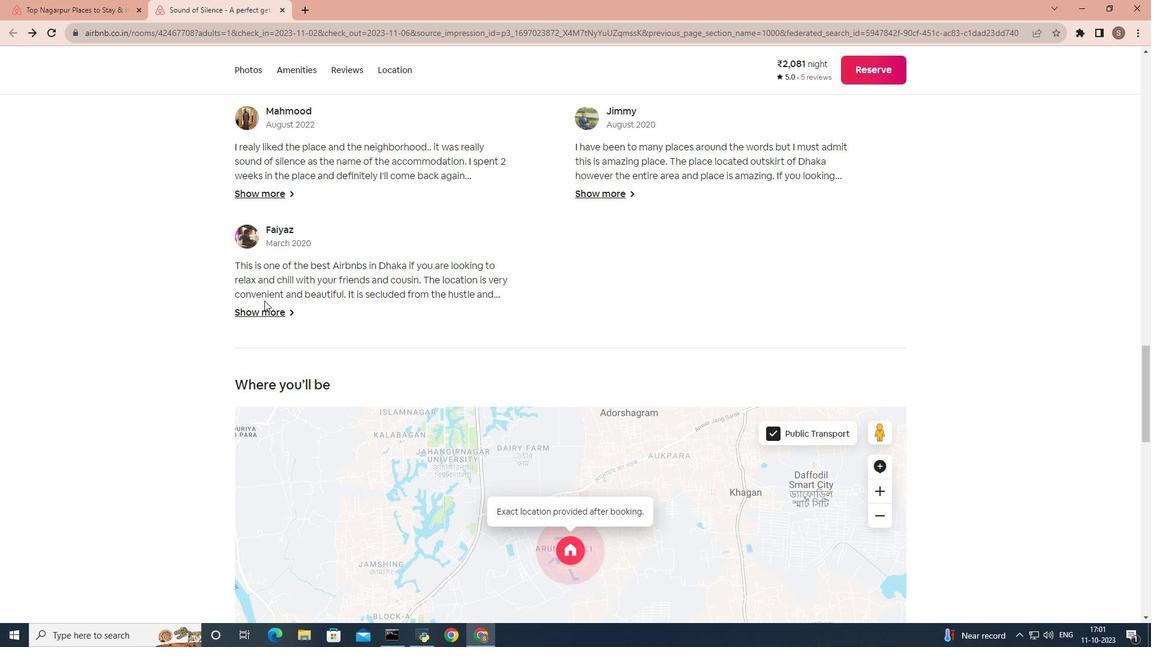 
Action: Mouse scrolled (264, 301) with delta (0, 0)
Screenshot: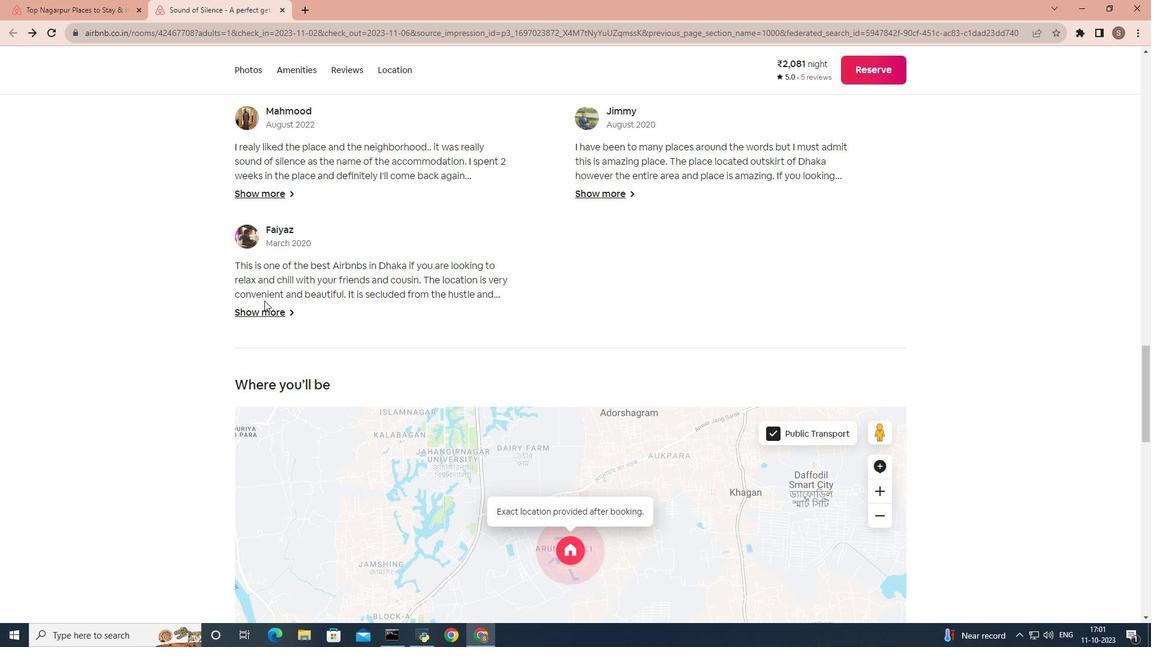 
Action: Mouse scrolled (264, 301) with delta (0, 0)
Screenshot: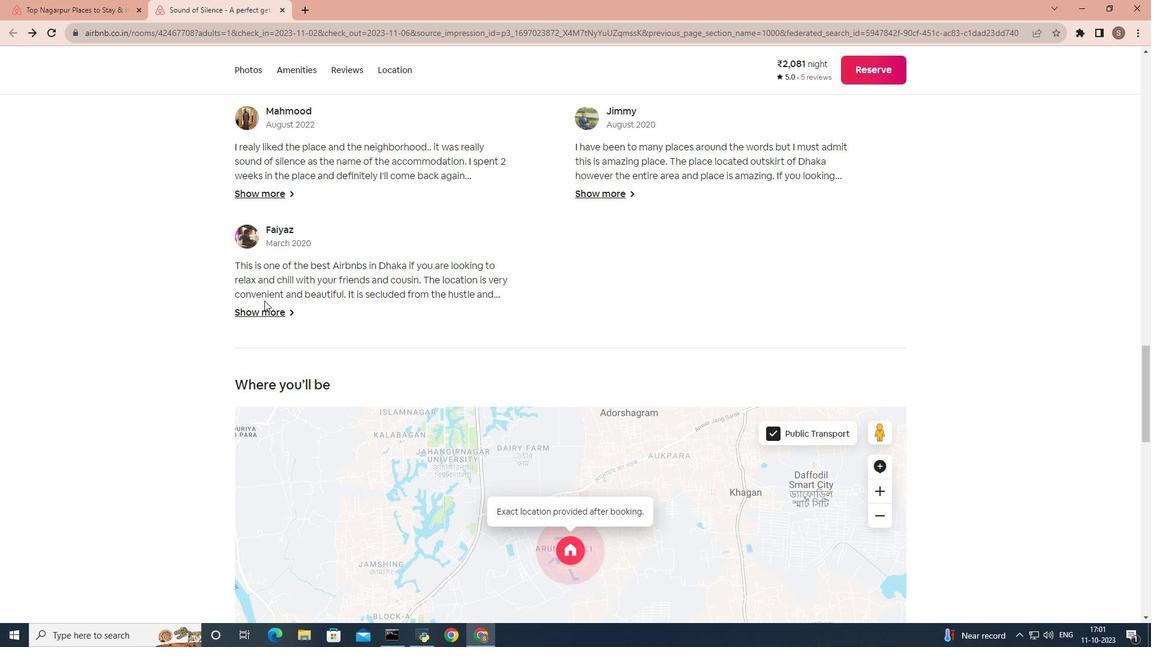 
Action: Mouse scrolled (264, 301) with delta (0, 0)
Screenshot: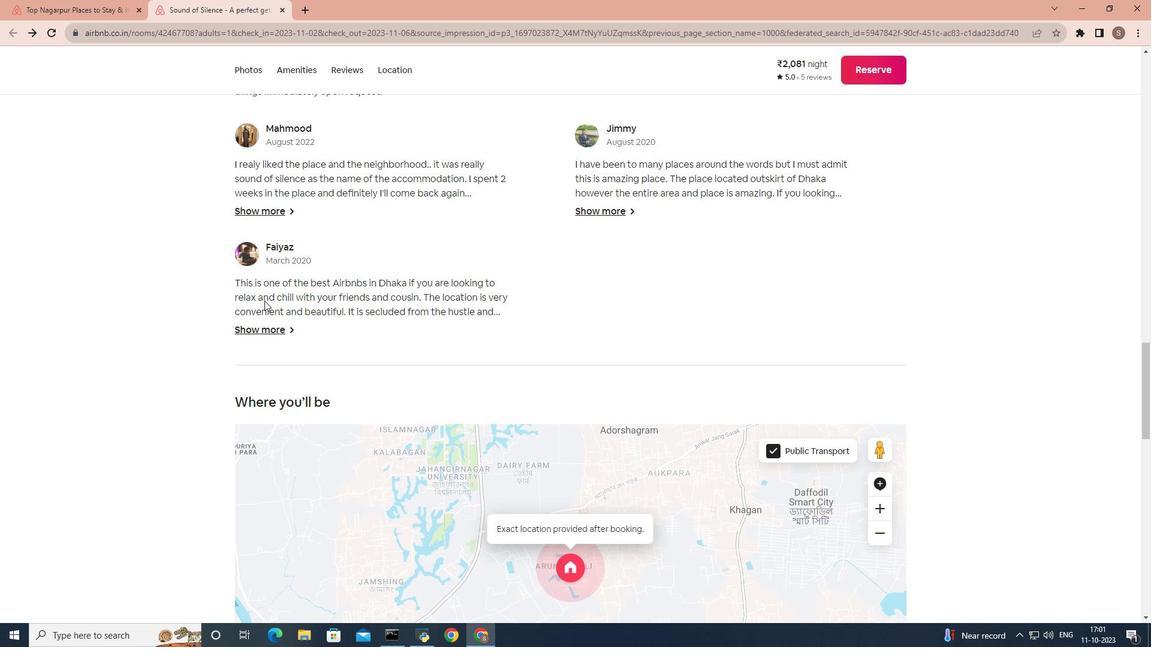 
Action: Mouse scrolled (264, 301) with delta (0, 0)
Screenshot: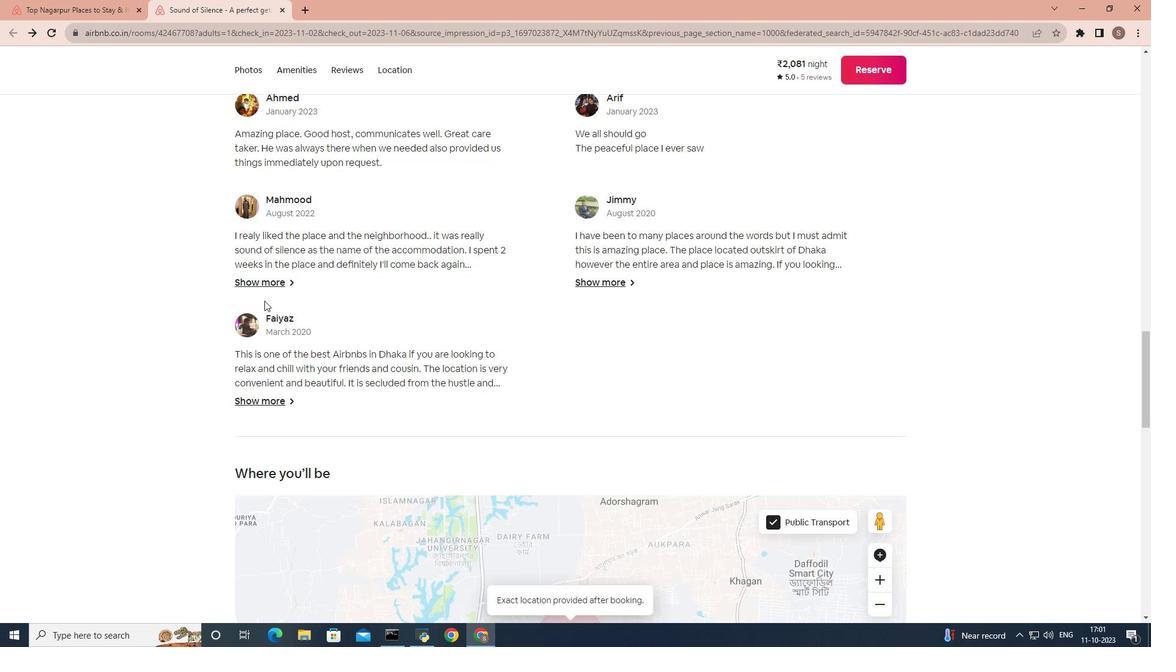 
Action: Mouse scrolled (264, 300) with delta (0, 0)
Screenshot: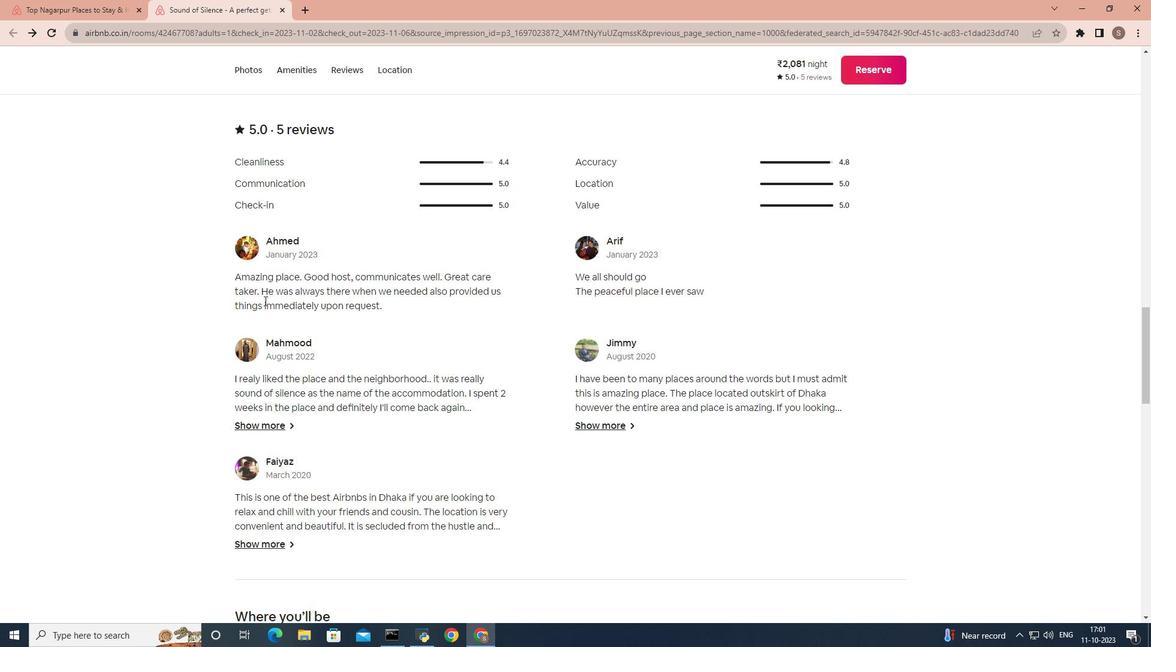 
Action: Mouse scrolled (264, 300) with delta (0, 0)
Screenshot: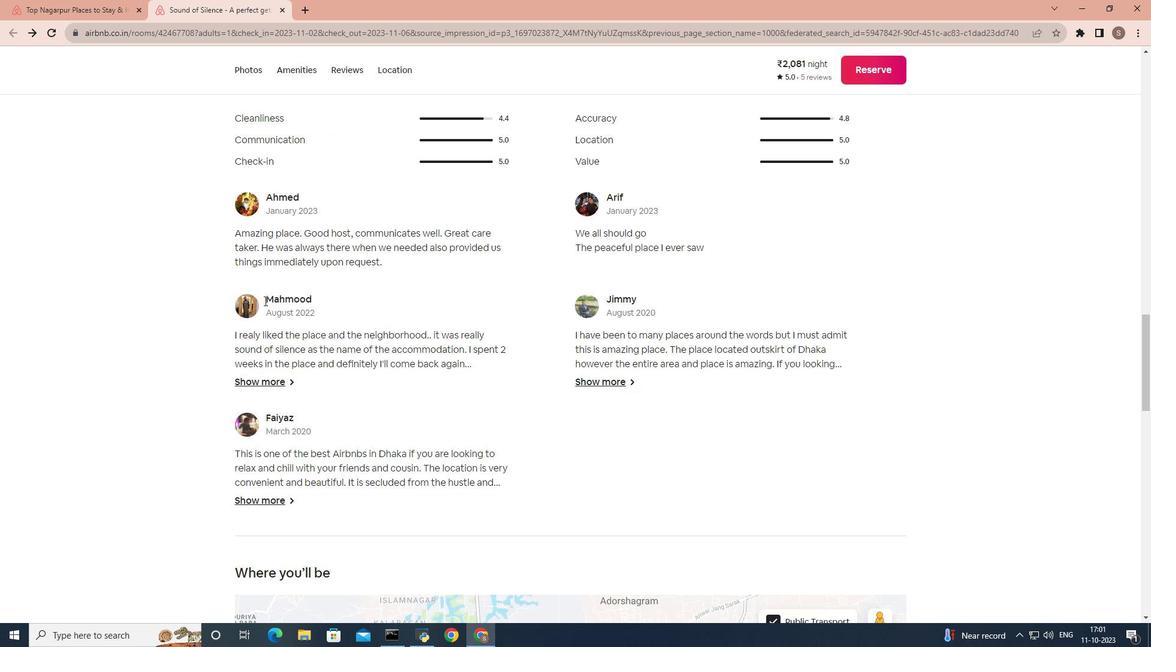 
Action: Mouse scrolled (264, 300) with delta (0, 0)
Screenshot: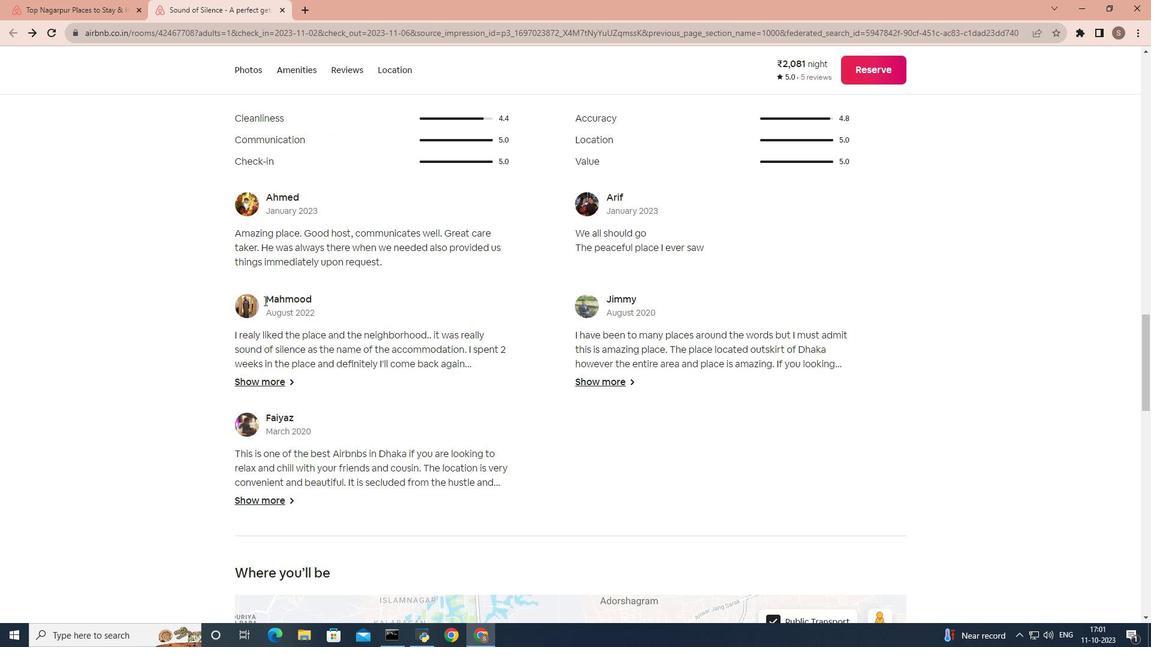 
Action: Mouse scrolled (264, 300) with delta (0, 0)
Screenshot: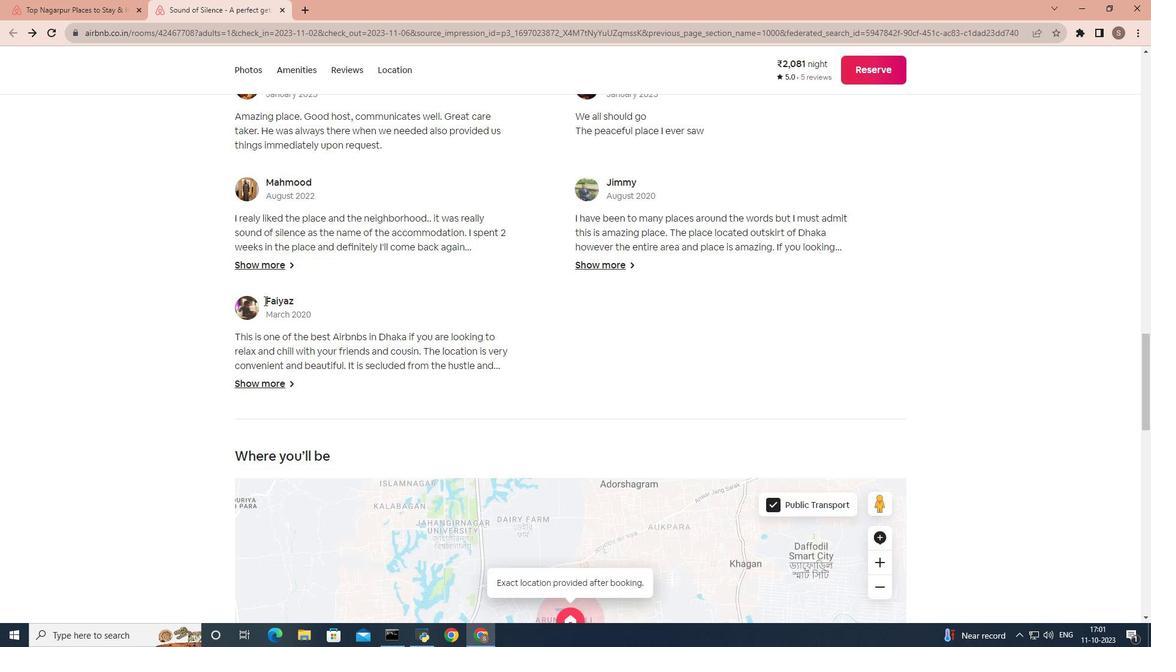 
Action: Mouse scrolled (264, 300) with delta (0, 0)
Screenshot: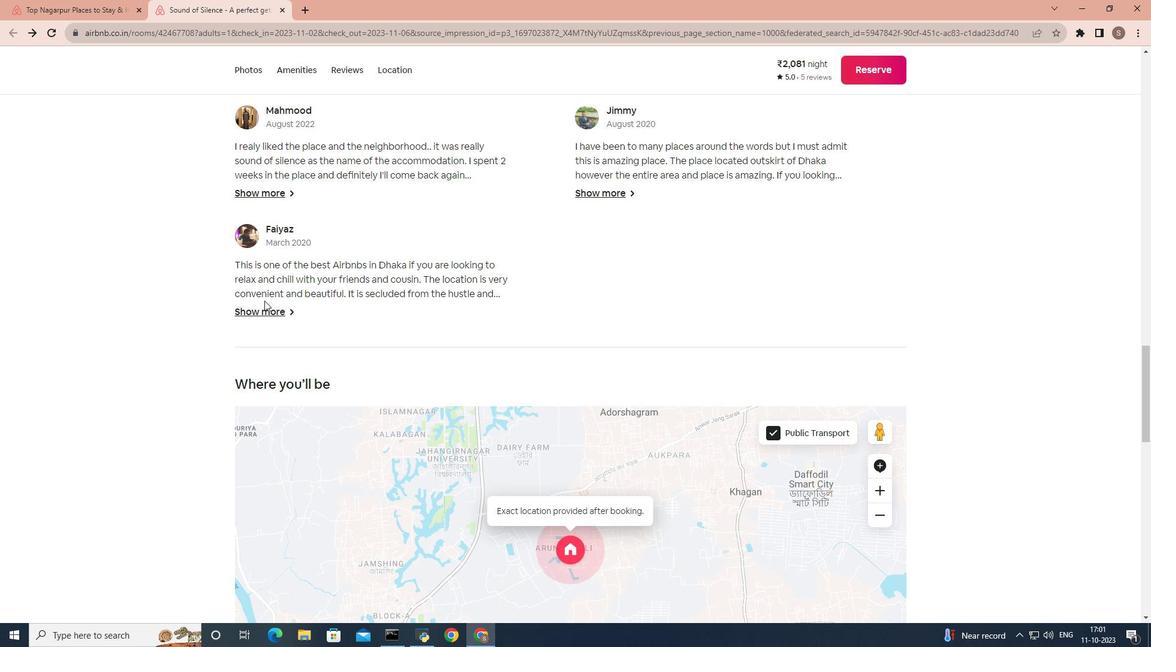 
Action: Mouse scrolled (264, 300) with delta (0, 0)
Screenshot: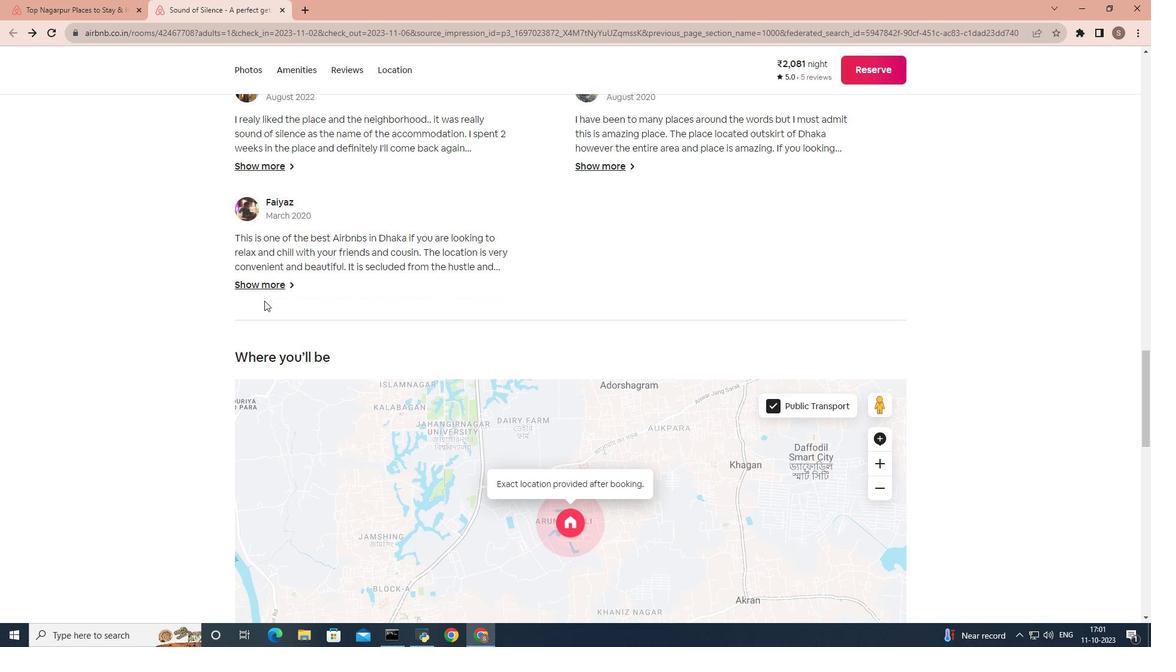 
Action: Mouse scrolled (264, 300) with delta (0, 0)
Screenshot: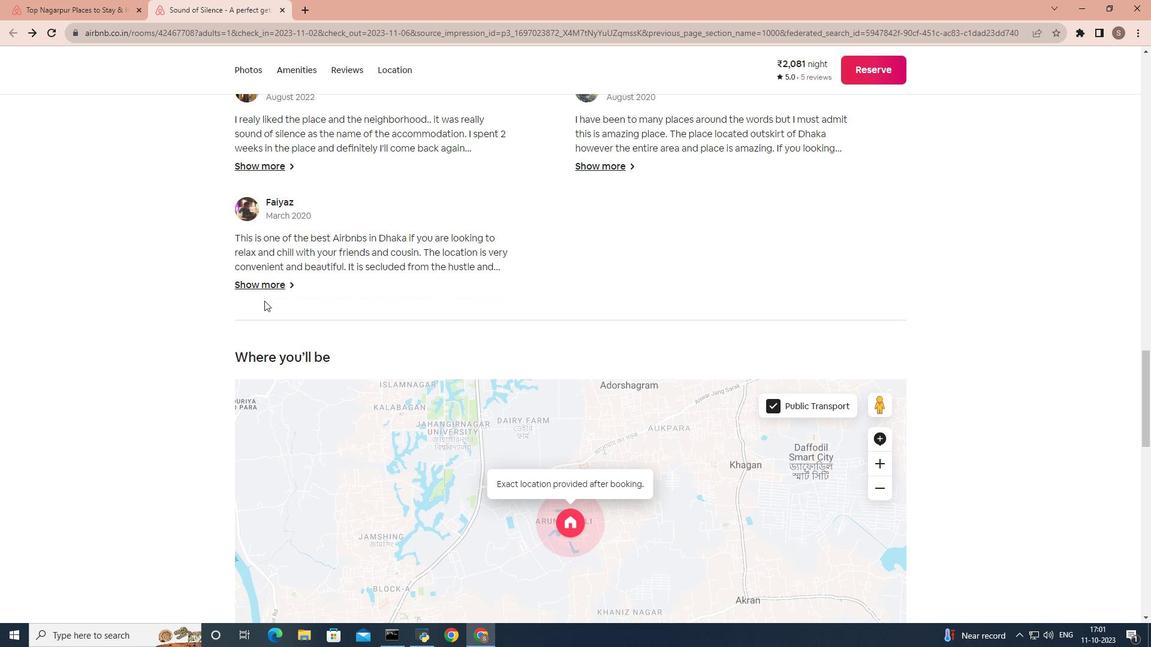 
Action: Mouse scrolled (264, 300) with delta (0, 0)
Screenshot: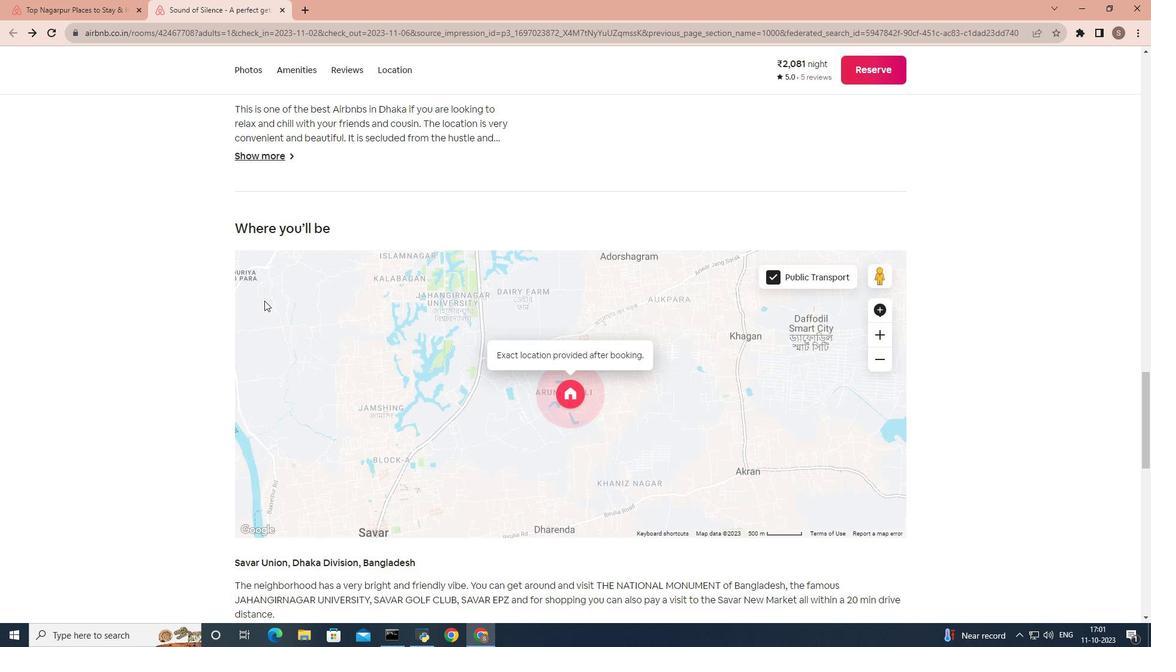 
Action: Mouse scrolled (264, 300) with delta (0, 0)
Screenshot: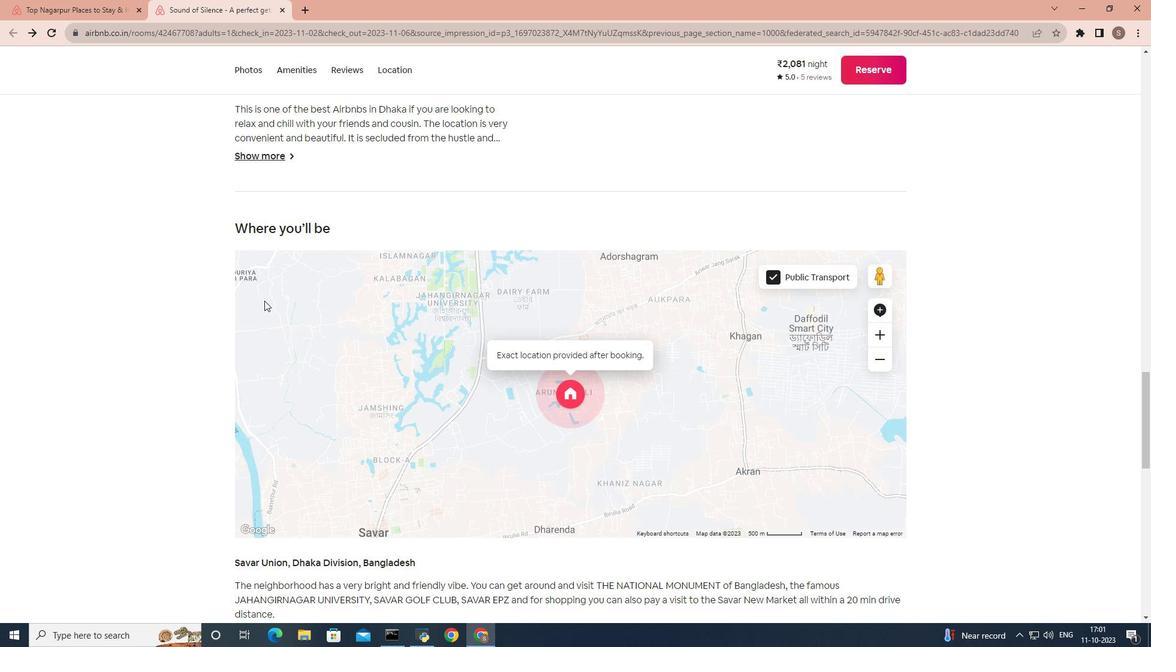 
Action: Mouse scrolled (264, 300) with delta (0, 0)
Screenshot: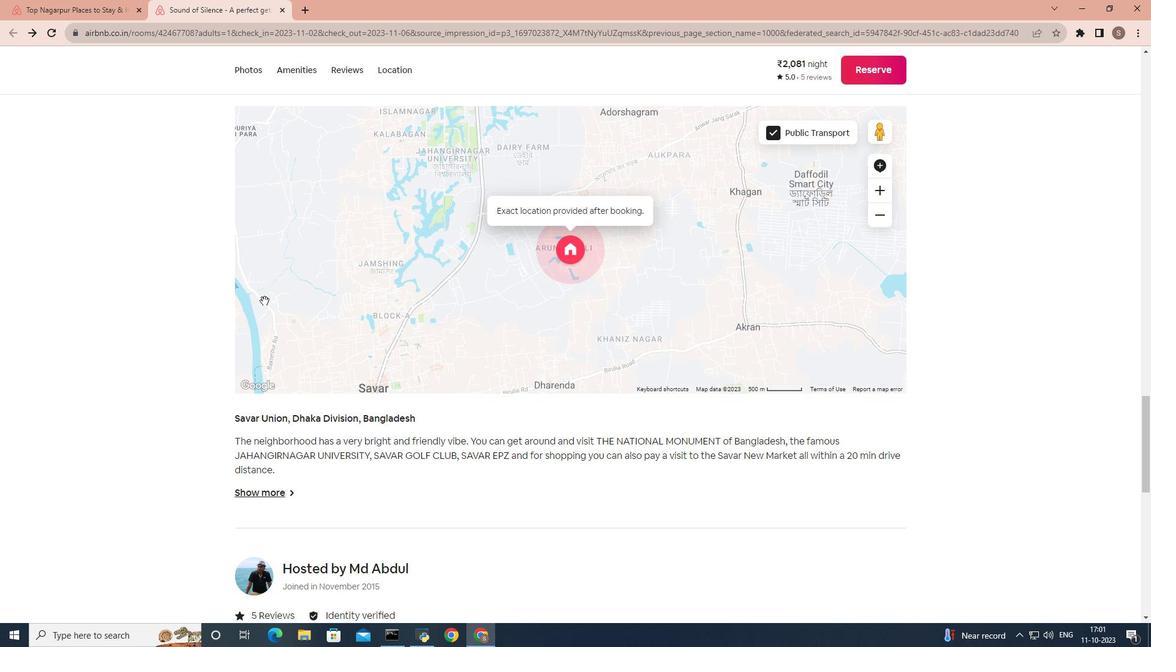 
Action: Mouse scrolled (264, 300) with delta (0, 0)
Screenshot: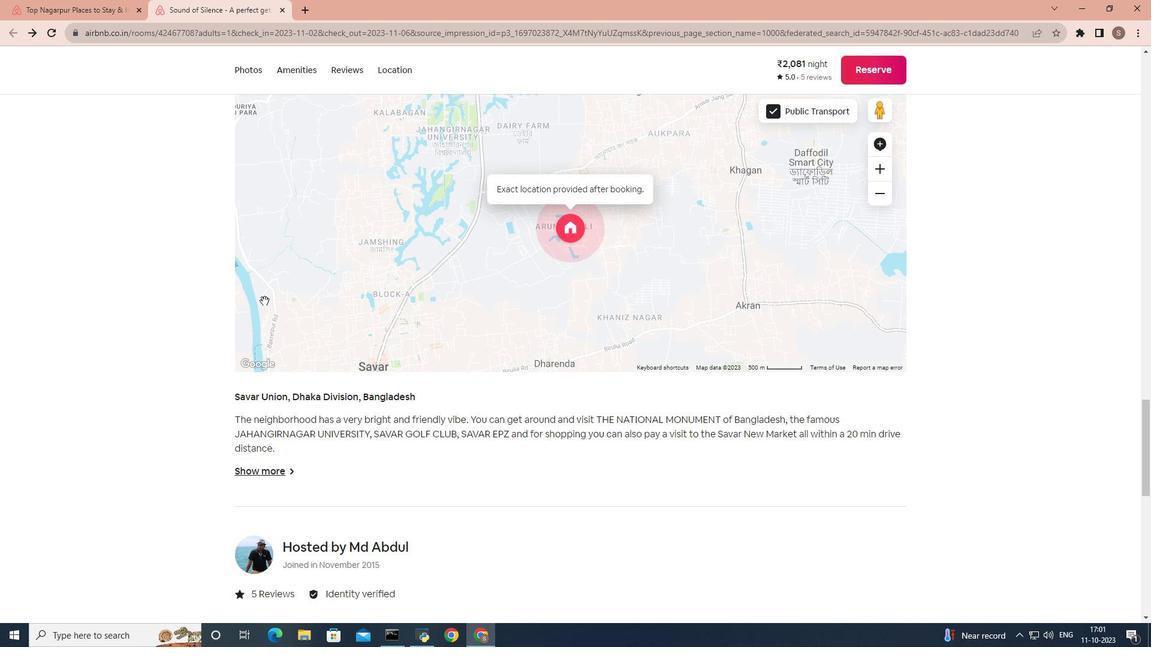 
Action: Mouse scrolled (264, 300) with delta (0, 0)
Screenshot: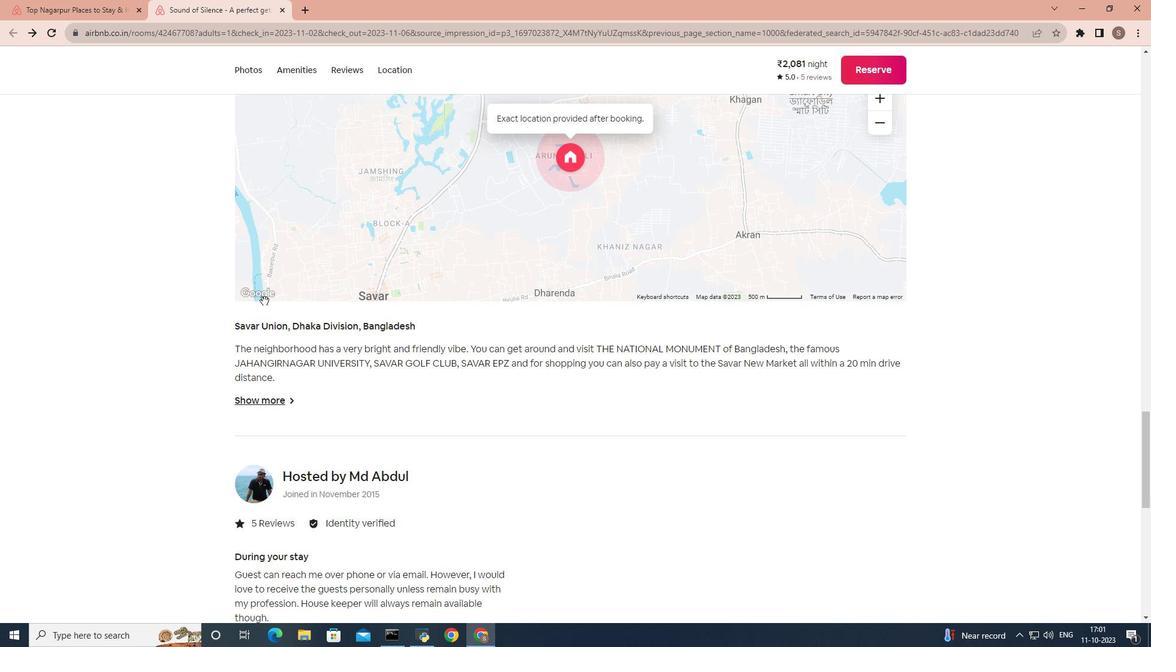 
Action: Mouse moved to (281, 311)
Screenshot: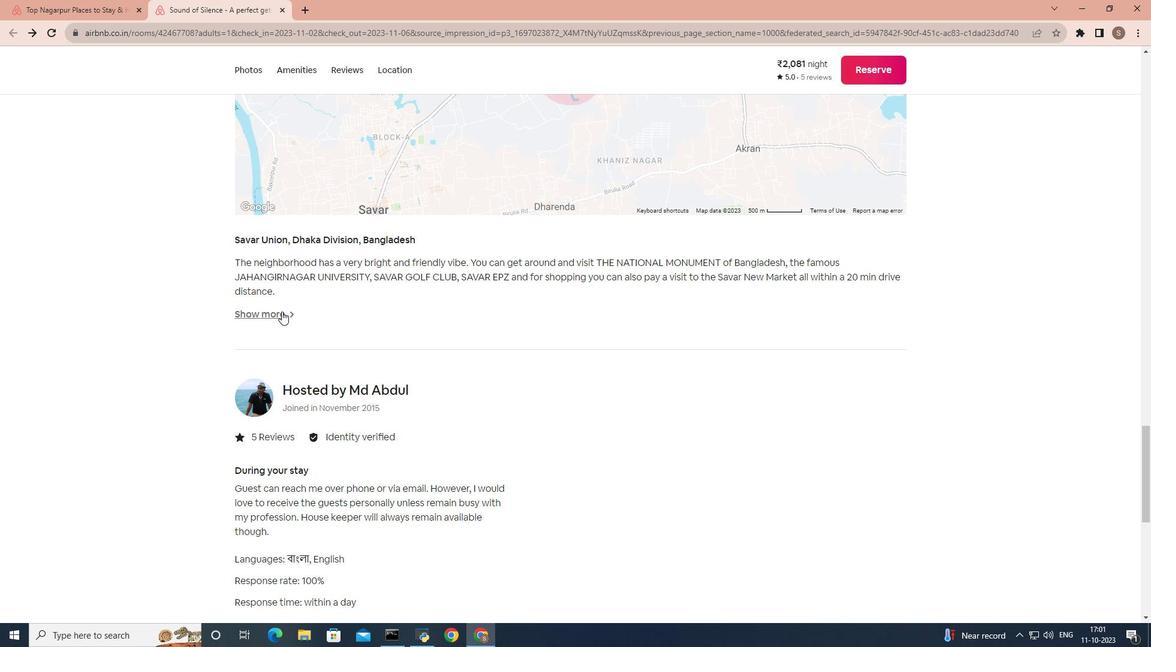 
Action: Mouse pressed left at (281, 311)
Screenshot: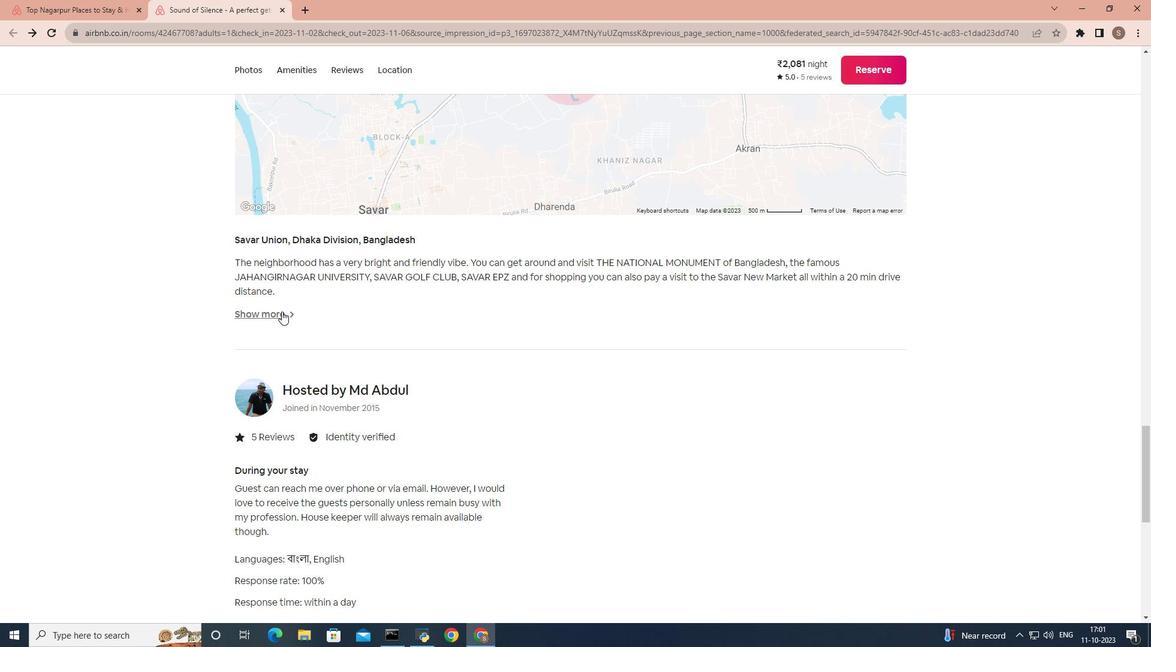 
Action: Mouse moved to (71, 211)
Screenshot: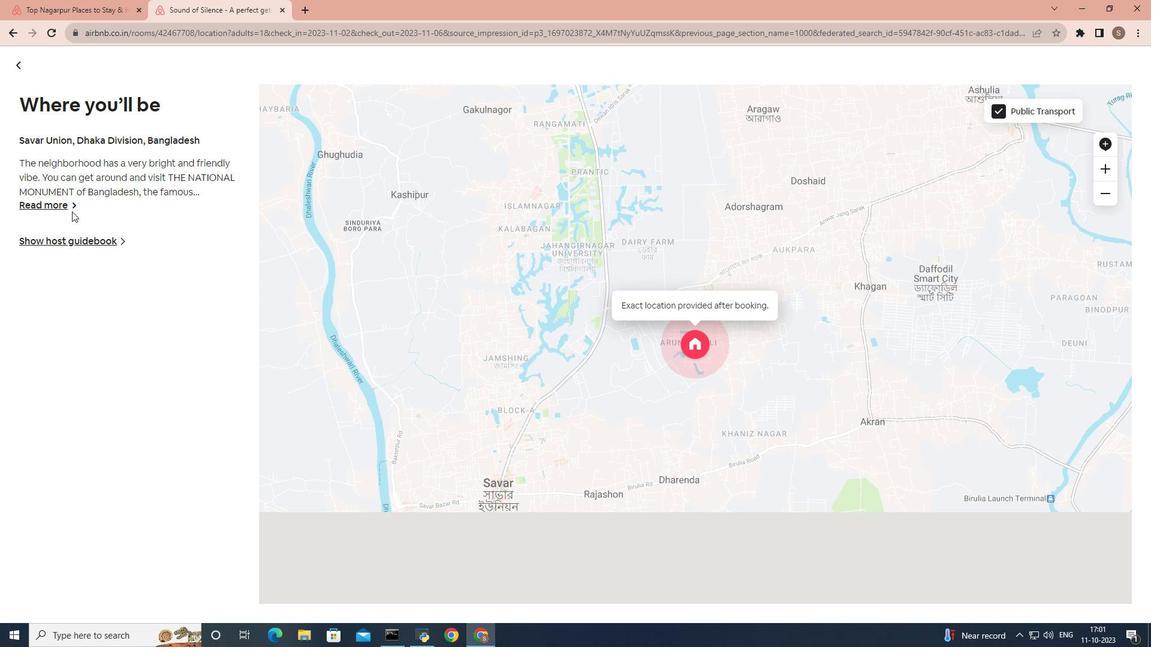 
Action: Mouse pressed left at (71, 211)
Screenshot: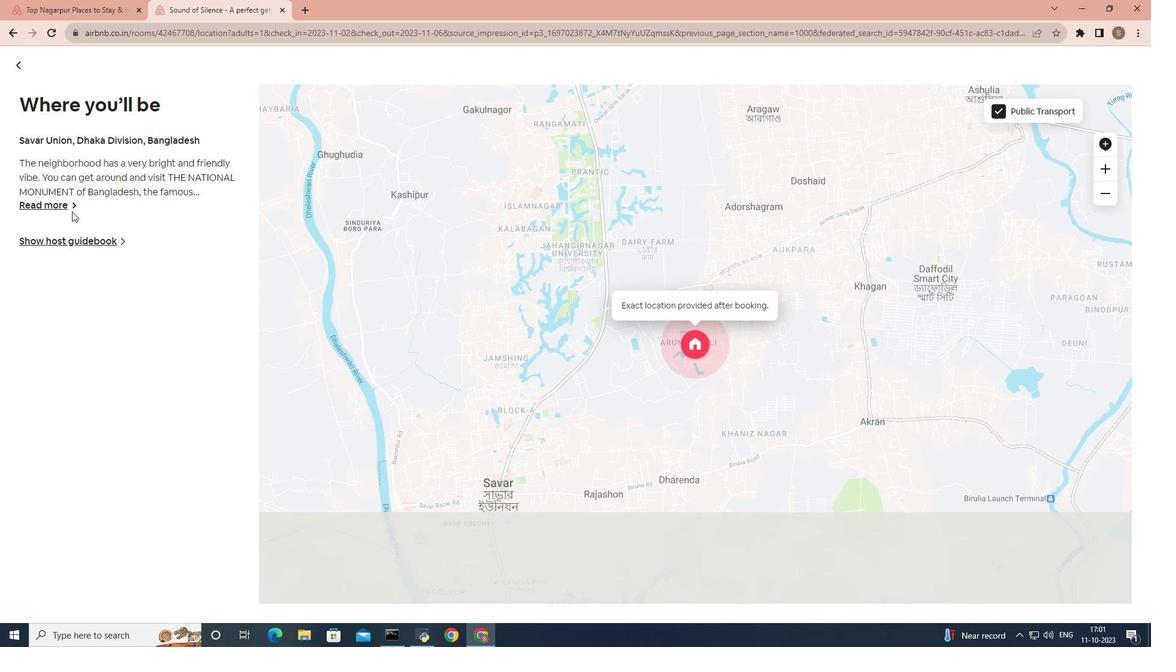 
Action: Mouse moved to (70, 206)
Screenshot: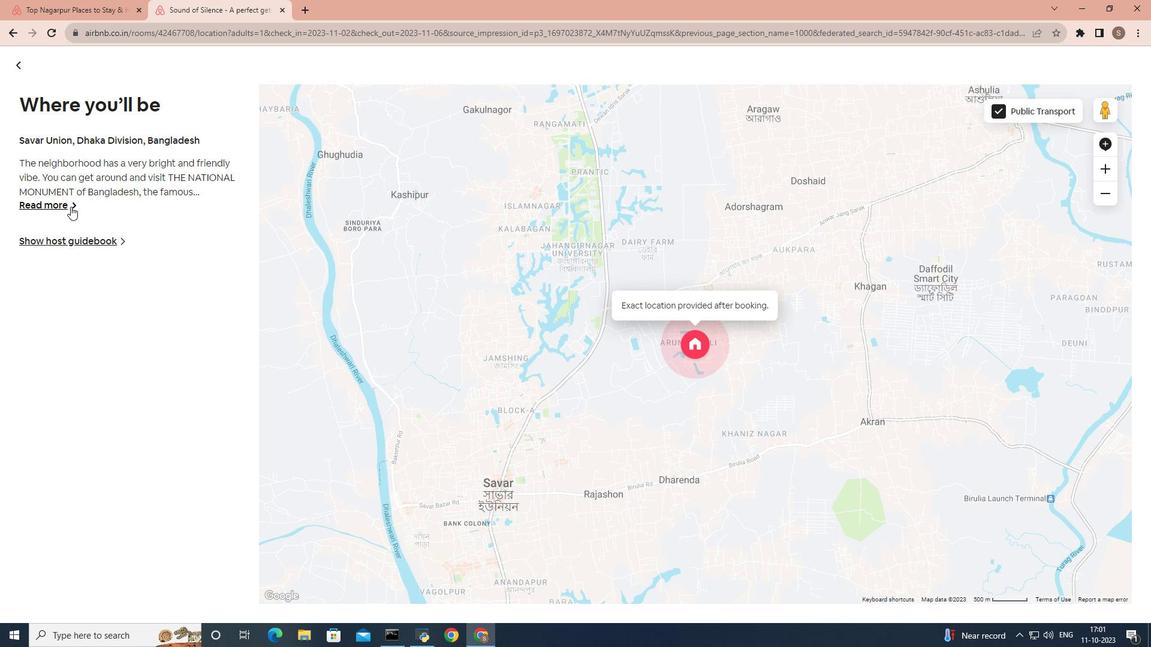 
Action: Mouse pressed left at (70, 206)
Screenshot: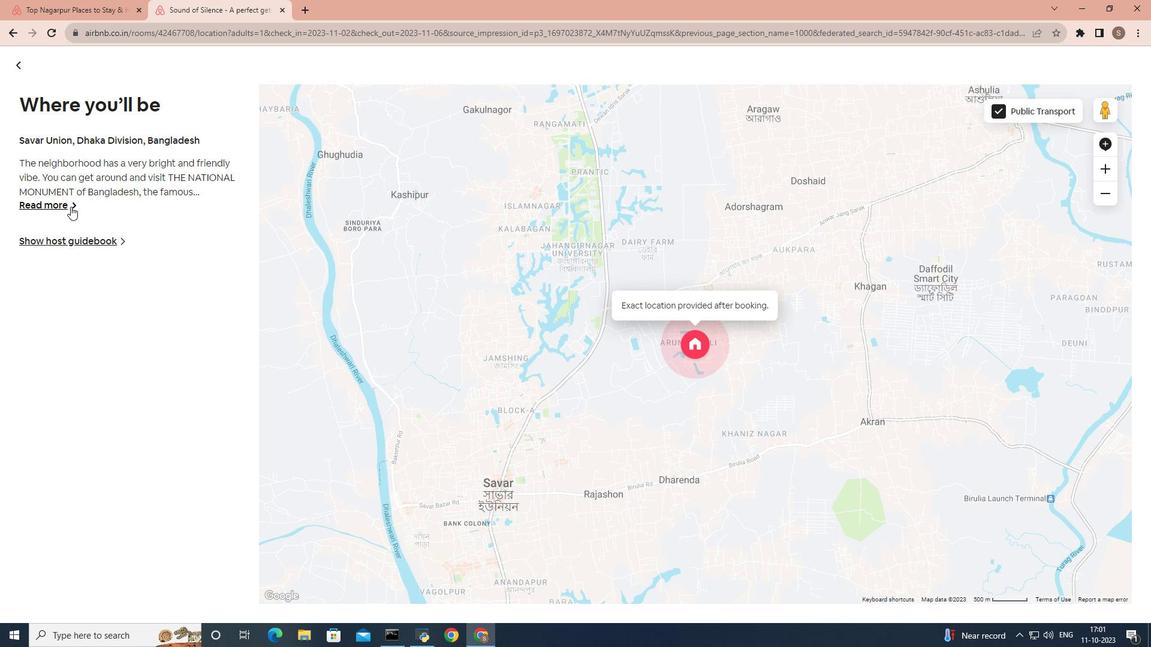 
Action: Mouse moved to (20, 68)
Screenshot: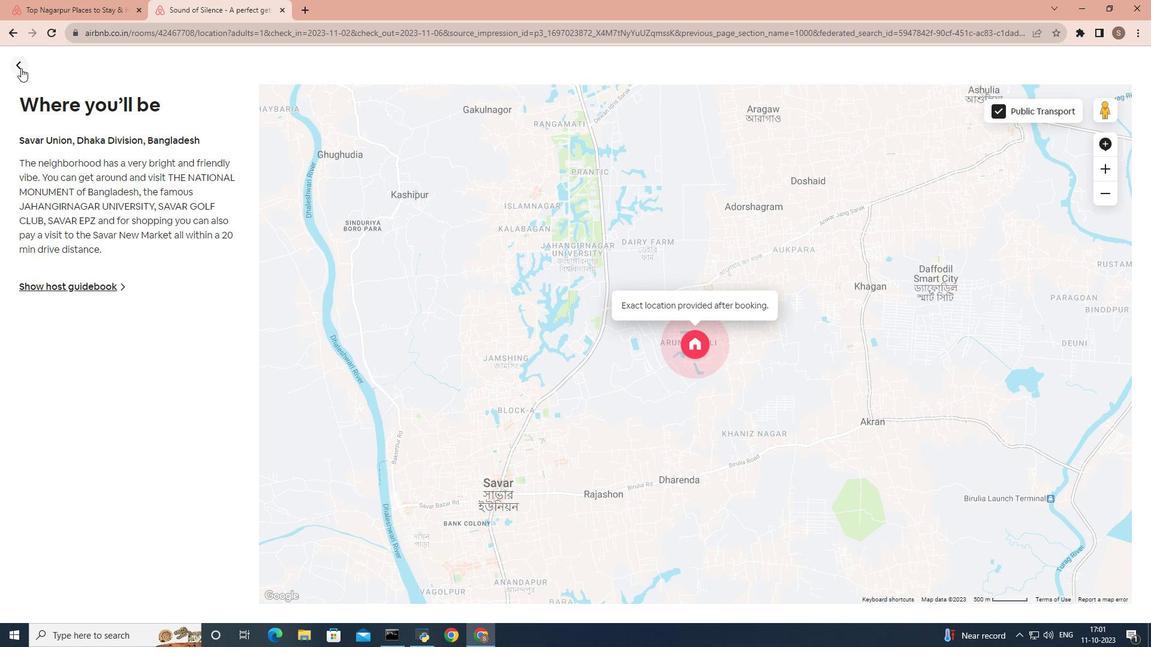 
Action: Mouse pressed left at (20, 68)
Screenshot: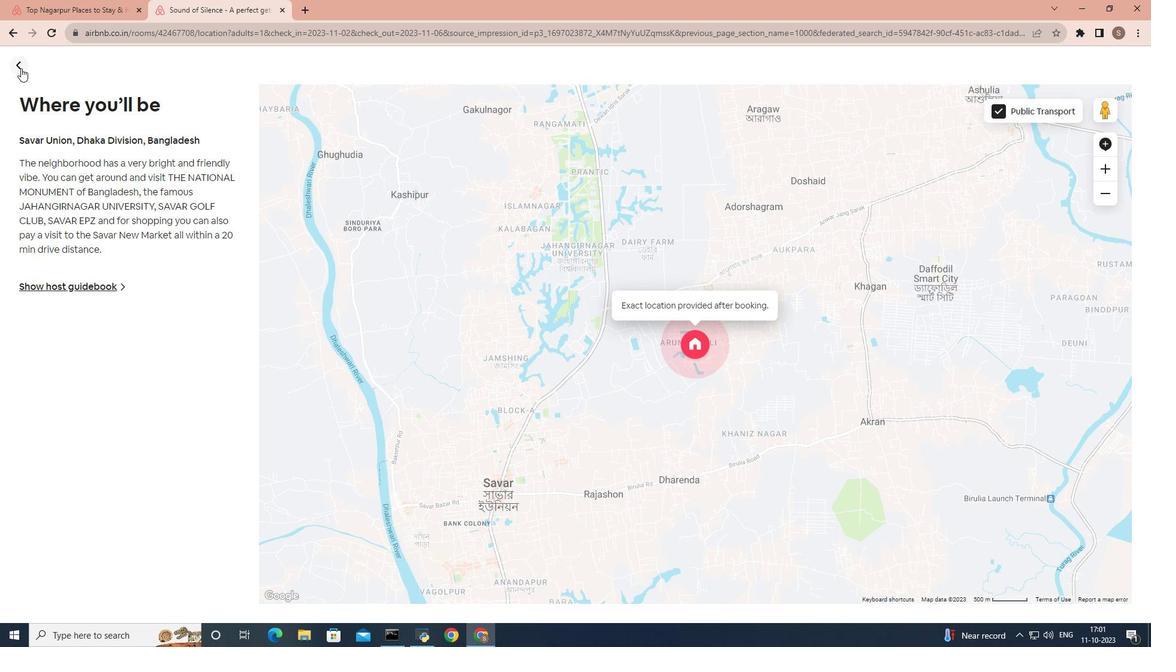 
Action: Mouse moved to (227, 232)
Screenshot: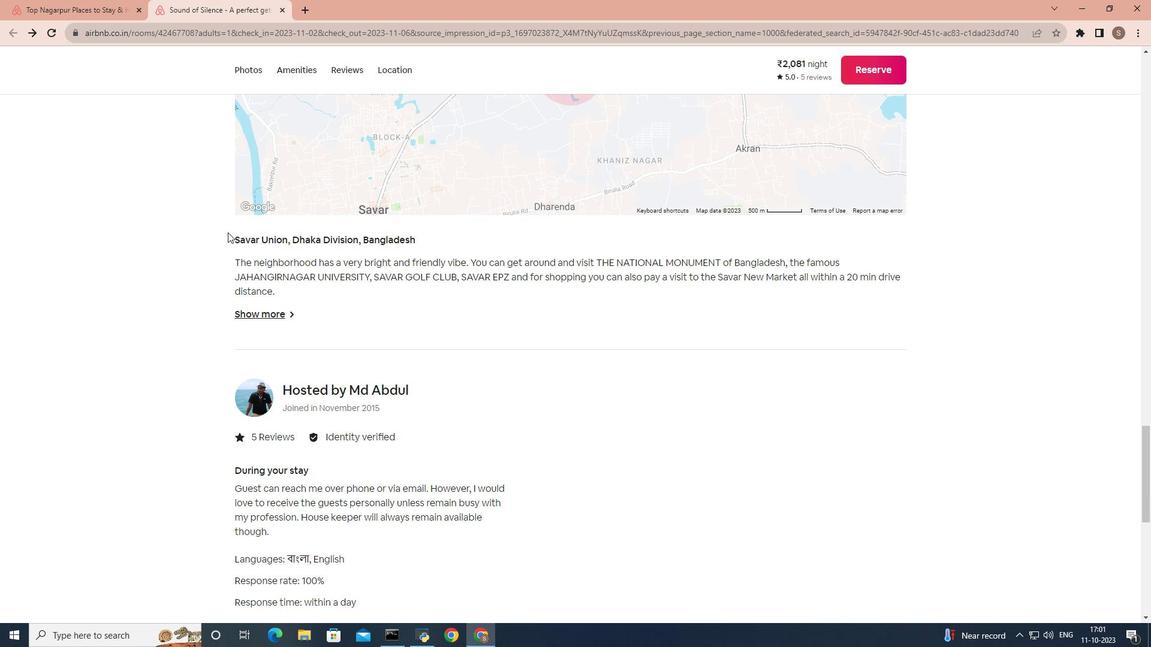 
Action: Mouse scrolled (227, 232) with delta (0, 0)
Screenshot: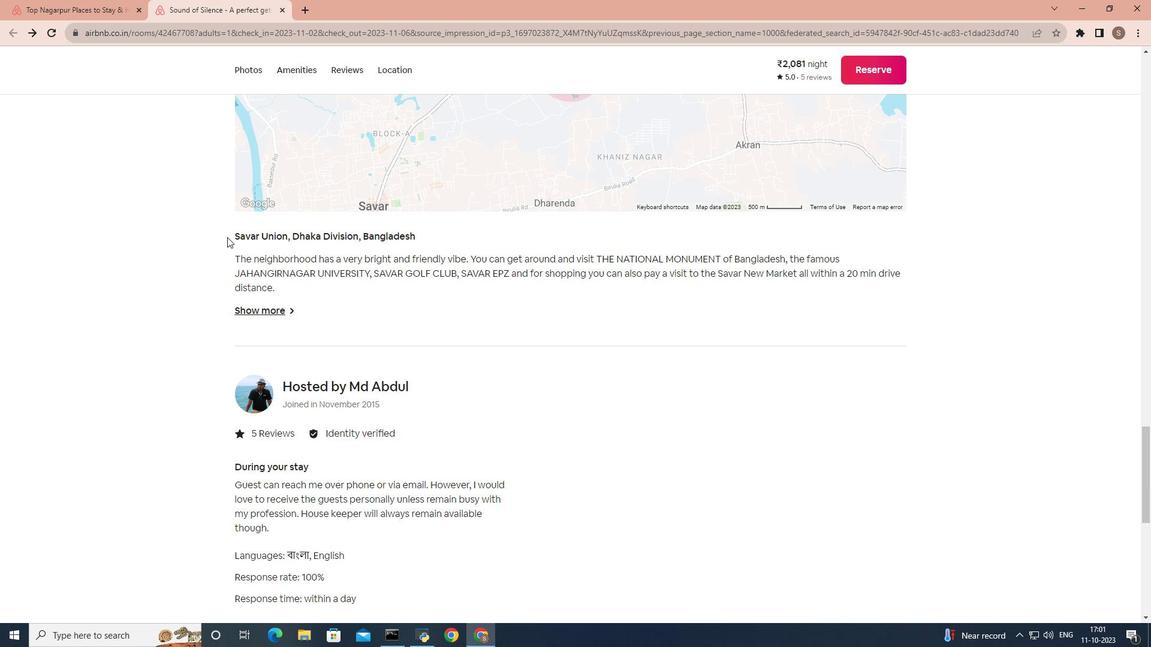 
Action: Mouse moved to (227, 237)
Screenshot: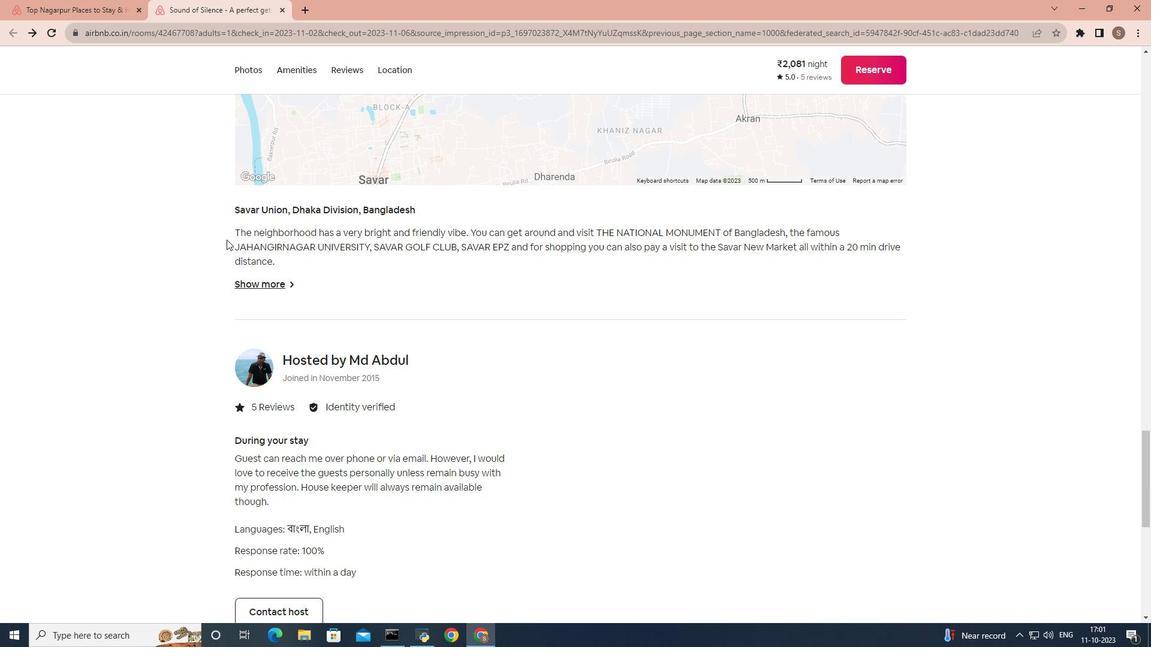 
Action: Mouse scrolled (227, 236) with delta (0, 0)
Screenshot: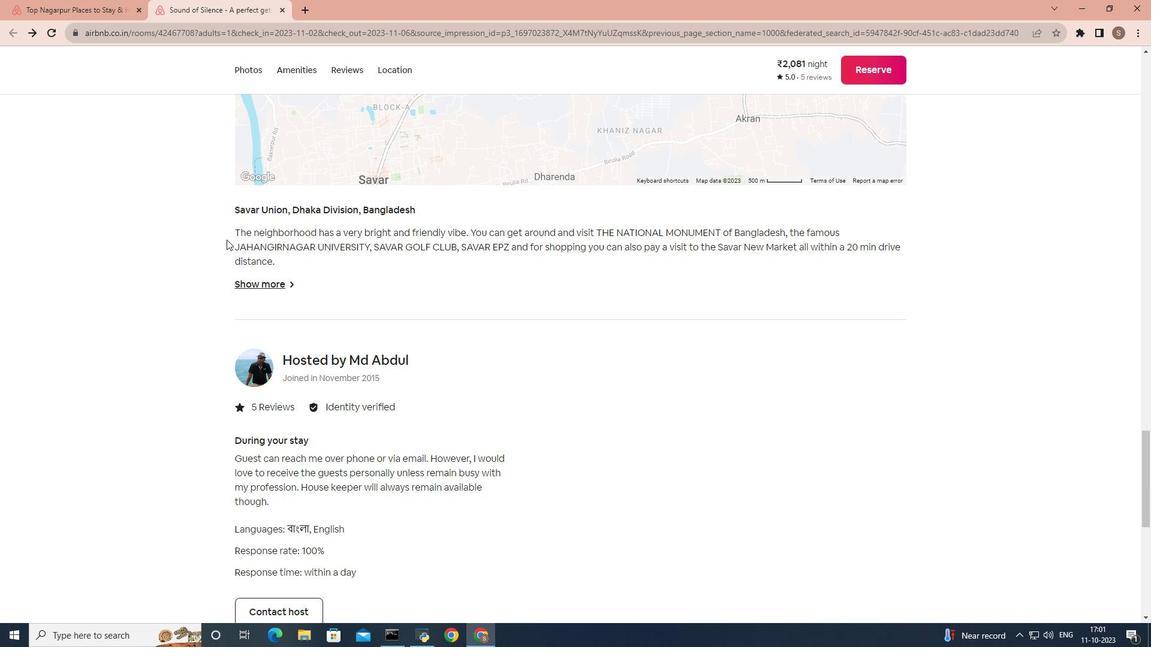 
Action: Mouse moved to (226, 239)
Screenshot: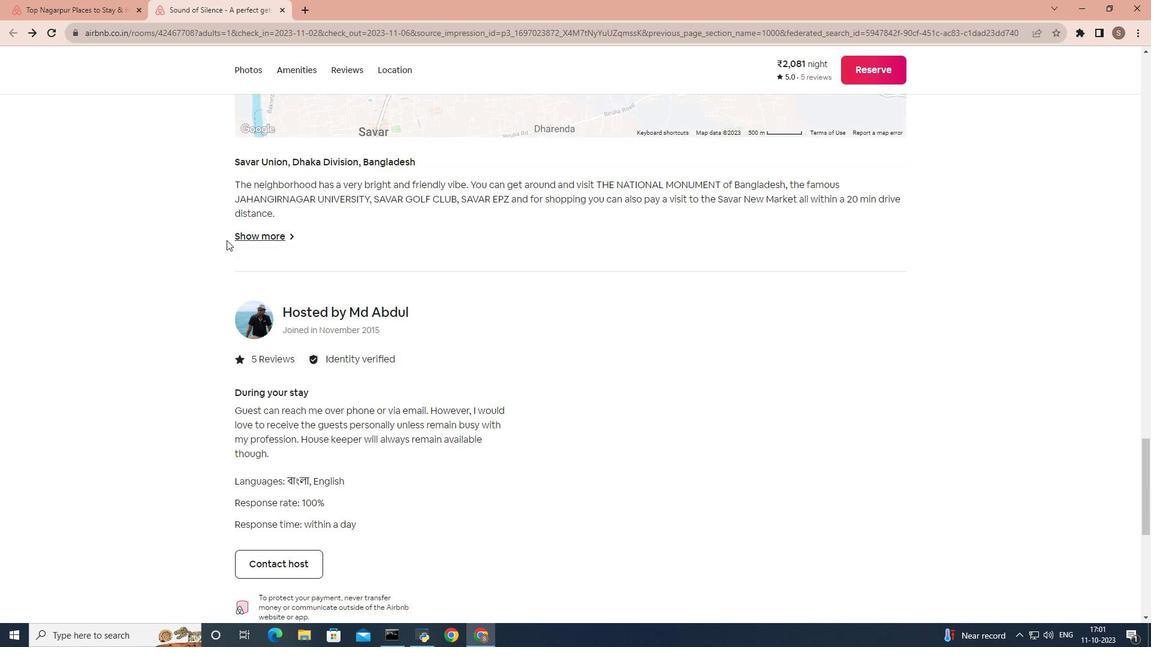 
Action: Mouse scrolled (226, 238) with delta (0, 0)
Screenshot: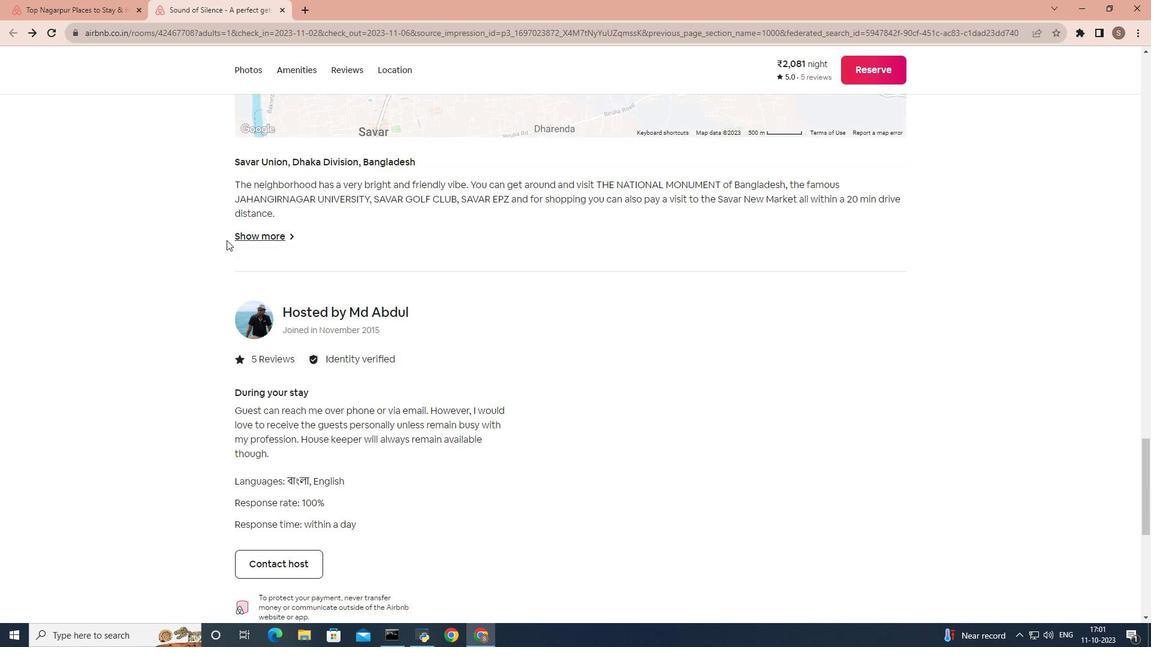 
Action: Mouse moved to (226, 240)
Screenshot: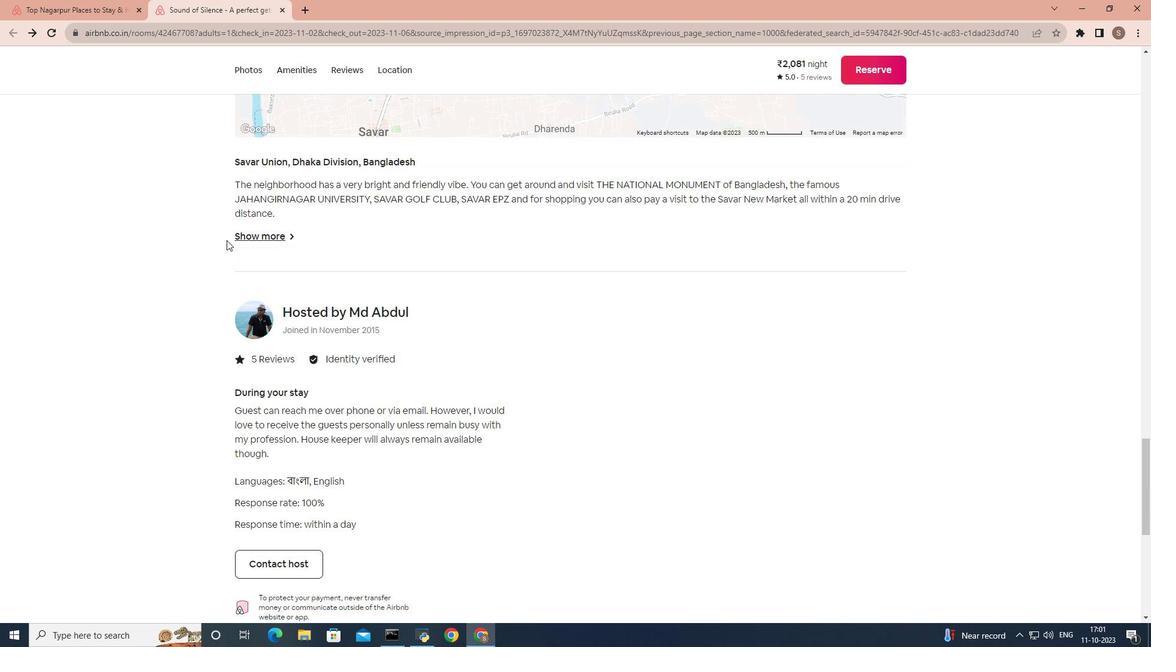 
Action: Mouse scrolled (226, 239) with delta (0, 0)
Screenshot: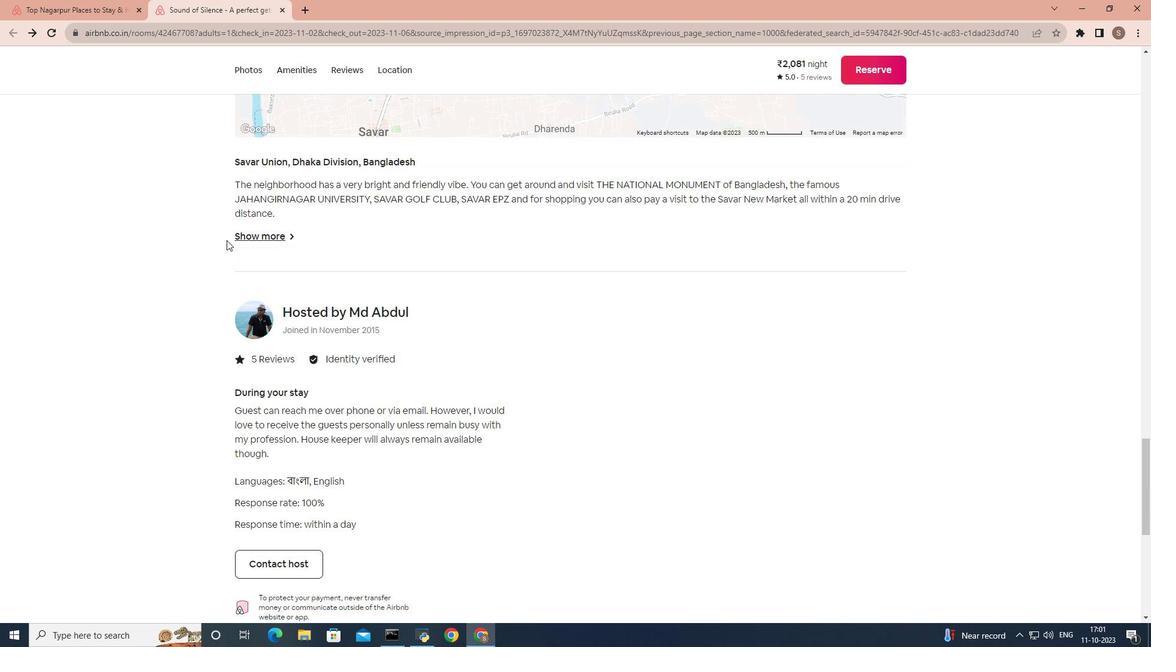
Action: Mouse scrolled (226, 239) with delta (0, 0)
Screenshot: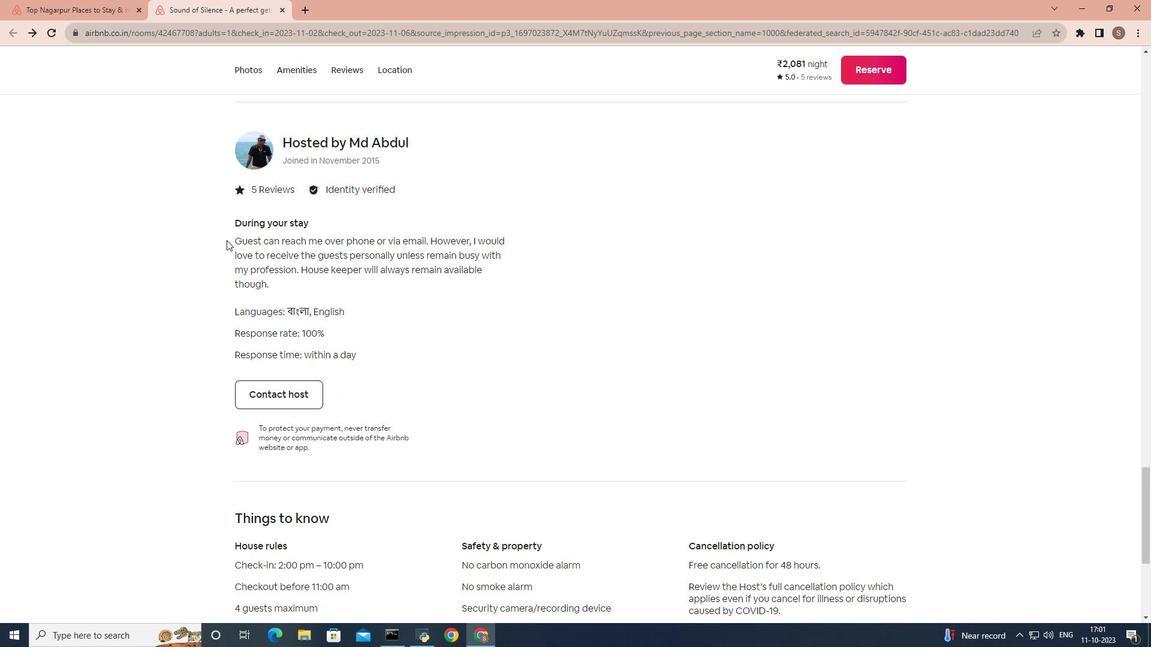 
Action: Mouse scrolled (226, 239) with delta (0, 0)
Screenshot: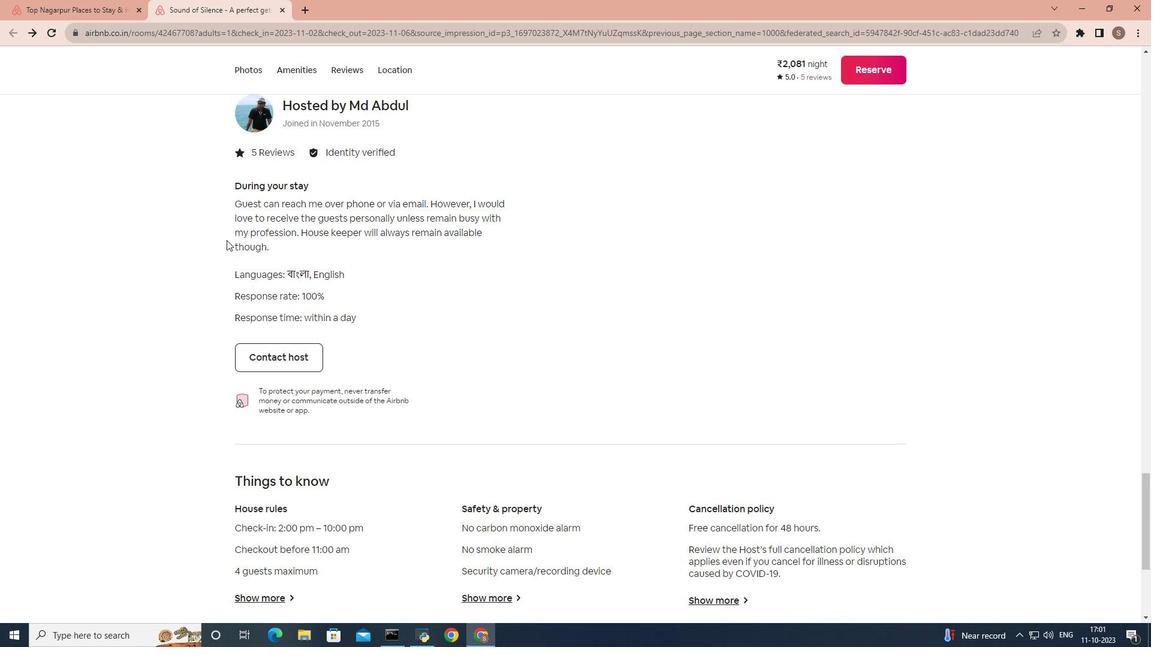 
Action: Mouse moved to (226, 240)
Screenshot: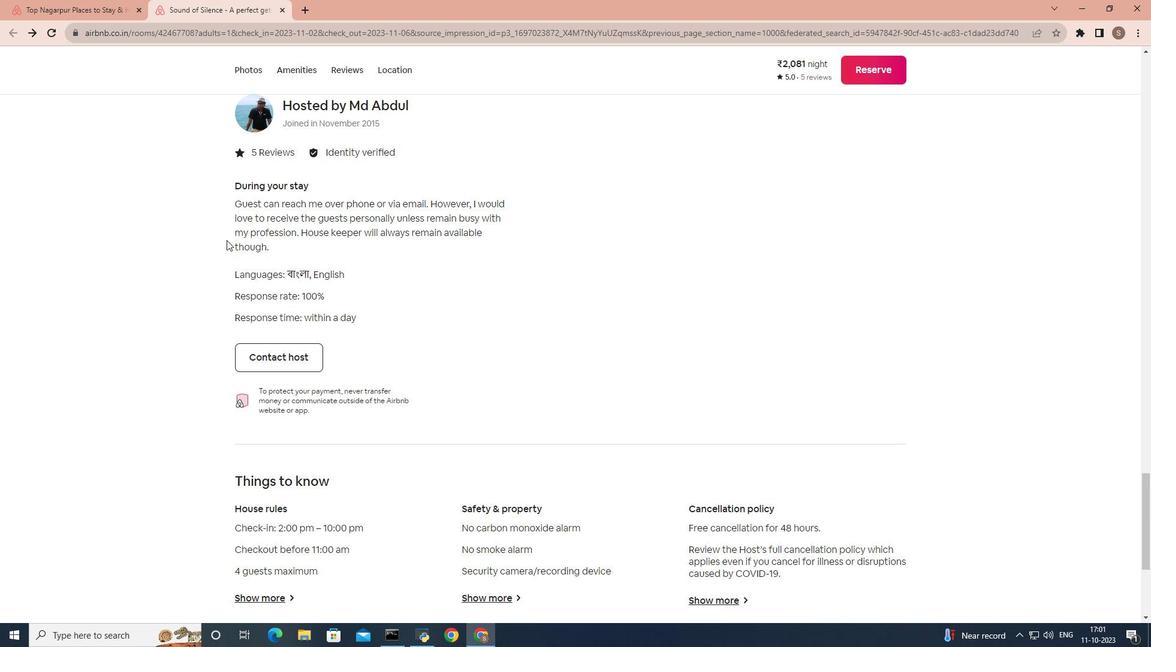 
Action: Mouse scrolled (226, 239) with delta (0, 0)
Screenshot: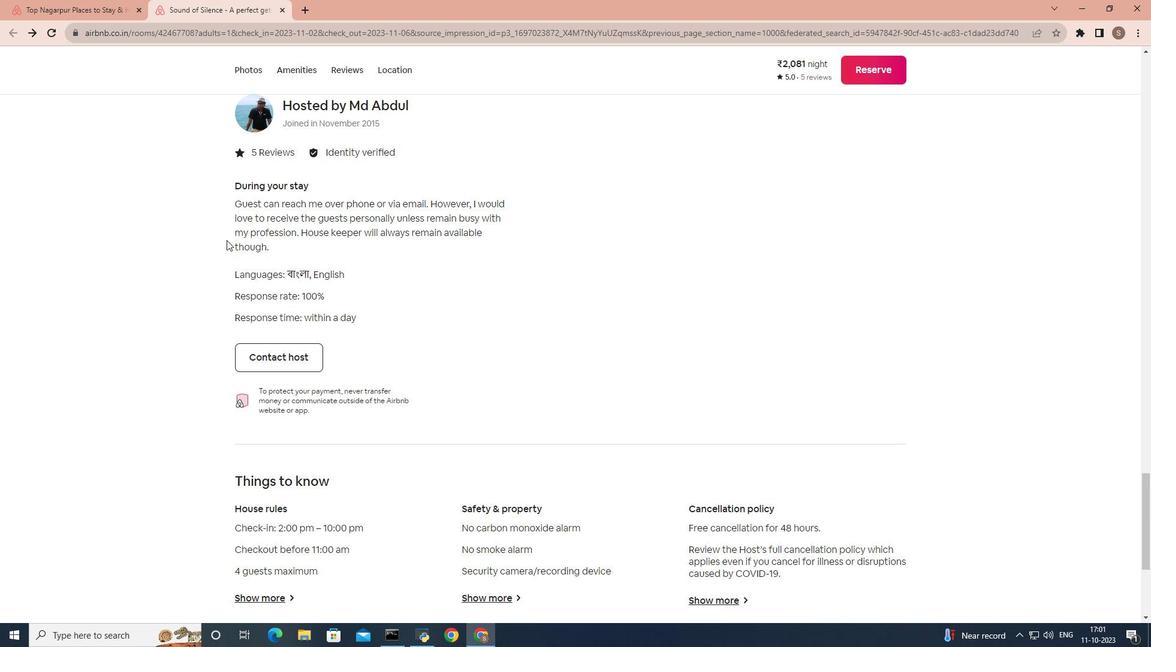 
Action: Mouse scrolled (226, 239) with delta (0, 0)
Screenshot: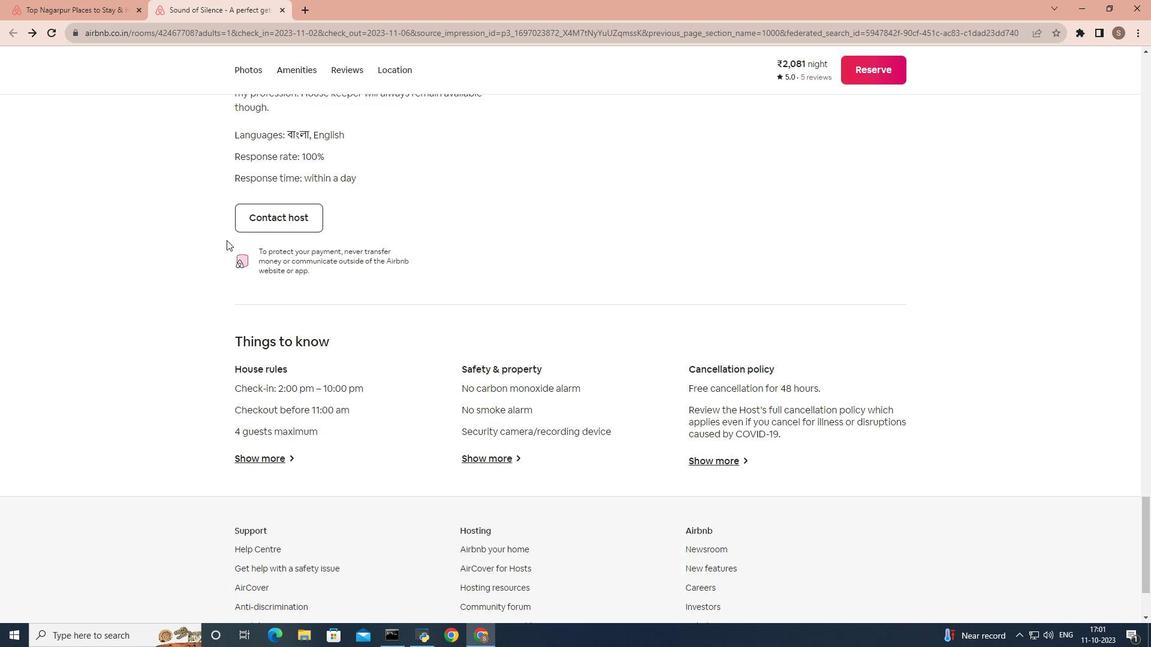 
Action: Mouse moved to (263, 286)
Screenshot: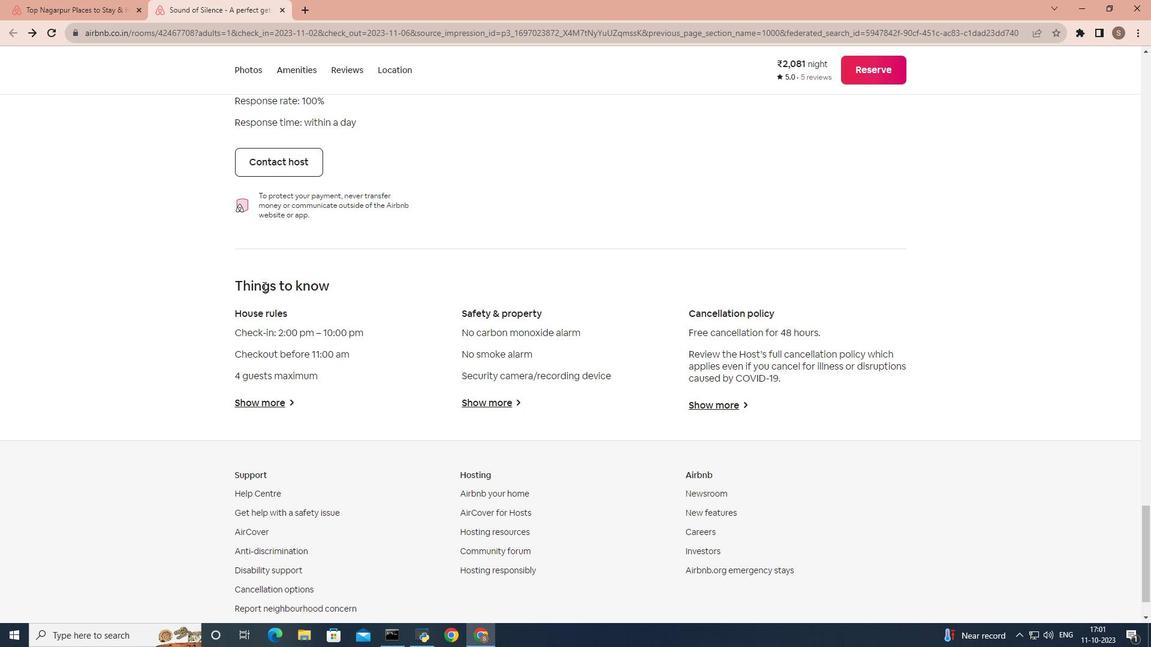 
Action: Mouse scrolled (263, 285) with delta (0, 0)
Screenshot: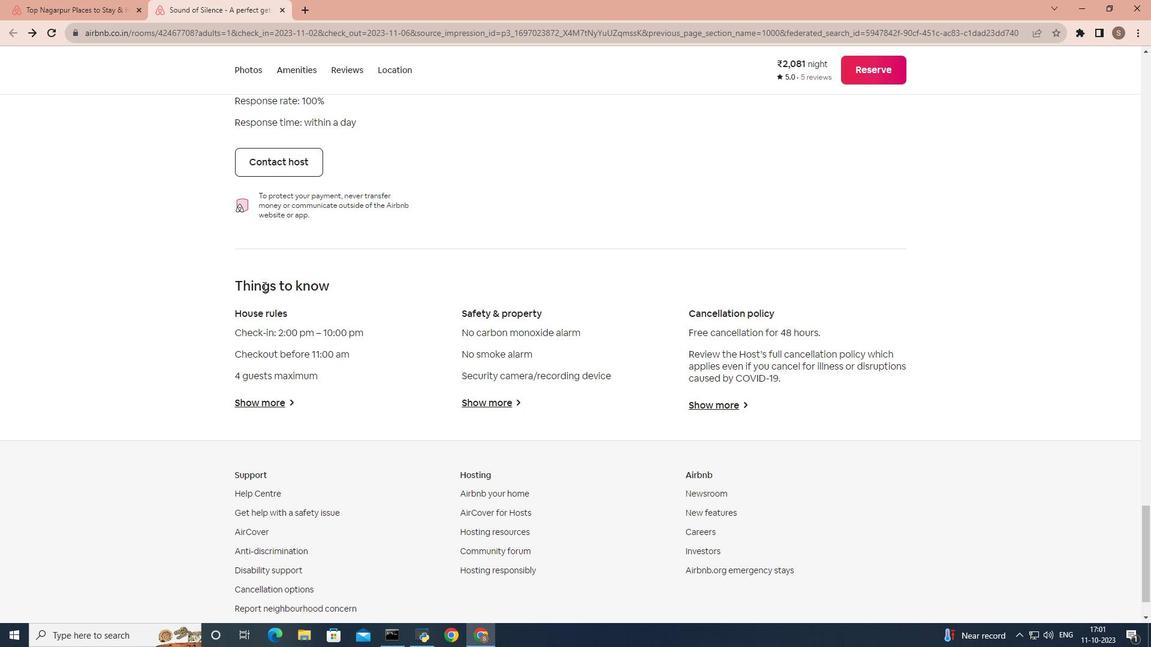 
Action: Mouse moved to (263, 286)
Screenshot: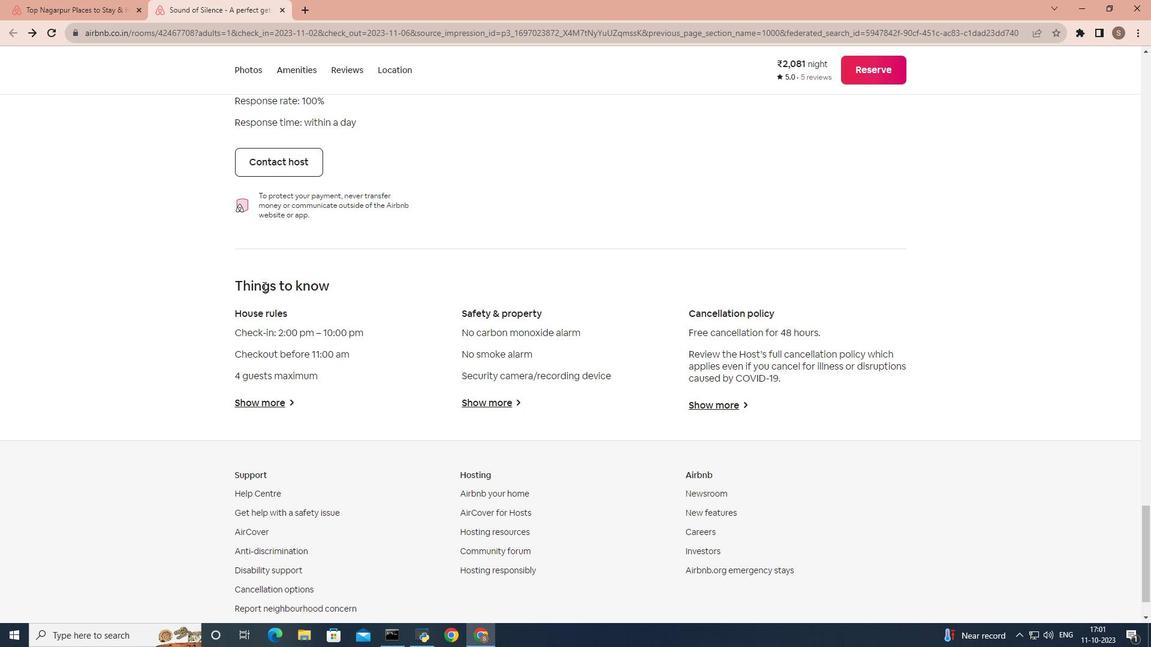 
Action: Mouse scrolled (263, 286) with delta (0, 0)
Screenshot: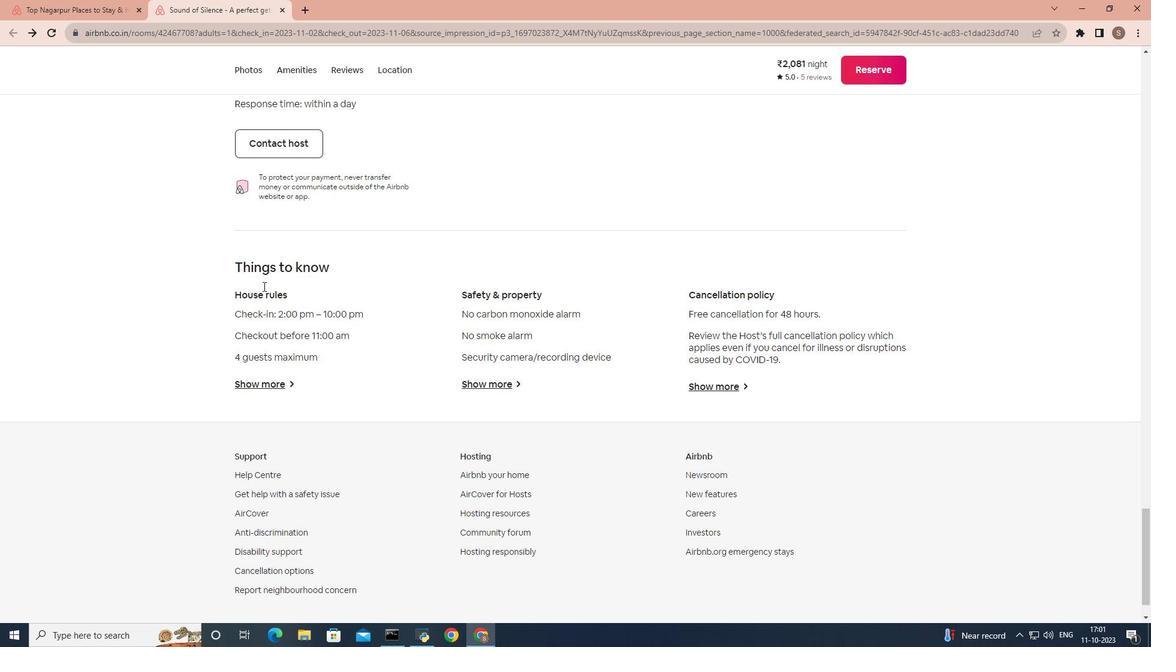 
Action: Mouse scrolled (263, 286) with delta (0, 0)
Screenshot: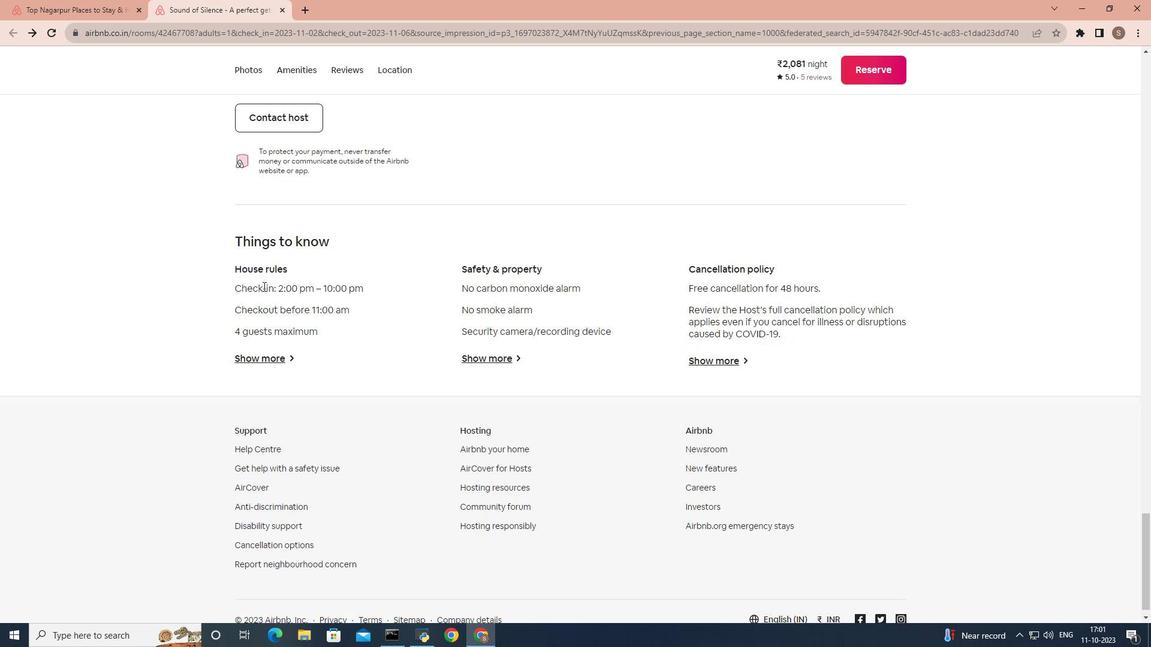 
Action: Mouse moved to (255, 342)
Screenshot: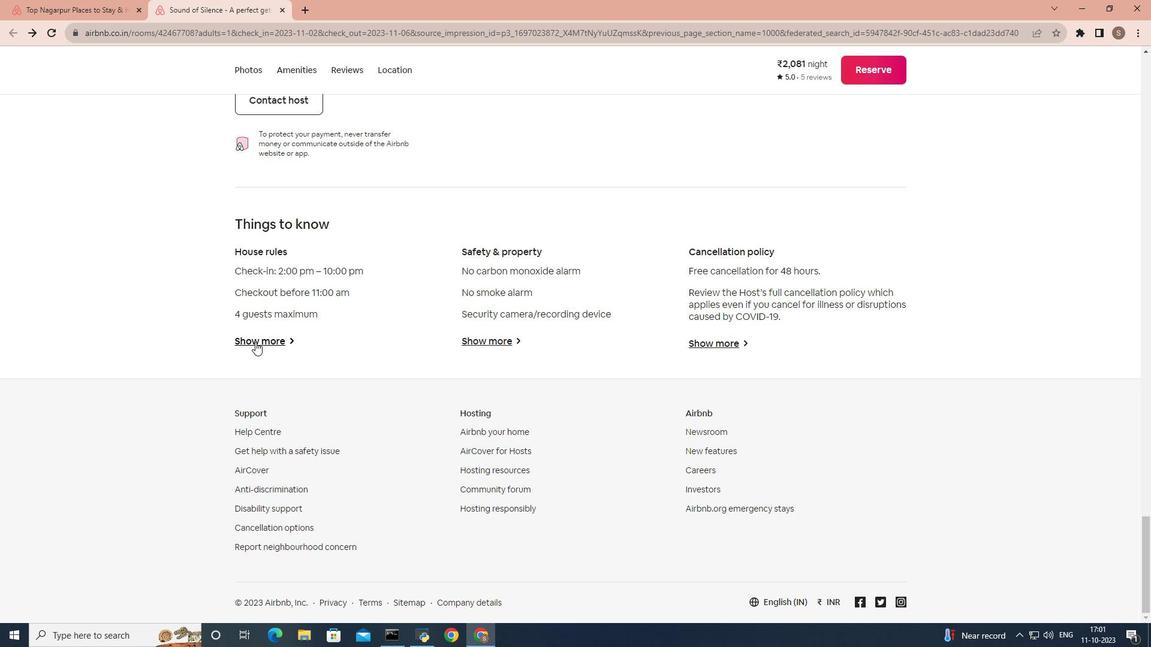 
Action: Mouse pressed left at (255, 342)
Screenshot: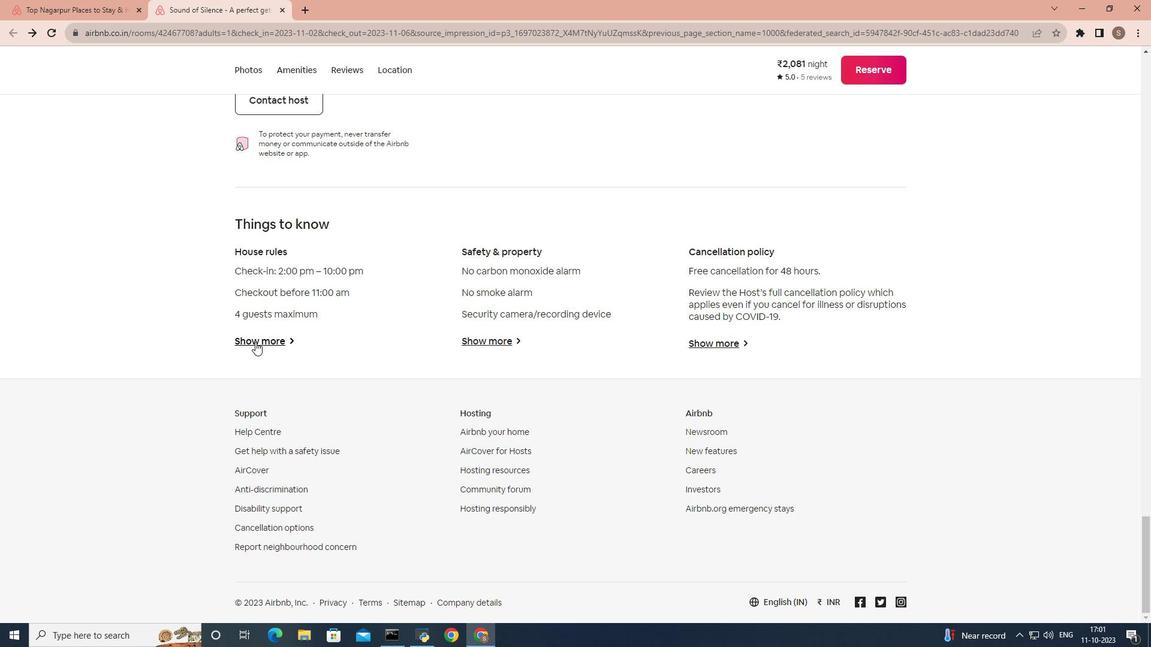 
Action: Mouse moved to (438, 327)
Screenshot: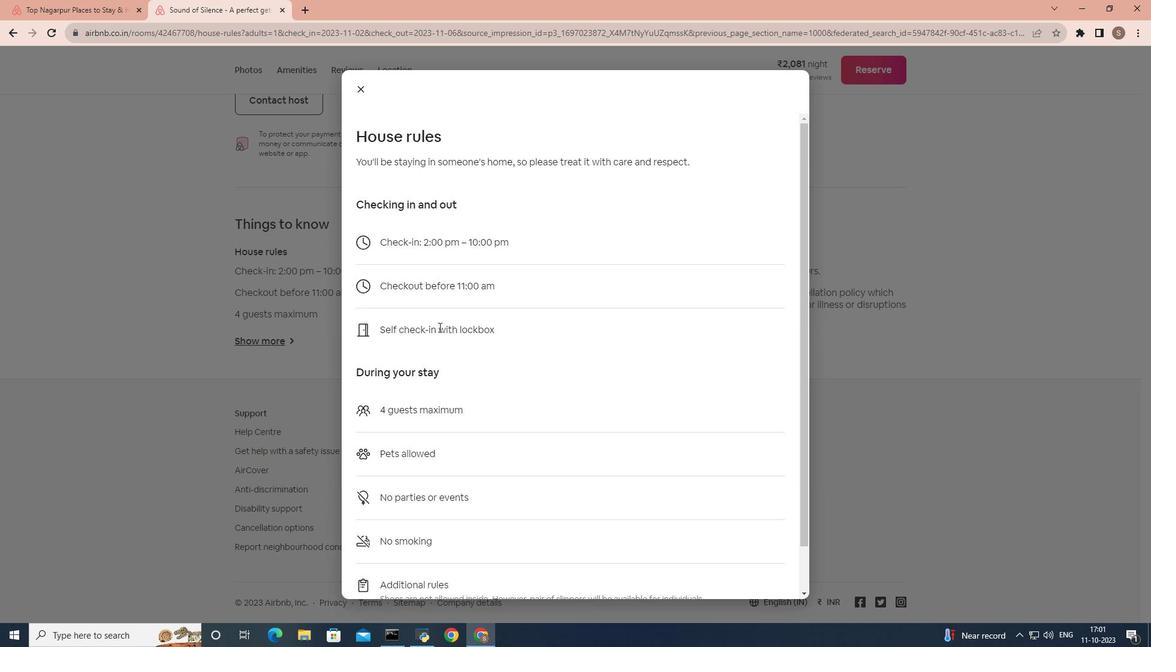 
Action: Mouse scrolled (438, 326) with delta (0, 0)
Screenshot: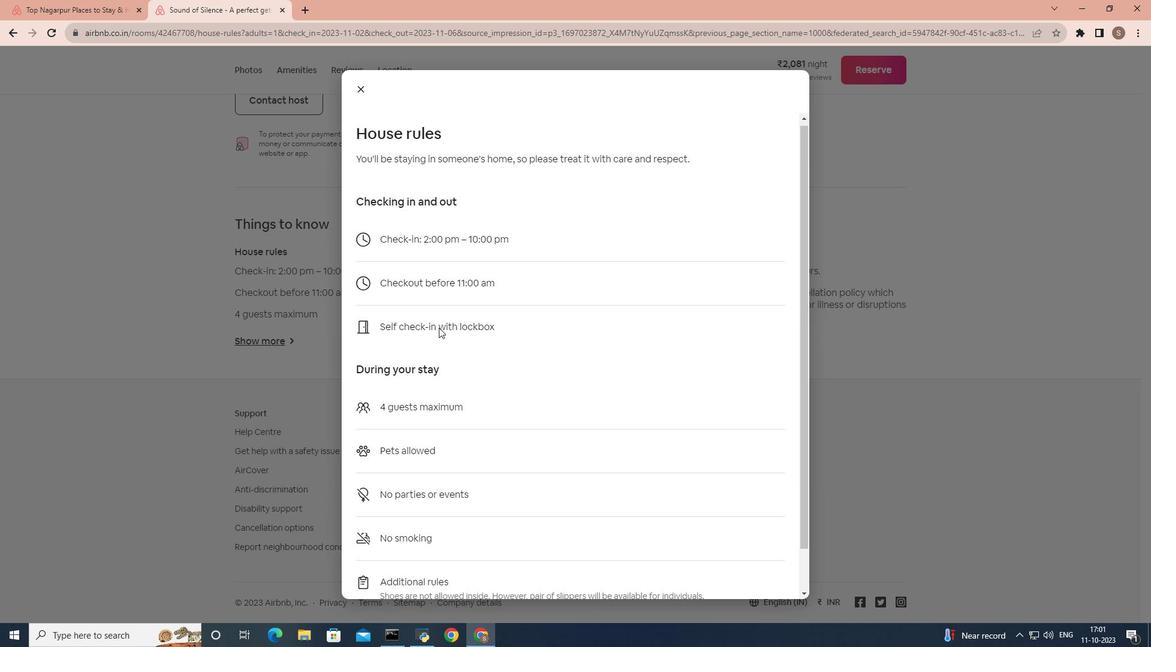 
Action: Mouse moved to (438, 327)
Screenshot: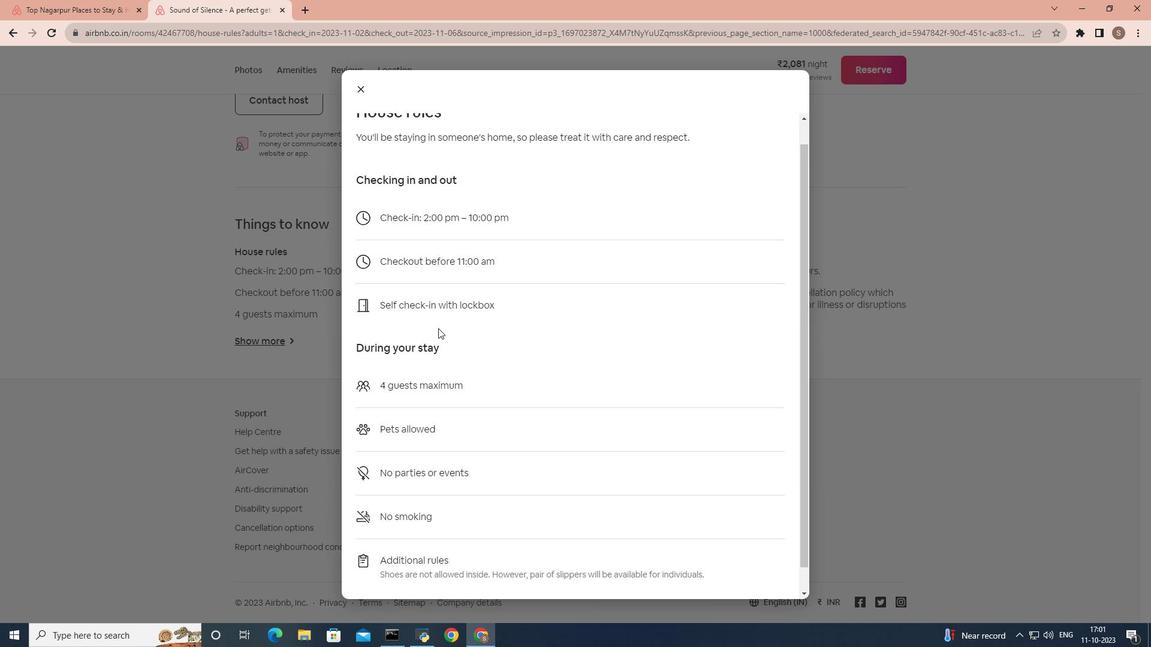 
Action: Mouse scrolled (438, 327) with delta (0, 0)
Screenshot: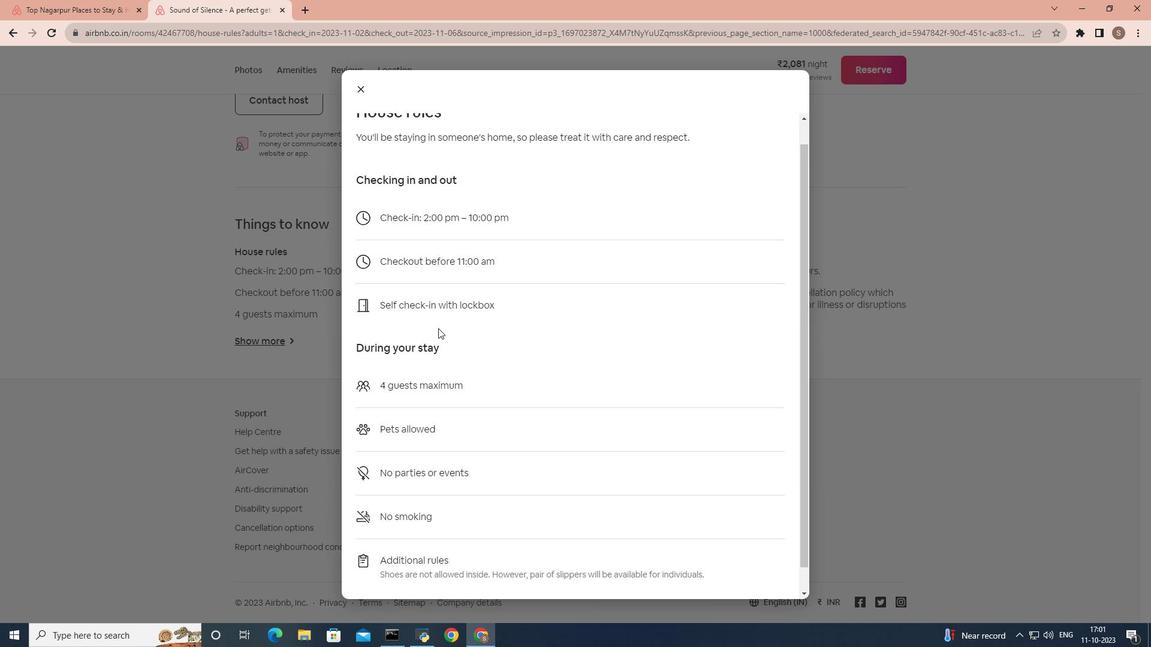 
Action: Mouse moved to (438, 328)
Screenshot: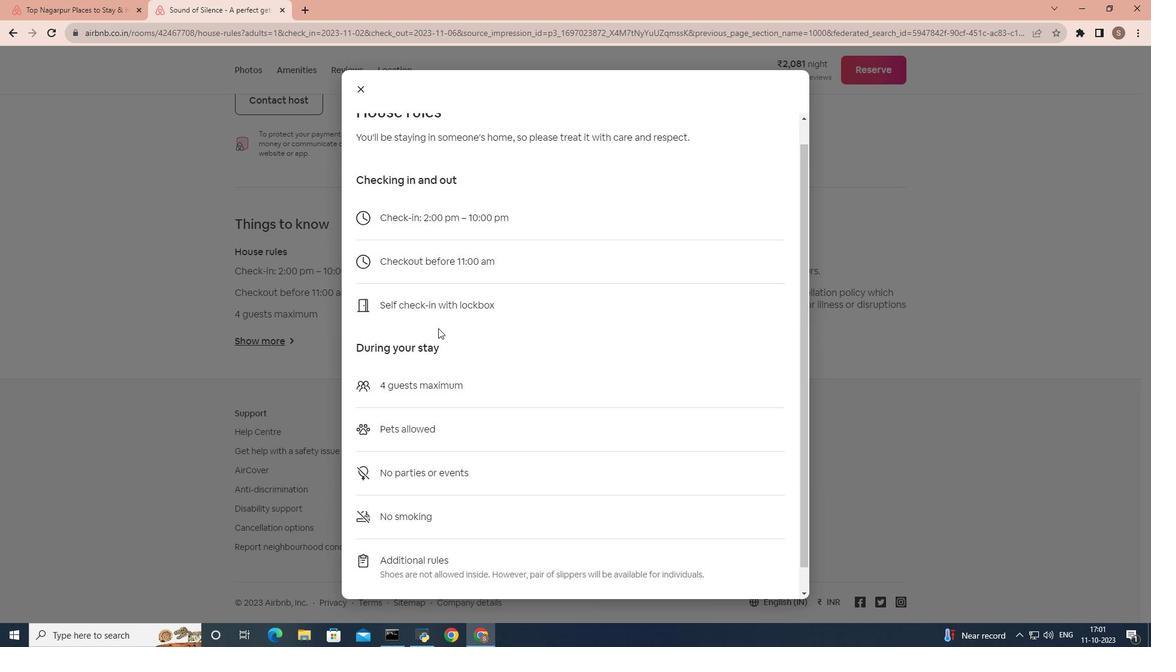 
Action: Mouse scrolled (438, 327) with delta (0, 0)
Screenshot: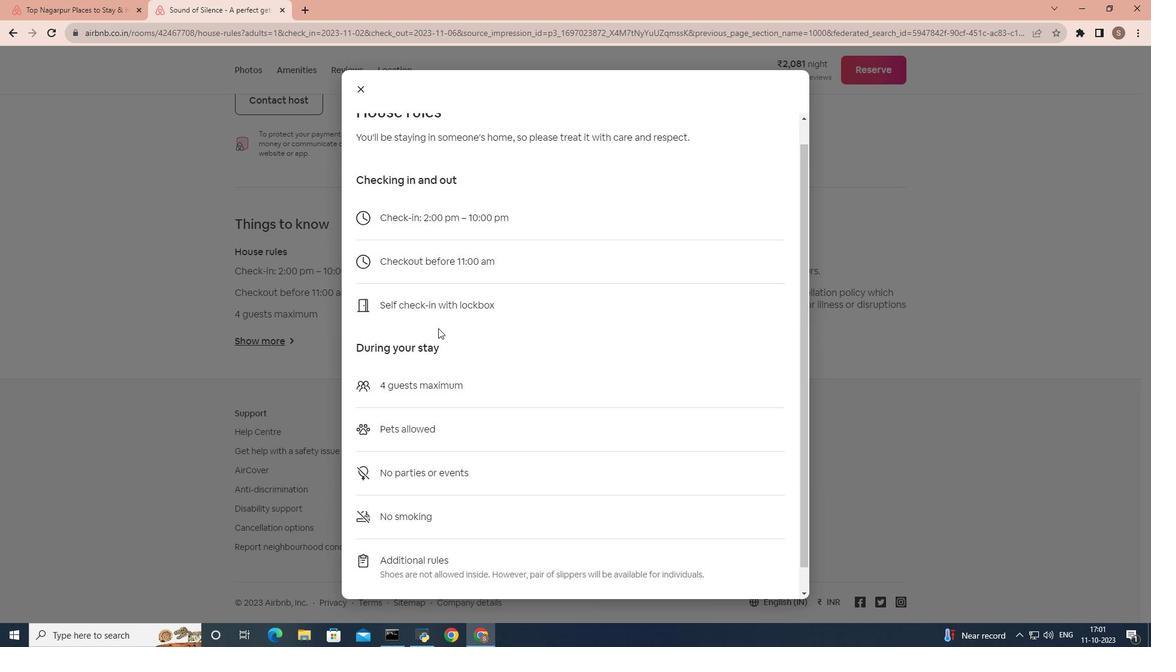 
Action: Mouse scrolled (438, 327) with delta (0, 0)
Screenshot: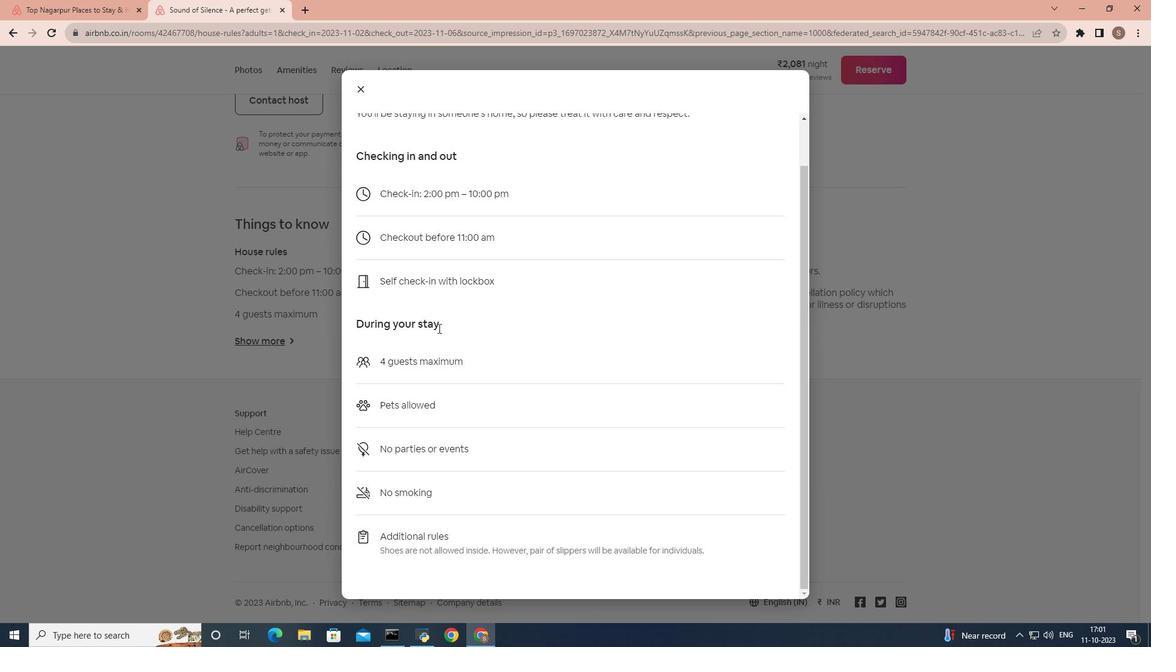 
Action: Mouse scrolled (438, 327) with delta (0, 0)
Screenshot: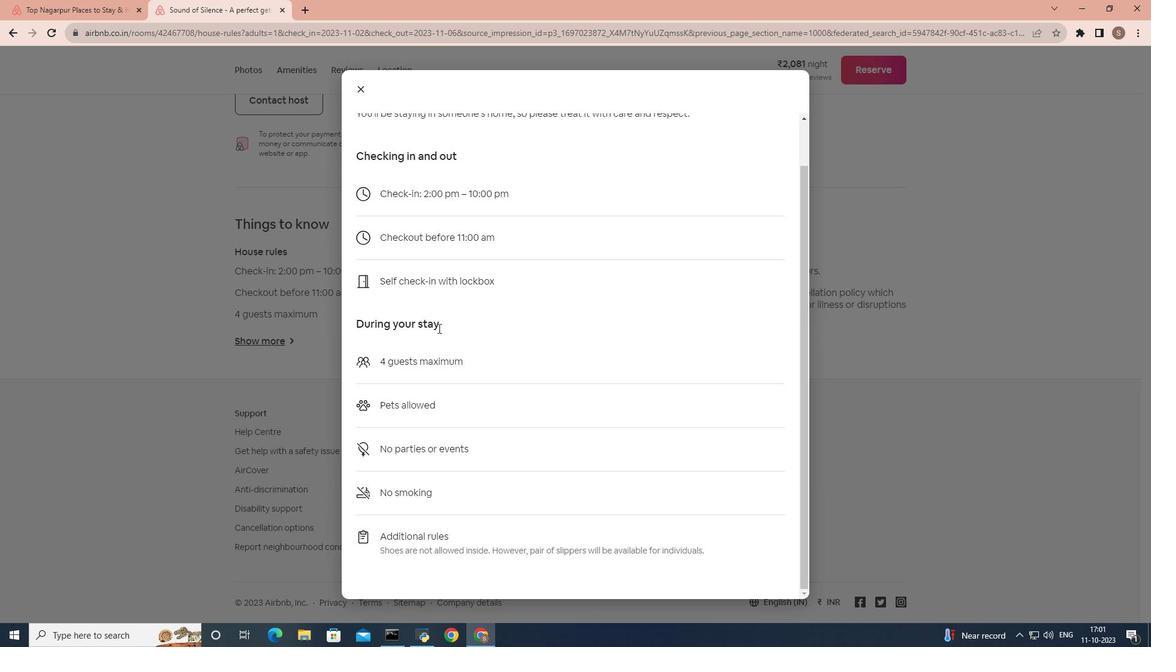 
Action: Mouse scrolled (438, 327) with delta (0, 0)
Screenshot: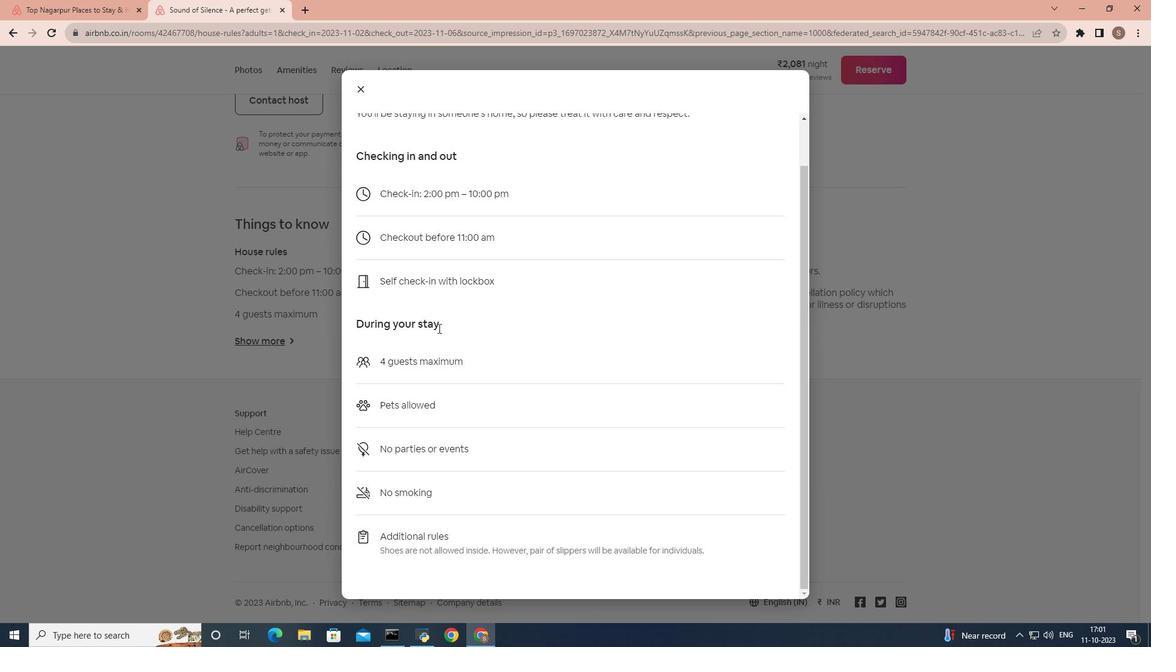 
Action: Mouse scrolled (438, 329) with delta (0, 0)
Screenshot: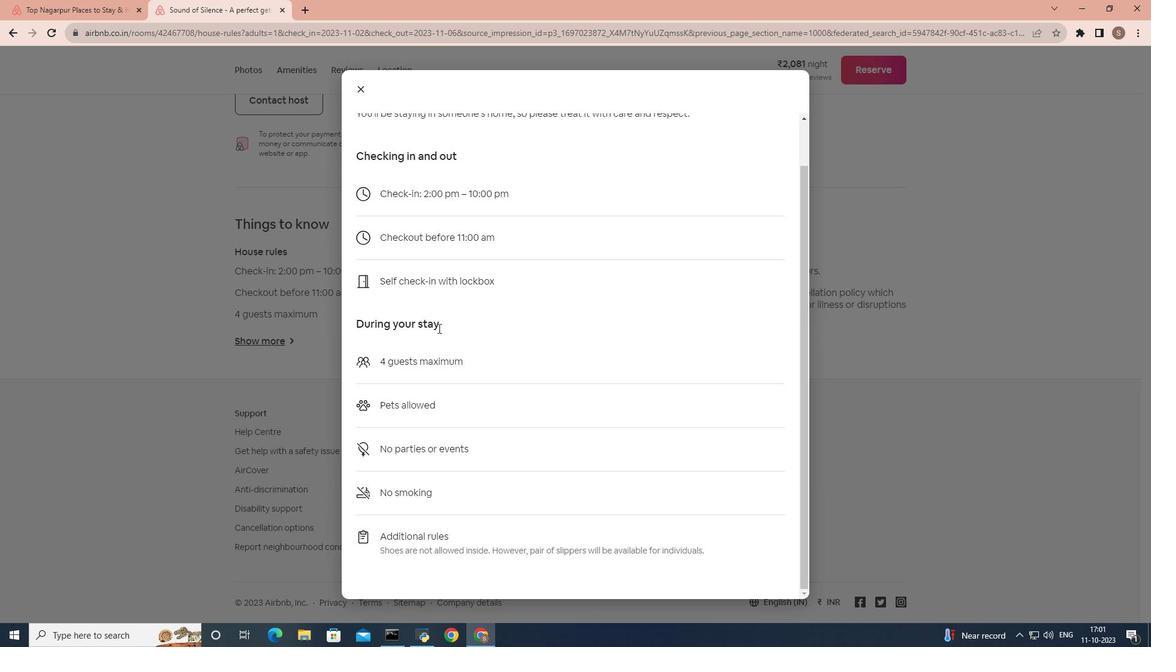 
Action: Mouse scrolled (438, 329) with delta (0, 0)
Screenshot: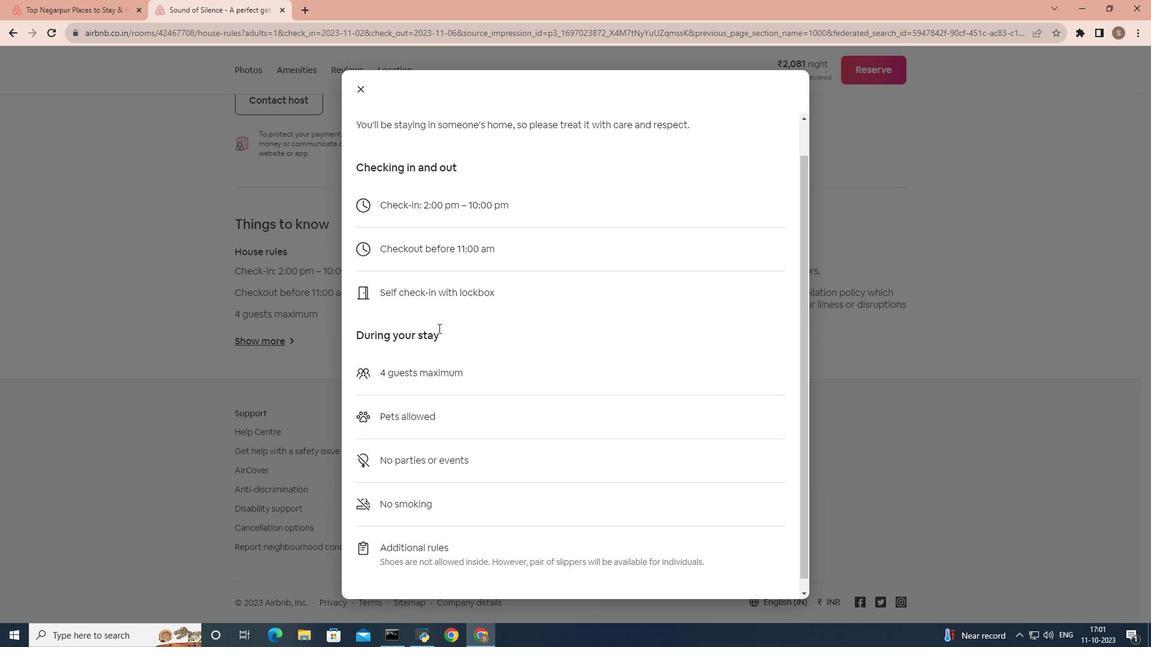 
Action: Mouse scrolled (438, 329) with delta (0, 0)
Screenshot: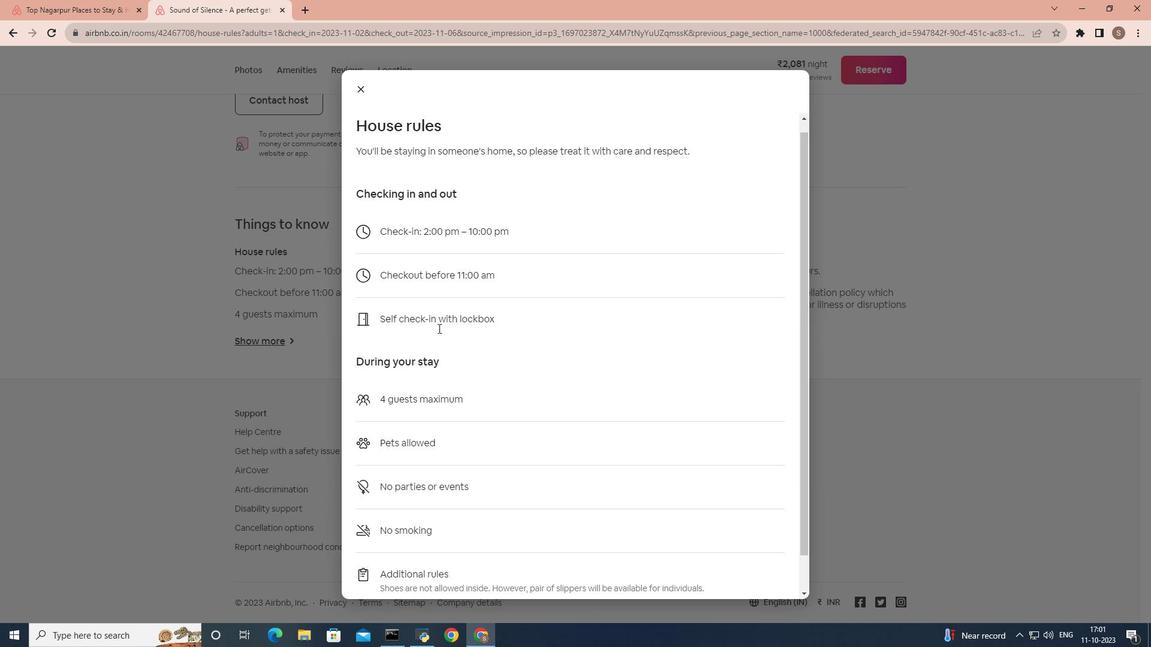 
Action: Mouse scrolled (438, 329) with delta (0, 0)
Screenshot: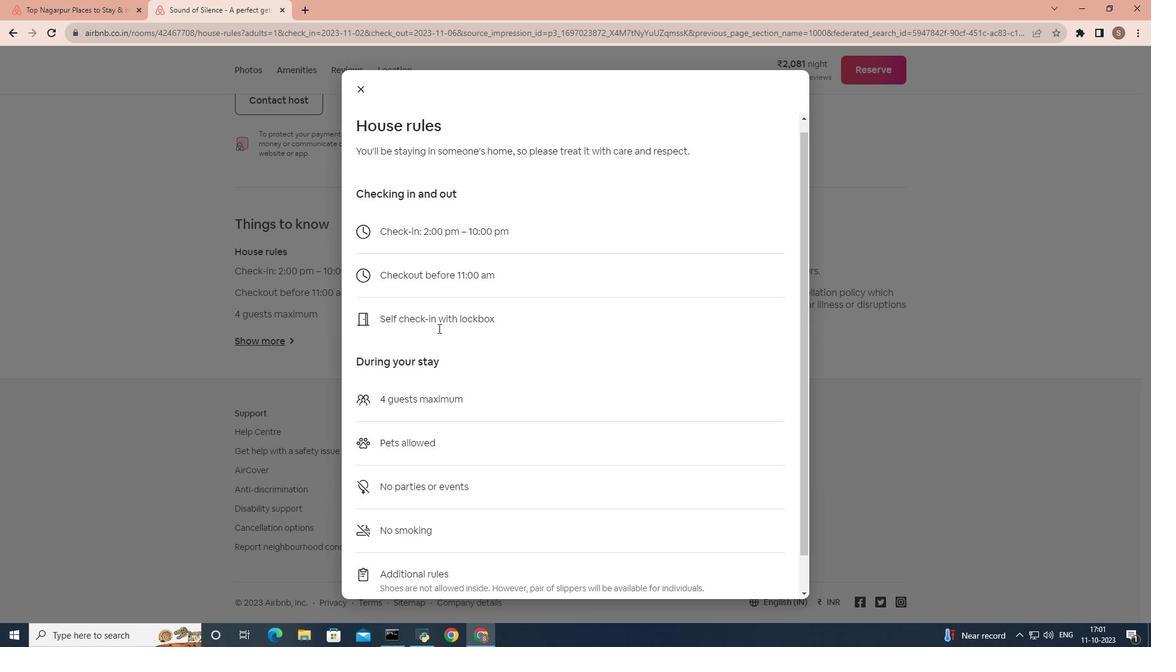 
Action: Mouse scrolled (438, 329) with delta (0, 0)
Screenshot: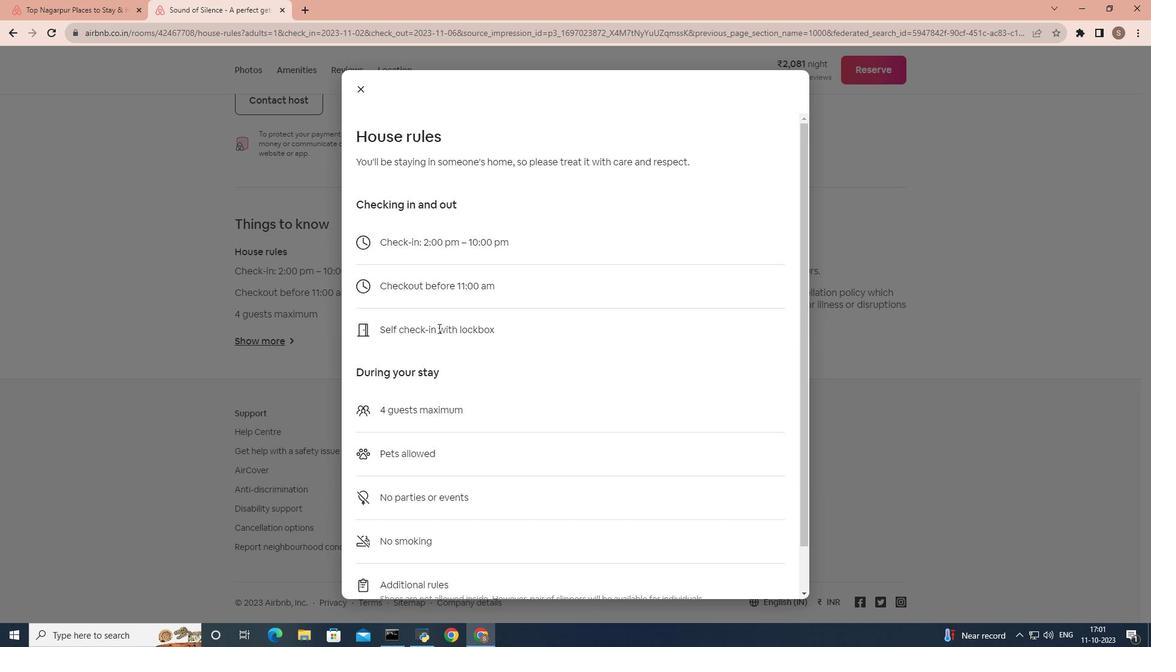 
Action: Mouse moved to (360, 91)
Screenshot: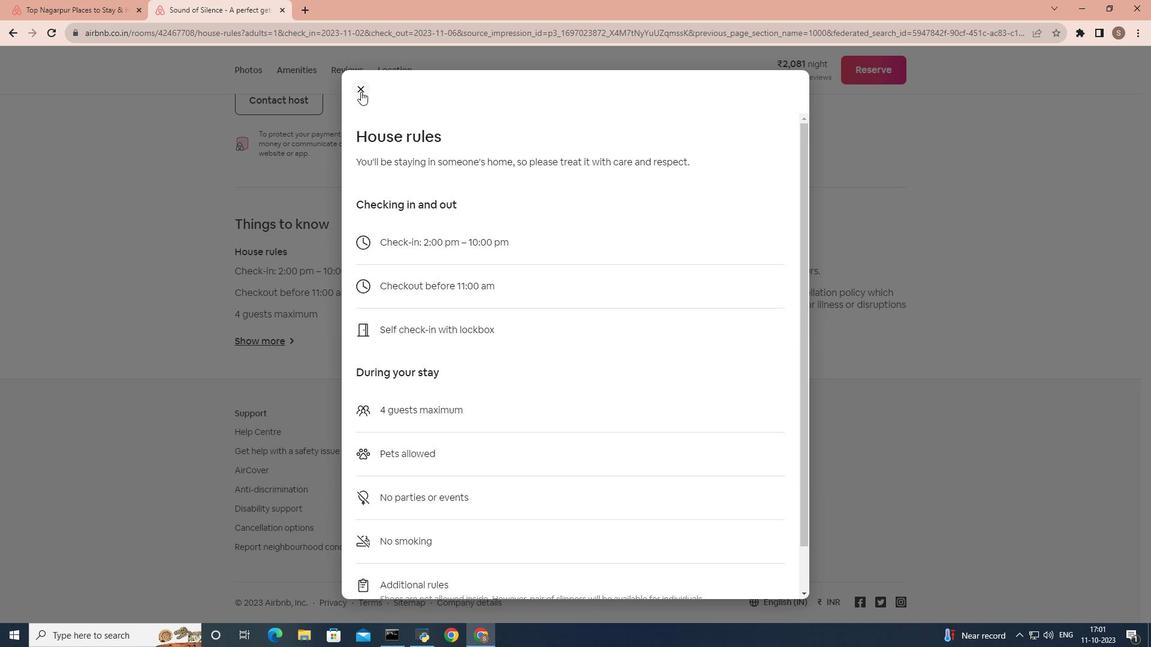 
Action: Mouse pressed left at (360, 91)
Screenshot: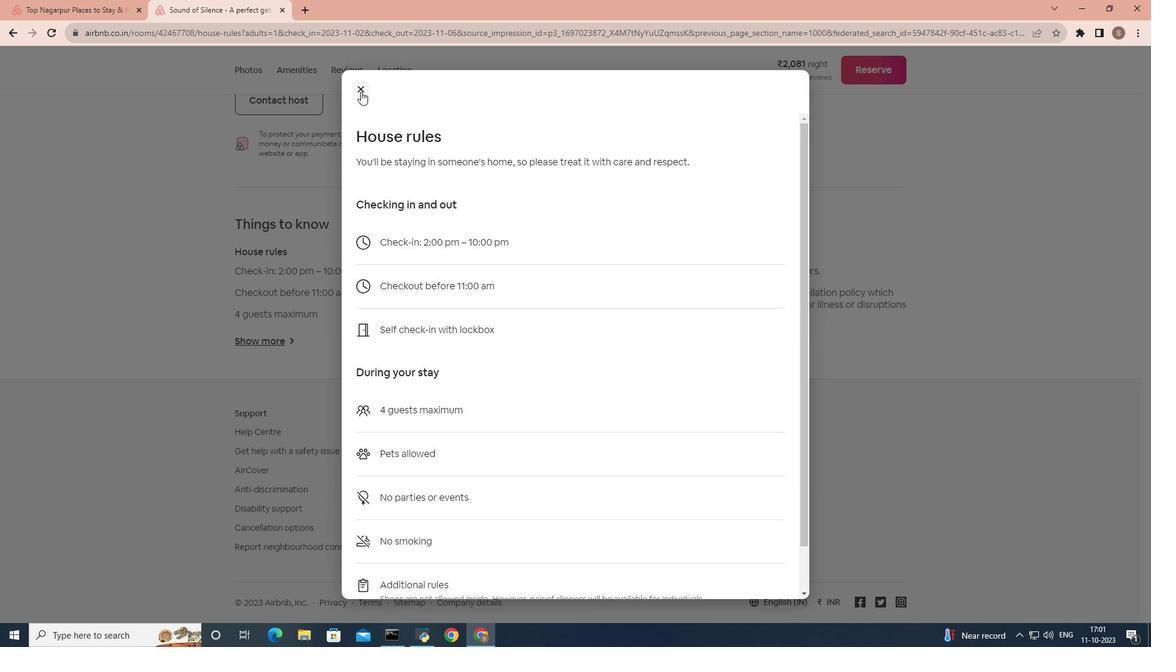 
Action: Mouse moved to (327, 269)
Screenshot: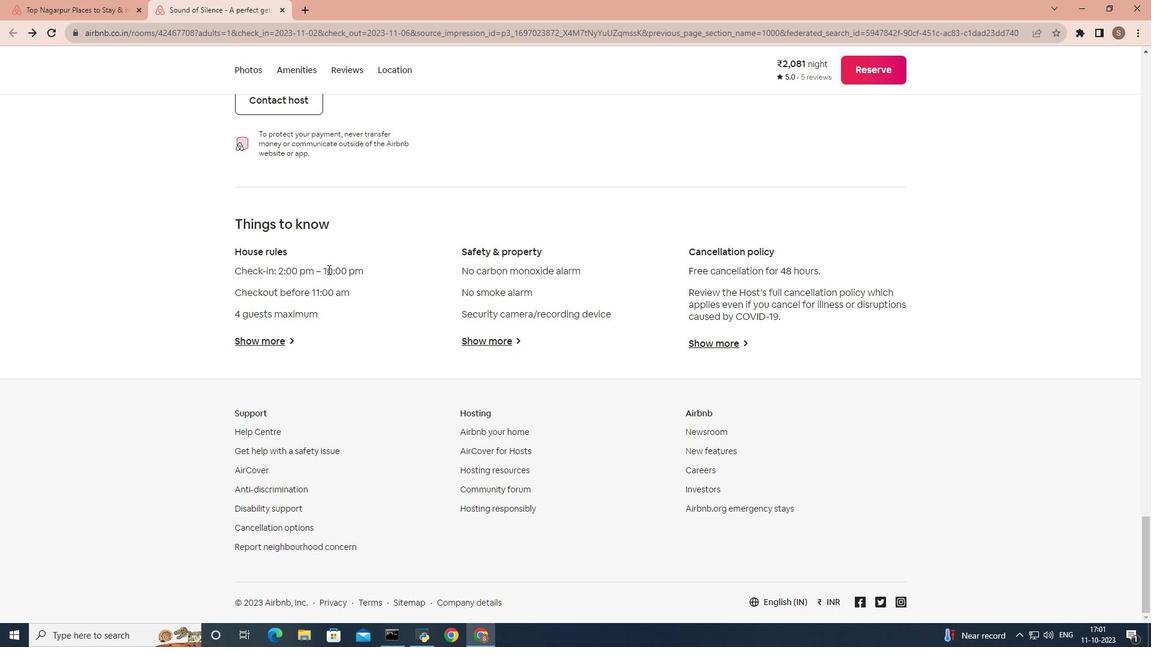 
Action: Mouse scrolled (327, 270) with delta (0, 0)
Screenshot: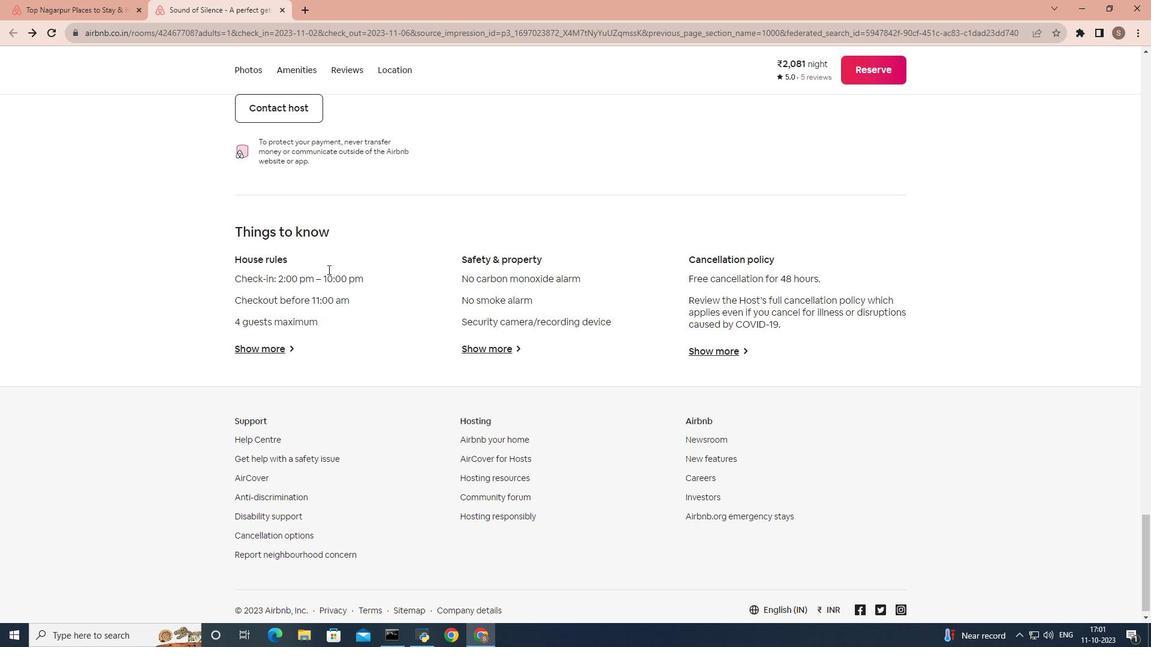 
Action: Mouse scrolled (327, 270) with delta (0, 0)
Screenshot: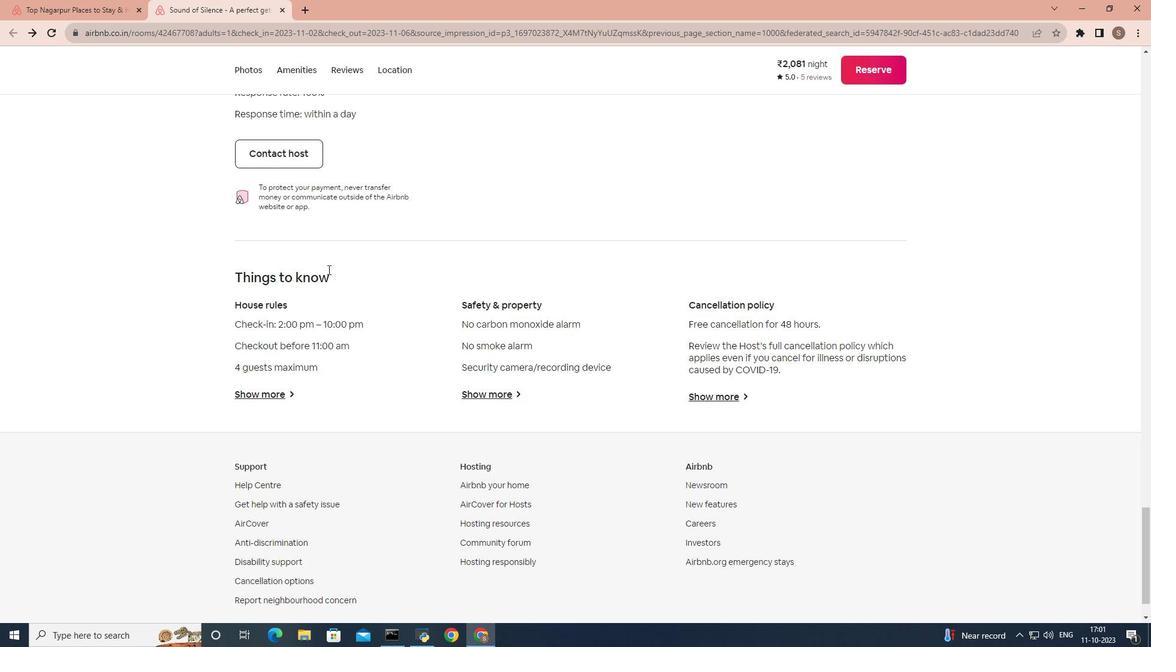
Action: Mouse scrolled (327, 270) with delta (0, 0)
Screenshot: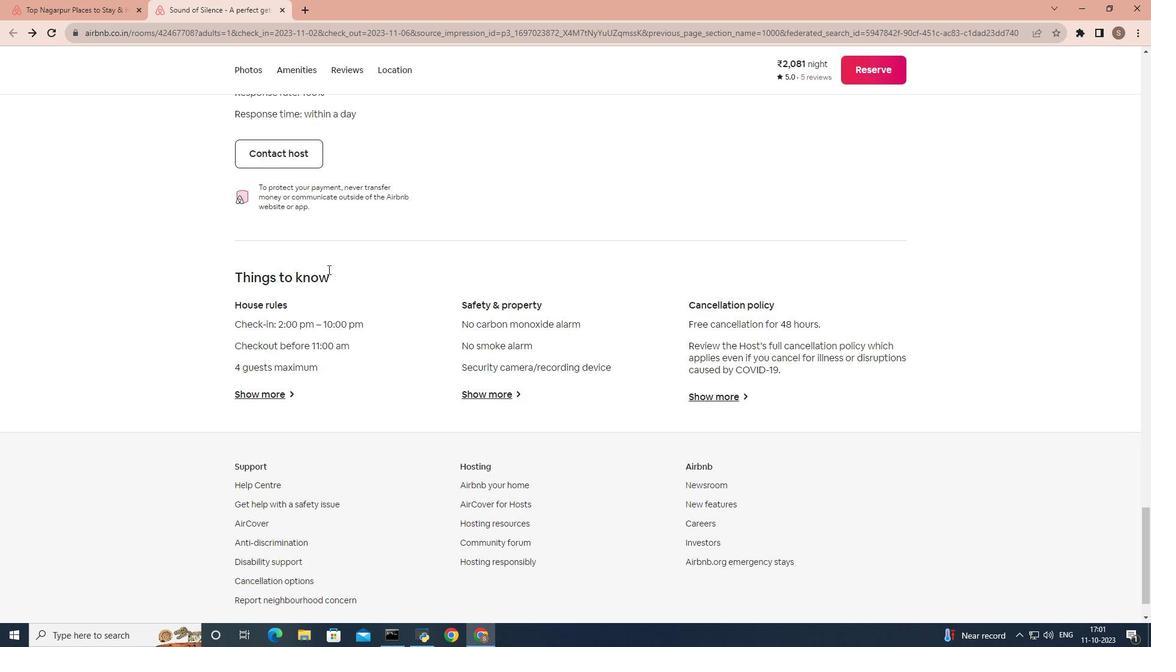 
Action: Mouse scrolled (327, 270) with delta (0, 0)
Screenshot: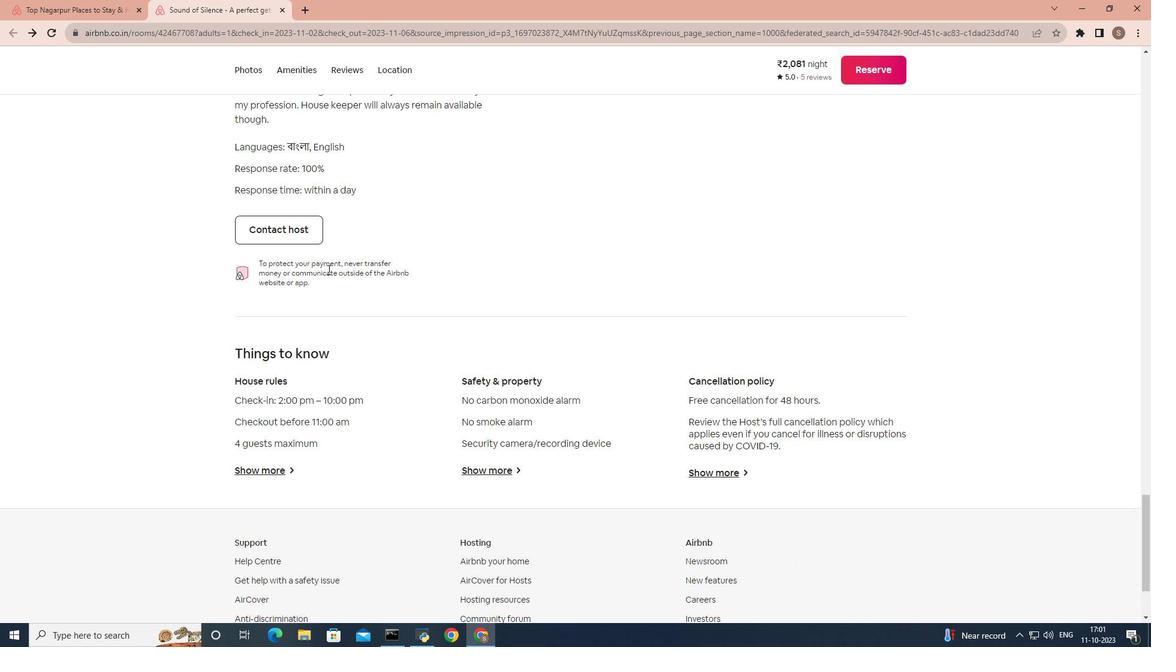 
Action: Mouse scrolled (327, 270) with delta (0, 0)
Screenshot: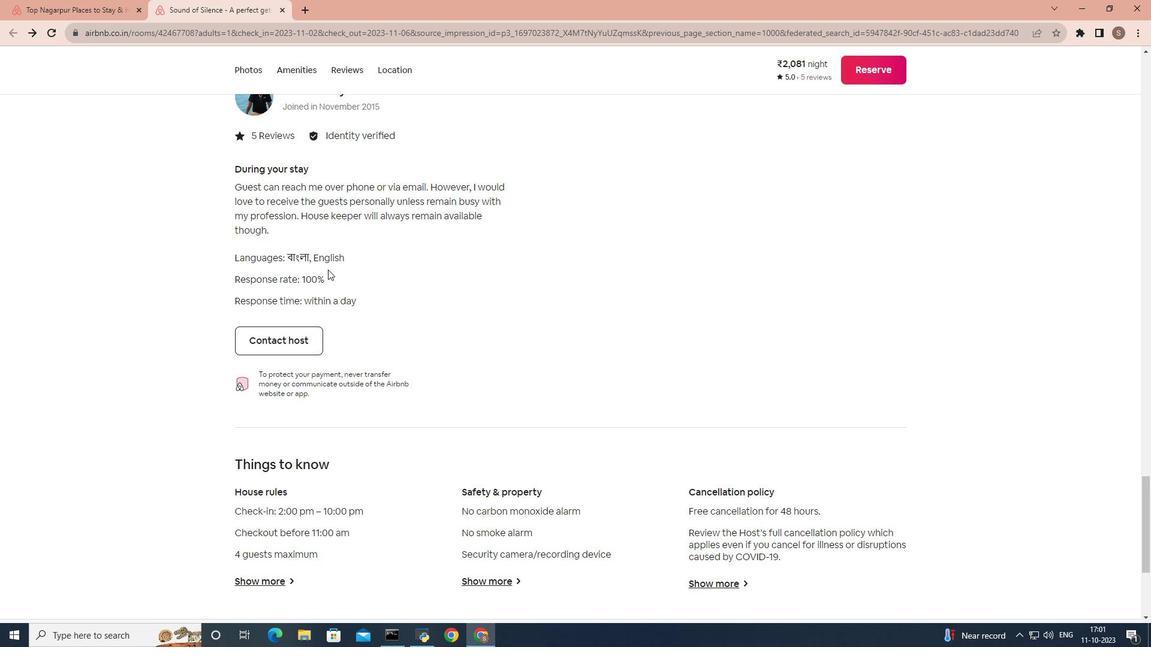 
Action: Mouse scrolled (327, 270) with delta (0, 0)
Screenshot: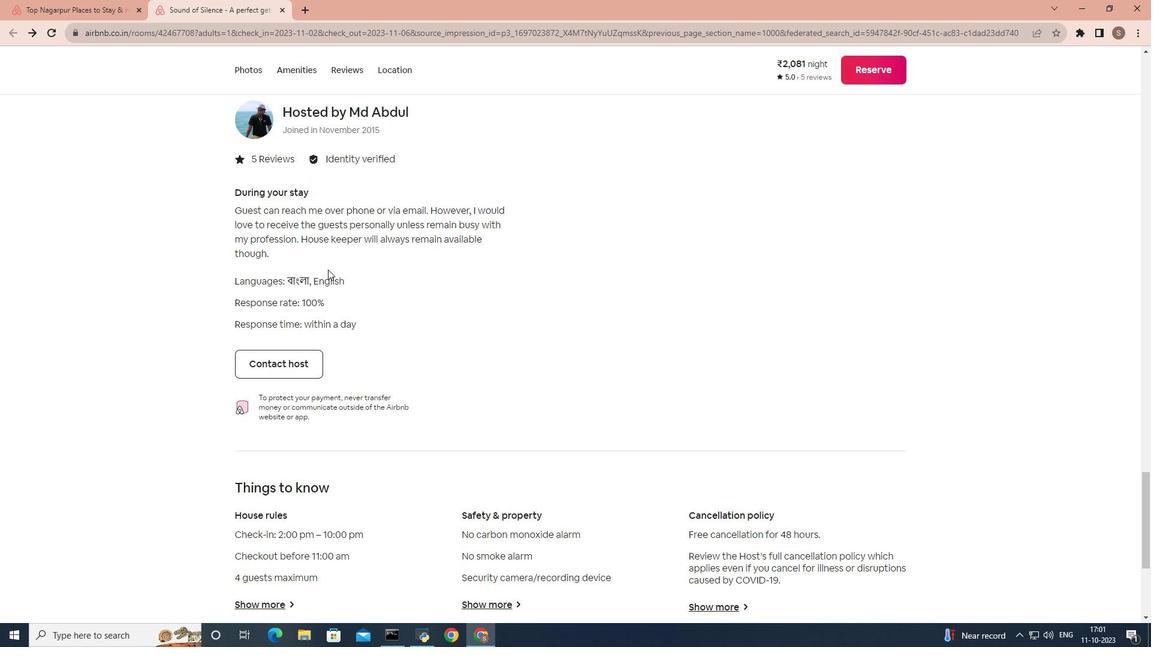 
Action: Mouse scrolled (327, 270) with delta (0, 0)
Screenshot: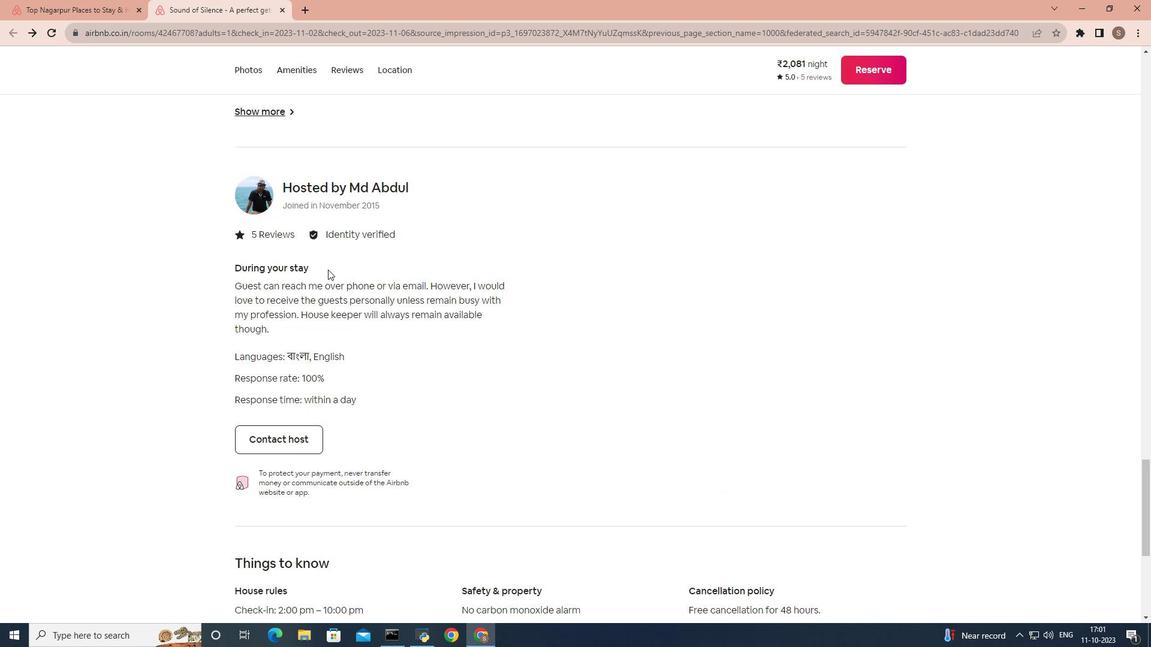 
Action: Mouse scrolled (327, 270) with delta (0, 0)
Screenshot: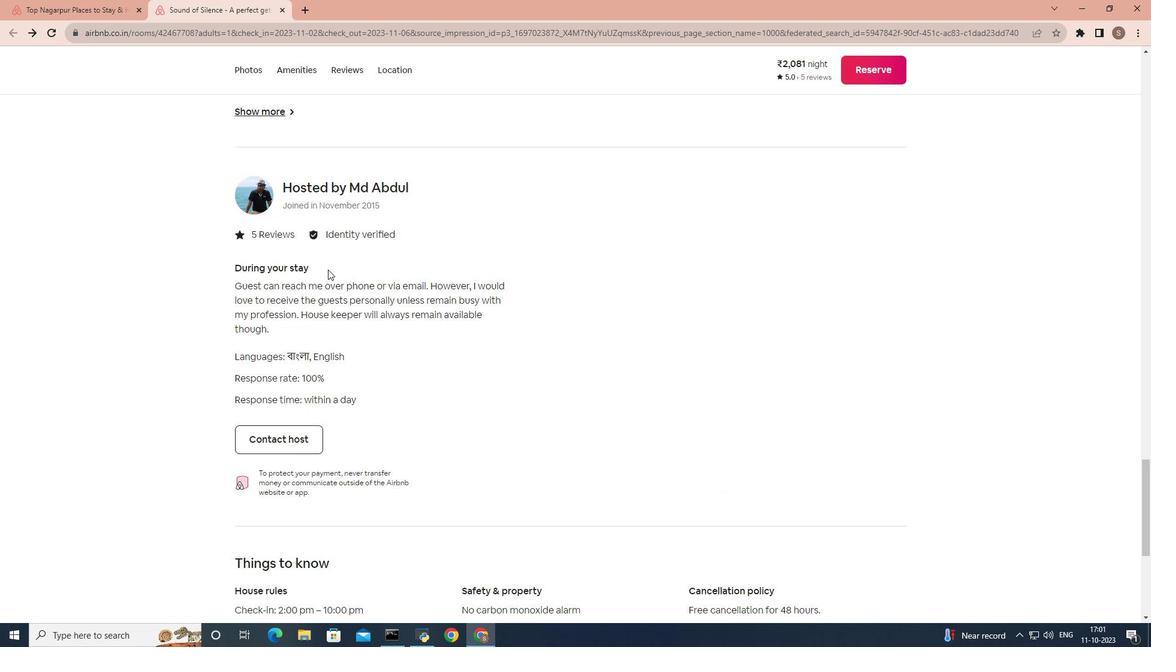 
Action: Mouse scrolled (327, 270) with delta (0, 0)
Screenshot: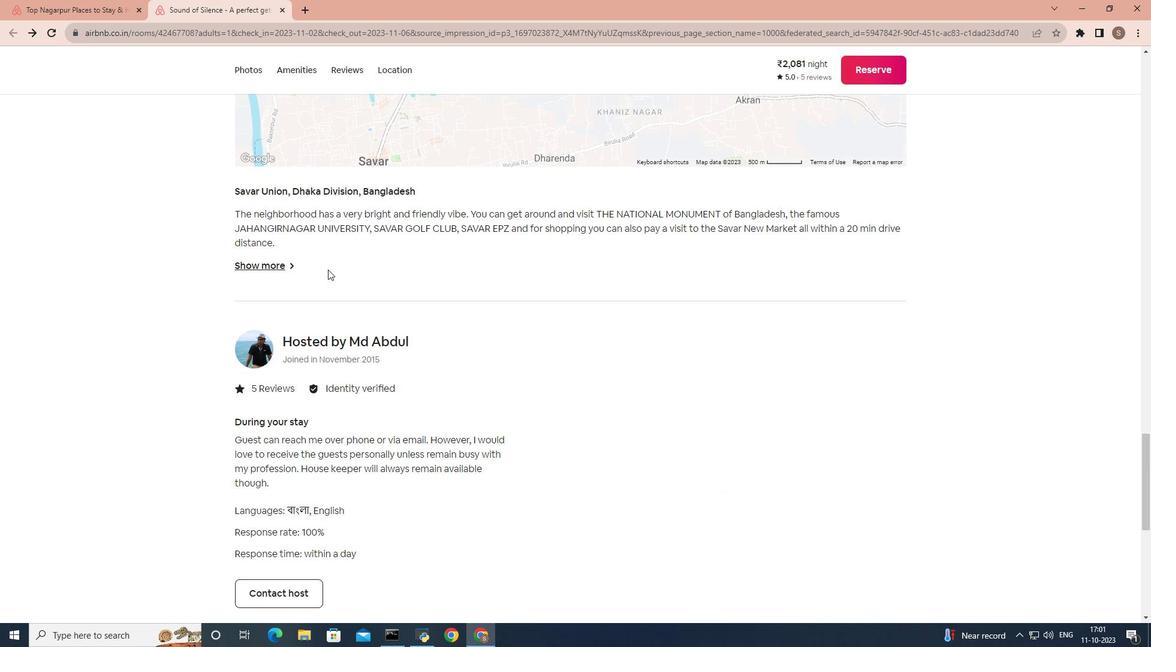 
Action: Mouse scrolled (327, 270) with delta (0, 0)
Screenshot: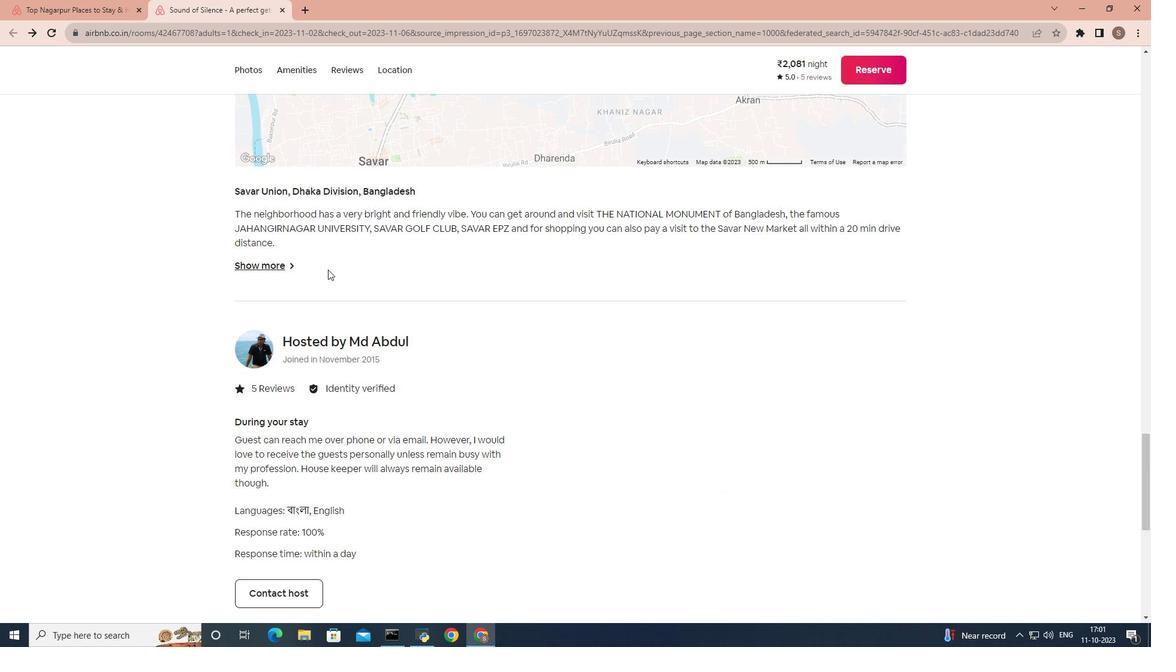 
Action: Mouse scrolled (327, 270) with delta (0, 0)
Screenshot: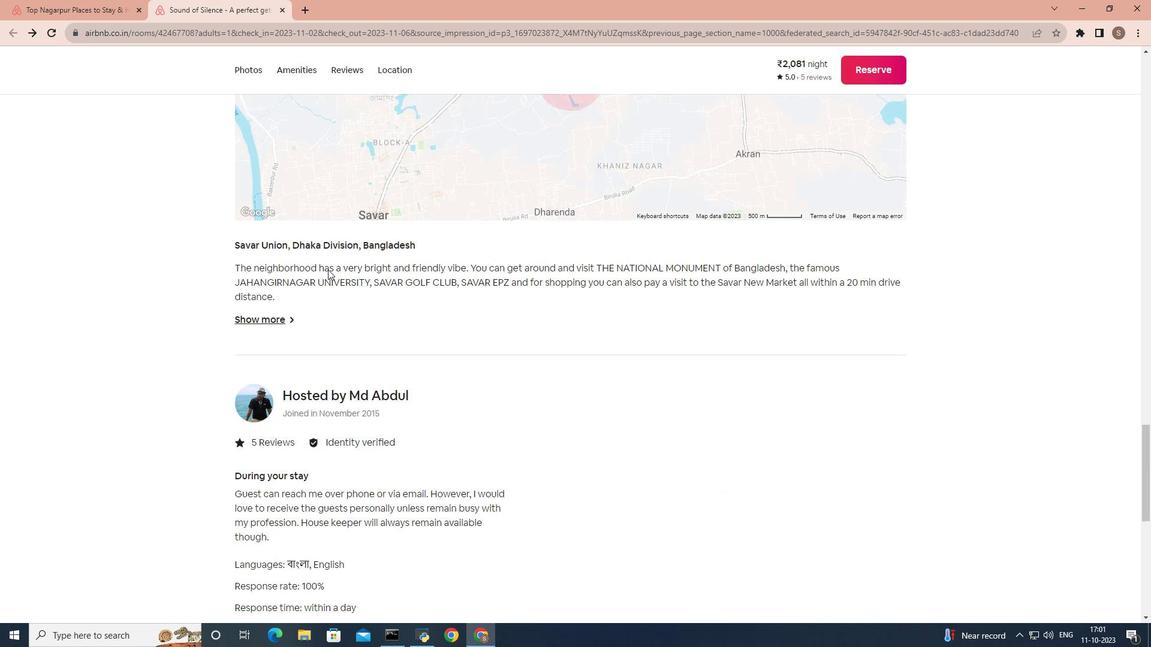 
Action: Mouse scrolled (327, 270) with delta (0, 0)
Screenshot: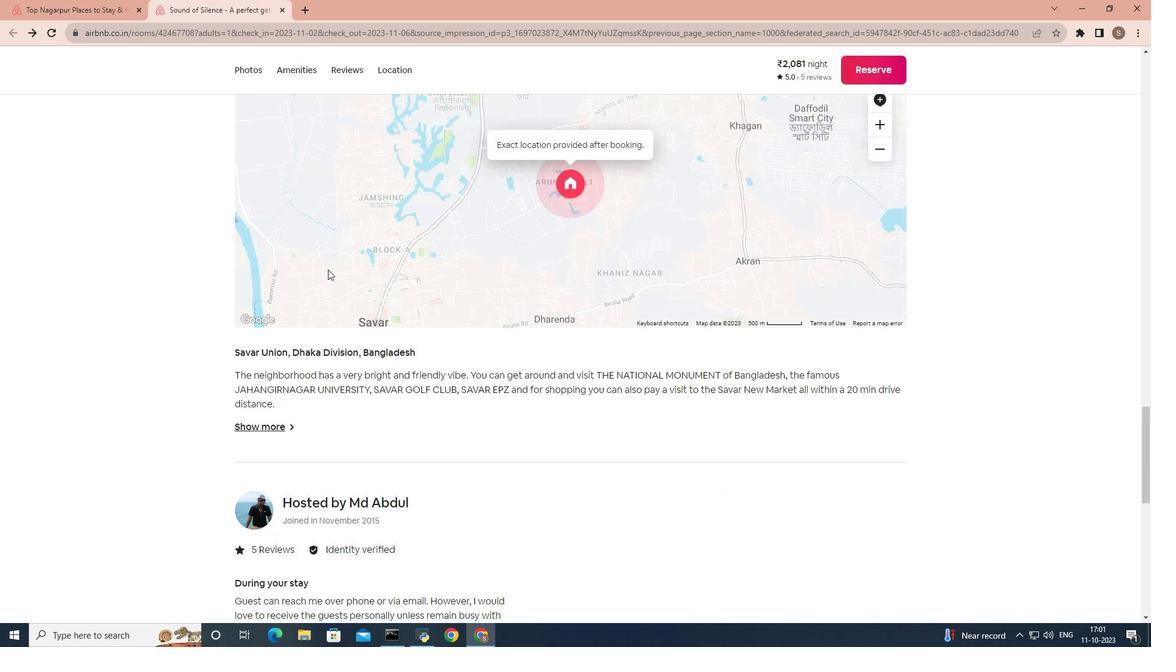 
Action: Mouse scrolled (327, 270) with delta (0, 0)
Screenshot: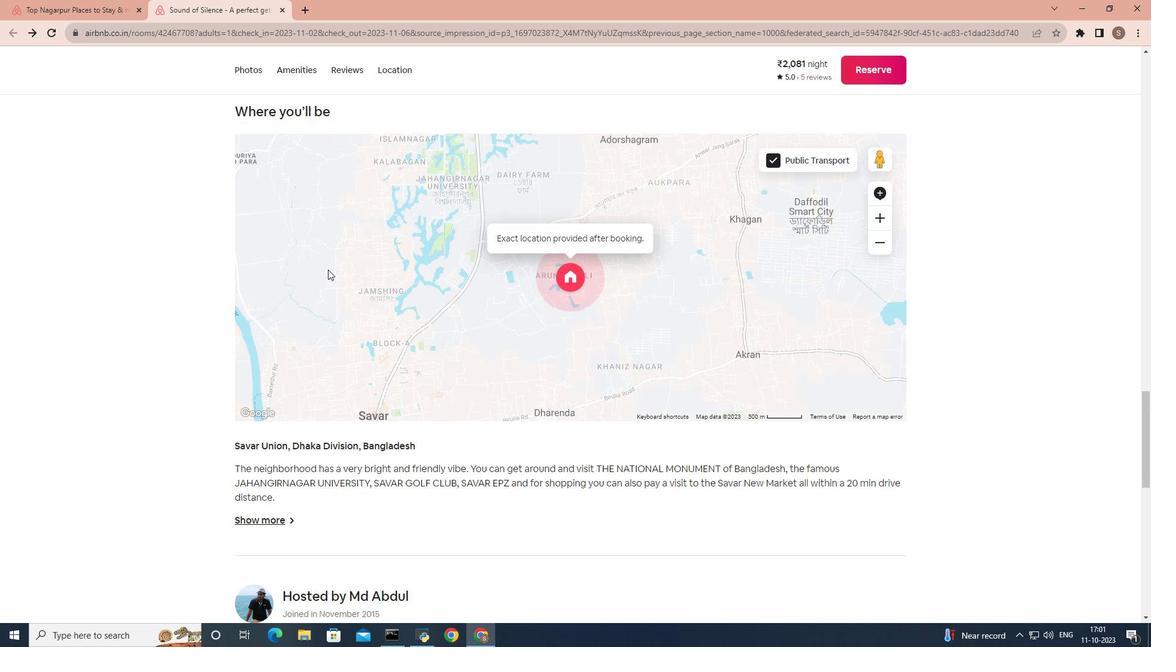 
Action: Mouse scrolled (327, 270) with delta (0, 0)
Screenshot: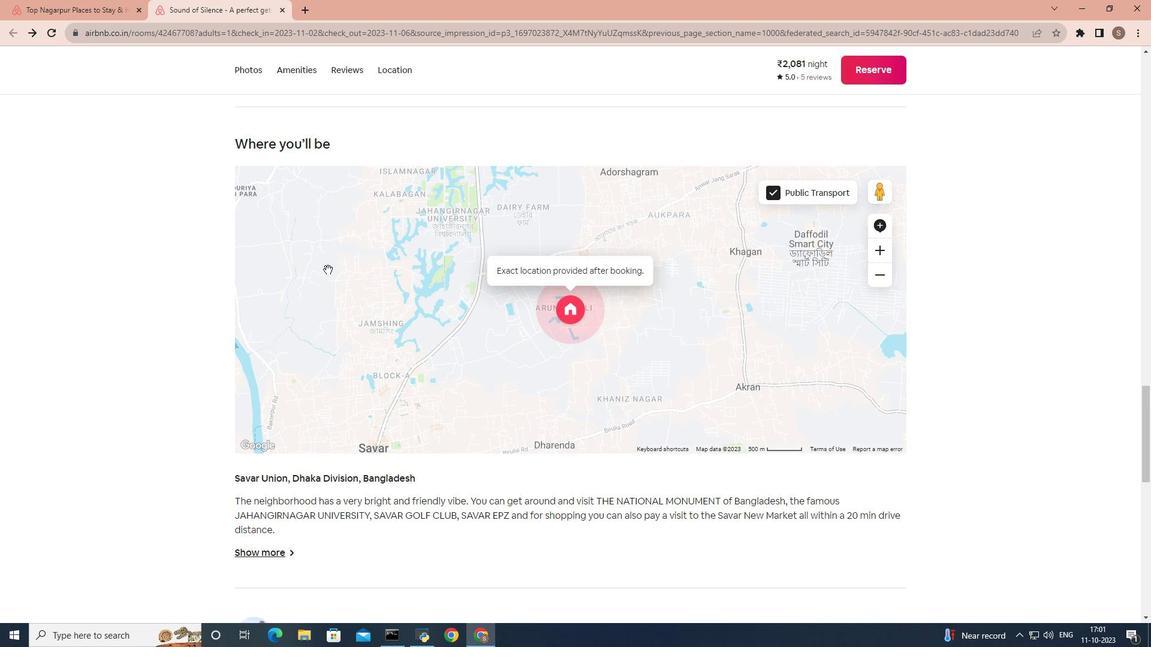 
Action: Mouse scrolled (327, 270) with delta (0, 0)
Screenshot: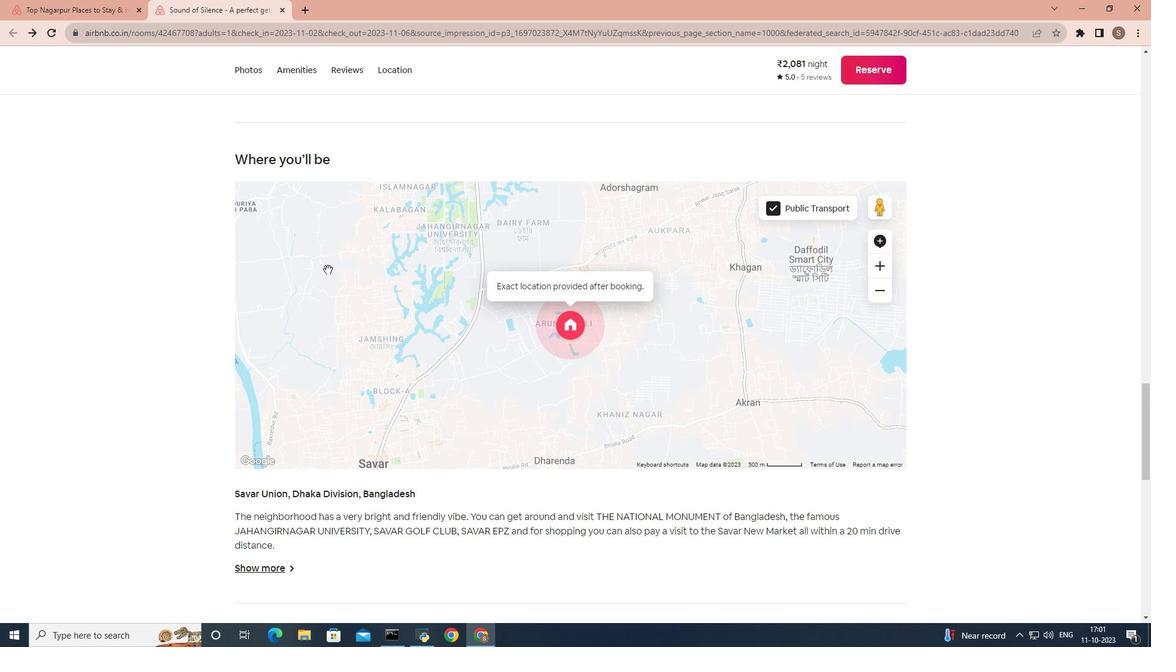 
Action: Mouse scrolled (327, 270) with delta (0, 0)
